 Task: Use GitHub's "Projects" to organize and prioritize work.
Action: Mouse moved to (130, 232)
Screenshot: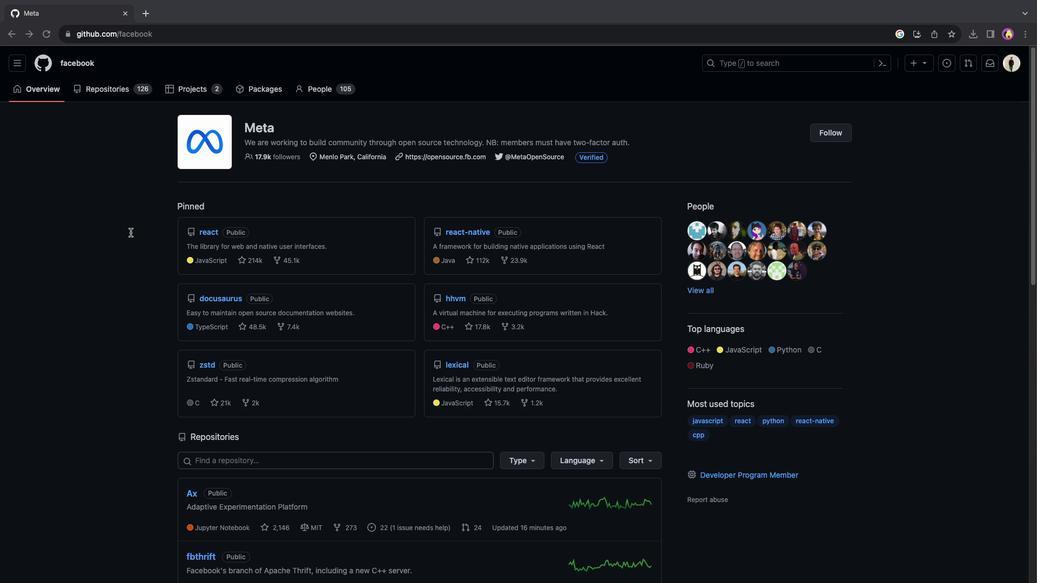
Action: Mouse pressed left at (130, 232)
Screenshot: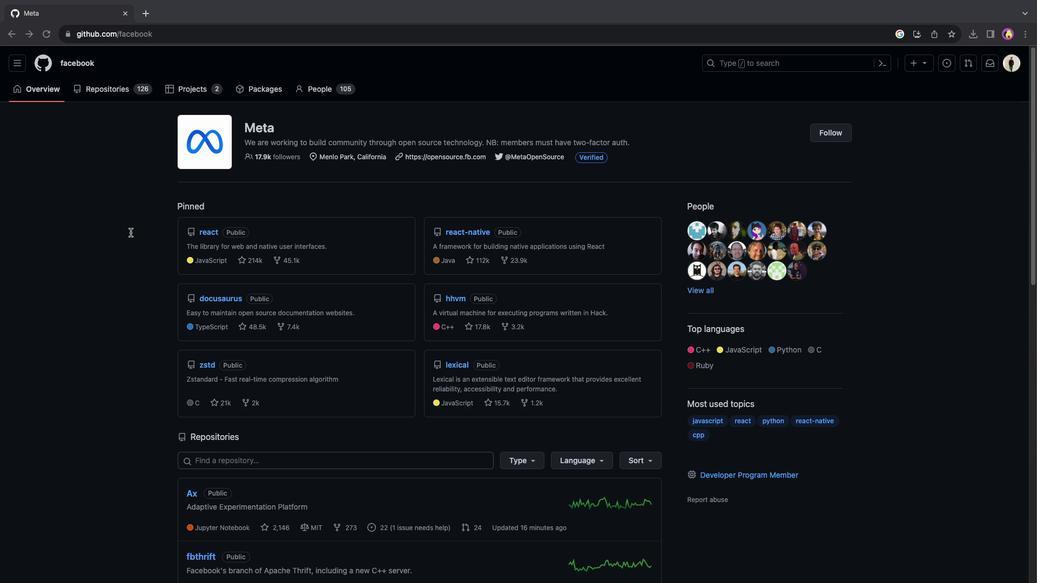 
Action: Mouse moved to (199, 92)
Screenshot: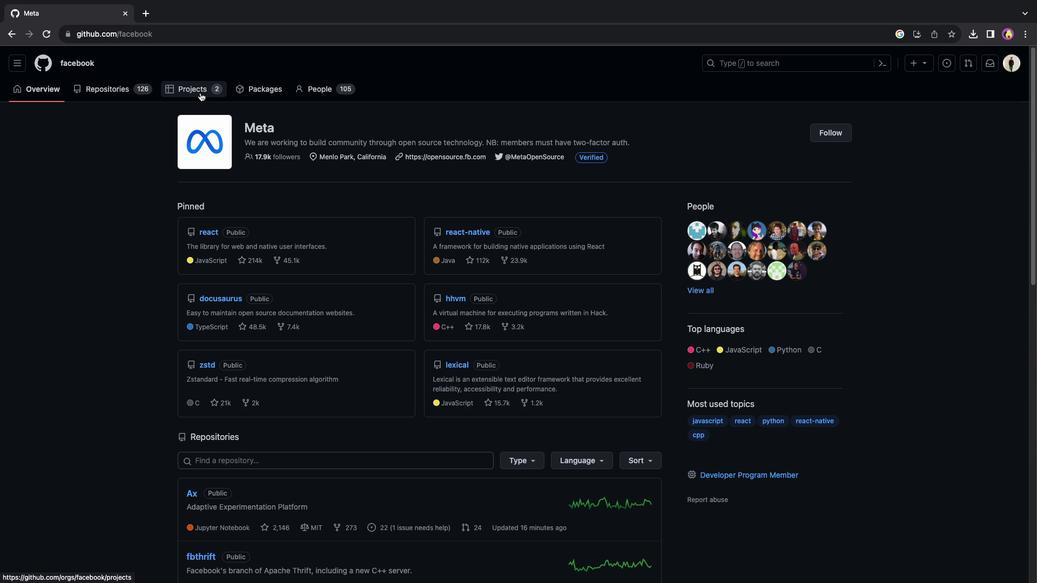 
Action: Mouse pressed left at (199, 92)
Screenshot: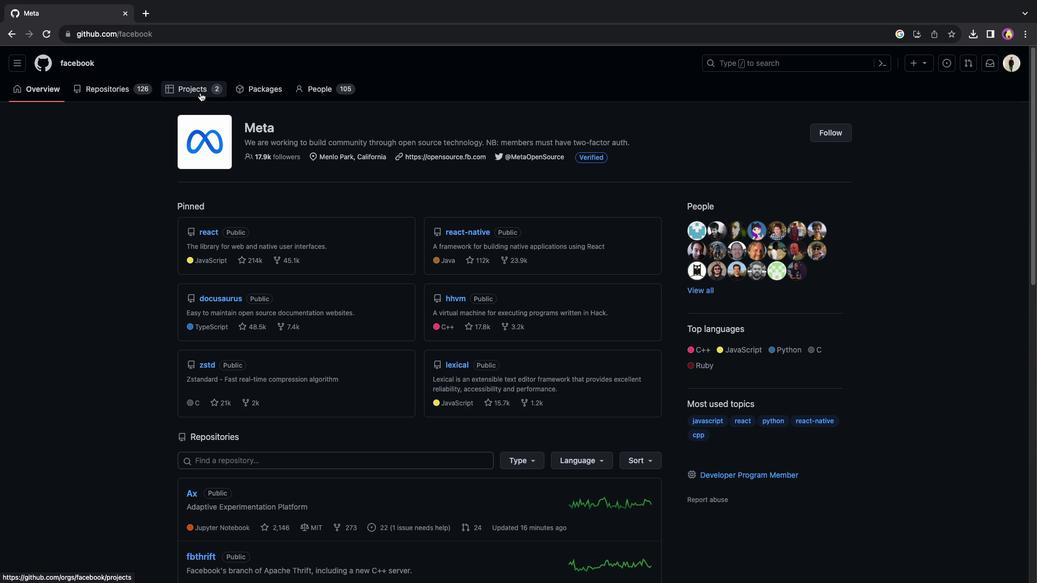 
Action: Mouse moved to (419, 286)
Screenshot: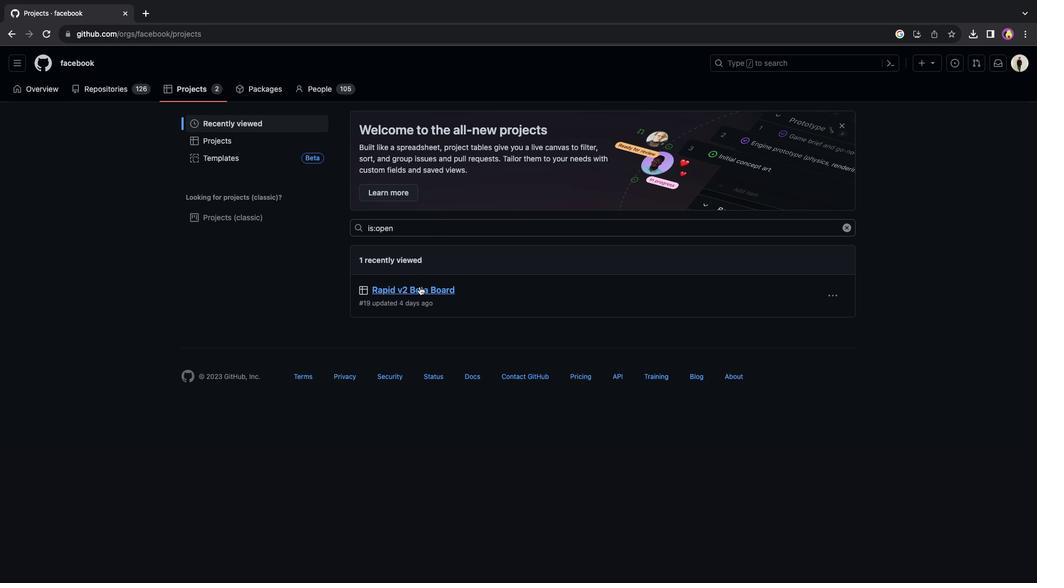 
Action: Mouse pressed left at (419, 286)
Screenshot: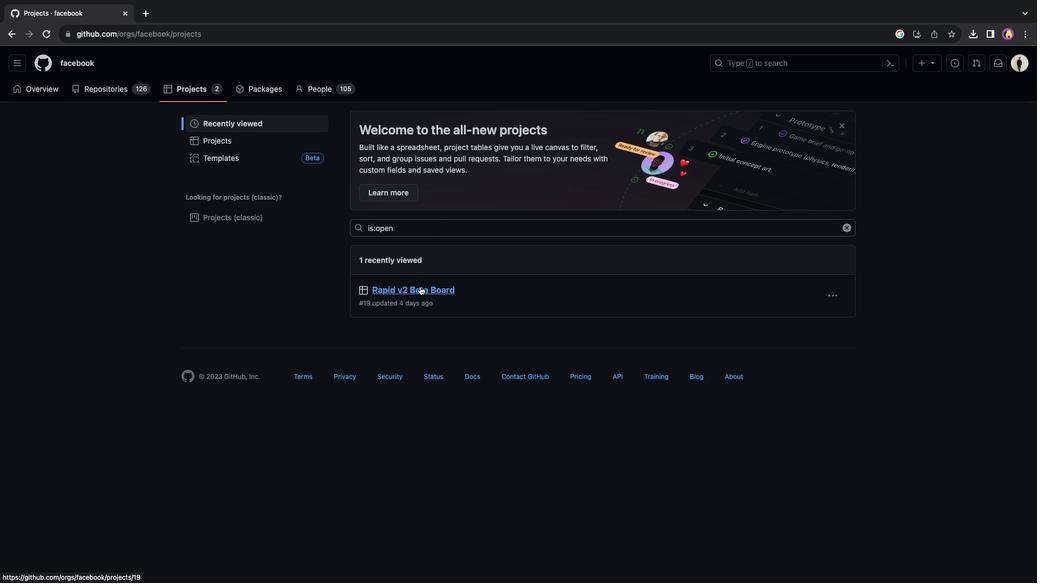 
Action: Mouse moved to (463, 286)
Screenshot: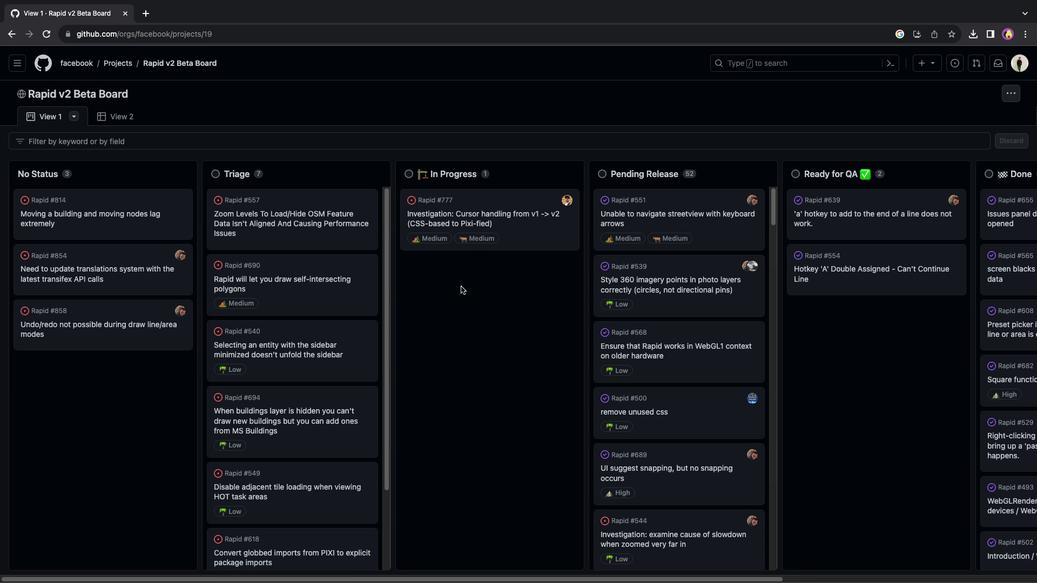 
Action: Mouse scrolled (463, 286) with delta (0, 0)
Screenshot: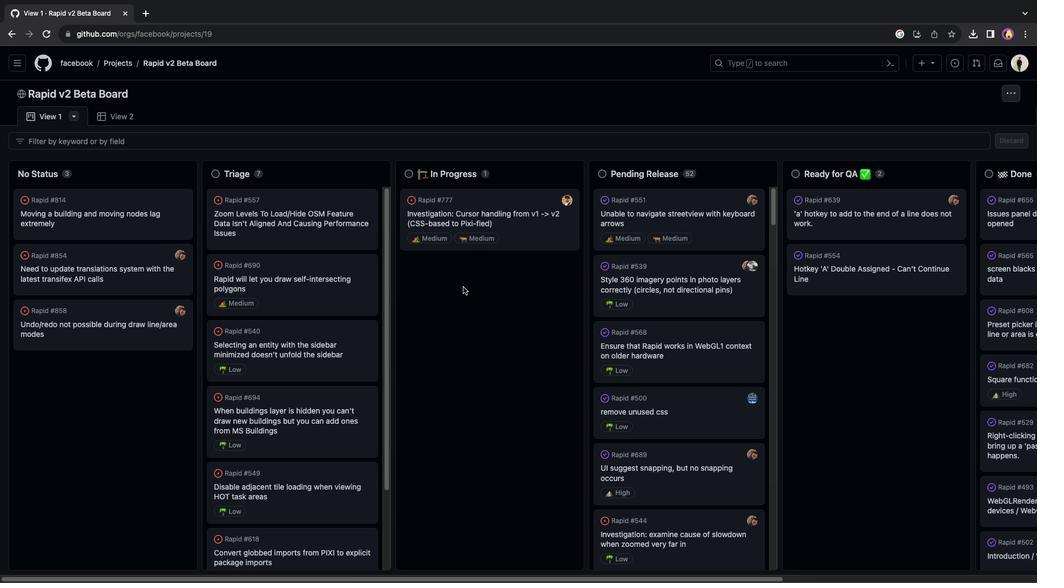 
Action: Mouse scrolled (463, 286) with delta (0, 0)
Screenshot: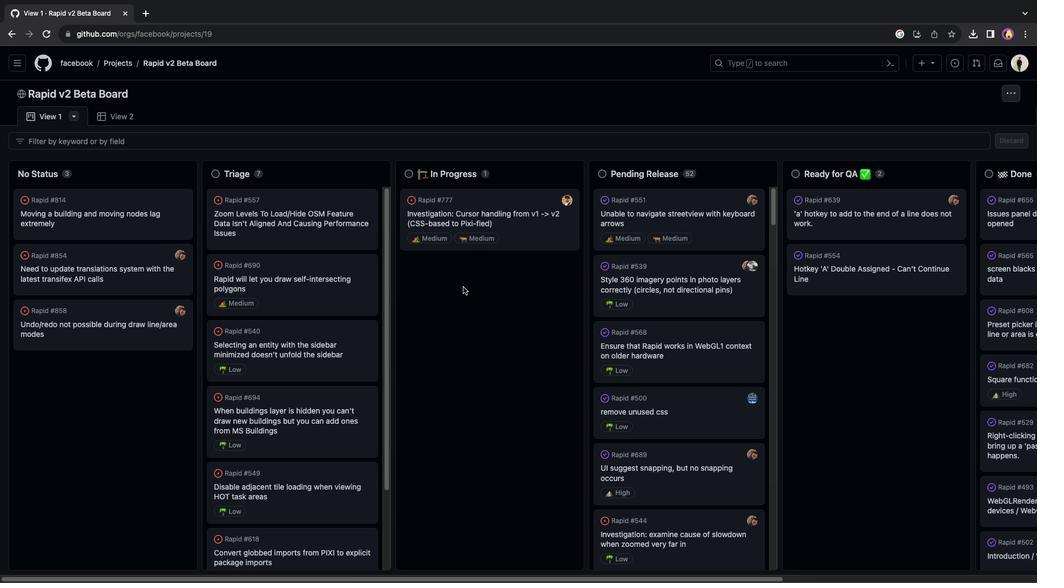 
Action: Mouse scrolled (463, 286) with delta (0, -1)
Screenshot: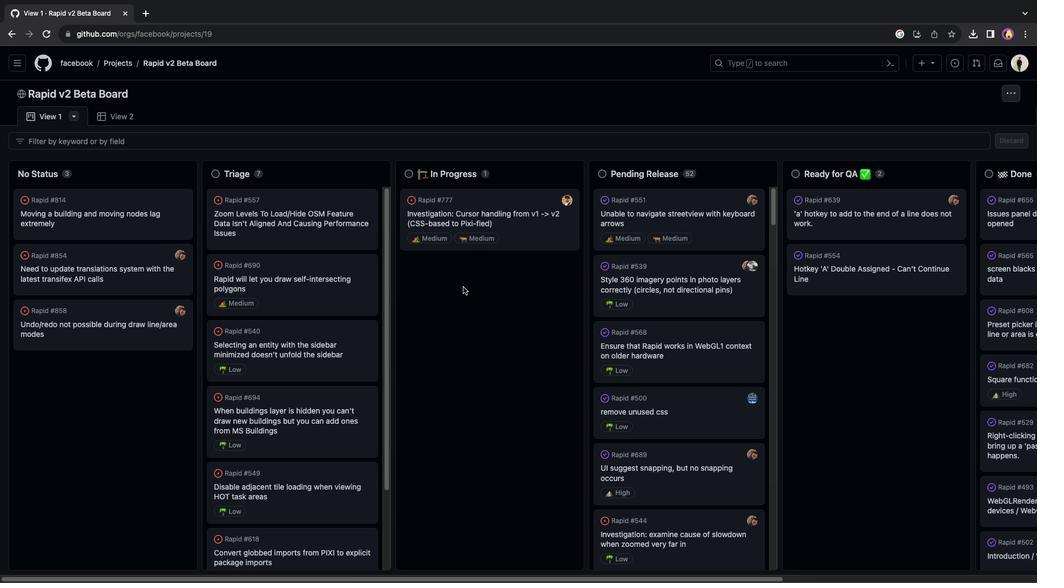 
Action: Mouse moved to (463, 286)
Screenshot: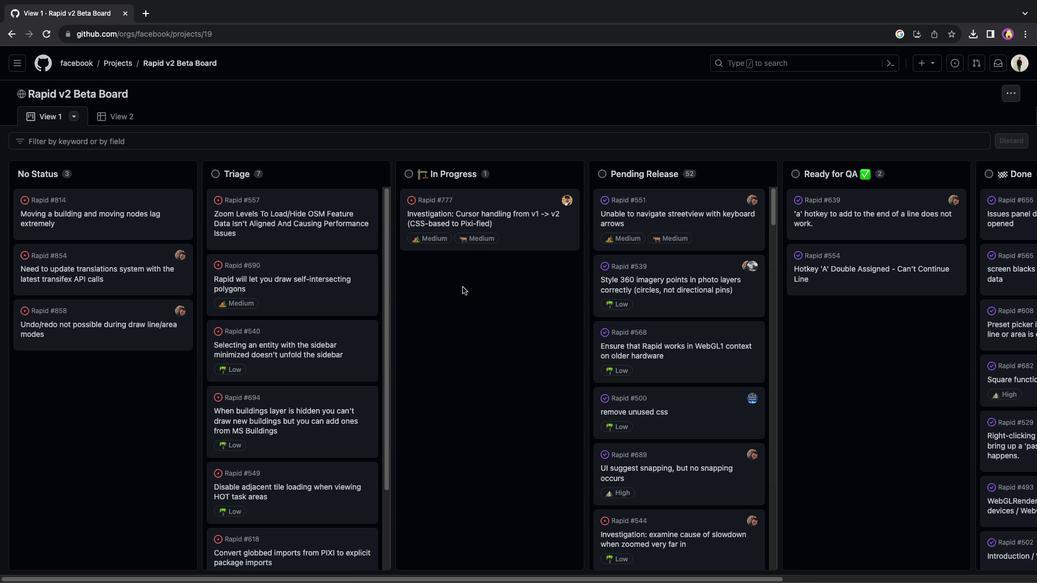 
Action: Mouse scrolled (463, 286) with delta (0, 0)
Screenshot: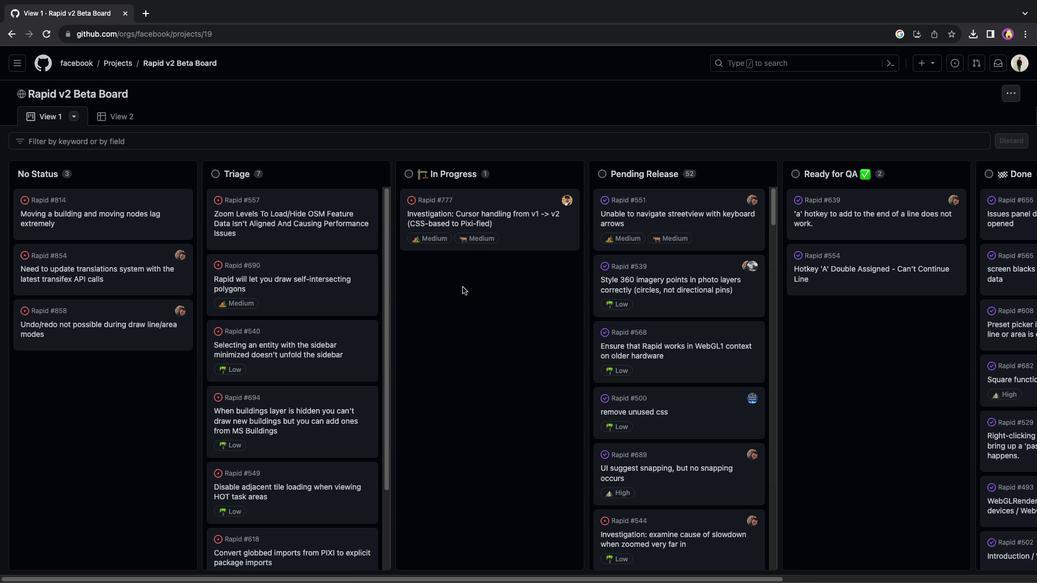 
Action: Mouse scrolled (463, 286) with delta (0, 0)
Screenshot: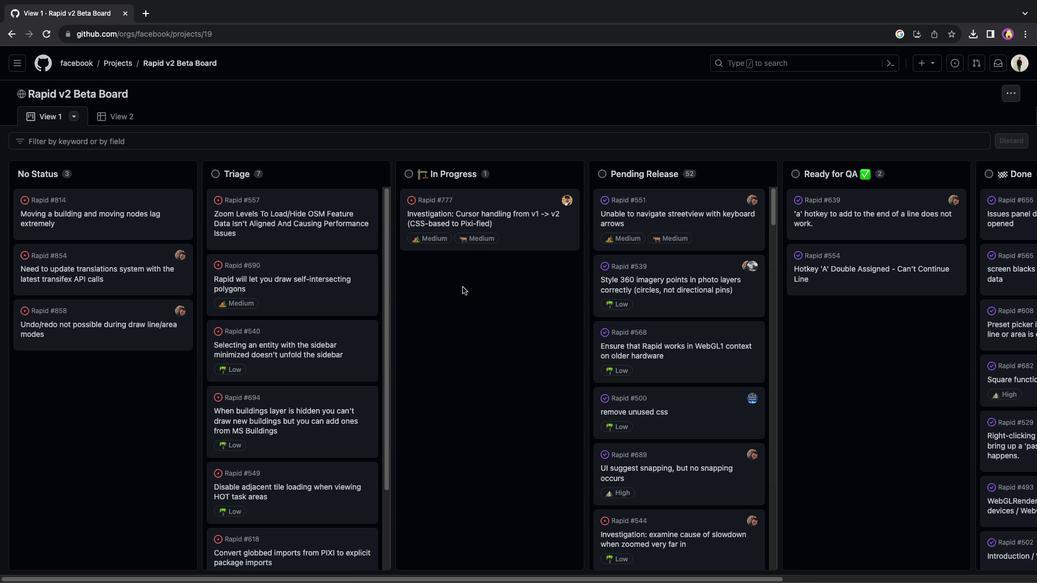 
Action: Mouse scrolled (463, 286) with delta (0, -1)
Screenshot: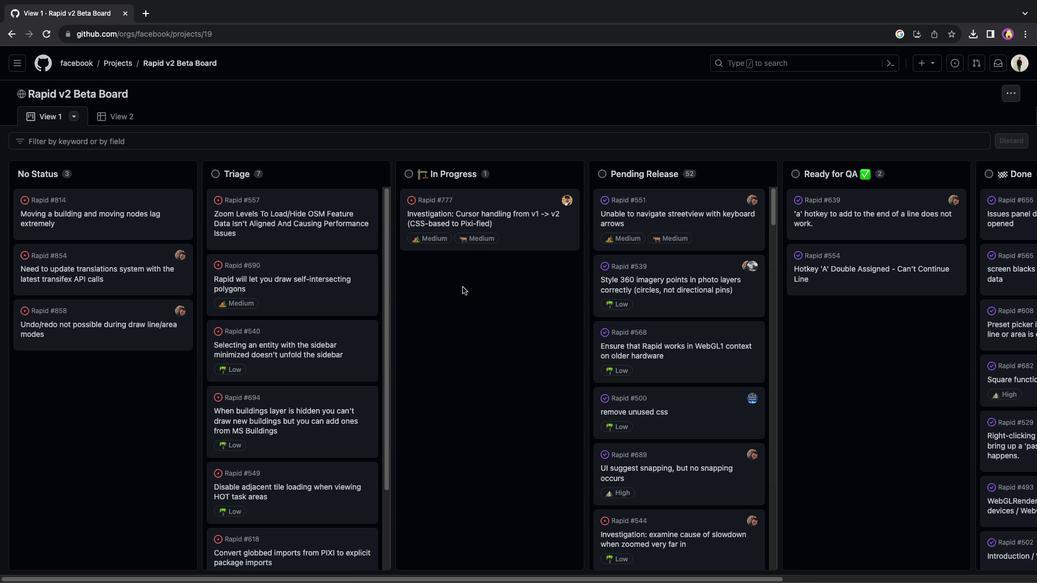 
Action: Mouse moved to (321, 312)
Screenshot: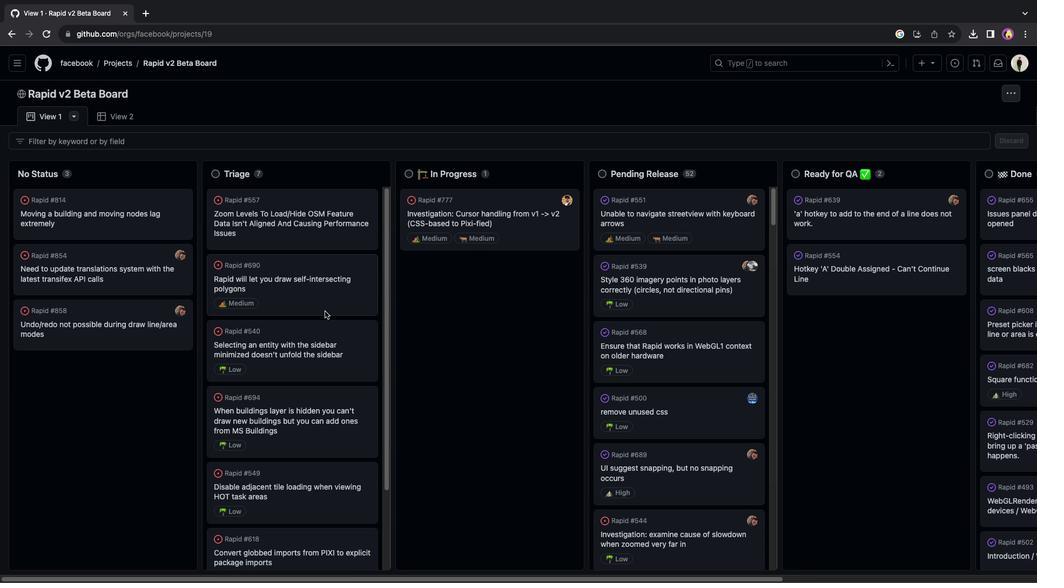 
Action: Mouse scrolled (321, 312) with delta (0, 0)
Screenshot: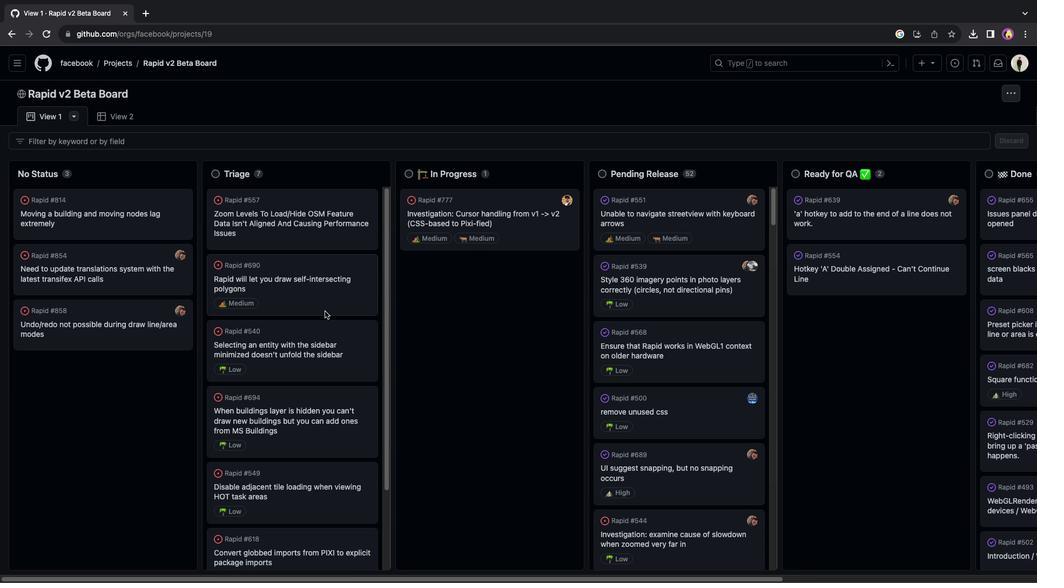 
Action: Mouse moved to (321, 312)
Screenshot: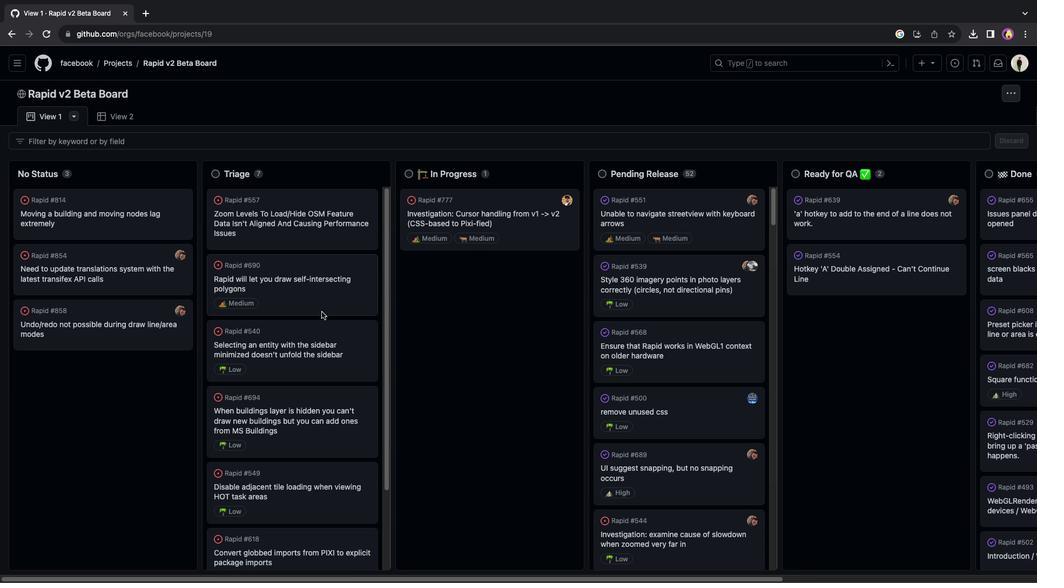 
Action: Mouse scrolled (321, 312) with delta (0, 0)
Screenshot: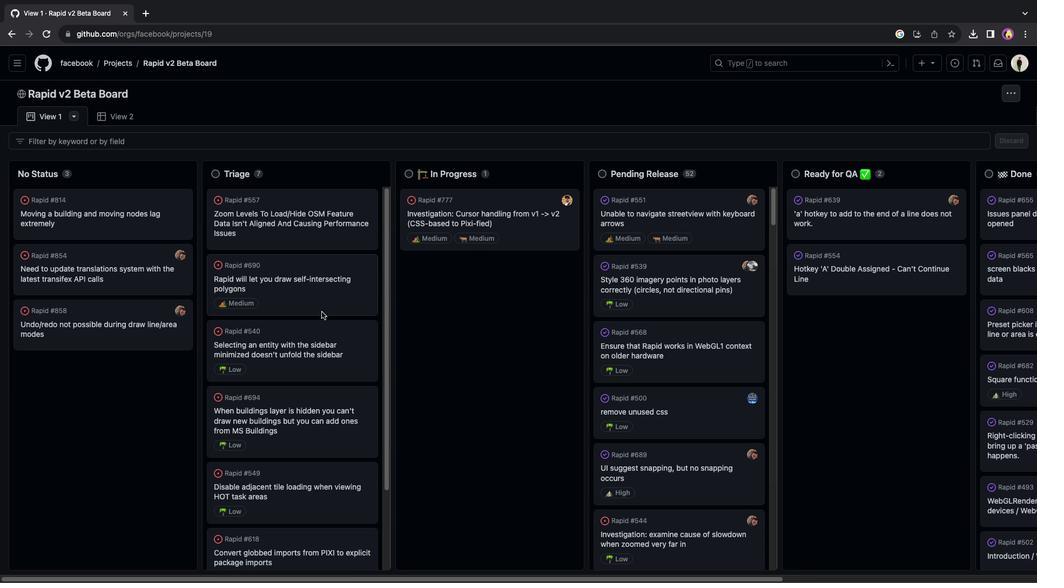 
Action: Mouse scrolled (321, 312) with delta (0, -1)
Screenshot: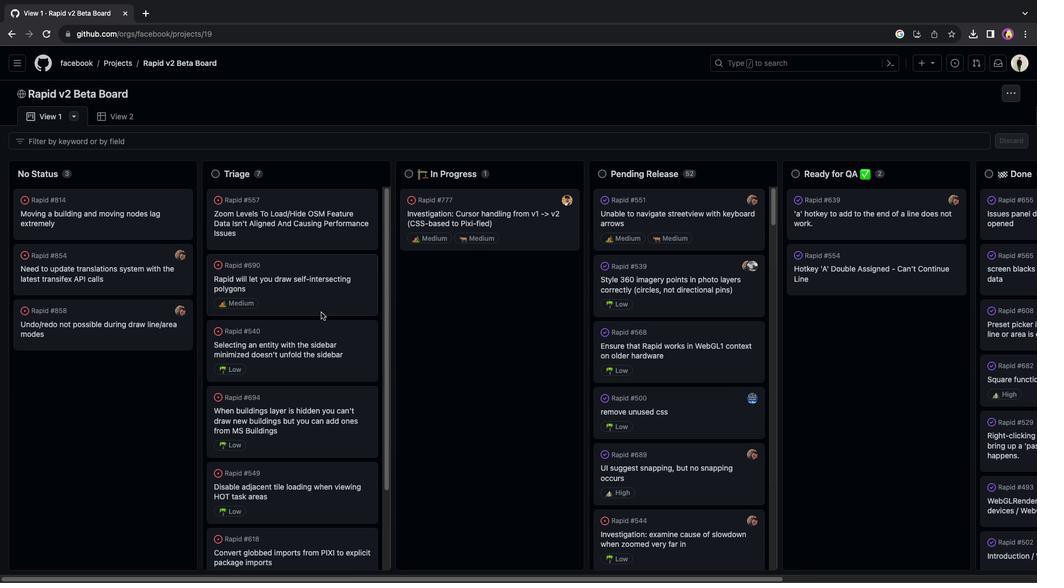 
Action: Mouse moved to (307, 310)
Screenshot: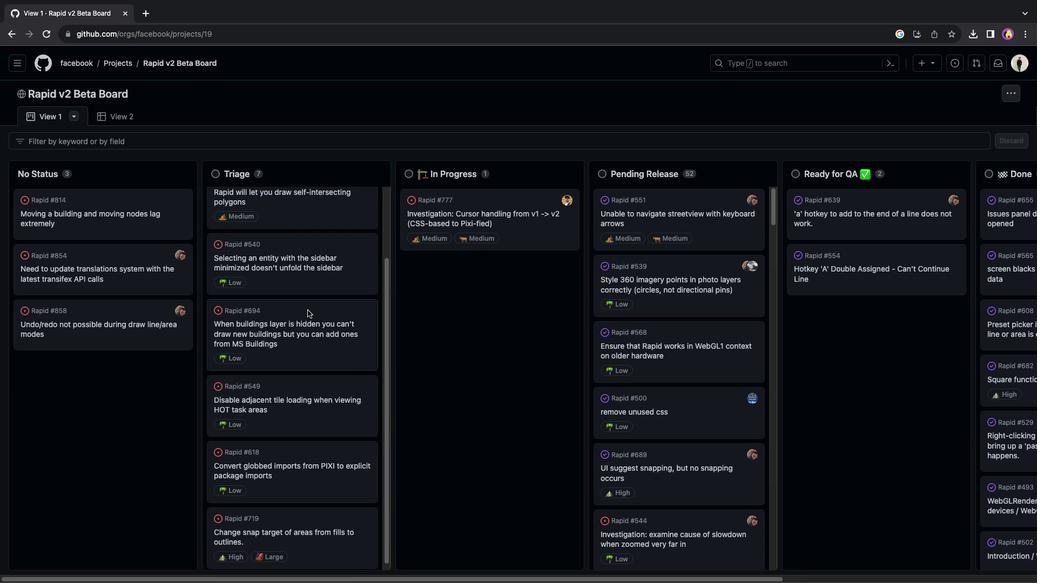 
Action: Mouse scrolled (307, 310) with delta (0, 0)
Screenshot: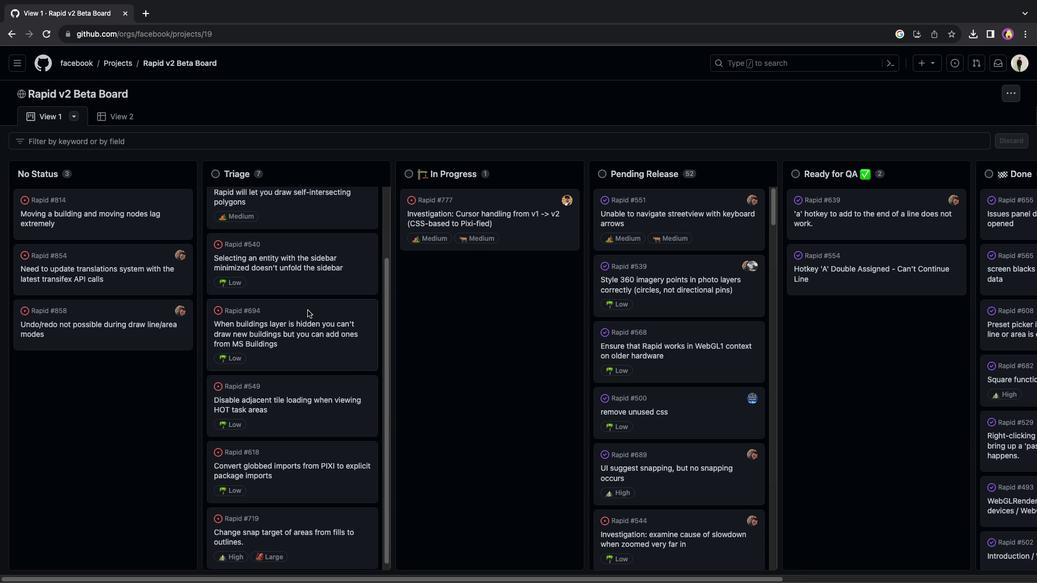 
Action: Mouse scrolled (307, 310) with delta (0, 0)
Screenshot: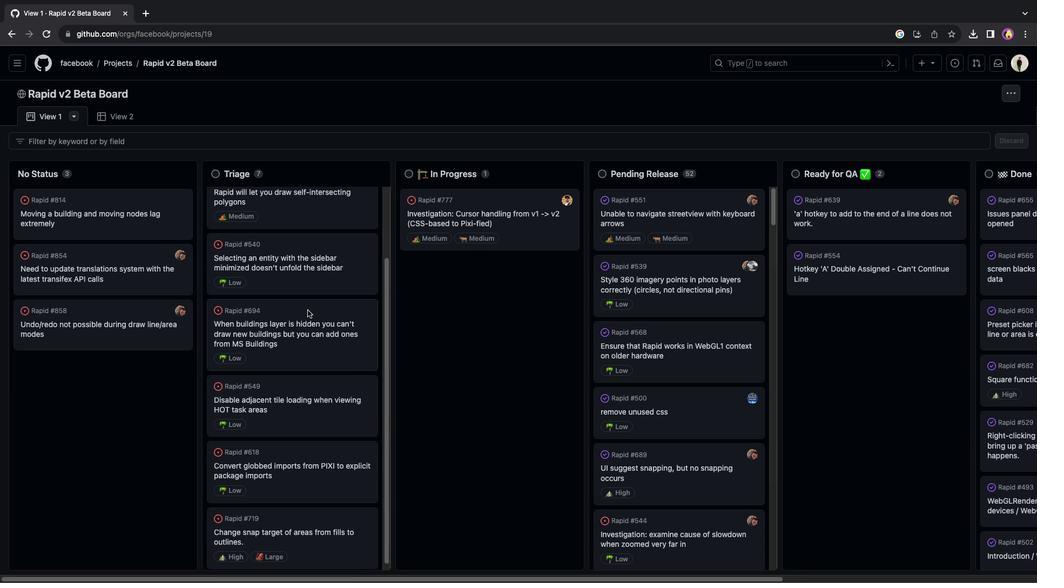 
Action: Mouse scrolled (307, 310) with delta (0, -1)
Screenshot: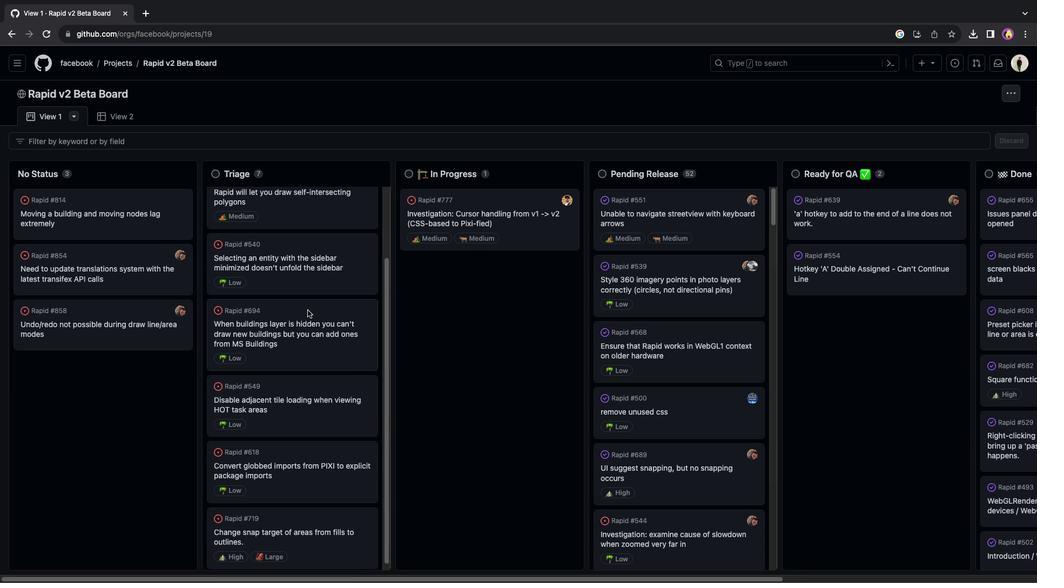 
Action: Mouse scrolled (307, 310) with delta (0, 0)
Screenshot: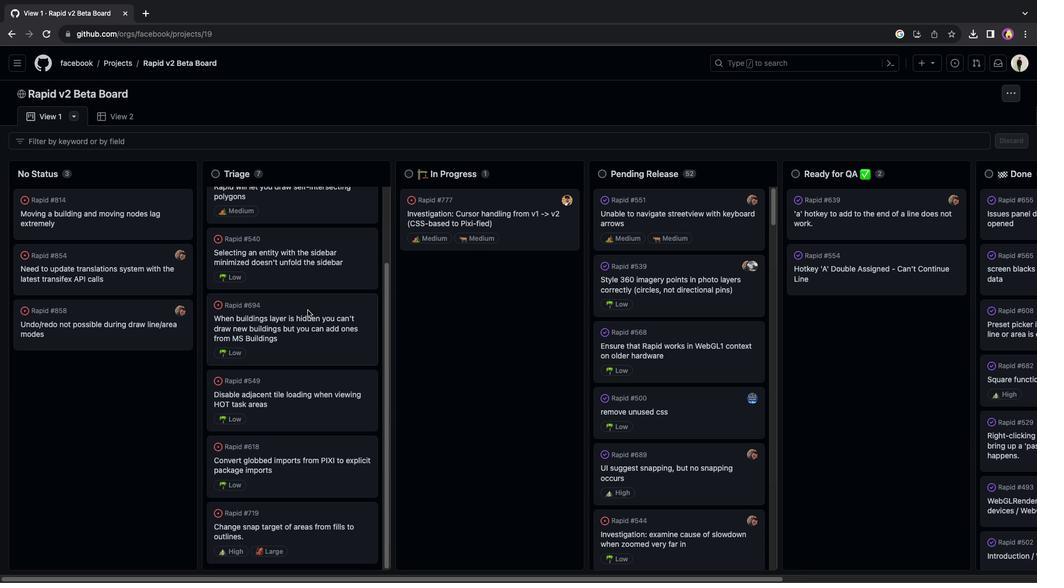 
Action: Mouse moved to (307, 310)
Screenshot: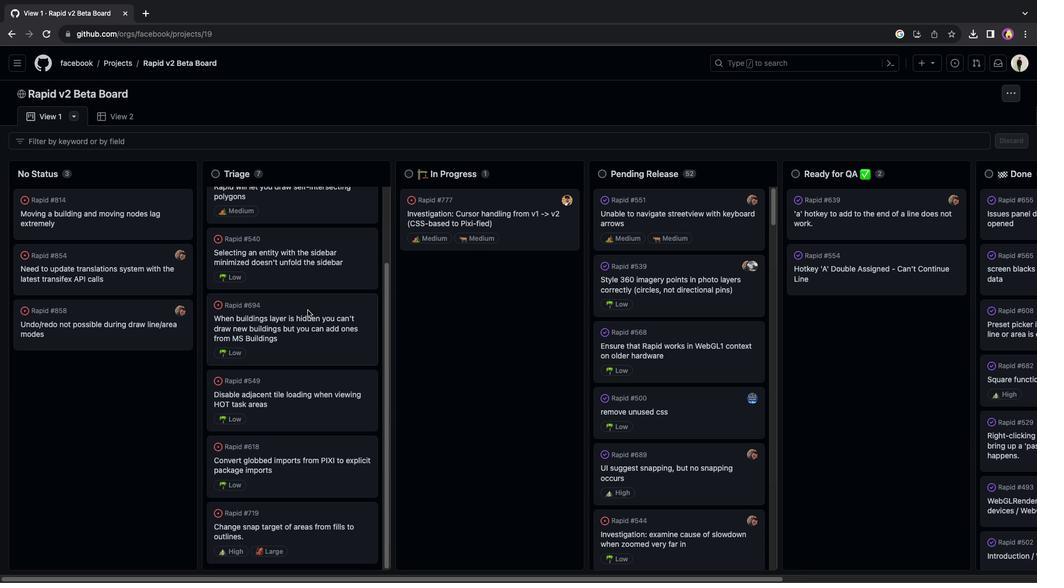 
Action: Mouse scrolled (307, 310) with delta (0, 0)
Screenshot: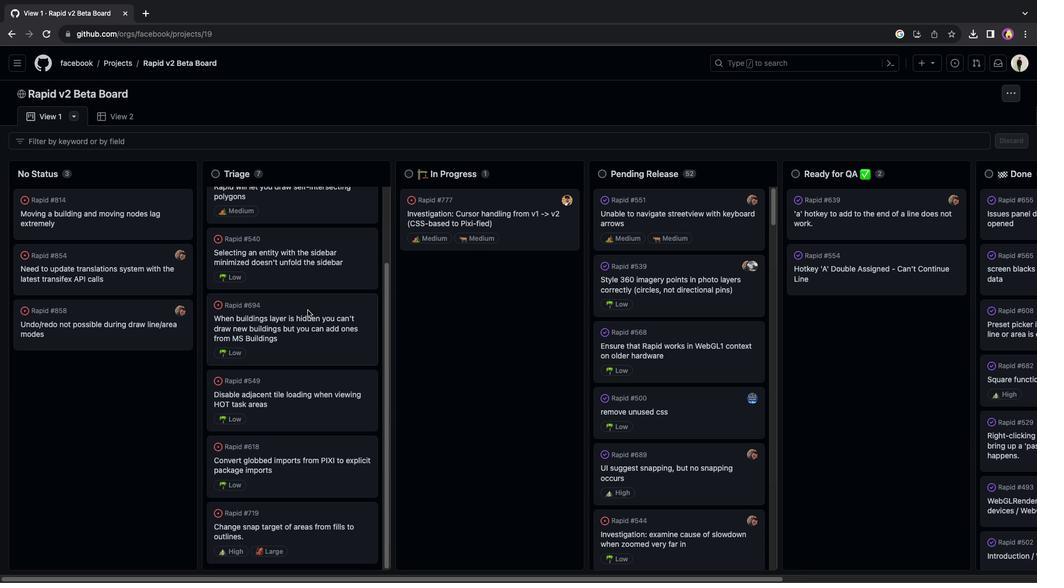 
Action: Mouse scrolled (307, 310) with delta (0, 0)
Screenshot: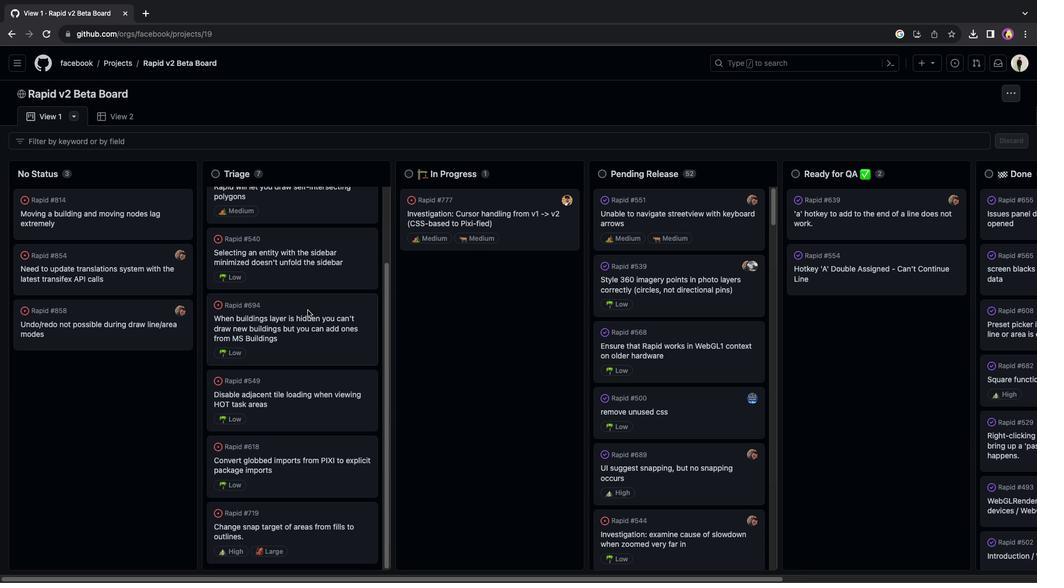 
Action: Mouse scrolled (307, 310) with delta (0, 1)
Screenshot: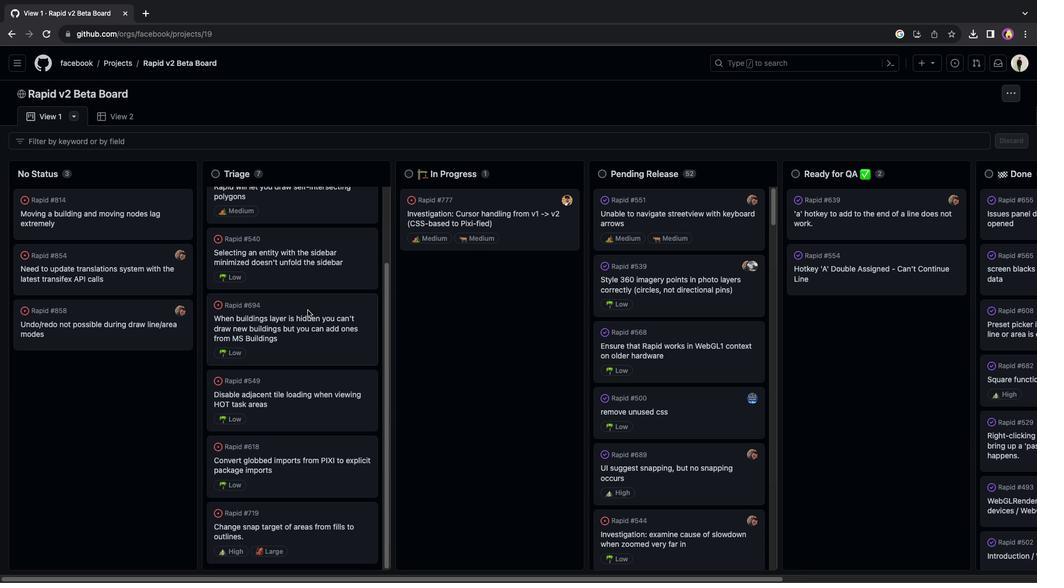 
Action: Mouse scrolled (307, 310) with delta (0, 2)
Screenshot: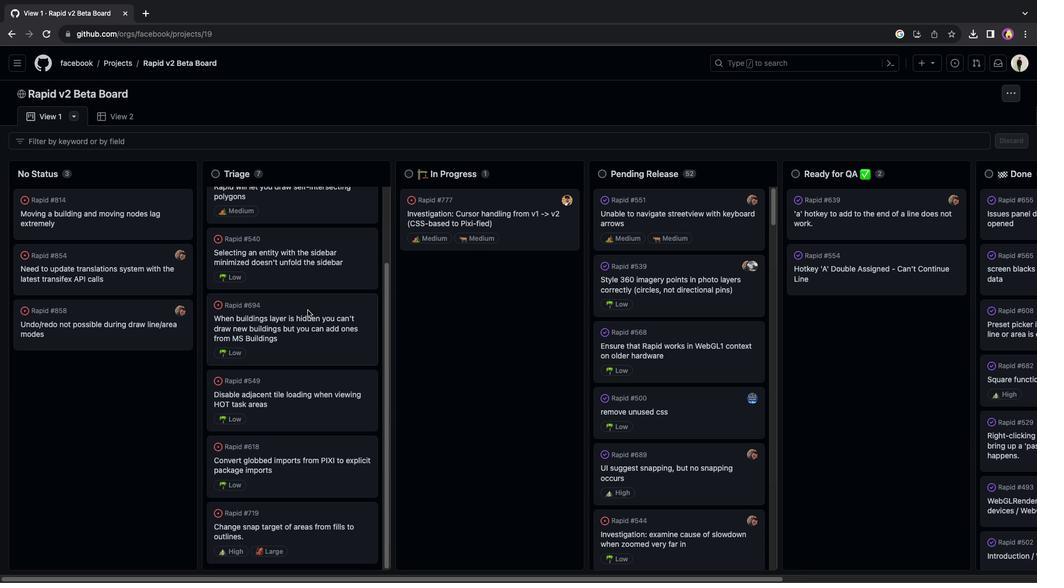
Action: Mouse scrolled (307, 310) with delta (0, 3)
Screenshot: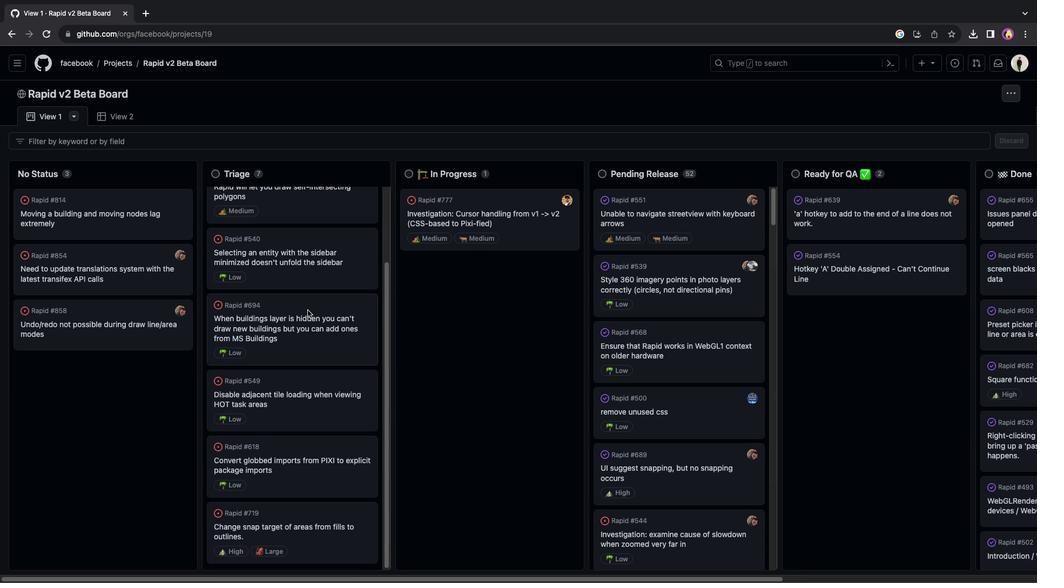 
Action: Mouse scrolled (307, 310) with delta (0, 0)
Screenshot: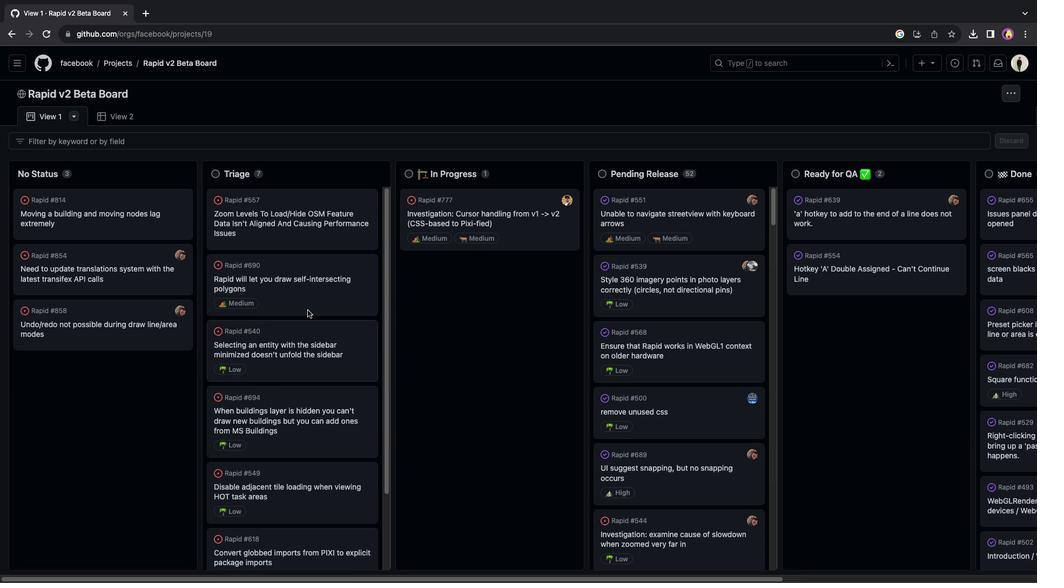 
Action: Mouse scrolled (307, 310) with delta (0, 0)
Screenshot: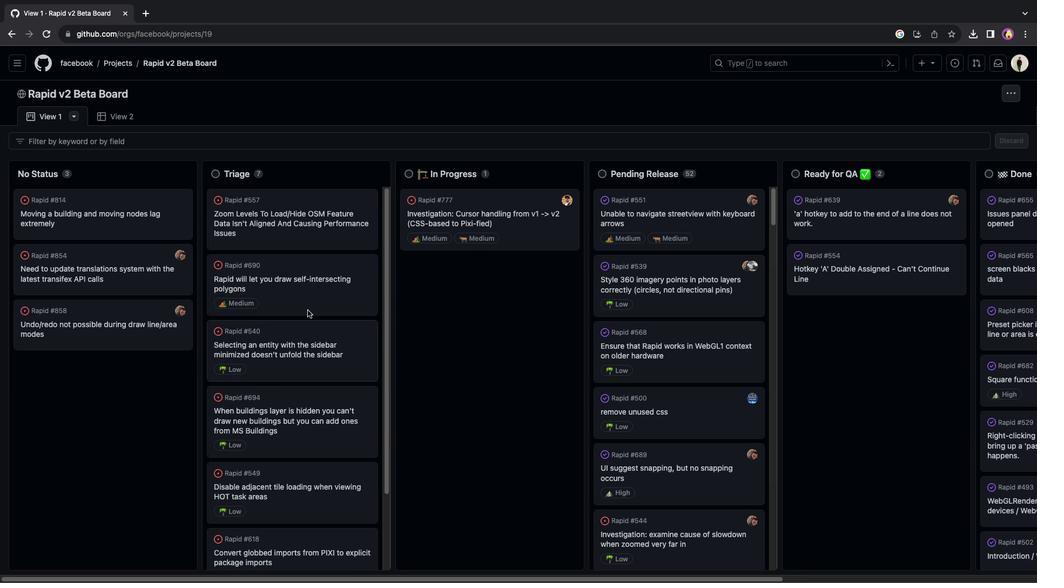 
Action: Mouse scrolled (307, 310) with delta (0, 1)
Screenshot: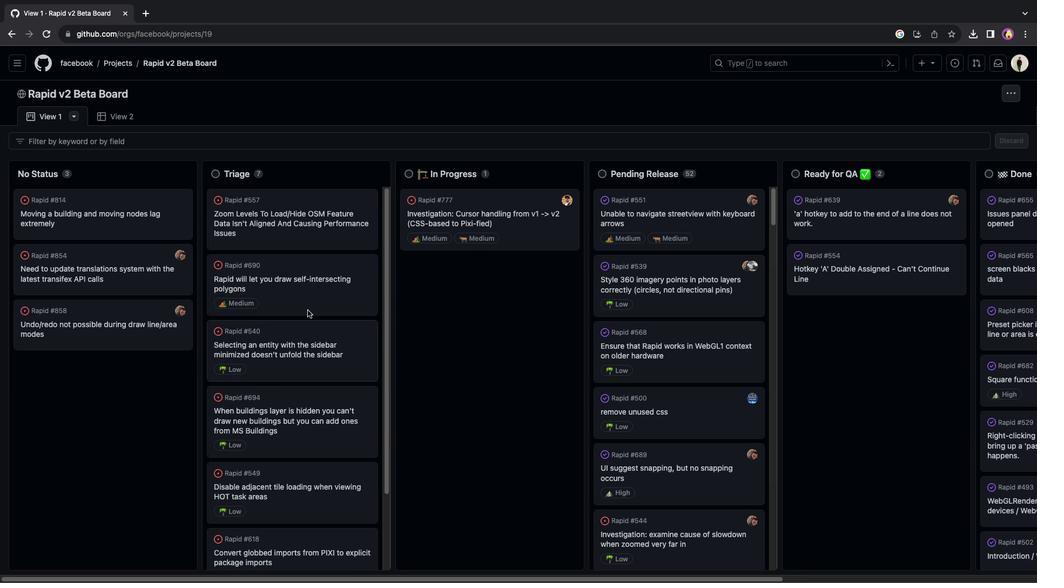 
Action: Mouse scrolled (307, 310) with delta (0, 2)
Screenshot: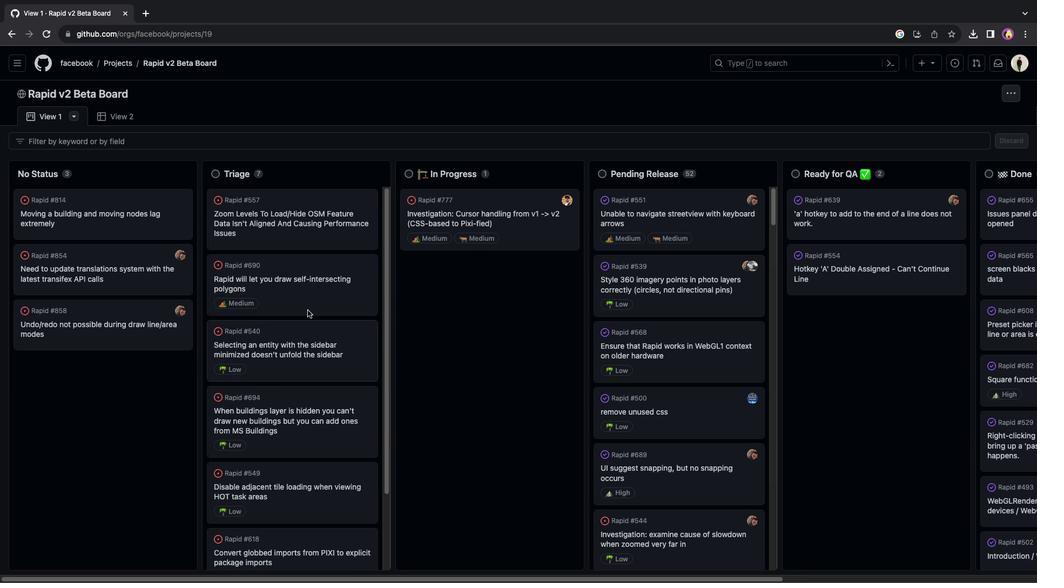
Action: Mouse scrolled (307, 310) with delta (0, 3)
Screenshot: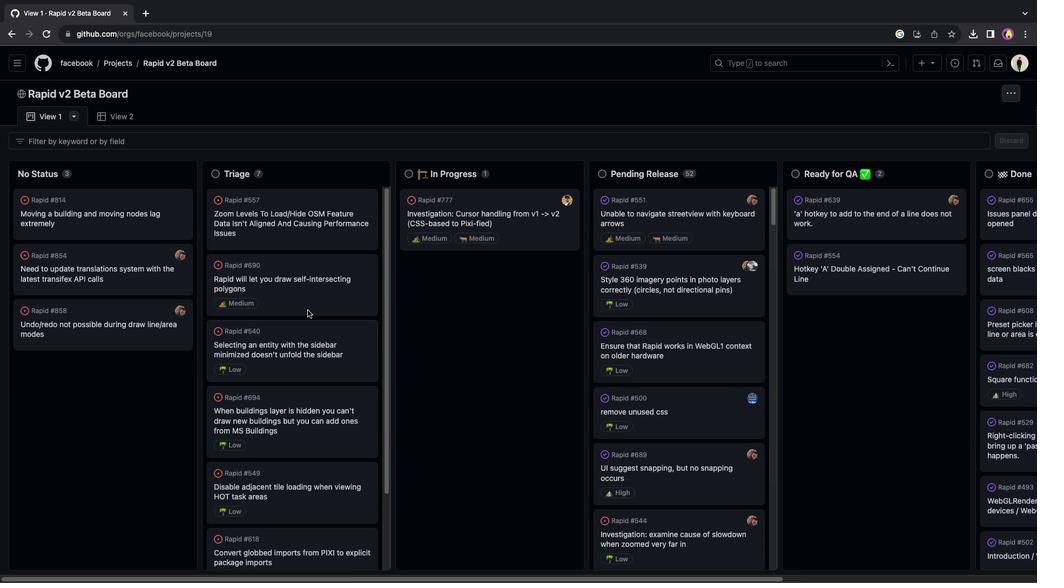 
Action: Mouse moved to (124, 119)
Screenshot: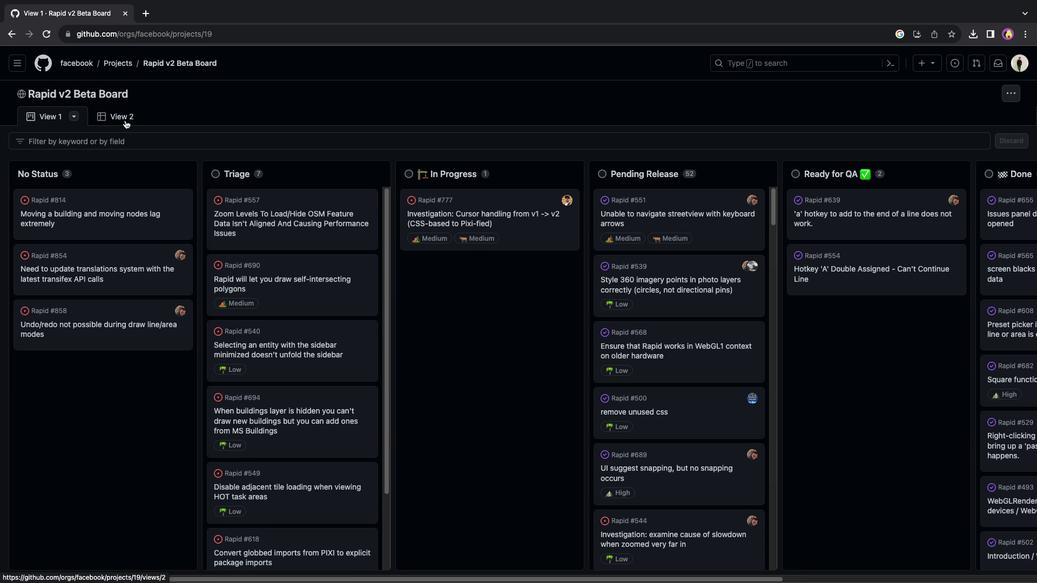 
Action: Mouse pressed left at (124, 119)
Screenshot: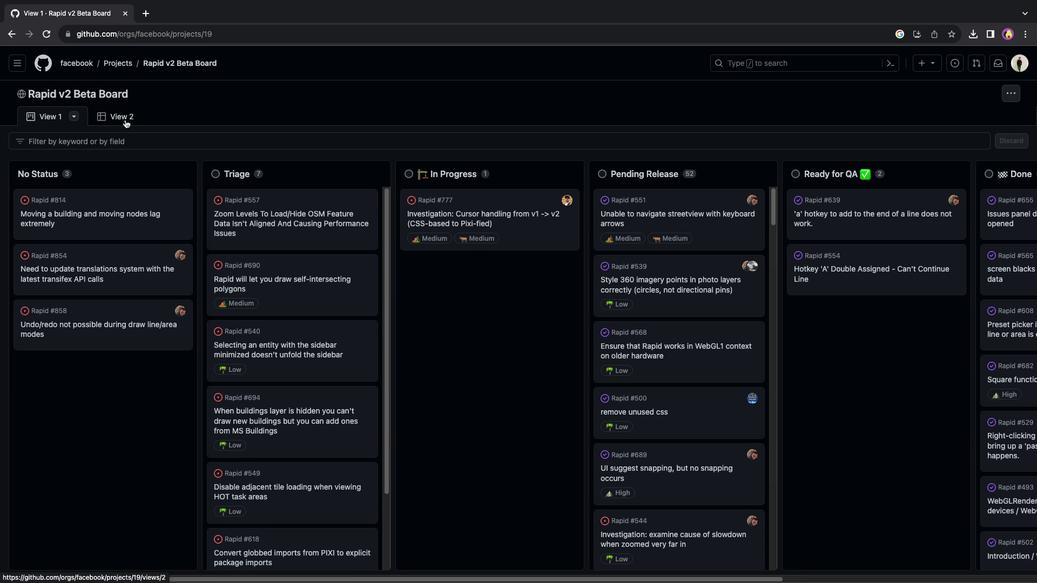 
Action: Mouse moved to (145, 179)
Screenshot: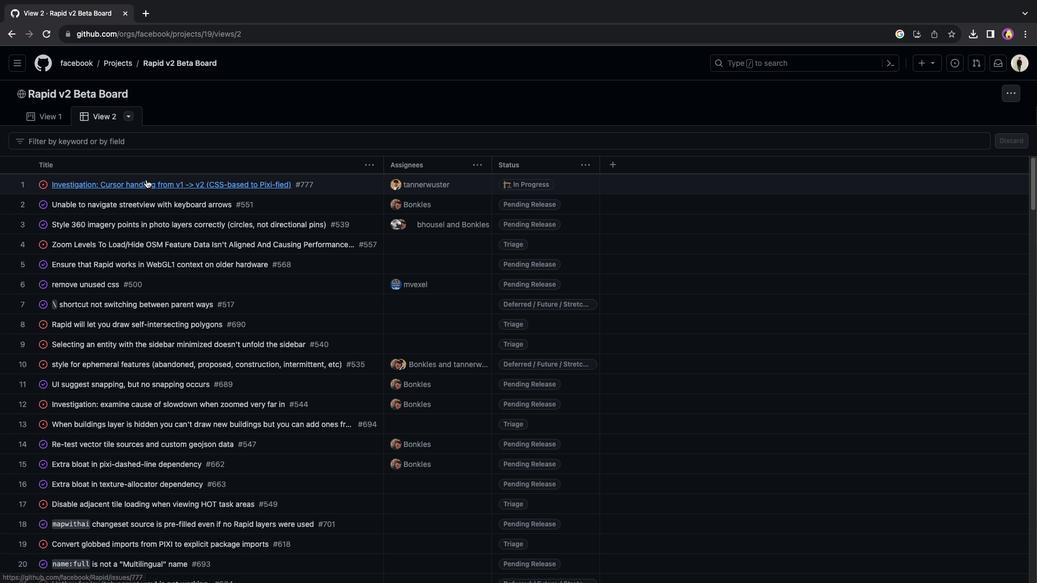 
Action: Mouse pressed left at (145, 179)
Screenshot: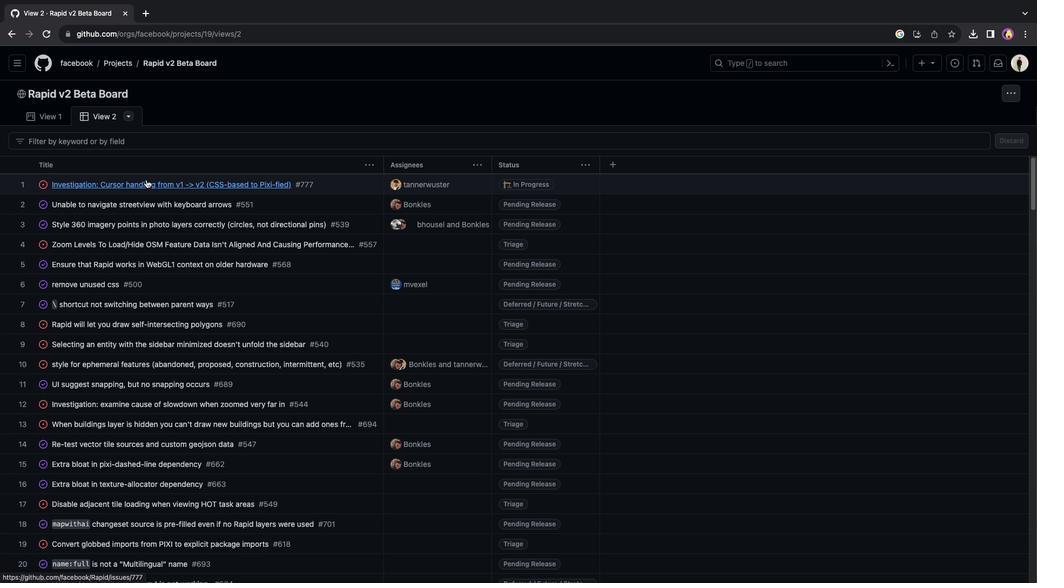 
Action: Mouse moved to (646, 306)
Screenshot: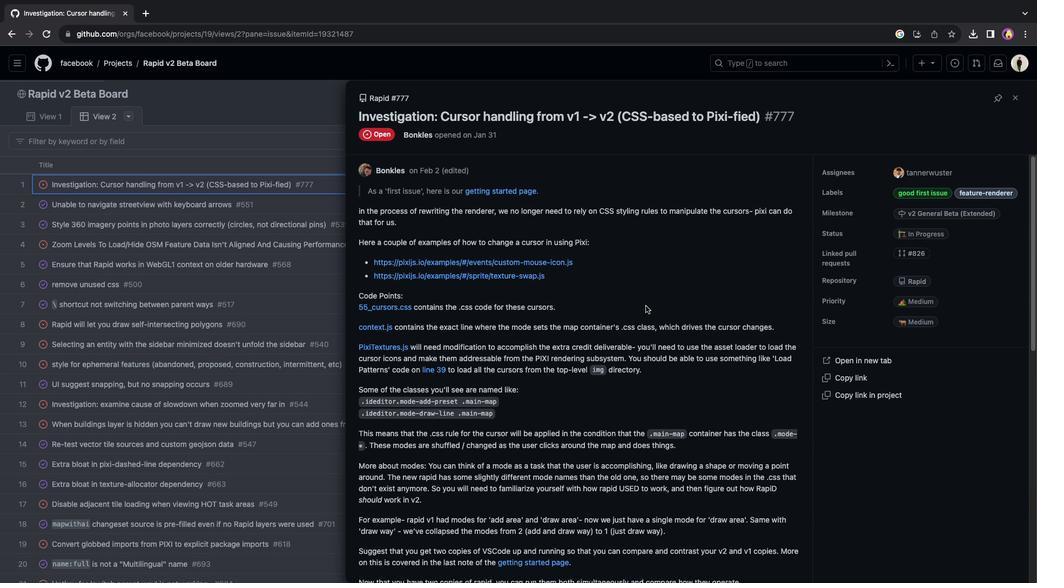 
Action: Mouse scrolled (646, 306) with delta (0, 0)
Screenshot: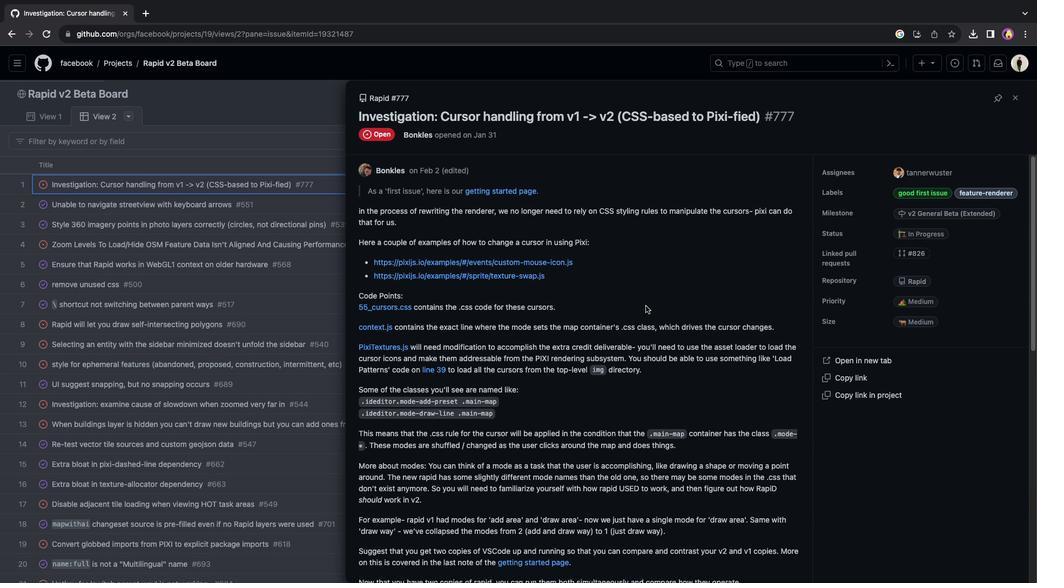 
Action: Mouse scrolled (646, 306) with delta (0, 0)
Screenshot: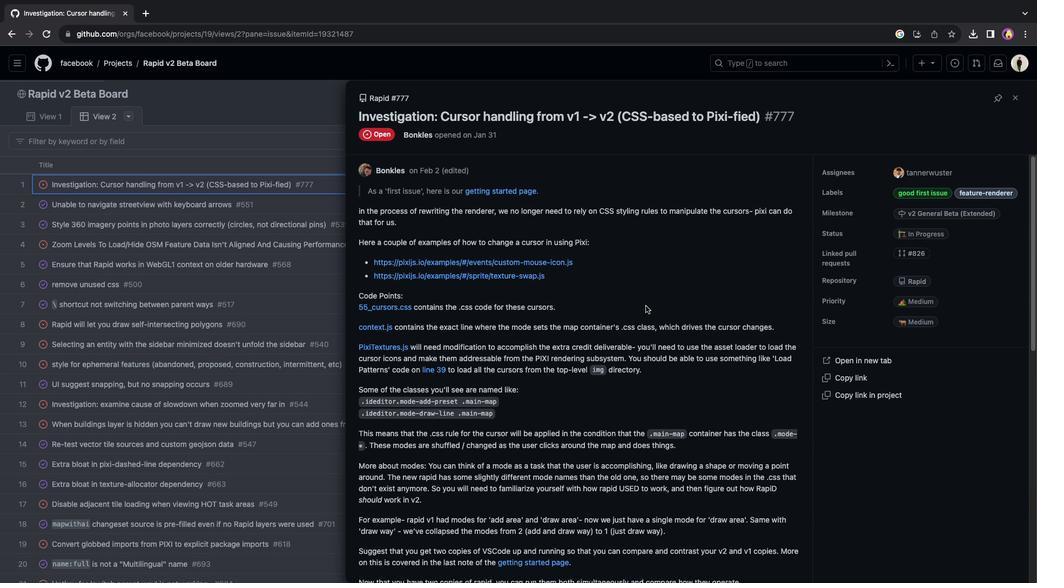 
Action: Mouse scrolled (646, 306) with delta (0, -1)
Screenshot: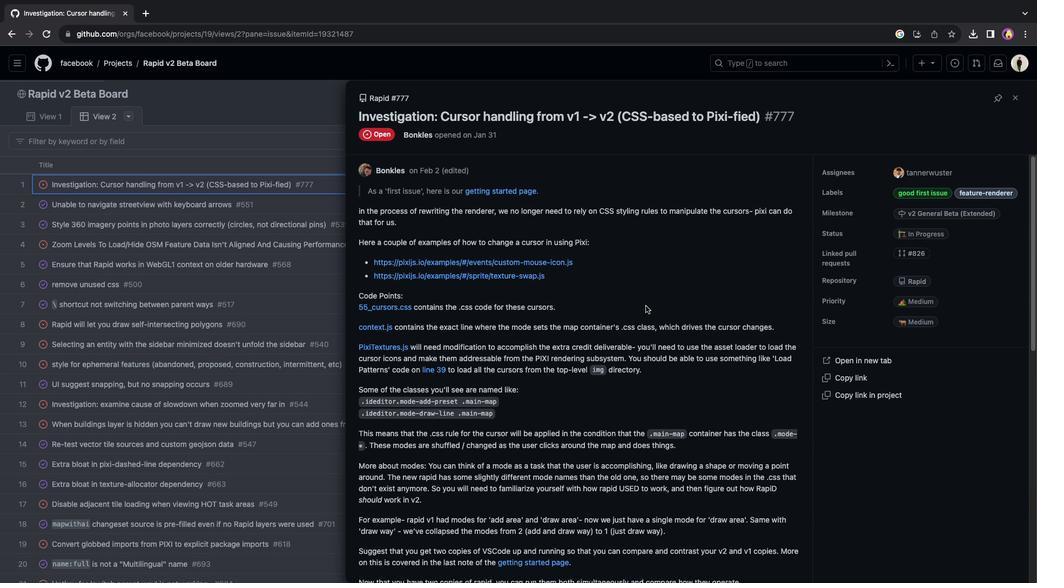 
Action: Mouse scrolled (646, 306) with delta (0, 0)
Screenshot: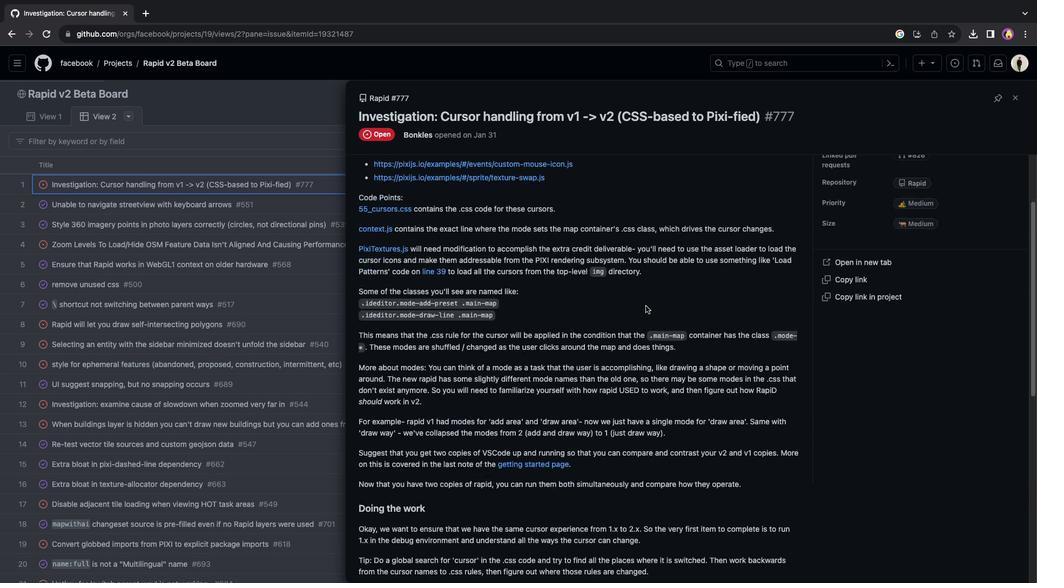 
Action: Mouse scrolled (646, 306) with delta (0, 0)
Screenshot: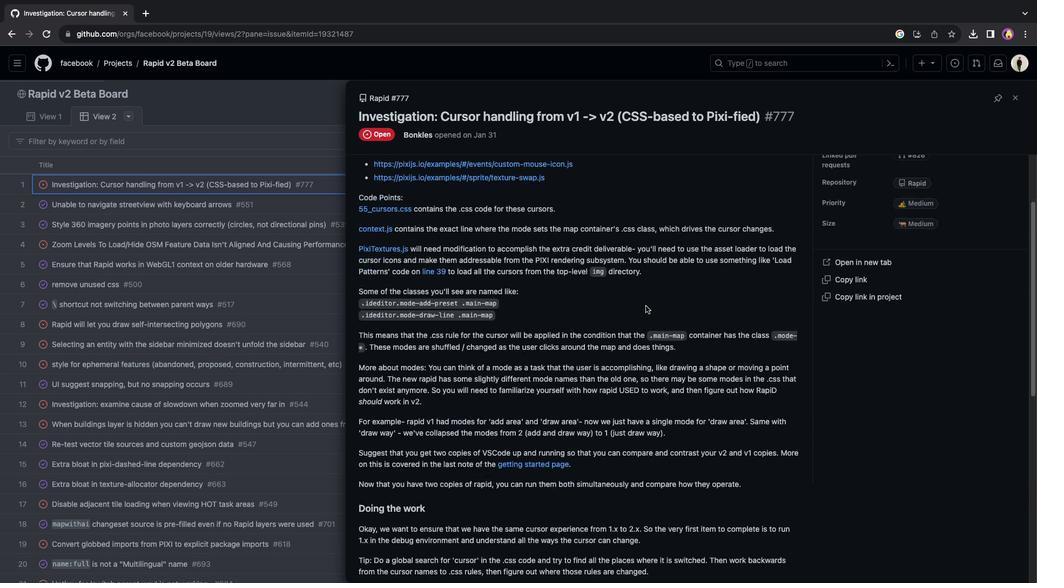
Action: Mouse scrolled (646, 306) with delta (0, -1)
Screenshot: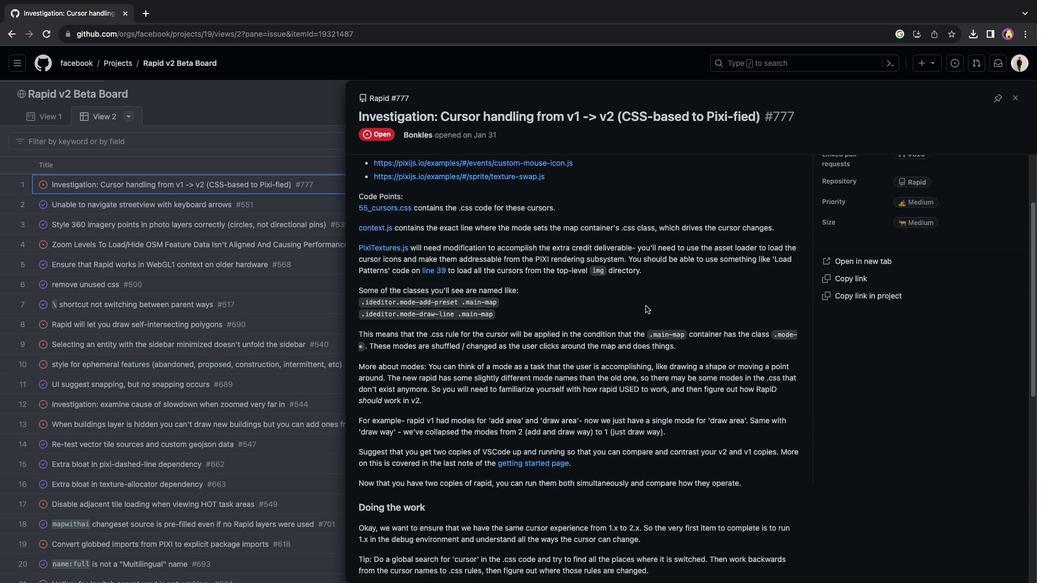 
Action: Mouse scrolled (646, 306) with delta (0, -2)
Screenshot: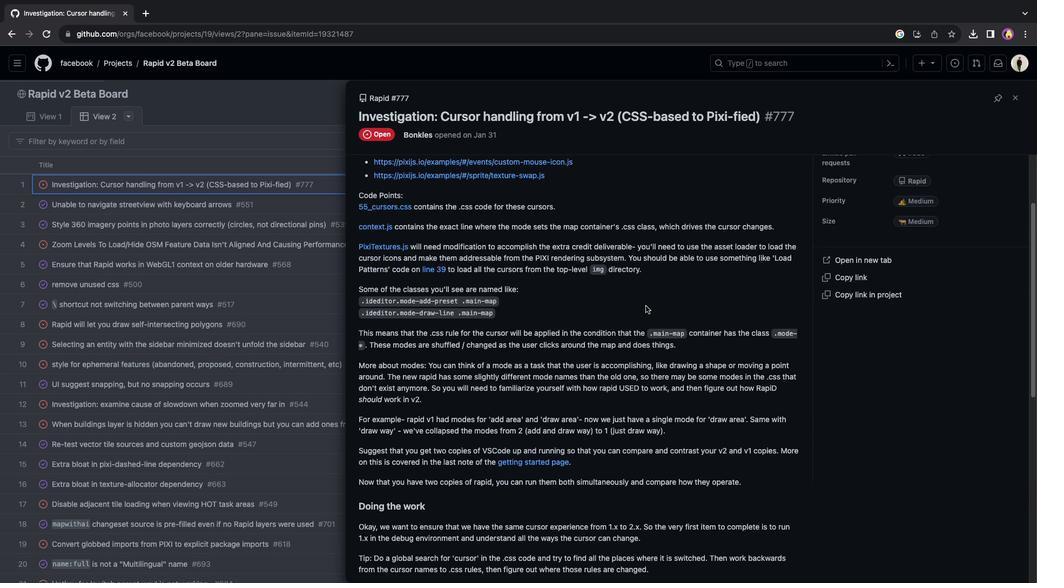 
Action: Mouse moved to (646, 306)
Screenshot: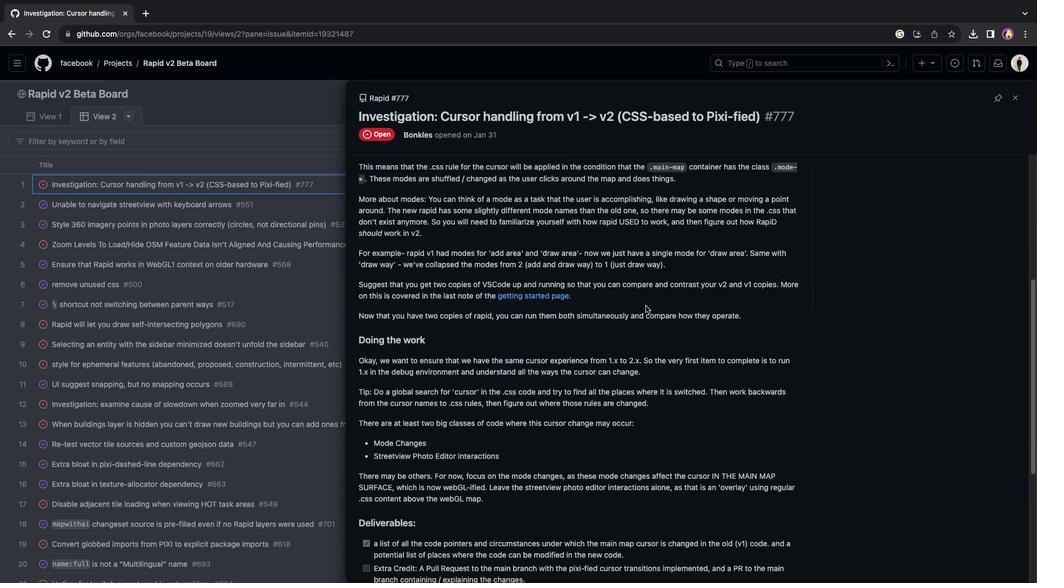 
Action: Mouse scrolled (646, 306) with delta (0, 0)
Screenshot: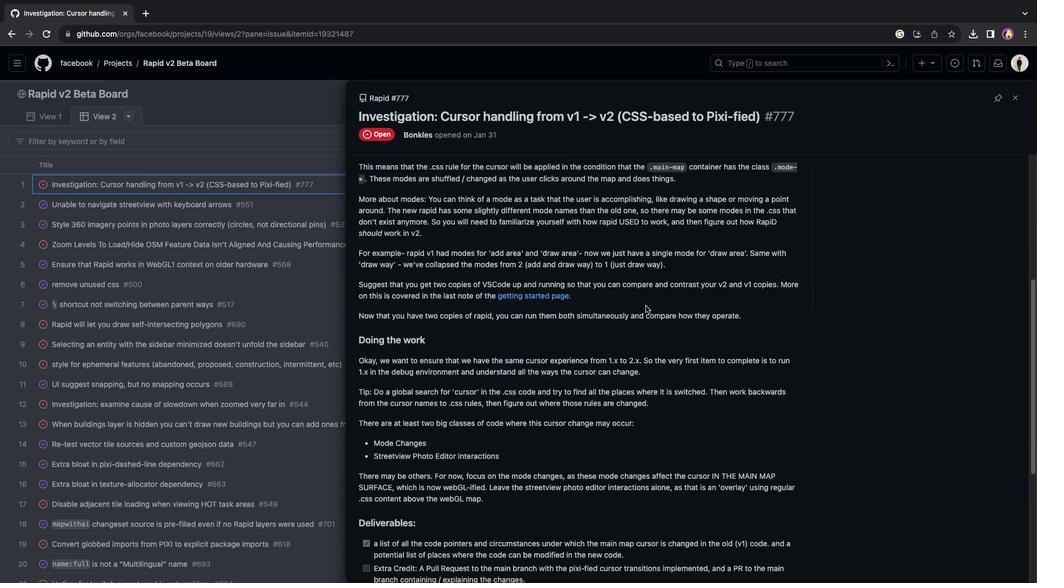 
Action: Mouse scrolled (646, 306) with delta (0, 0)
Screenshot: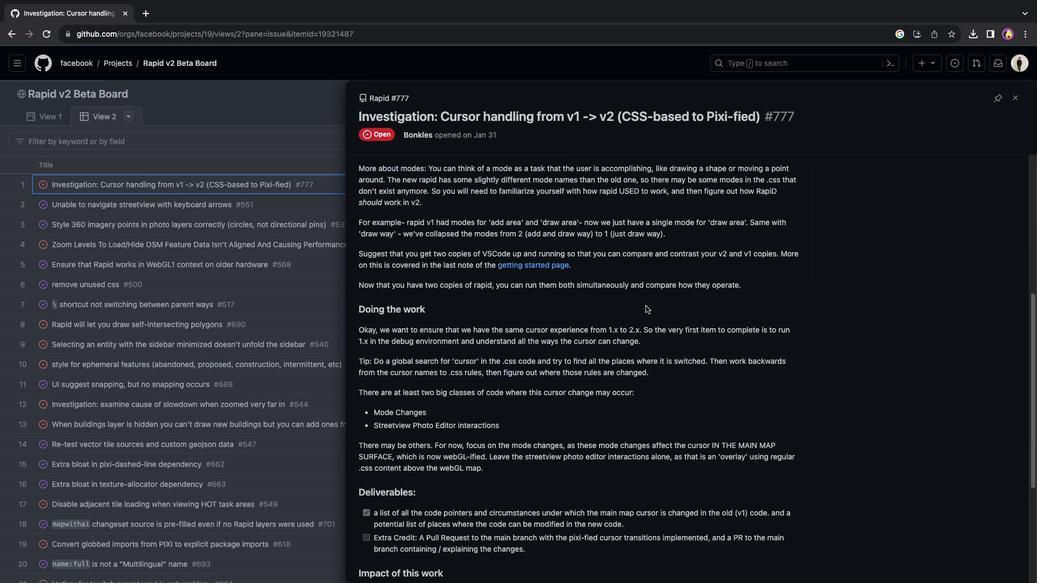 
Action: Mouse scrolled (646, 306) with delta (0, -1)
Screenshot: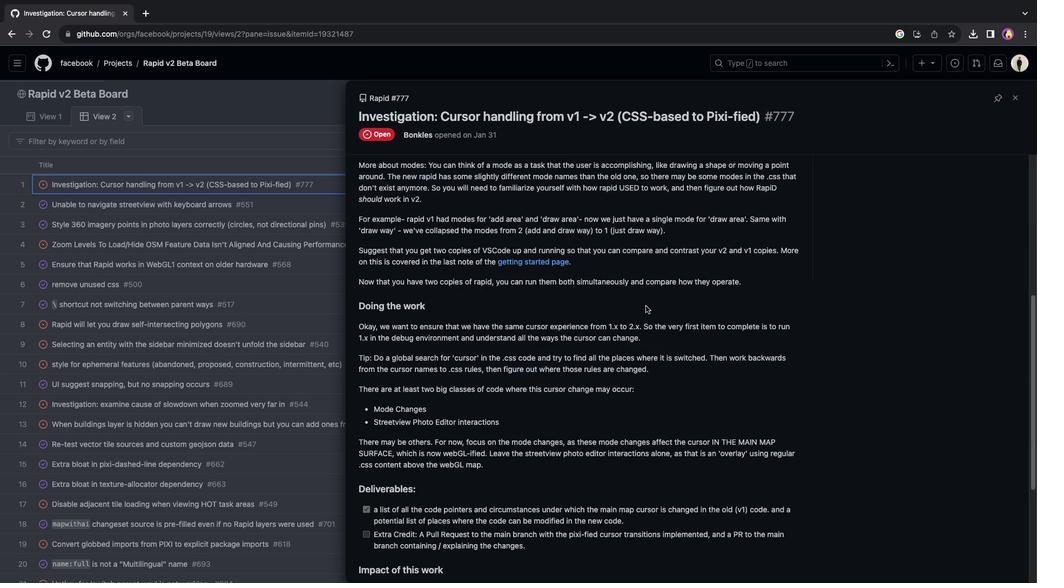 
Action: Mouse scrolled (646, 306) with delta (0, -2)
Screenshot: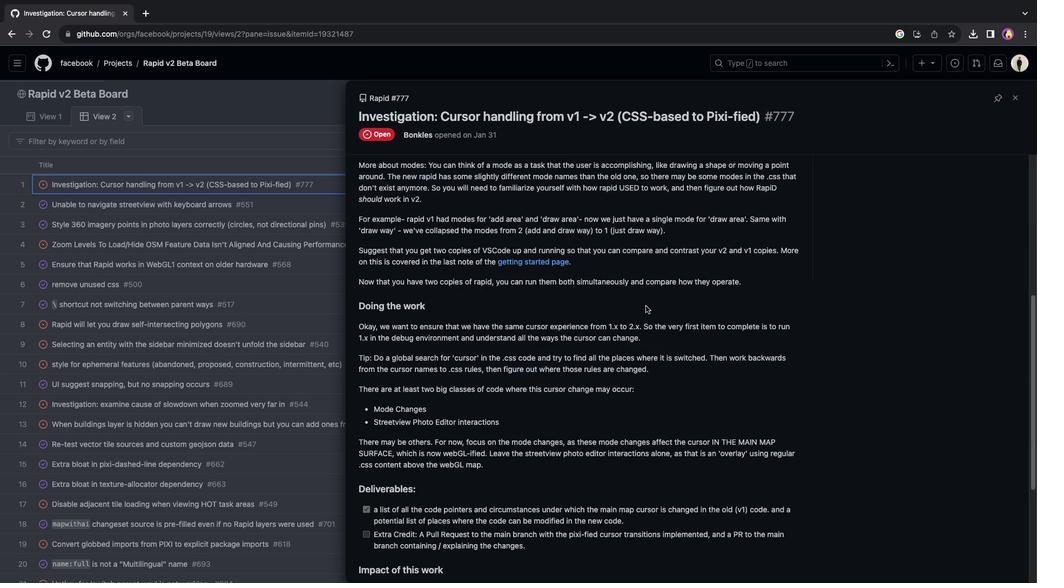 
Action: Mouse scrolled (646, 306) with delta (0, 0)
Screenshot: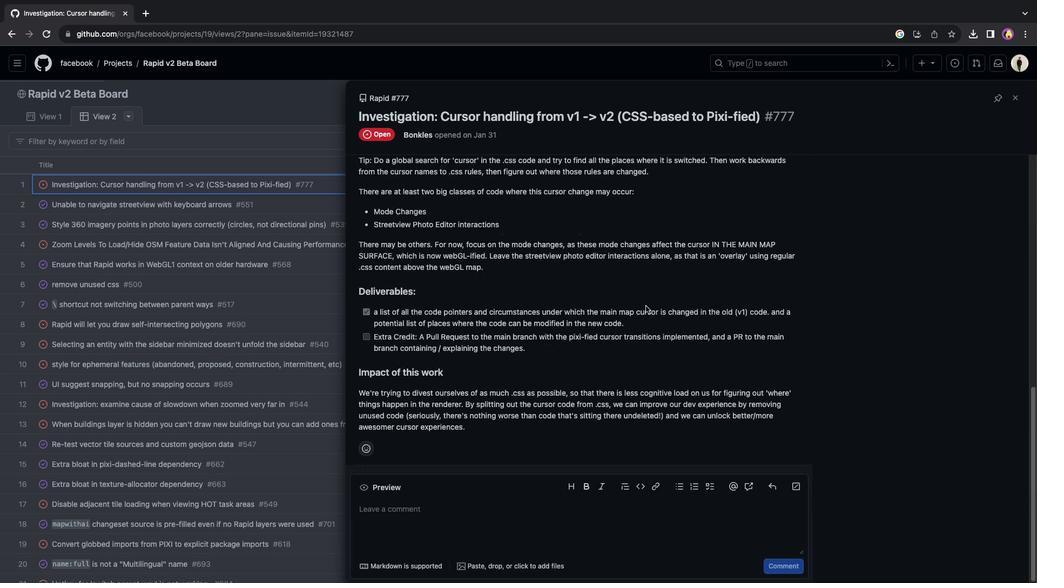 
Action: Mouse moved to (645, 306)
Screenshot: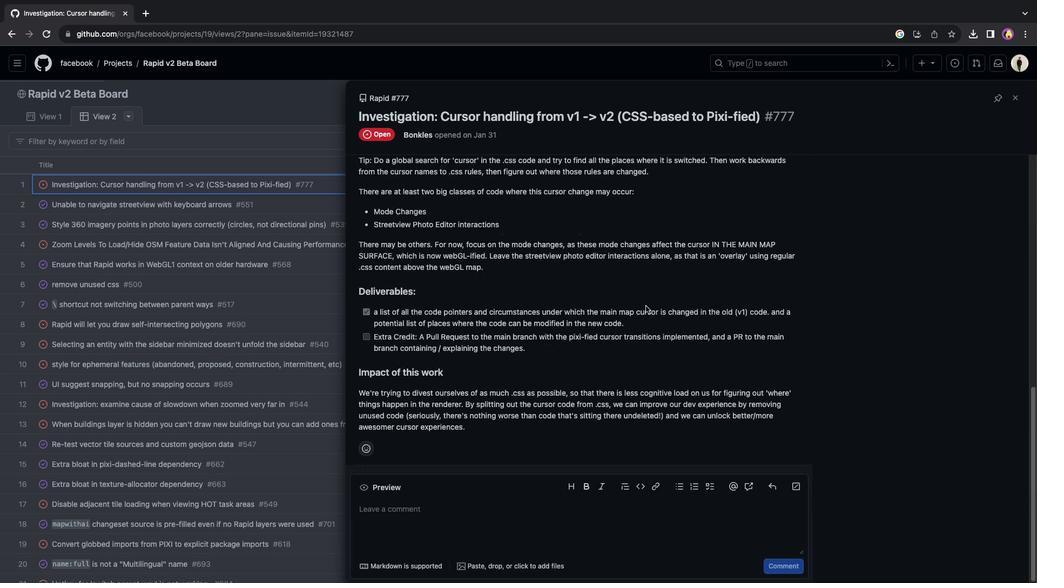
Action: Mouse scrolled (645, 306) with delta (0, 0)
Screenshot: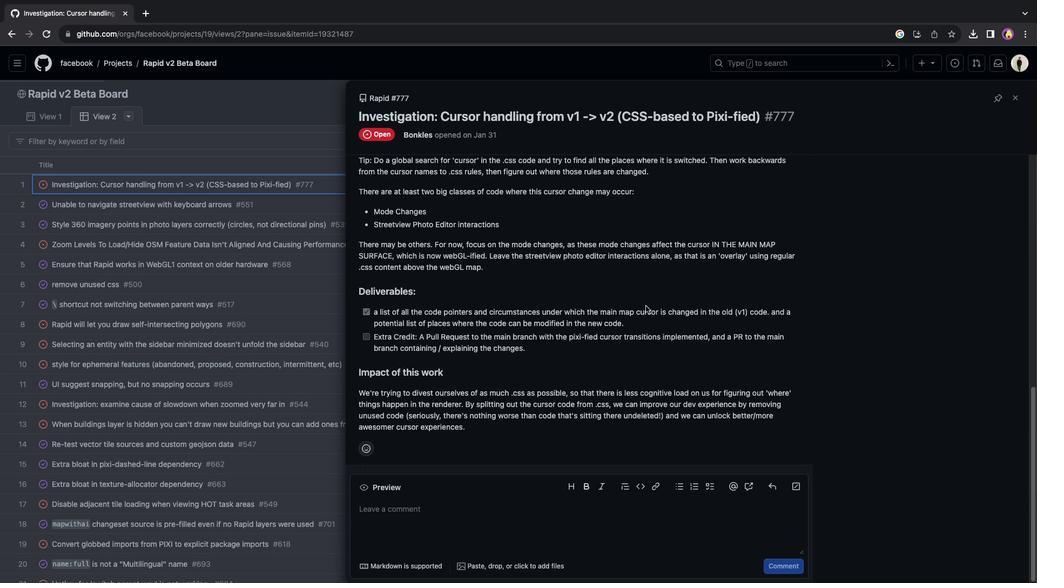 
Action: Mouse scrolled (645, 306) with delta (0, -2)
Screenshot: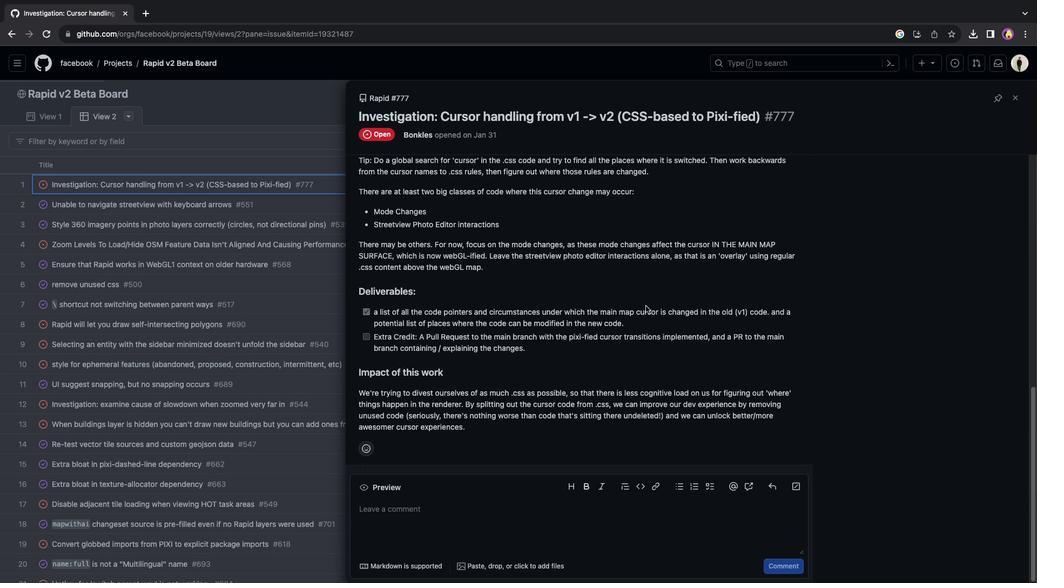 
Action: Mouse scrolled (645, 306) with delta (0, -2)
Screenshot: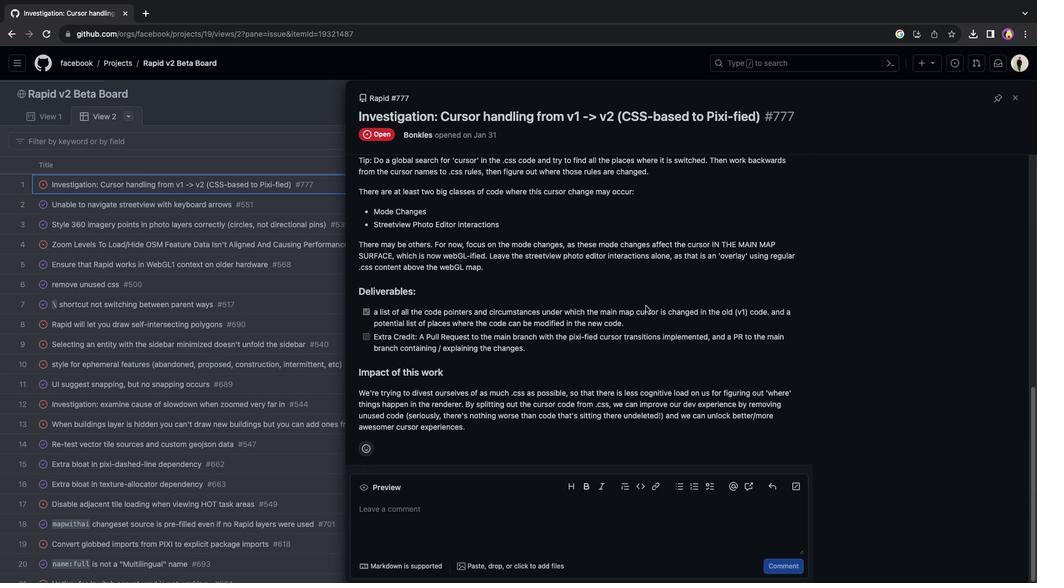 
Action: Mouse moved to (645, 305)
Screenshot: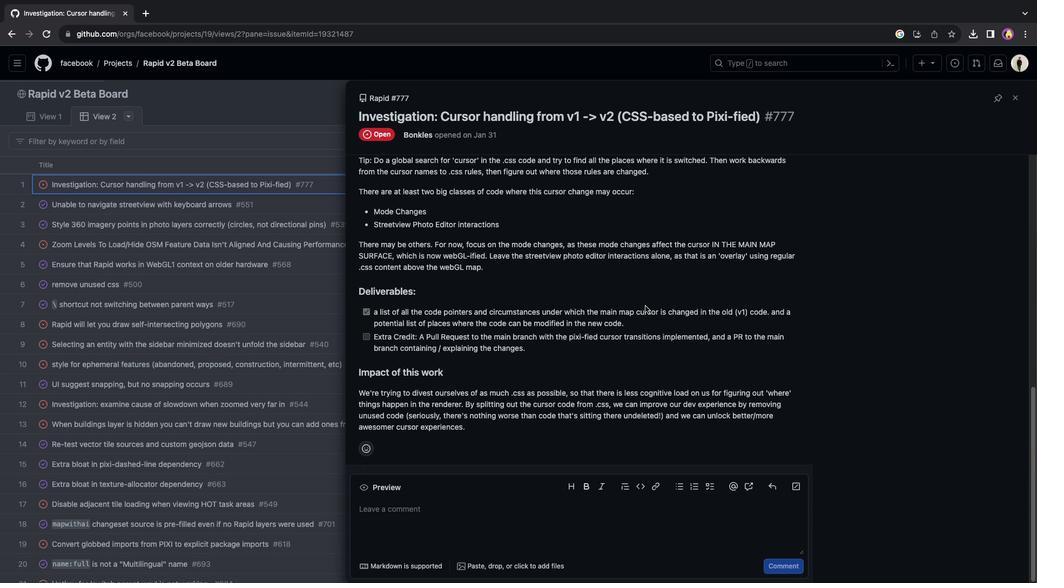 
Action: Mouse scrolled (645, 305) with delta (0, 0)
Screenshot: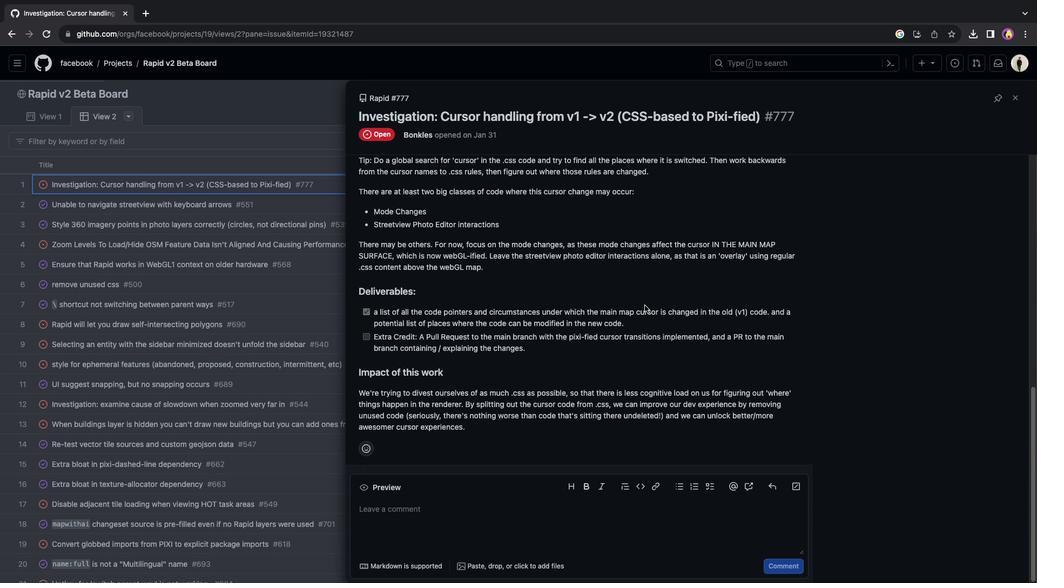 
Action: Mouse scrolled (645, 305) with delta (0, 0)
Screenshot: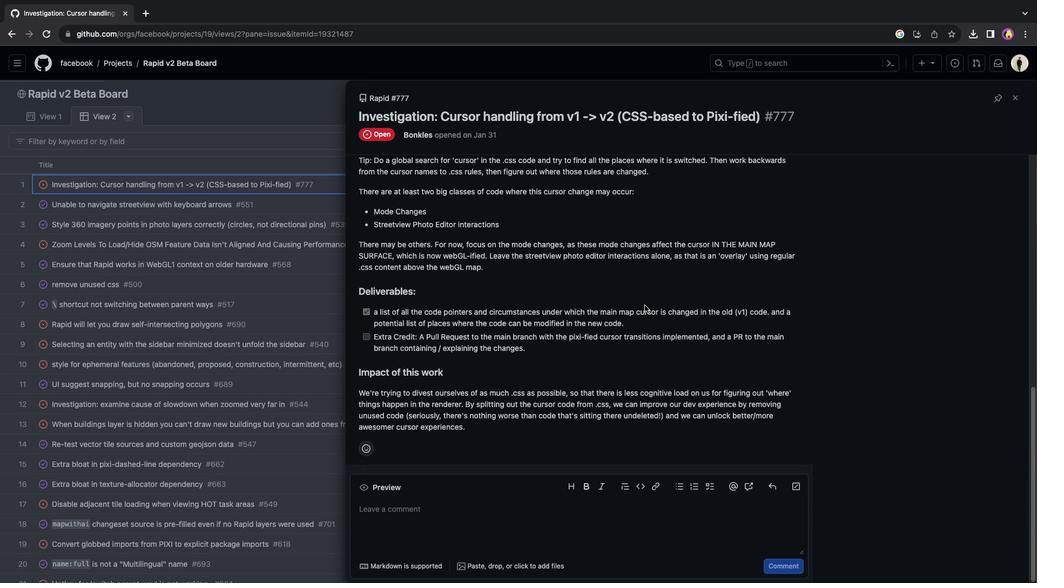 
Action: Mouse scrolled (645, 305) with delta (0, -1)
Screenshot: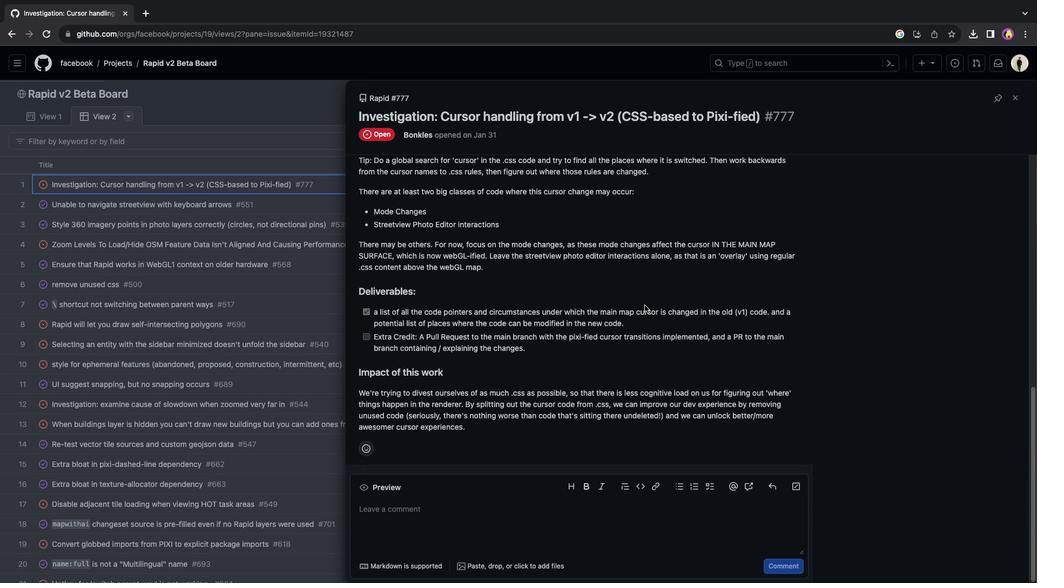 
Action: Mouse scrolled (645, 305) with delta (0, -2)
Screenshot: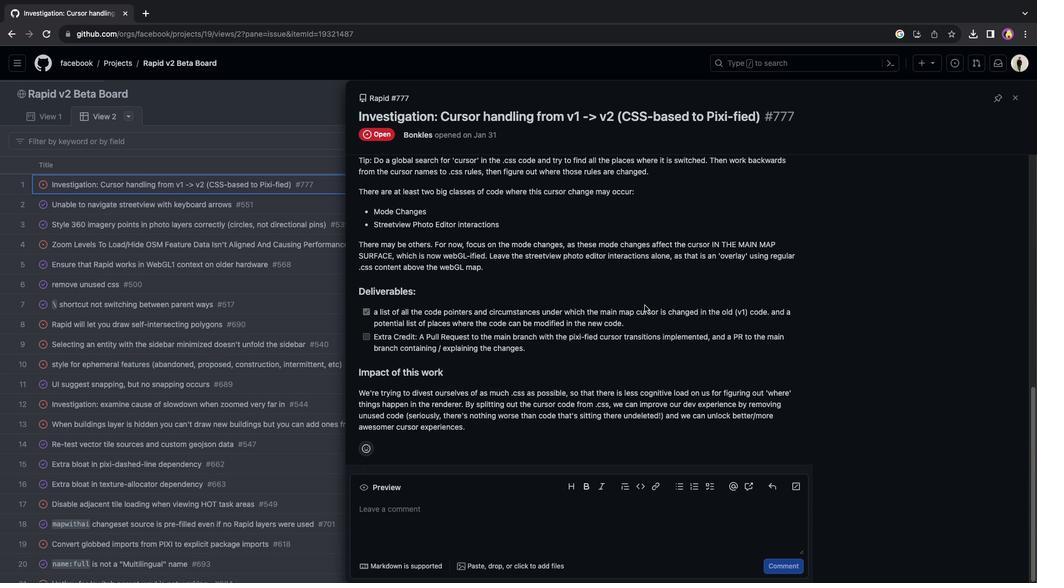 
Action: Mouse scrolled (645, 305) with delta (0, -3)
Screenshot: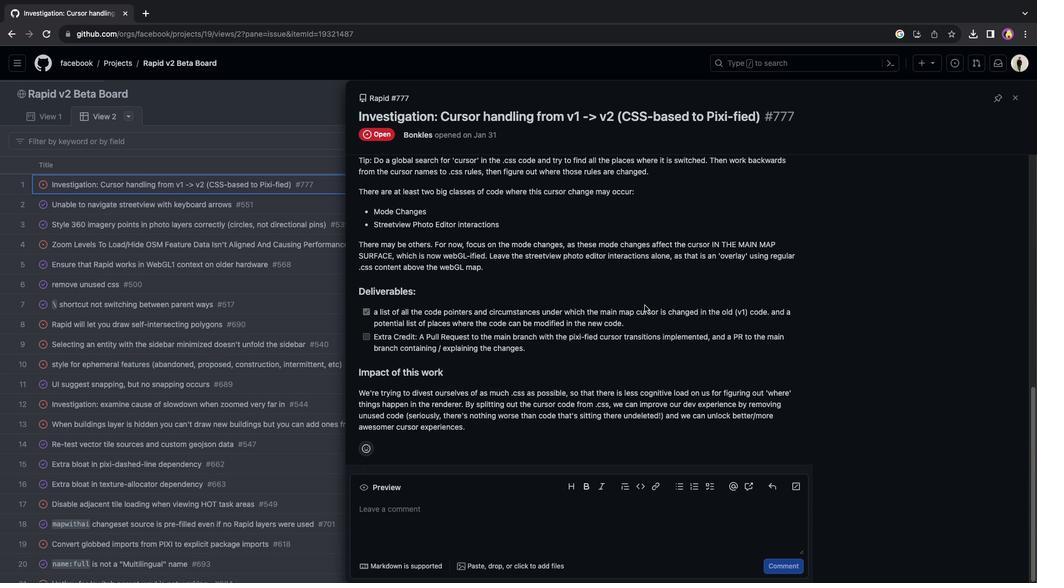 
Action: Mouse moved to (596, 300)
Screenshot: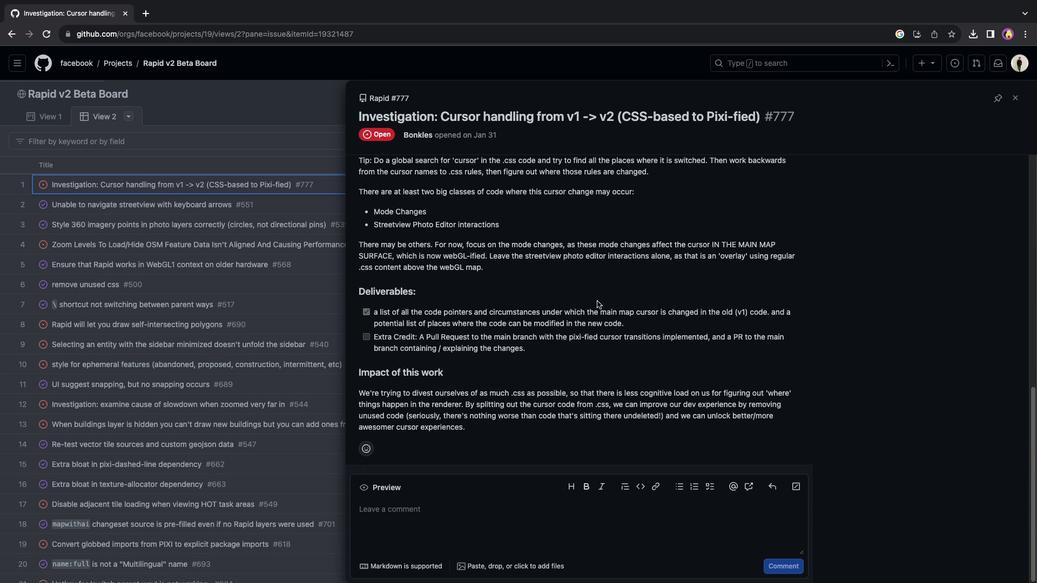 
Action: Mouse scrolled (596, 300) with delta (0, 0)
Screenshot: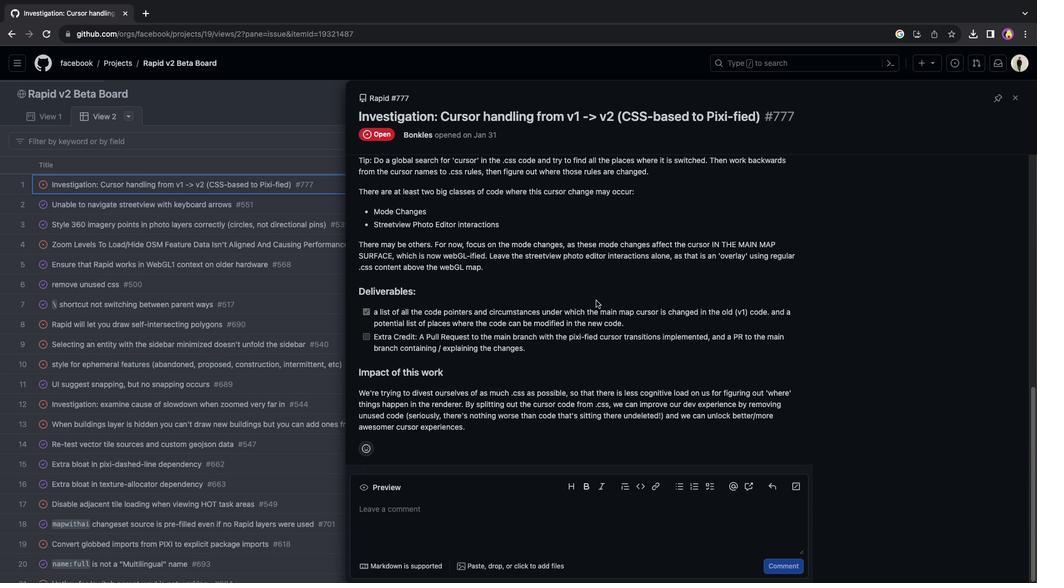 
Action: Mouse scrolled (596, 300) with delta (0, 0)
Screenshot: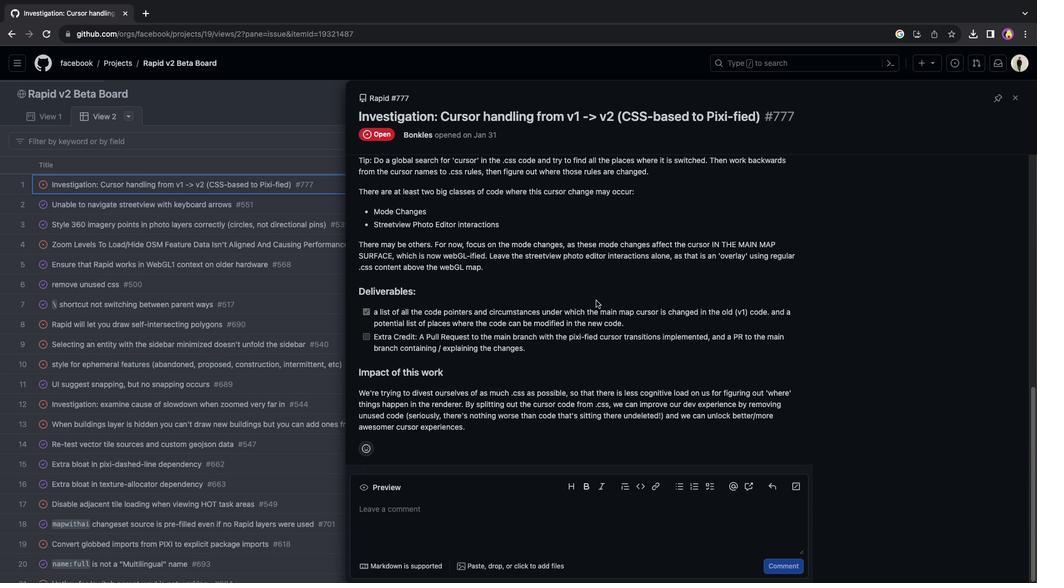 
Action: Mouse scrolled (596, 300) with delta (0, 2)
Screenshot: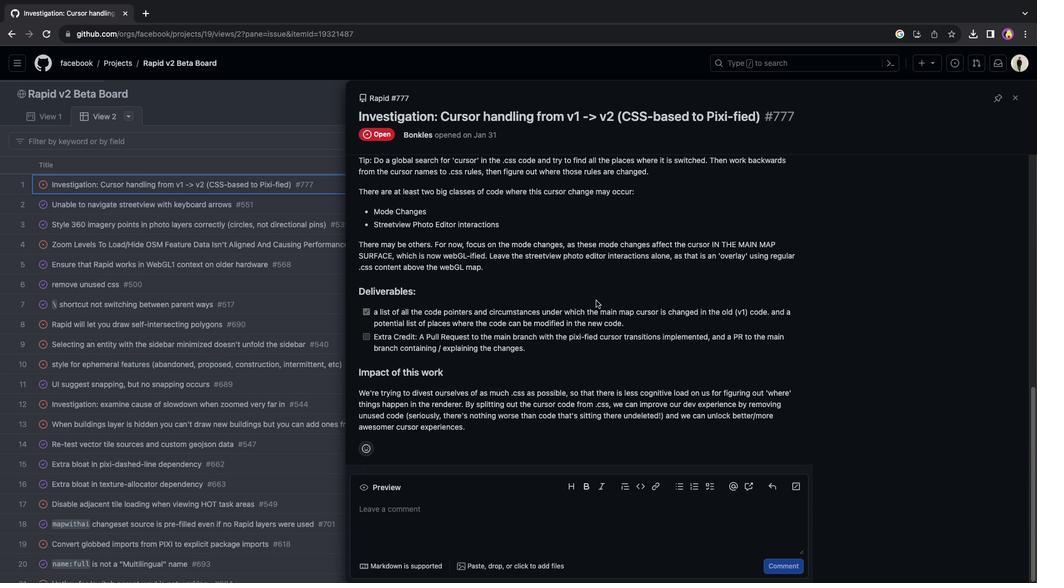 
Action: Mouse scrolled (596, 300) with delta (0, 2)
Screenshot: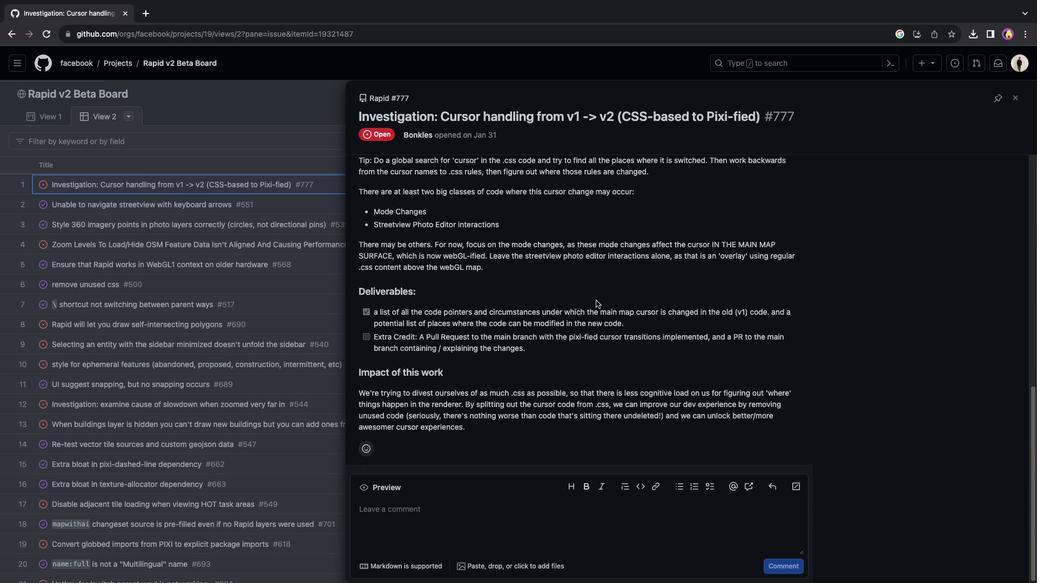 
Action: Mouse scrolled (596, 300) with delta (0, 3)
Screenshot: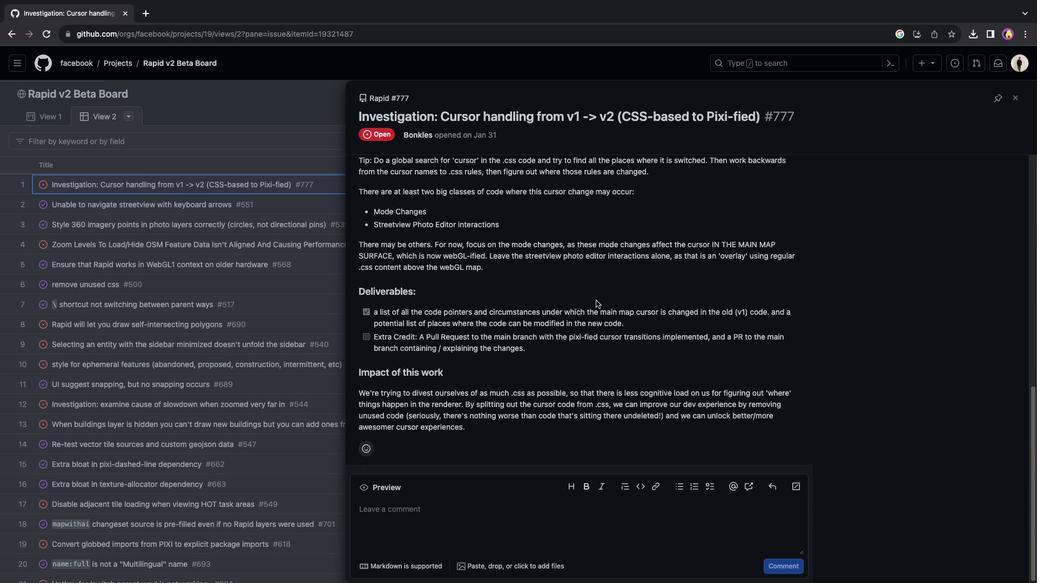 
Action: Mouse scrolled (596, 300) with delta (0, 3)
Screenshot: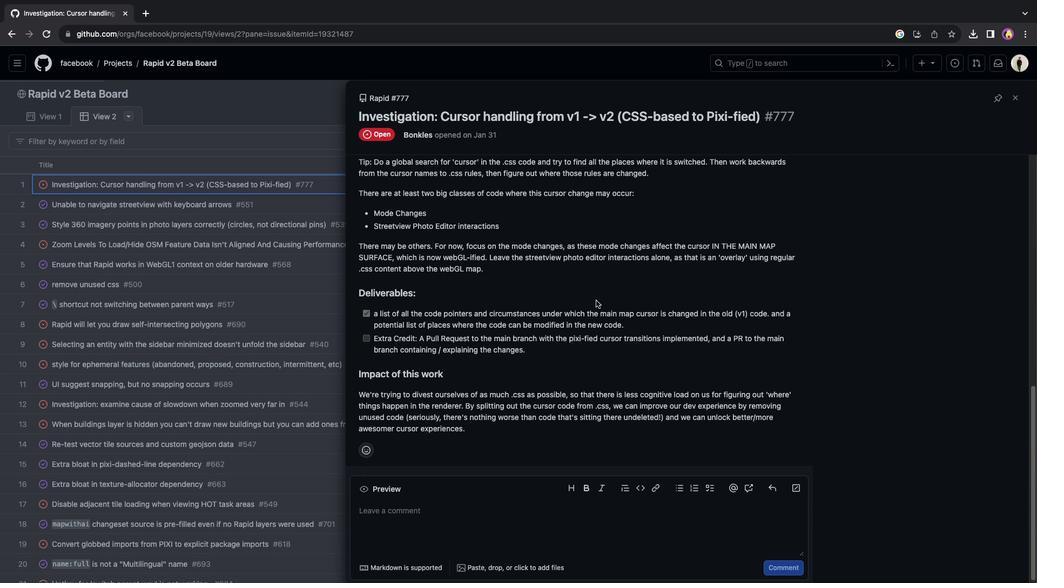 
Action: Mouse moved to (594, 299)
Screenshot: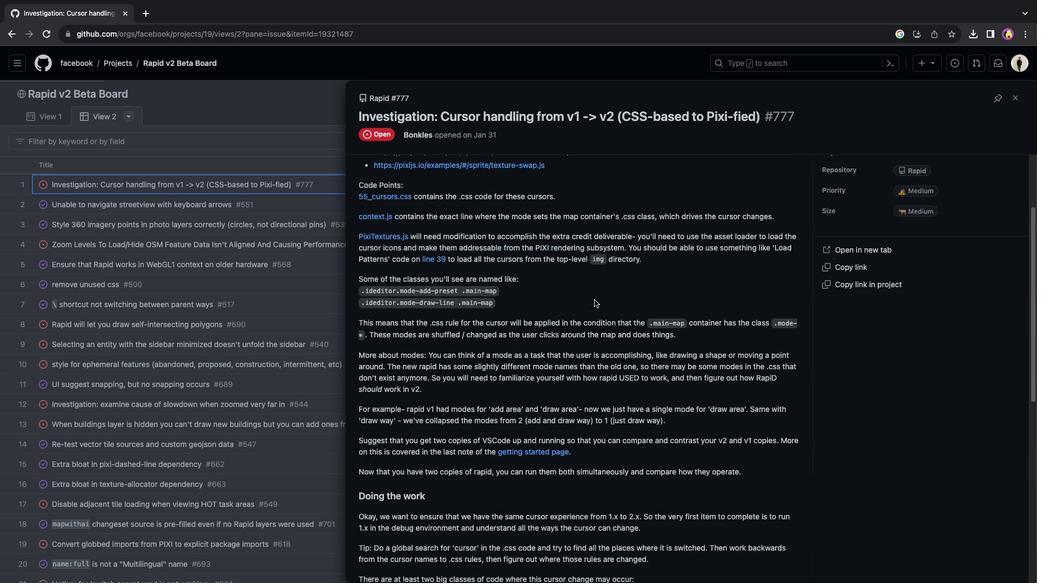 
Action: Mouse scrolled (594, 299) with delta (0, 0)
Screenshot: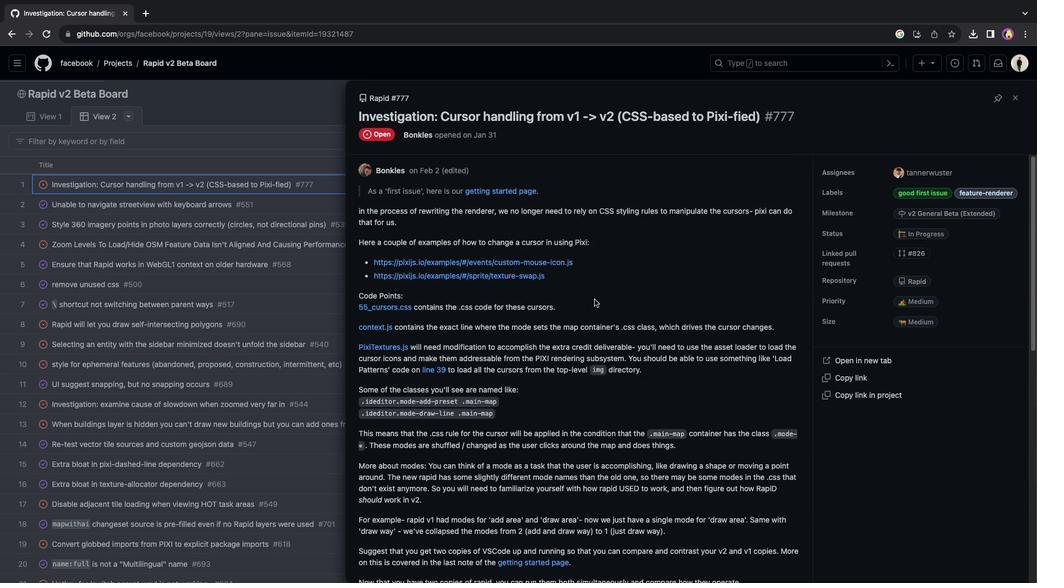 
Action: Mouse scrolled (594, 299) with delta (0, 0)
Screenshot: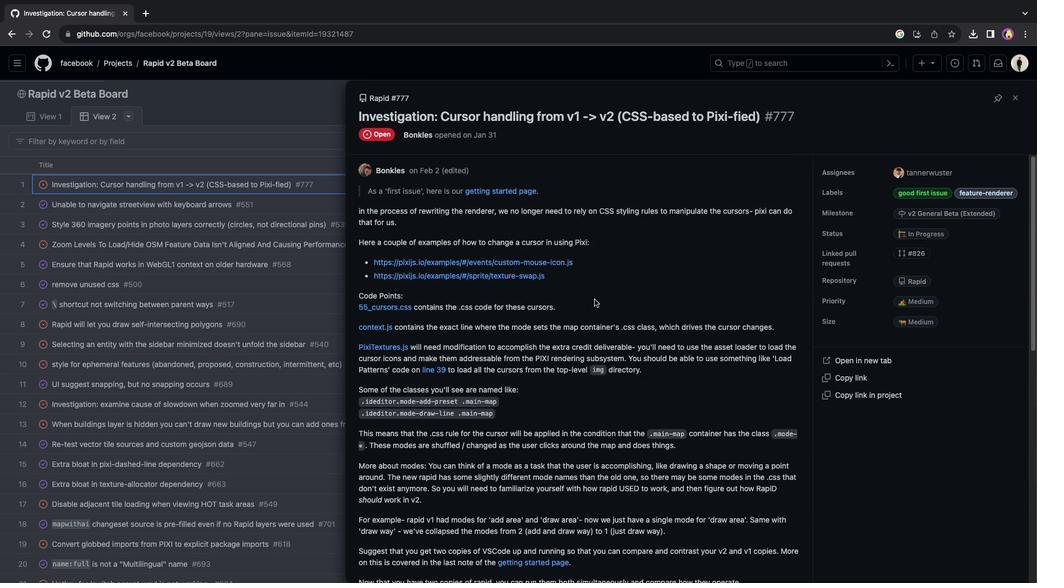 
Action: Mouse scrolled (594, 299) with delta (0, 2)
Screenshot: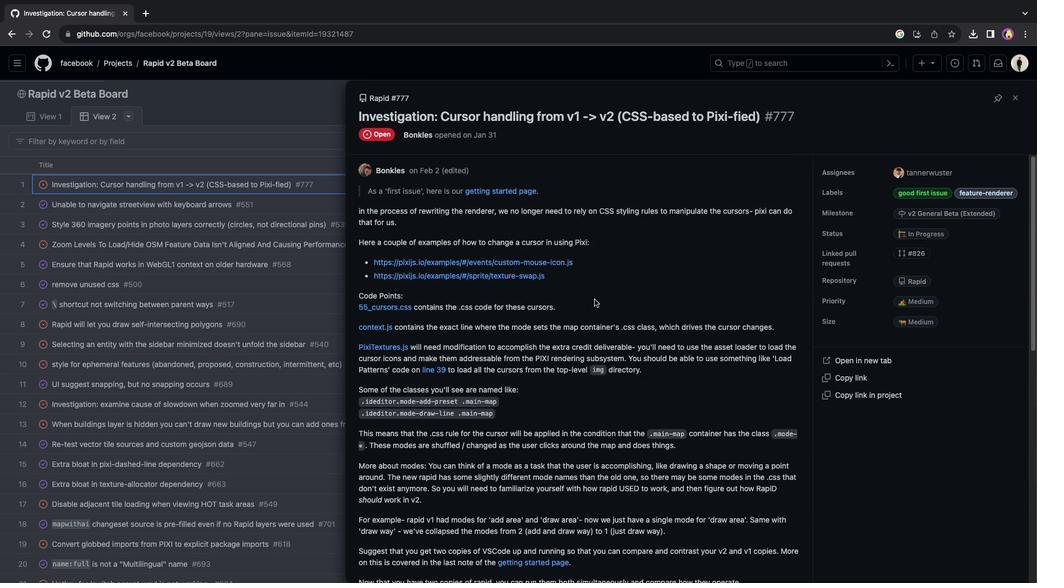 
Action: Mouse scrolled (594, 299) with delta (0, 2)
Screenshot: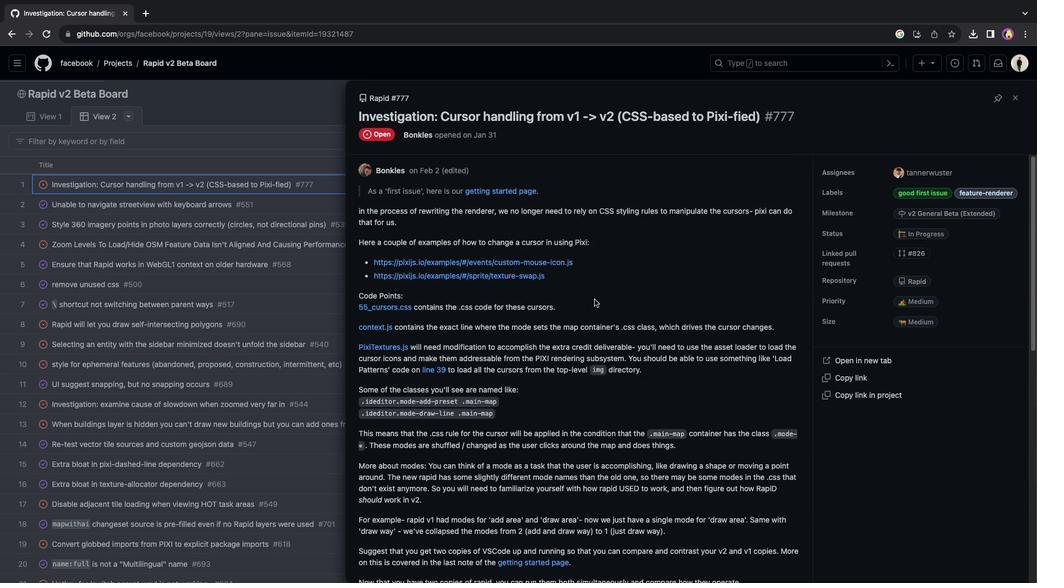 
Action: Mouse scrolled (594, 299) with delta (0, 3)
Screenshot: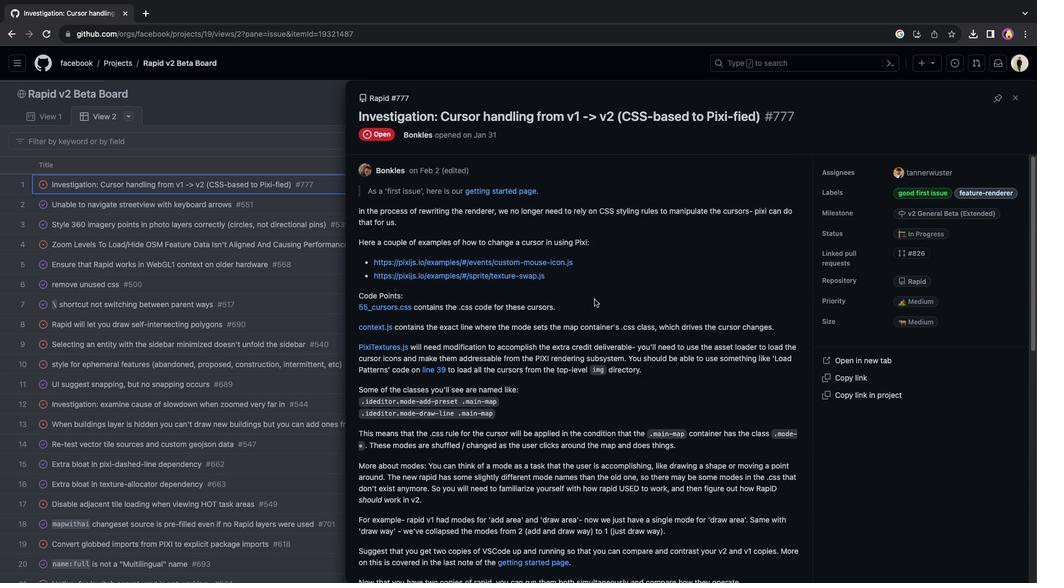
Action: Mouse scrolled (594, 299) with delta (0, 3)
Screenshot: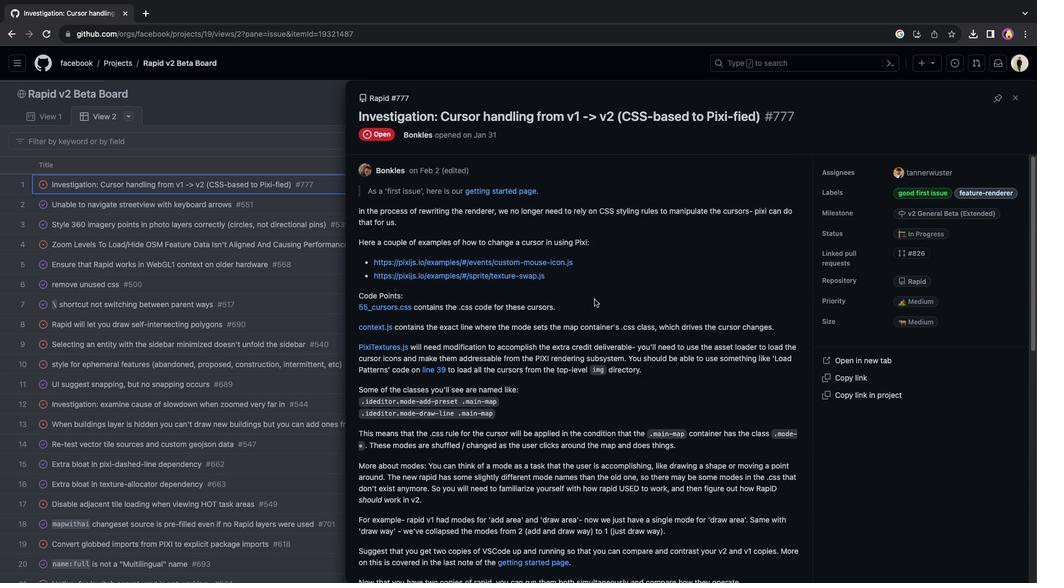 
Action: Mouse scrolled (594, 299) with delta (0, 4)
Screenshot: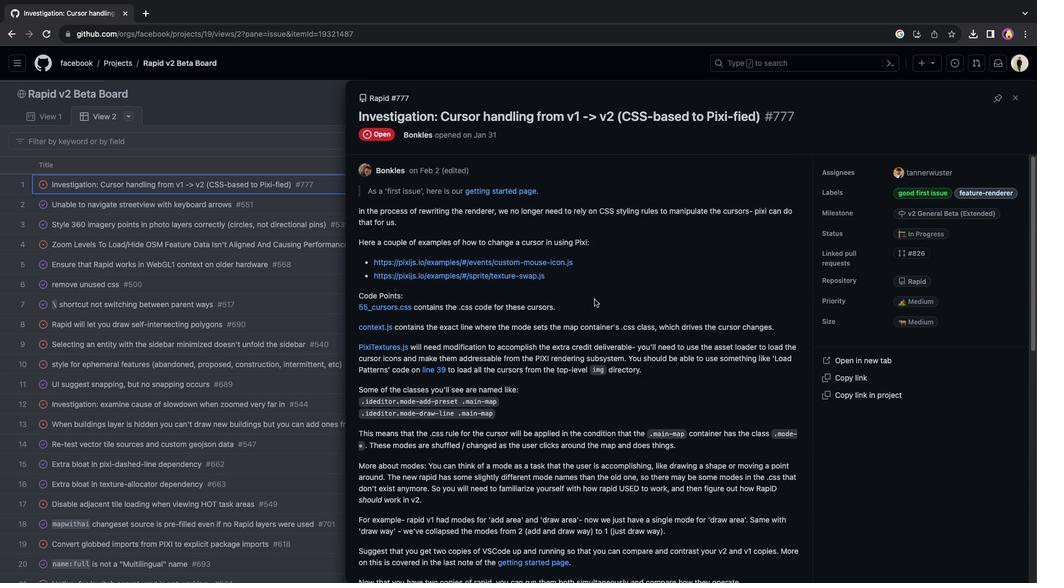 
Action: Mouse scrolled (594, 299) with delta (0, 0)
Screenshot: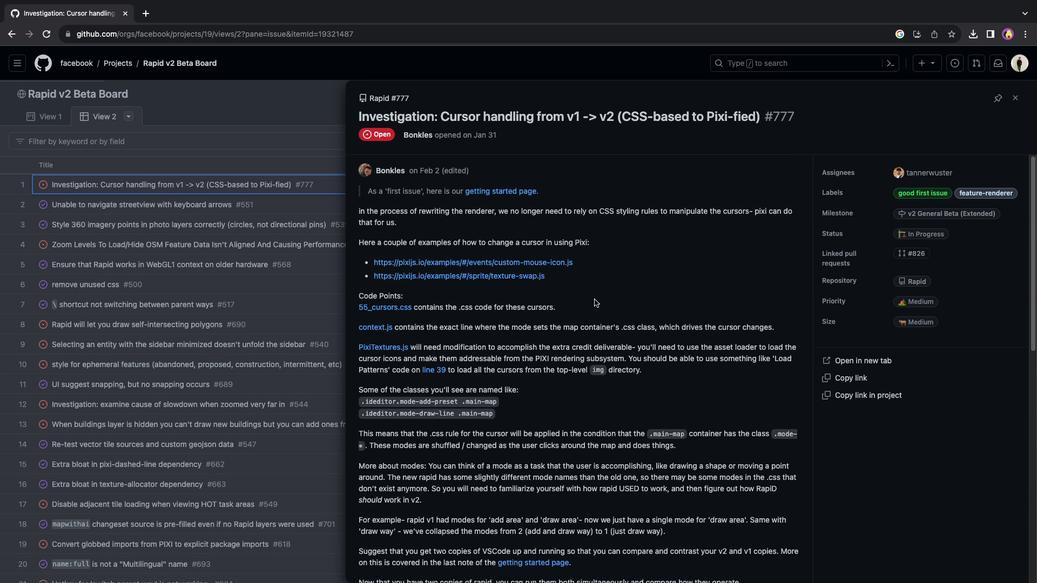 
Action: Mouse scrolled (594, 299) with delta (0, 0)
Screenshot: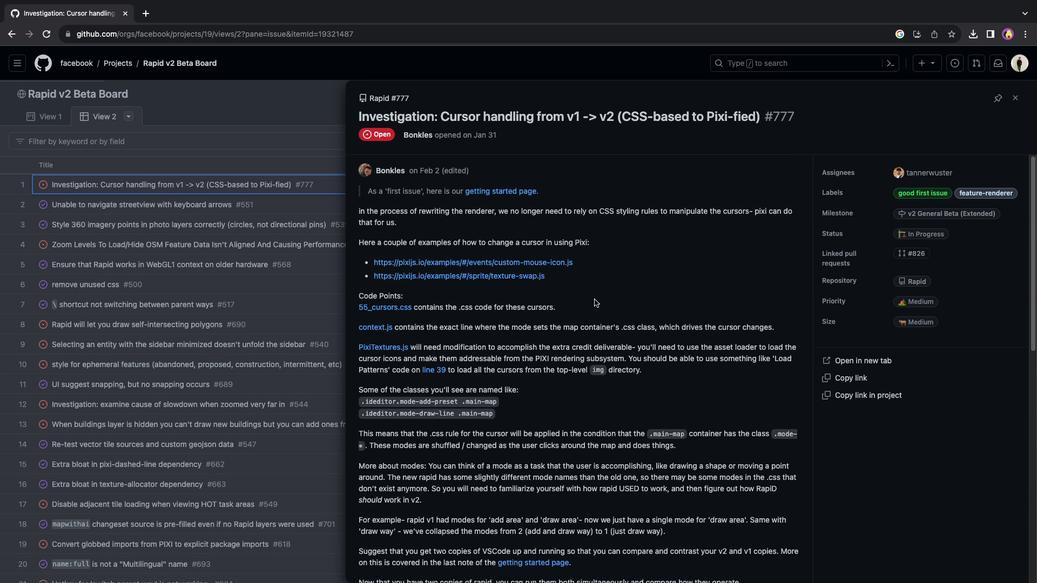
Action: Mouse scrolled (594, 299) with delta (0, 2)
Screenshot: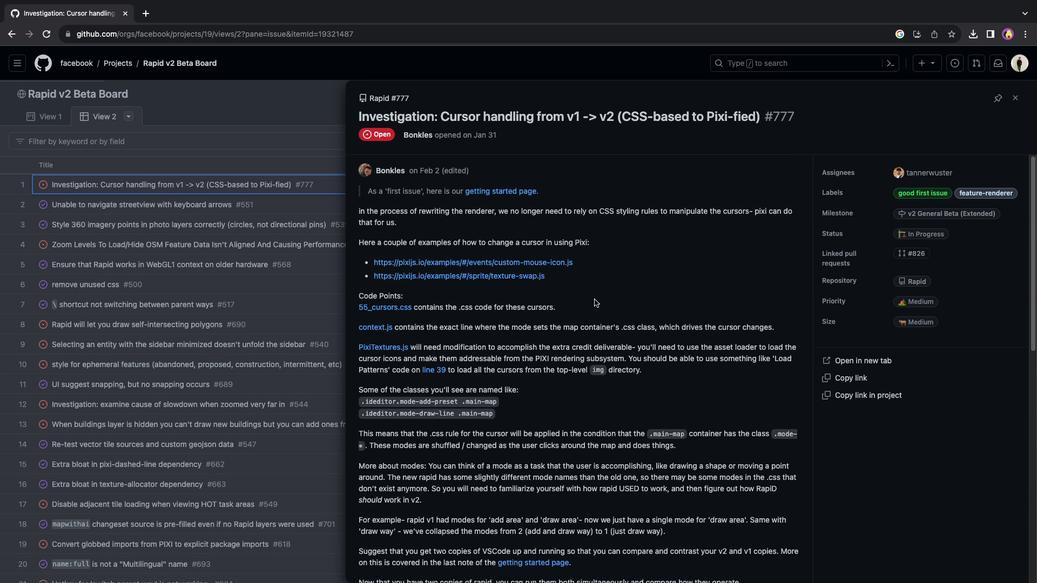 
Action: Mouse scrolled (594, 299) with delta (0, 3)
Screenshot: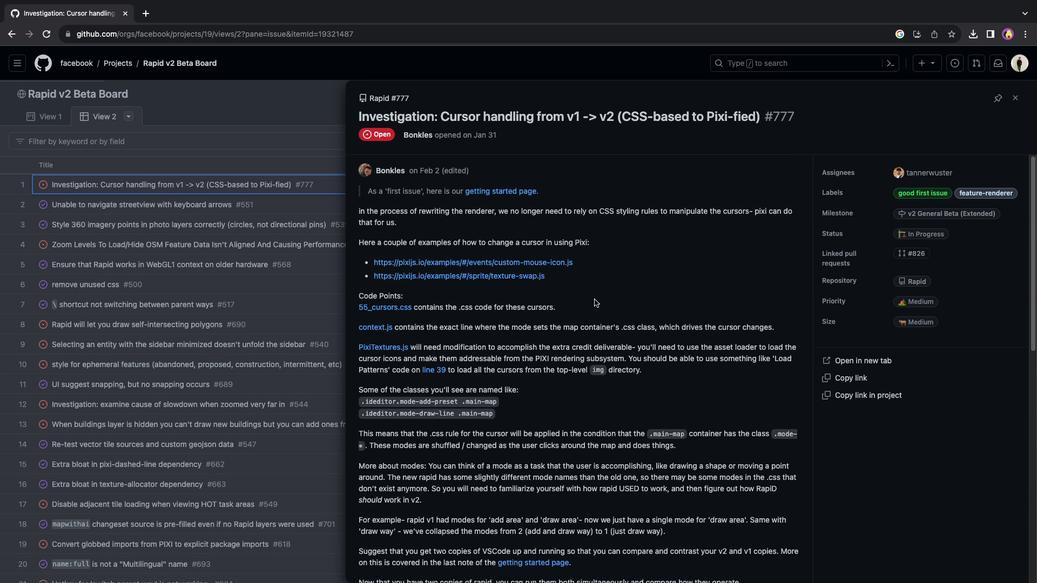 
Action: Mouse scrolled (594, 299) with delta (0, 3)
Screenshot: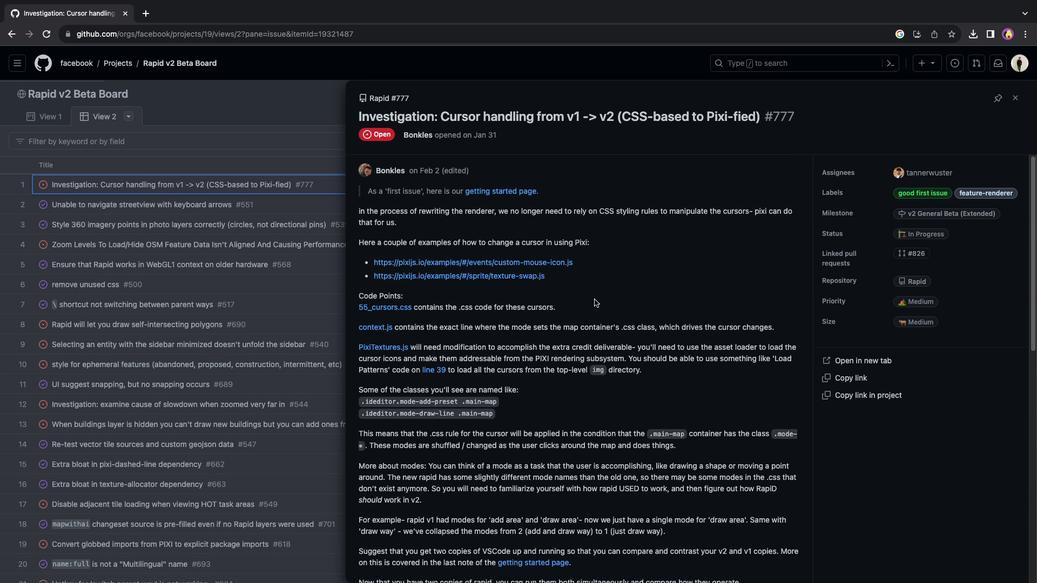 
Action: Mouse moved to (372, 135)
Screenshot: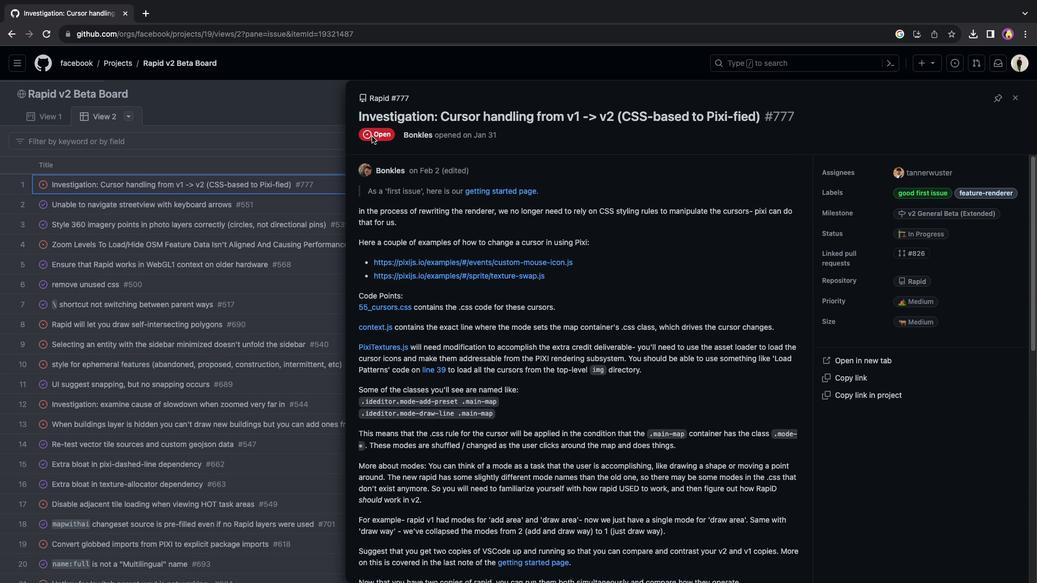 
Action: Mouse pressed left at (372, 135)
Screenshot: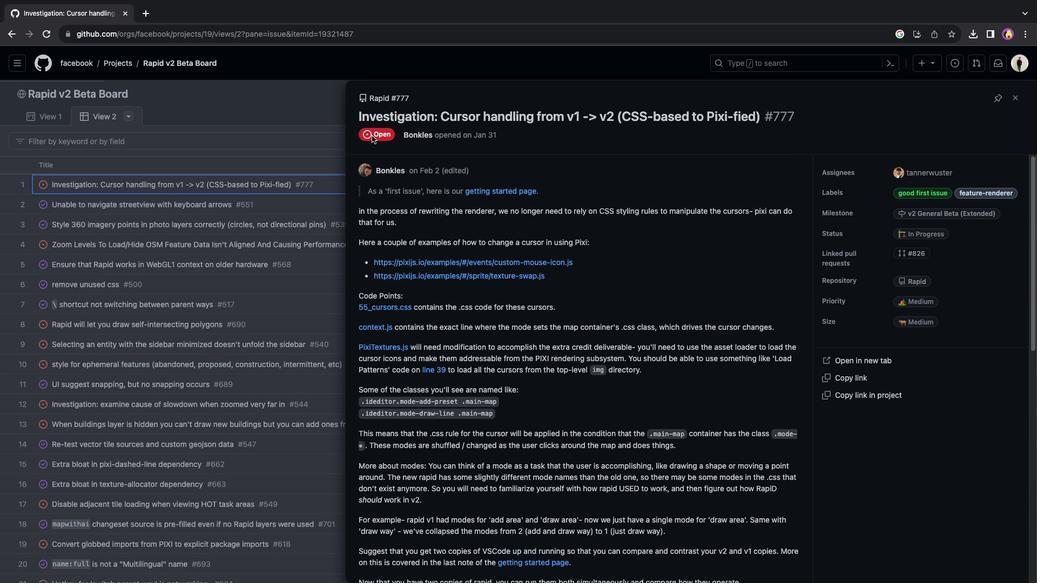 
Action: Mouse moved to (283, 229)
Screenshot: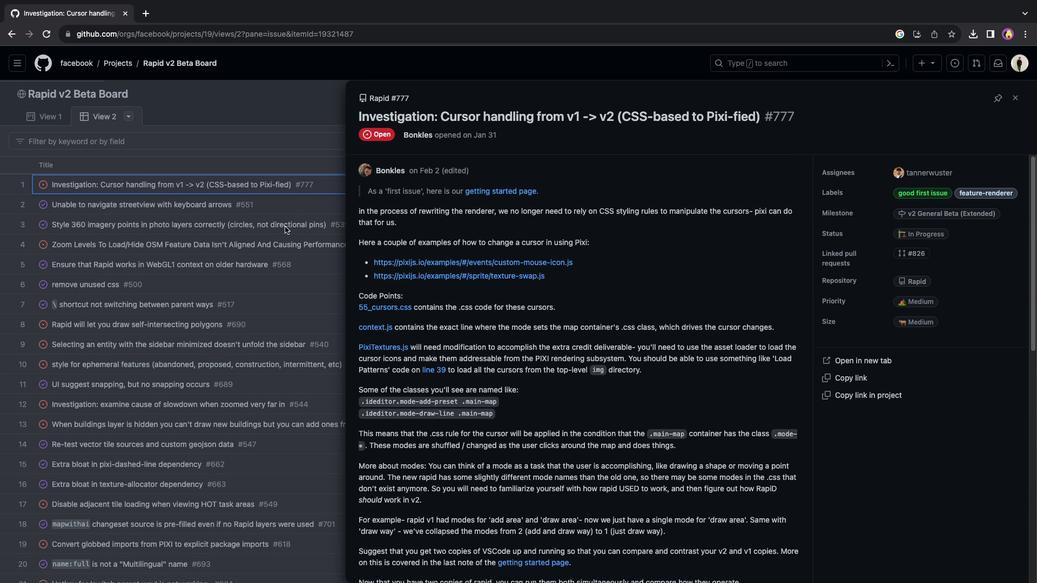 
Action: Mouse pressed left at (283, 229)
Screenshot: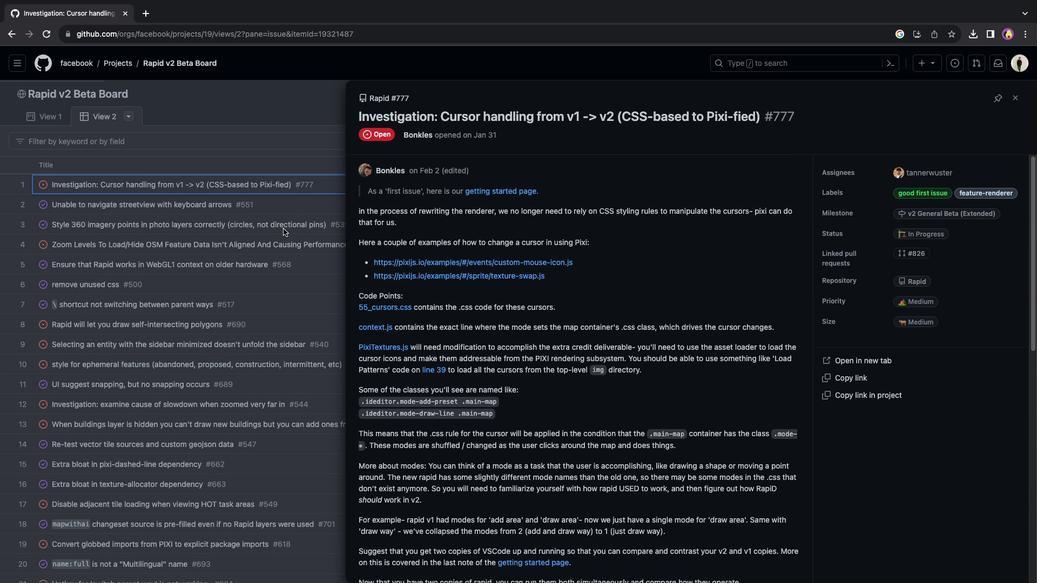 
Action: Mouse moved to (206, 202)
Screenshot: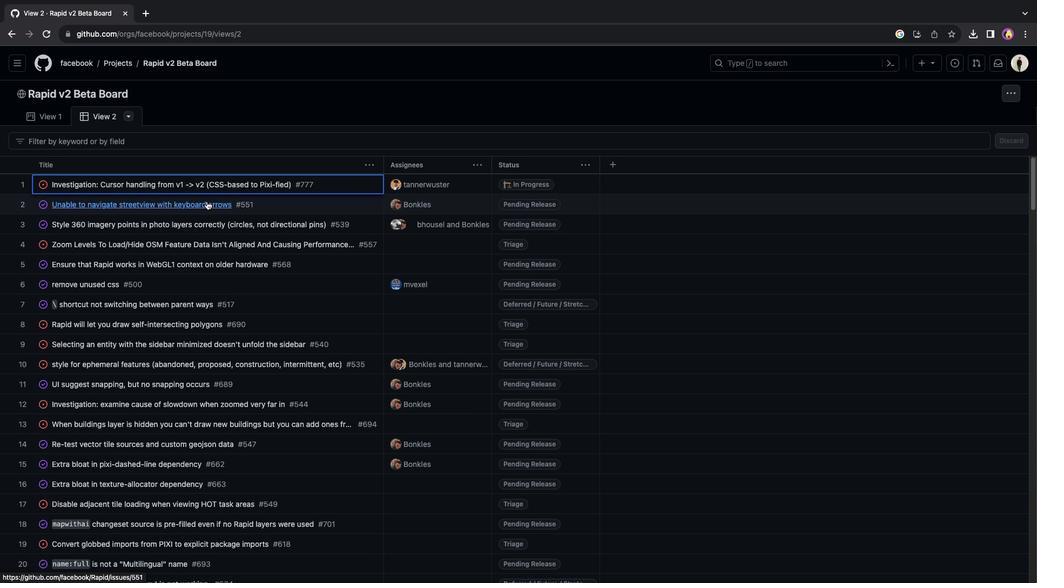 
Action: Mouse pressed left at (206, 202)
Screenshot: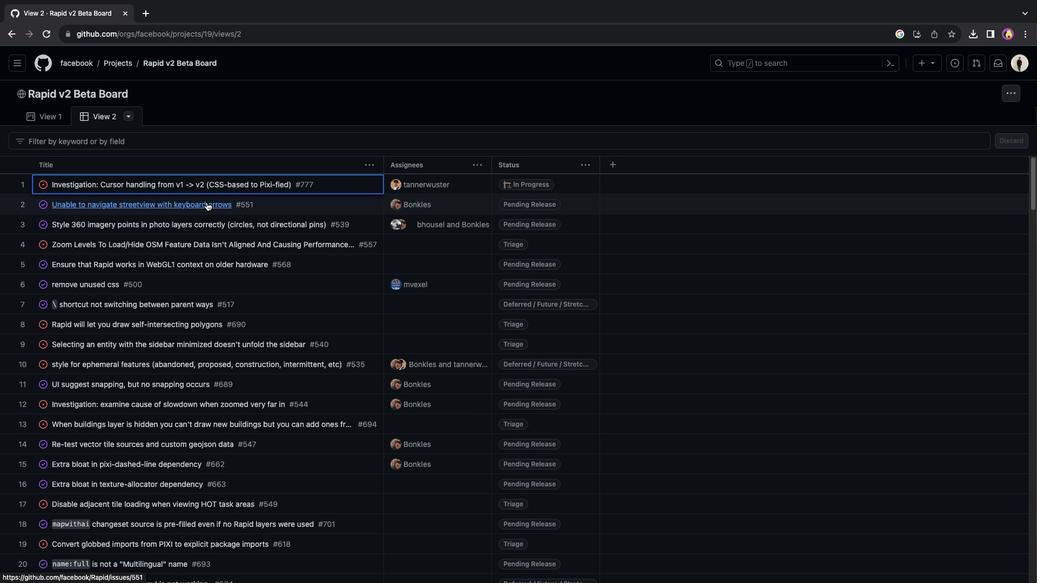 
Action: Mouse moved to (721, 286)
Screenshot: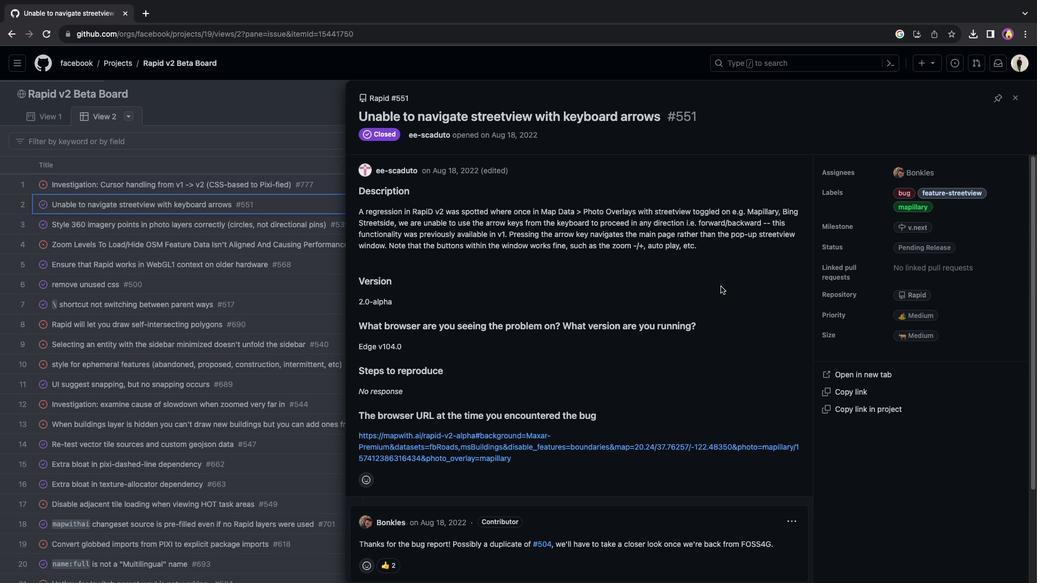 
Action: Mouse scrolled (721, 286) with delta (0, 0)
Screenshot: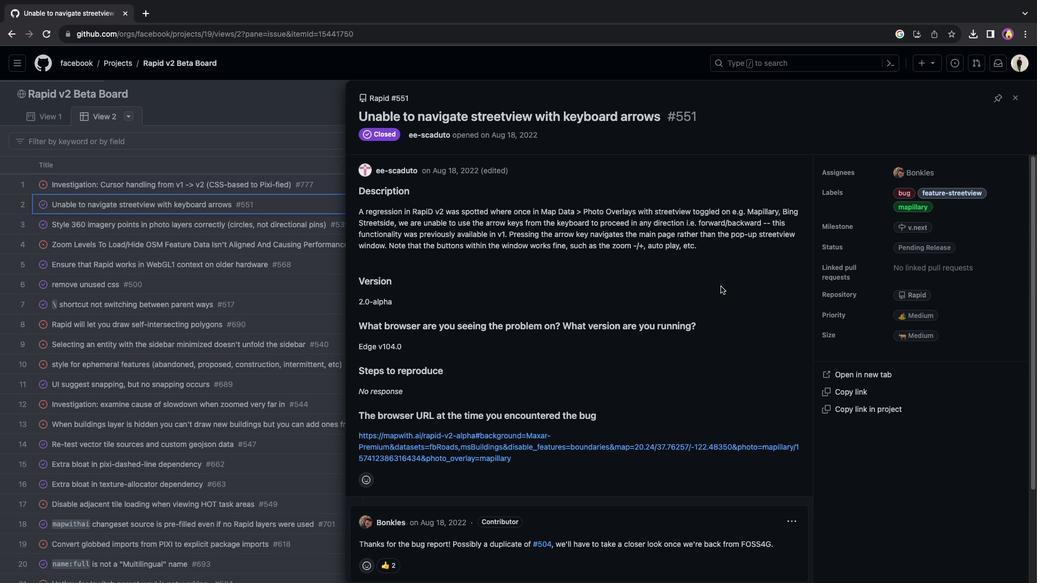 
Action: Mouse scrolled (721, 286) with delta (0, 0)
Screenshot: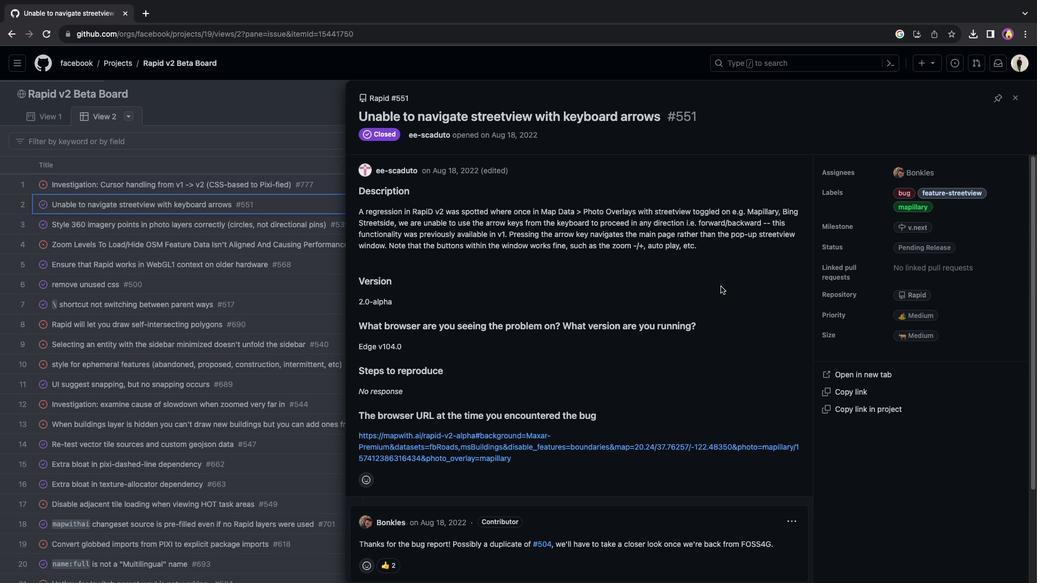 
Action: Mouse scrolled (721, 286) with delta (0, -1)
Screenshot: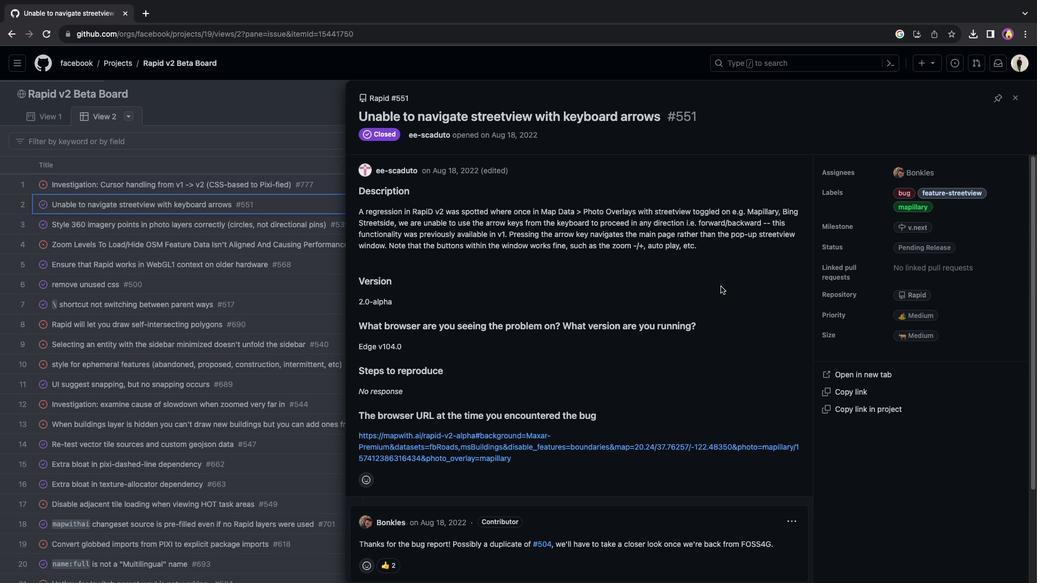 
Action: Mouse scrolled (721, 286) with delta (0, -2)
Screenshot: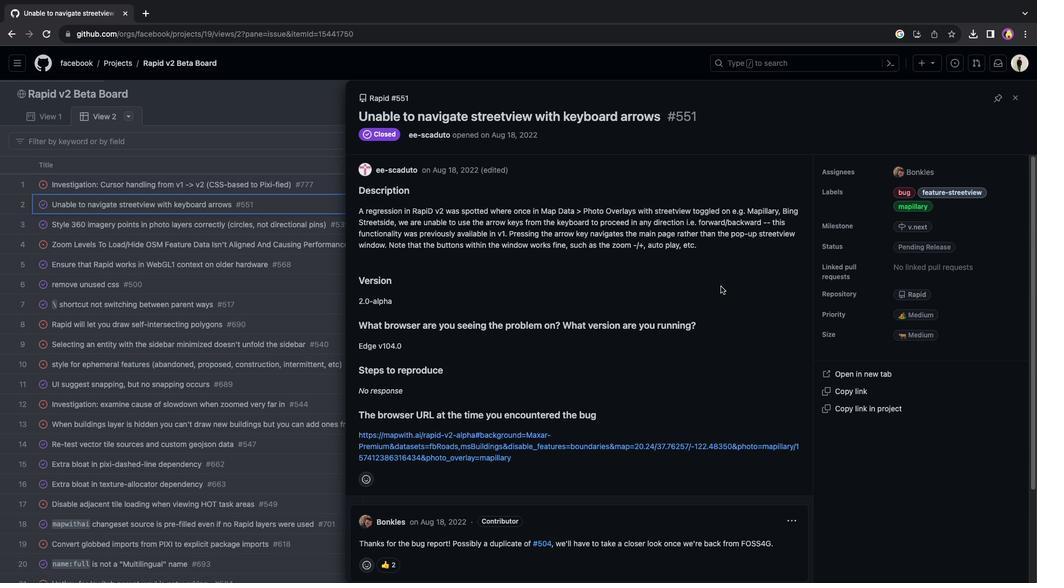 
Action: Mouse scrolled (721, 286) with delta (0, 0)
Screenshot: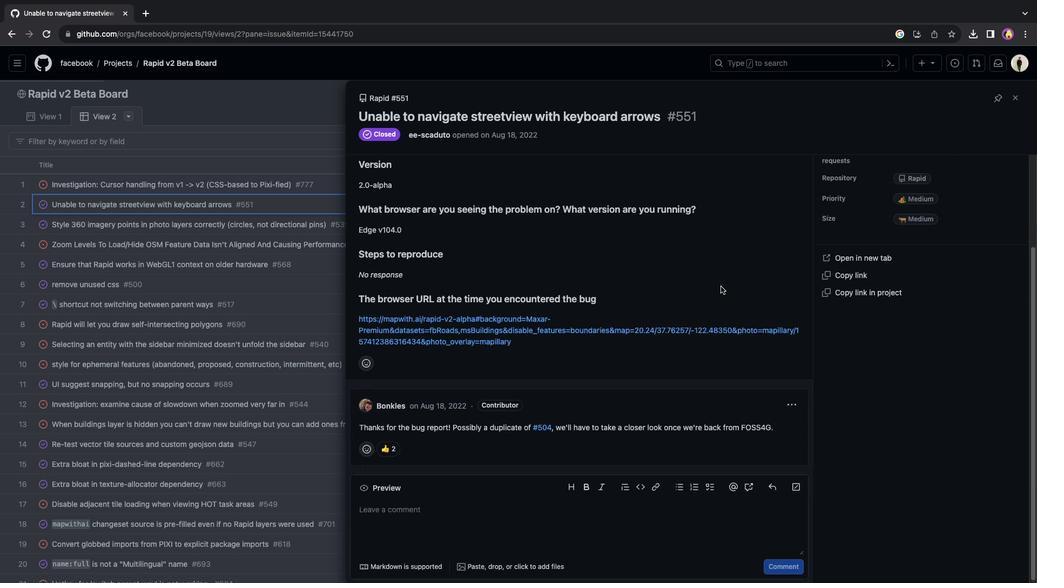 
Action: Mouse scrolled (721, 286) with delta (0, 0)
Screenshot: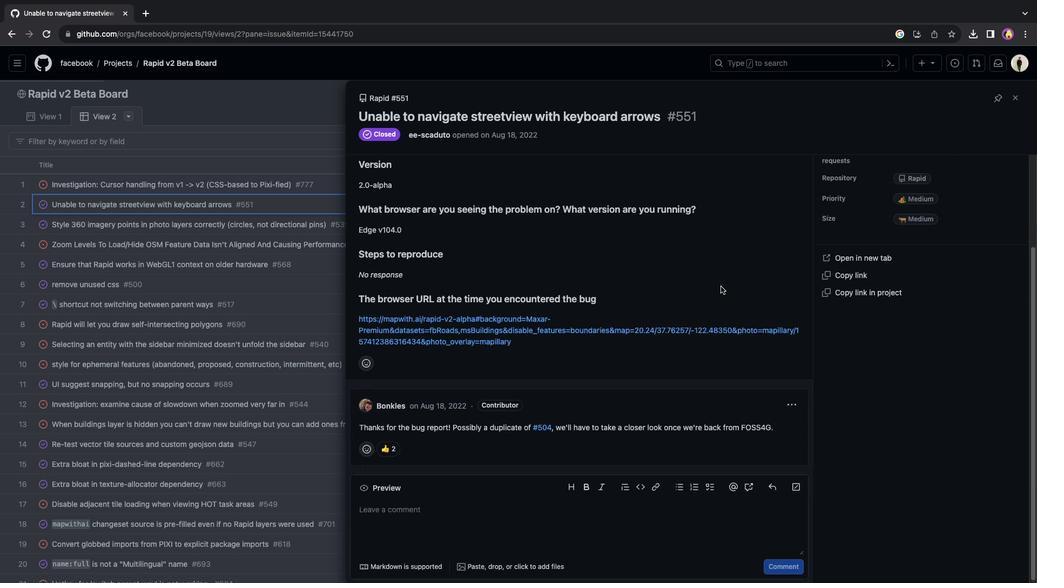 
Action: Mouse scrolled (721, 286) with delta (0, -1)
Screenshot: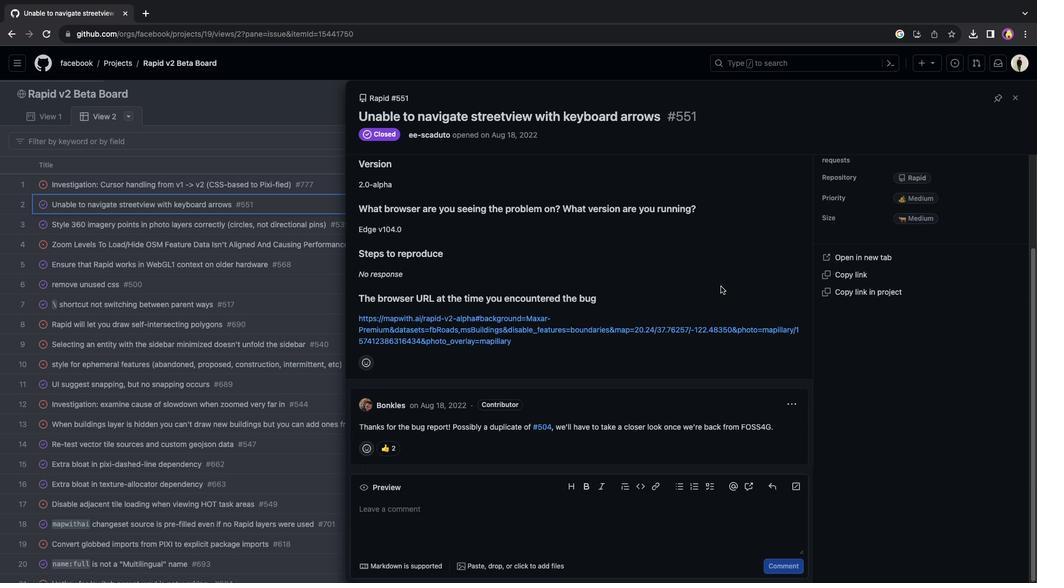 
Action: Mouse scrolled (721, 286) with delta (0, 0)
Screenshot: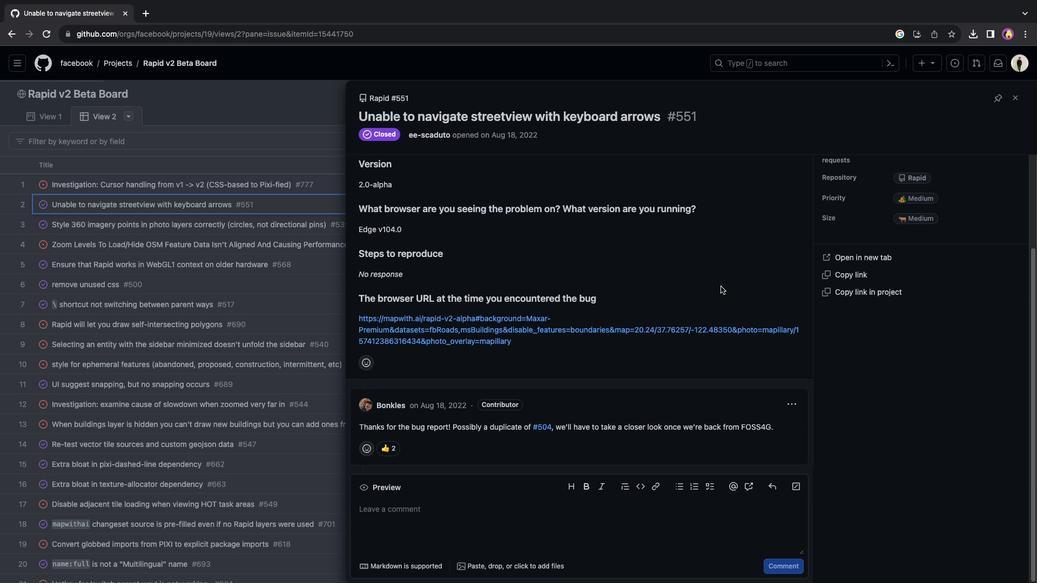 
Action: Mouse scrolled (721, 286) with delta (0, 0)
Screenshot: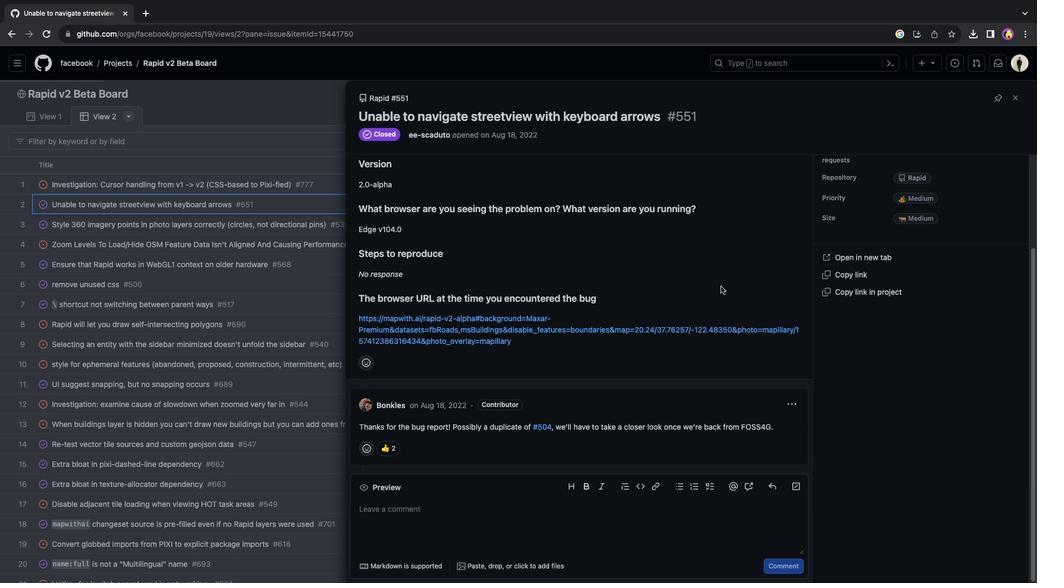 
Action: Mouse scrolled (721, 286) with delta (0, -1)
Screenshot: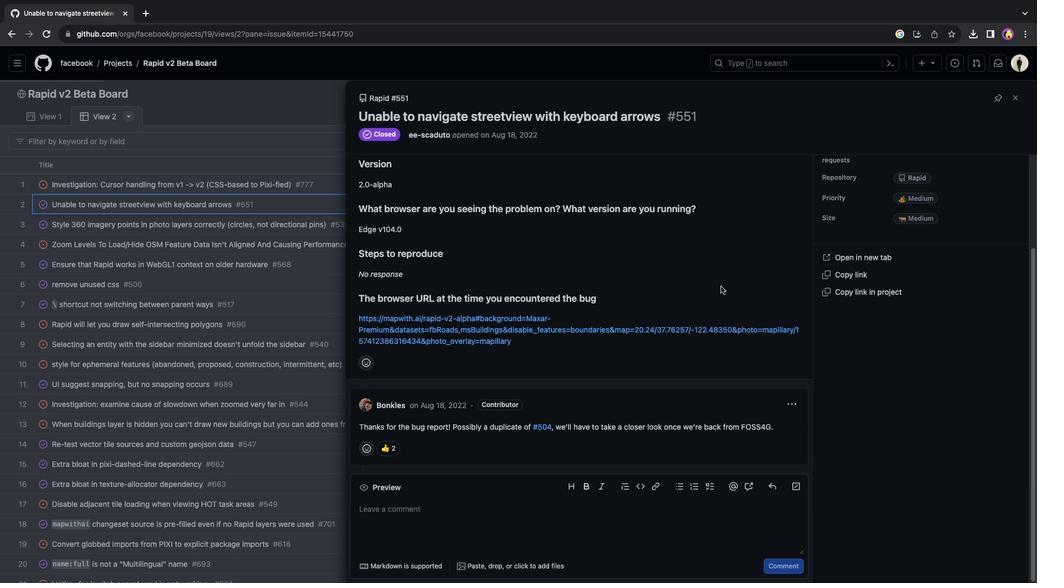 
Action: Mouse scrolled (721, 286) with delta (0, -2)
Screenshot: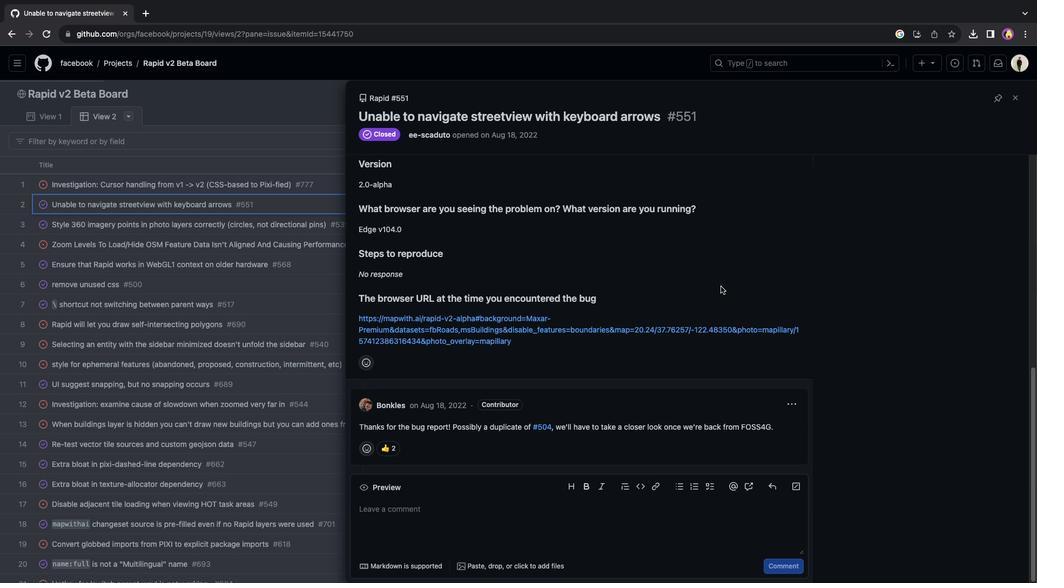 
Action: Mouse scrolled (721, 286) with delta (0, -3)
Screenshot: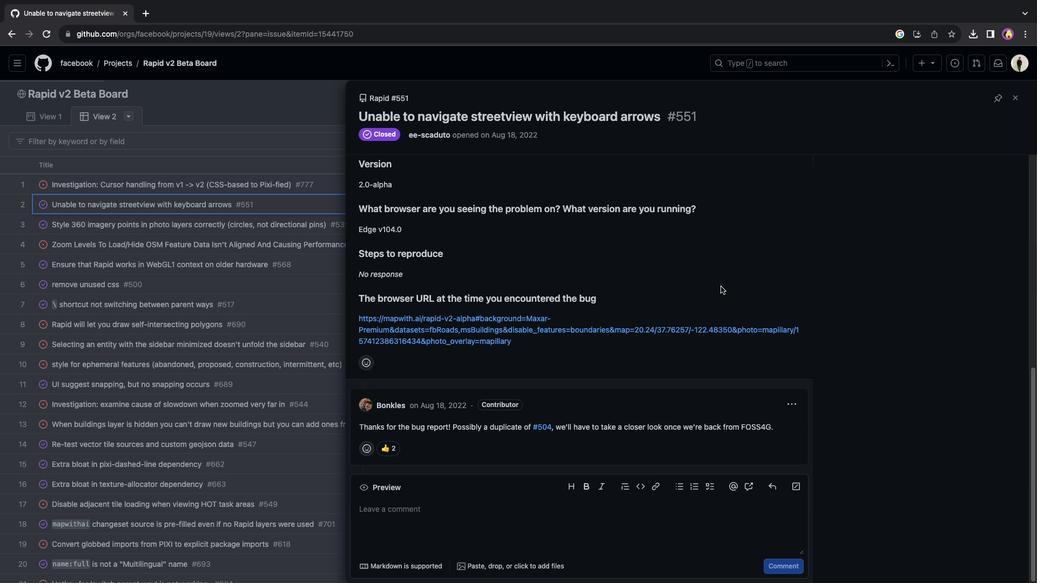 
Action: Mouse scrolled (721, 286) with delta (0, 0)
Screenshot: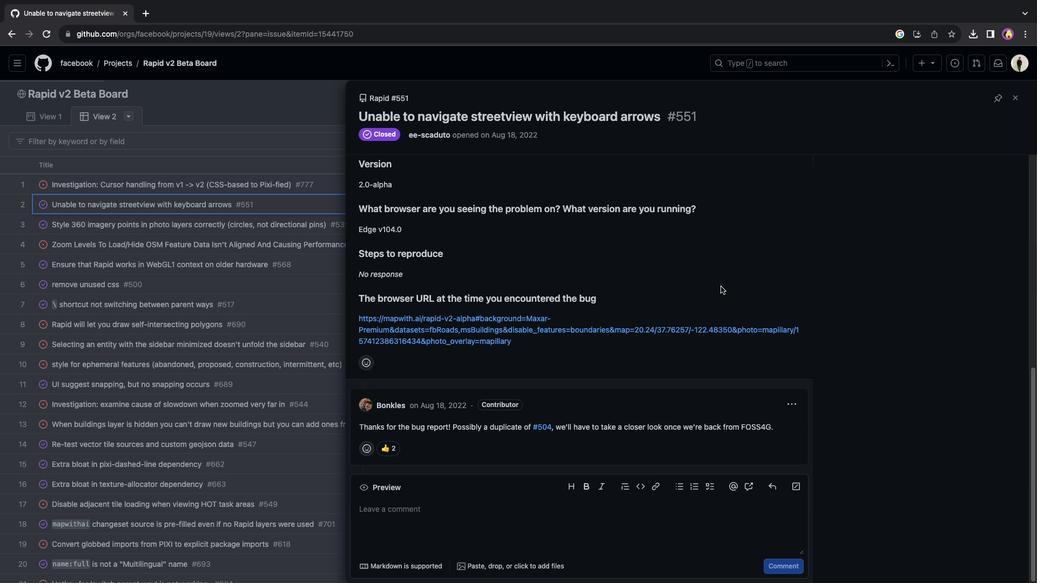 
Action: Mouse scrolled (721, 286) with delta (0, 0)
Screenshot: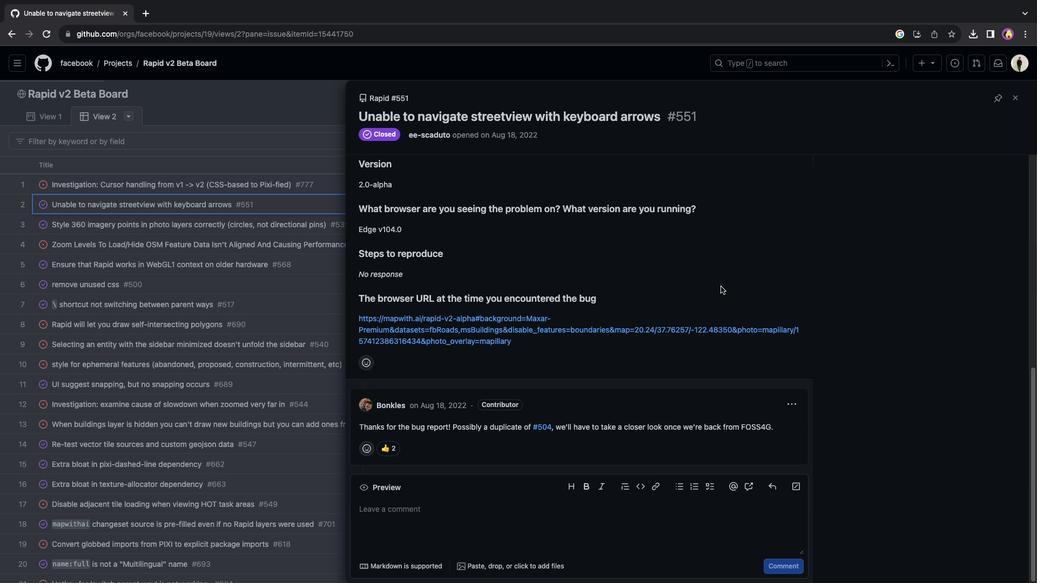 
Action: Mouse scrolled (721, 286) with delta (0, 2)
Screenshot: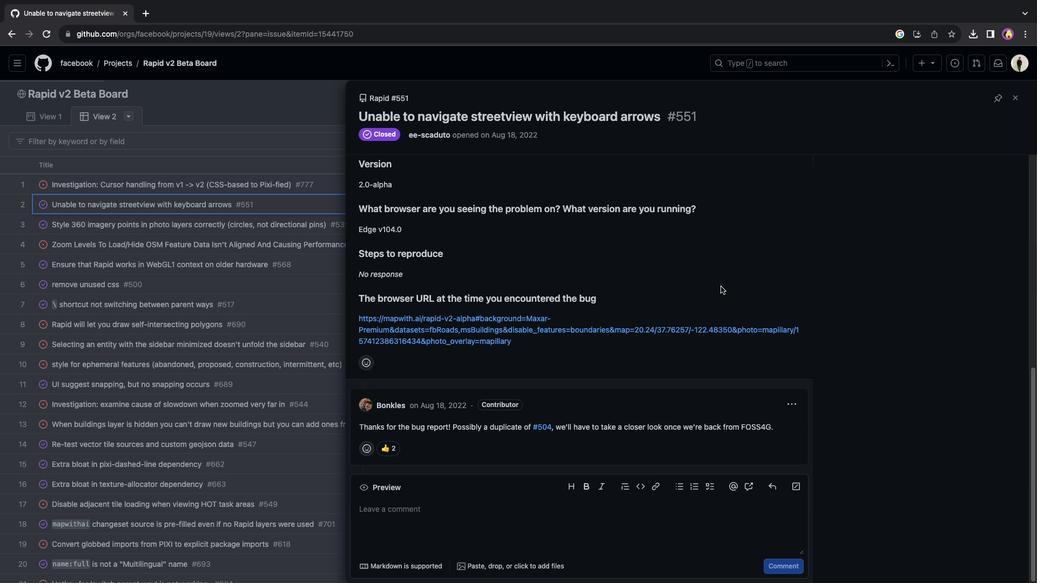 
Action: Mouse scrolled (721, 286) with delta (0, 2)
Screenshot: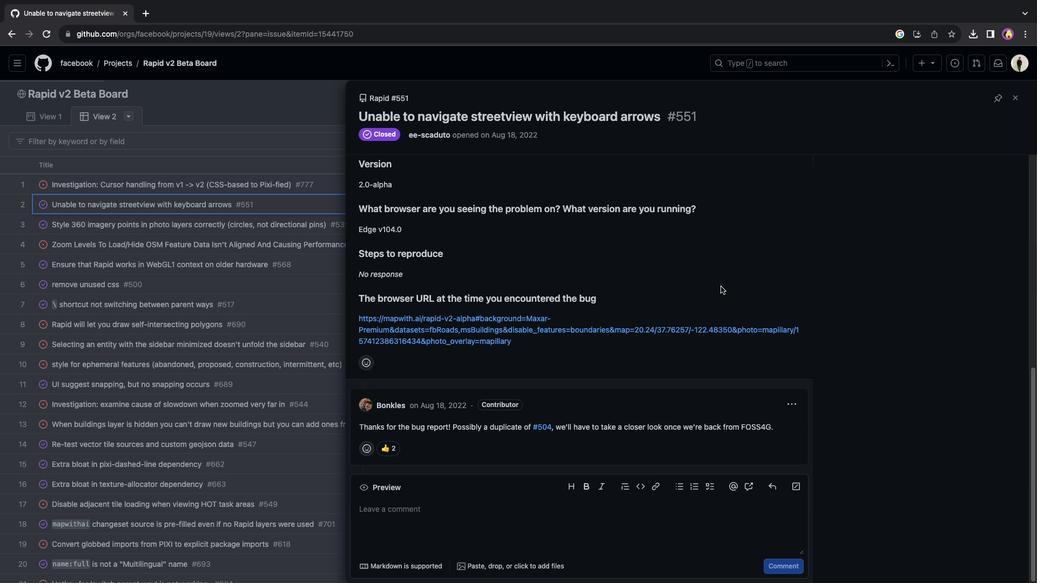 
Action: Mouse scrolled (721, 286) with delta (0, 3)
Screenshot: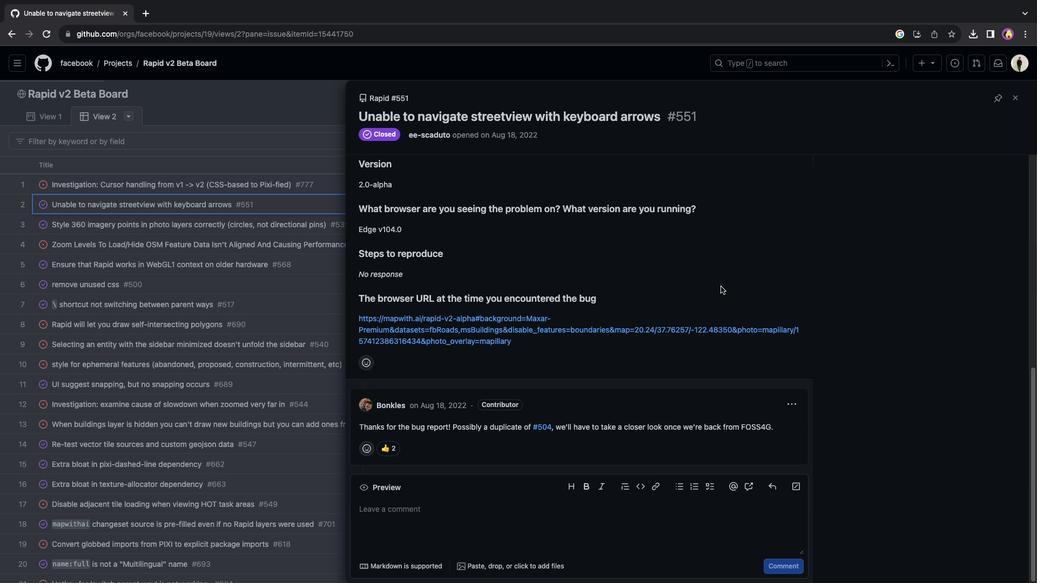 
Action: Mouse scrolled (721, 286) with delta (0, 3)
Screenshot: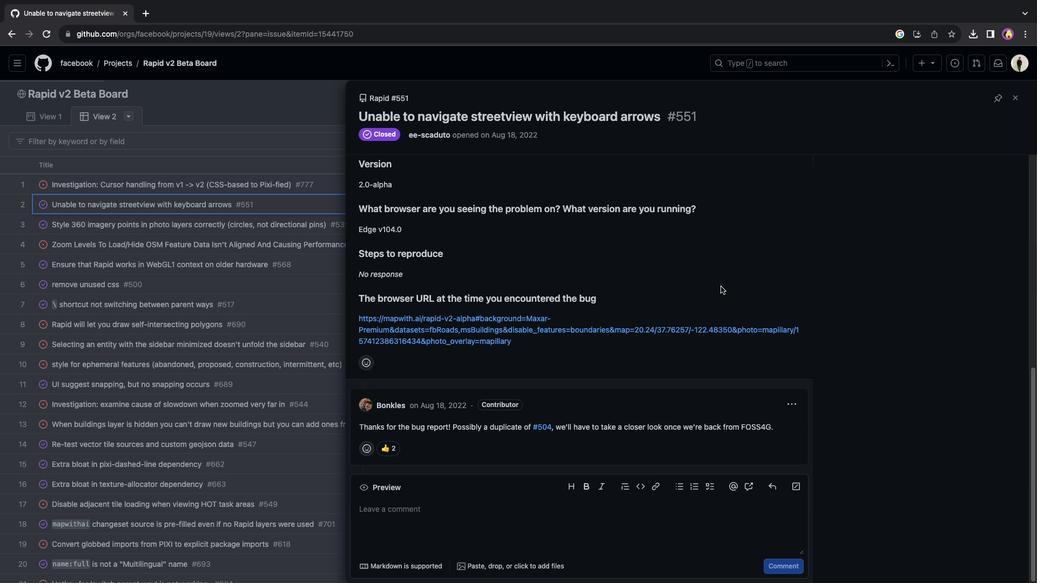 
Action: Mouse scrolled (721, 286) with delta (0, 0)
Screenshot: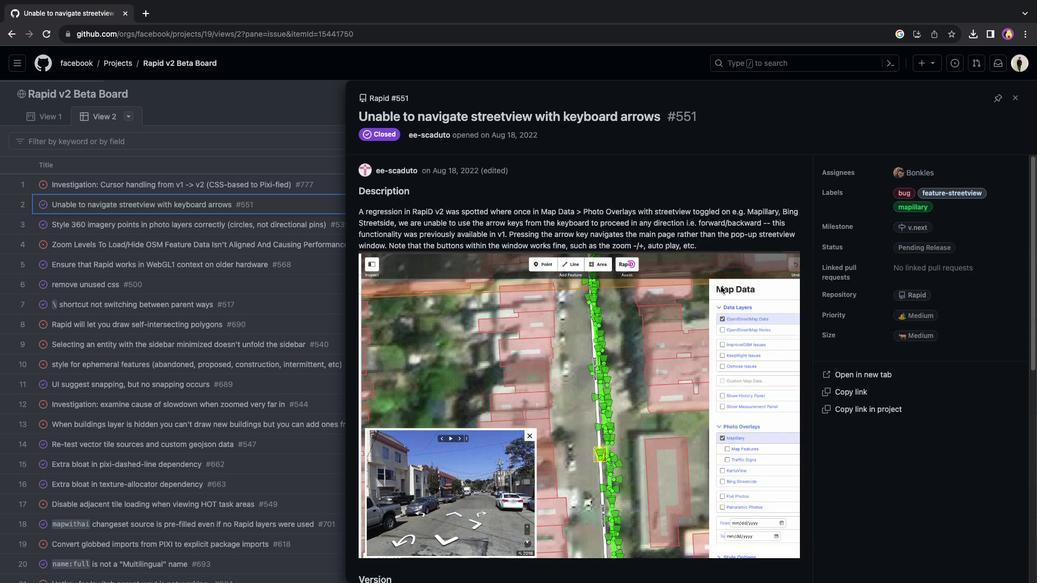 
Action: Mouse scrolled (721, 286) with delta (0, 0)
Screenshot: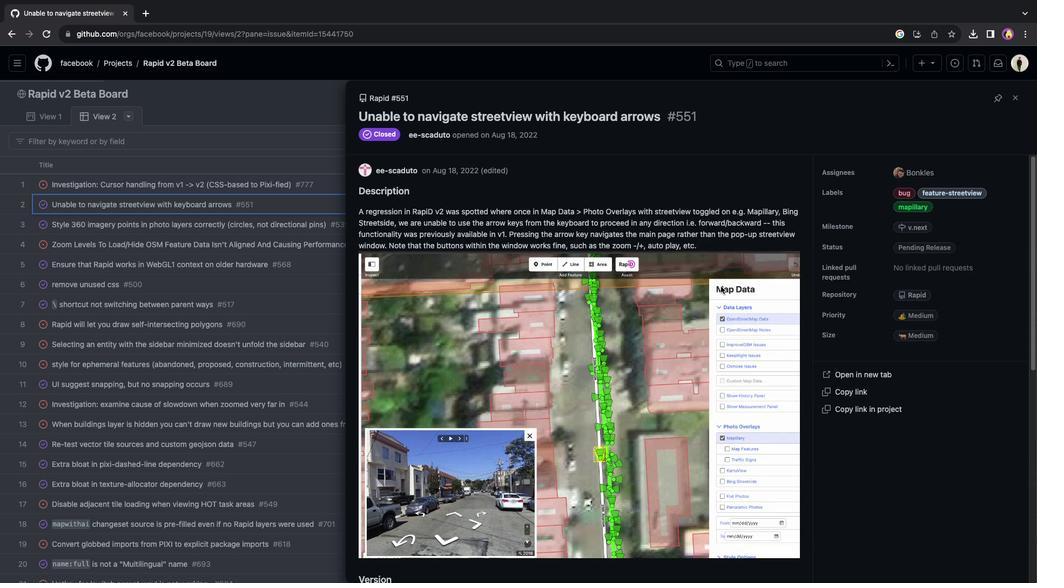 
Action: Mouse scrolled (721, 286) with delta (0, 2)
Screenshot: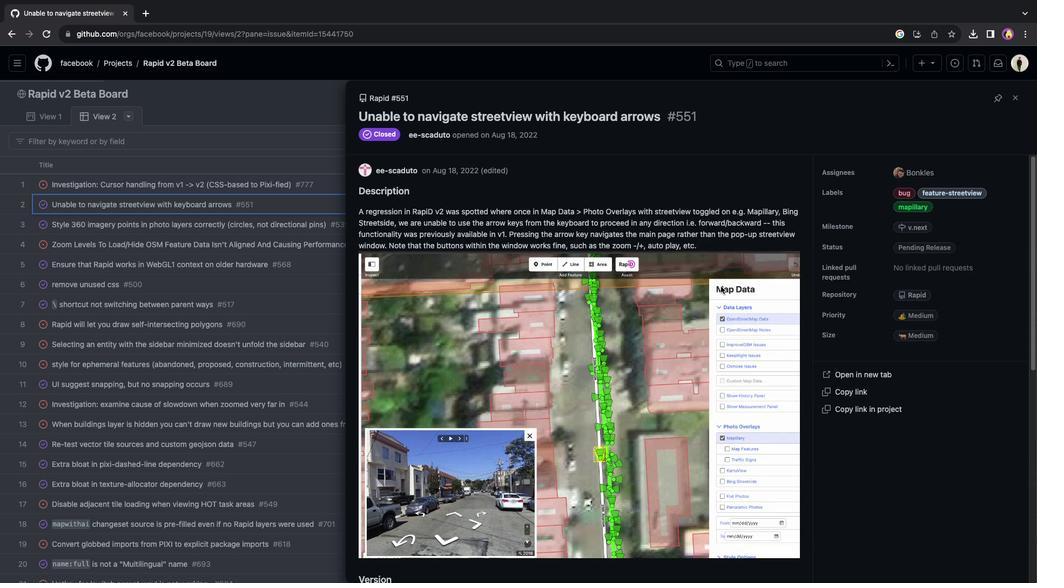 
Action: Mouse scrolled (721, 286) with delta (0, 2)
Screenshot: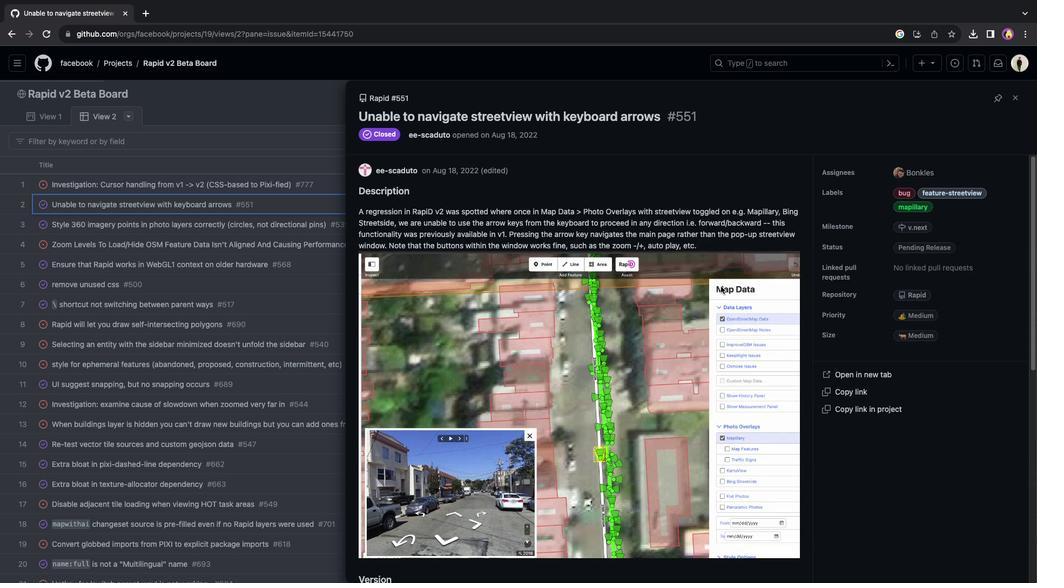 
Action: Mouse scrolled (721, 286) with delta (0, 3)
Screenshot: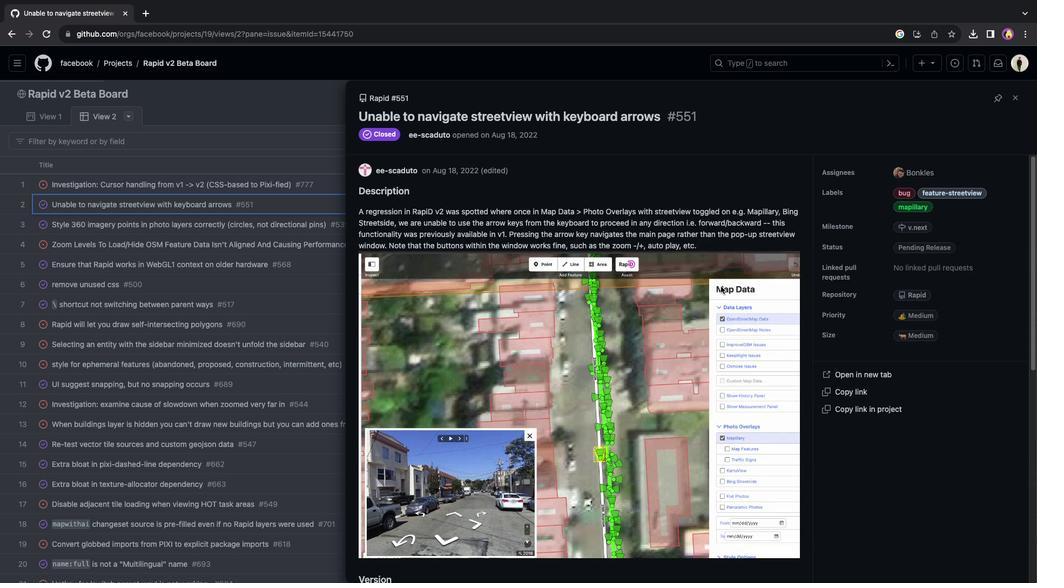 
Action: Mouse scrolled (721, 286) with delta (0, 3)
Screenshot: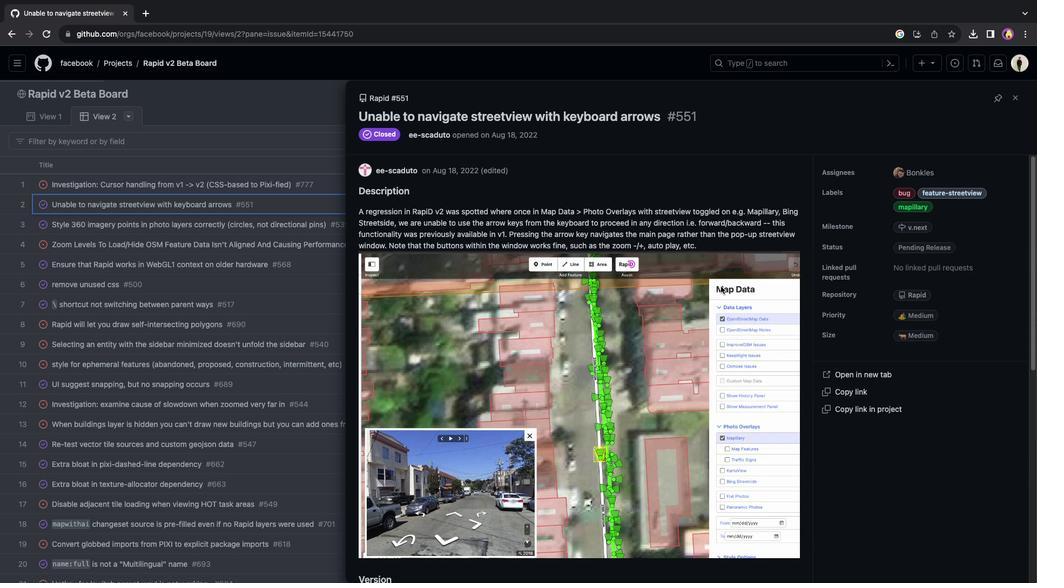 
Action: Mouse scrolled (721, 286) with delta (0, 4)
Screenshot: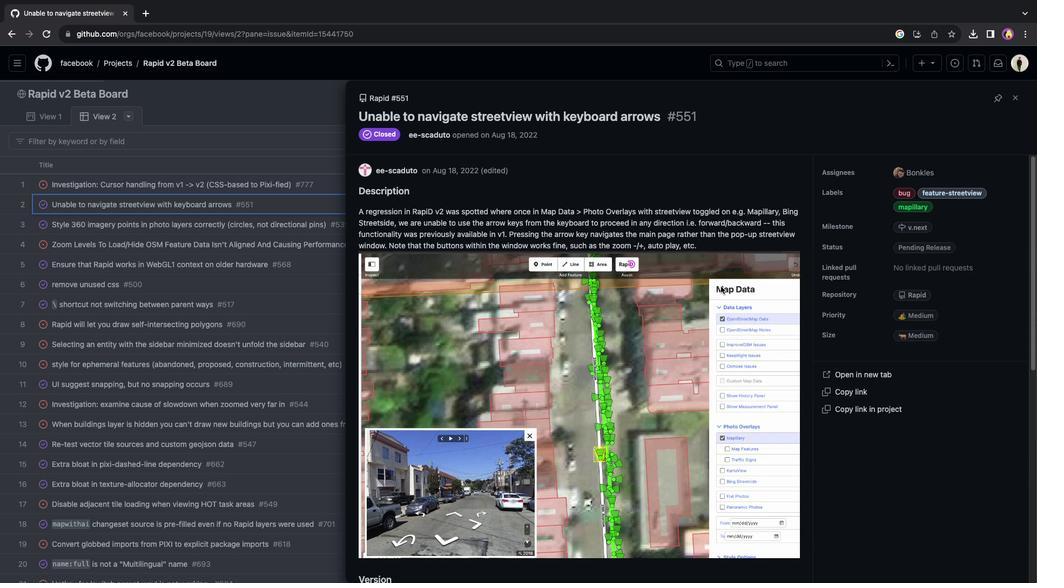 
Action: Mouse moved to (327, 319)
Screenshot: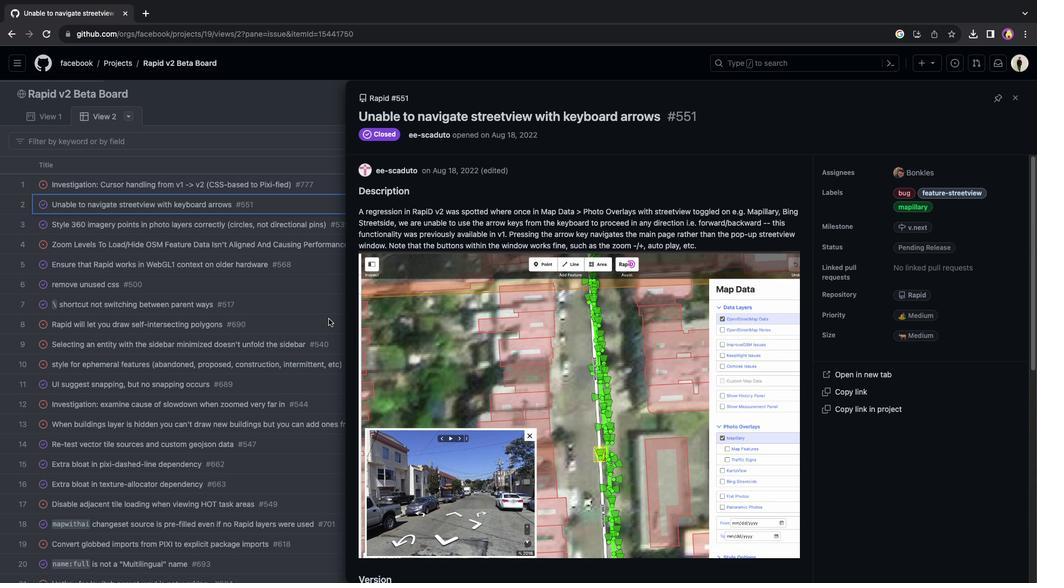 
Action: Mouse pressed left at (327, 319)
Screenshot: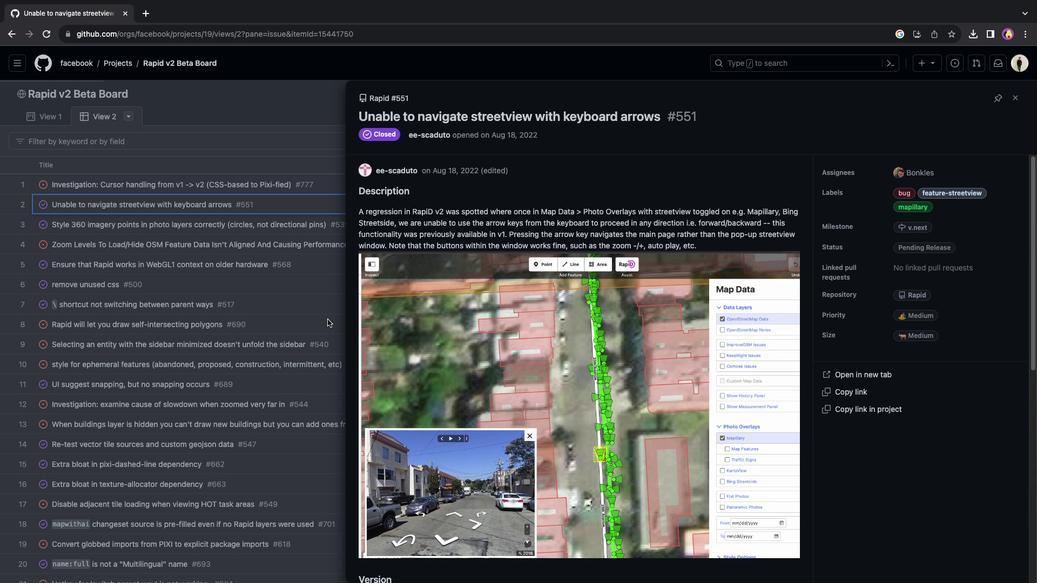 
Action: Mouse moved to (259, 222)
Screenshot: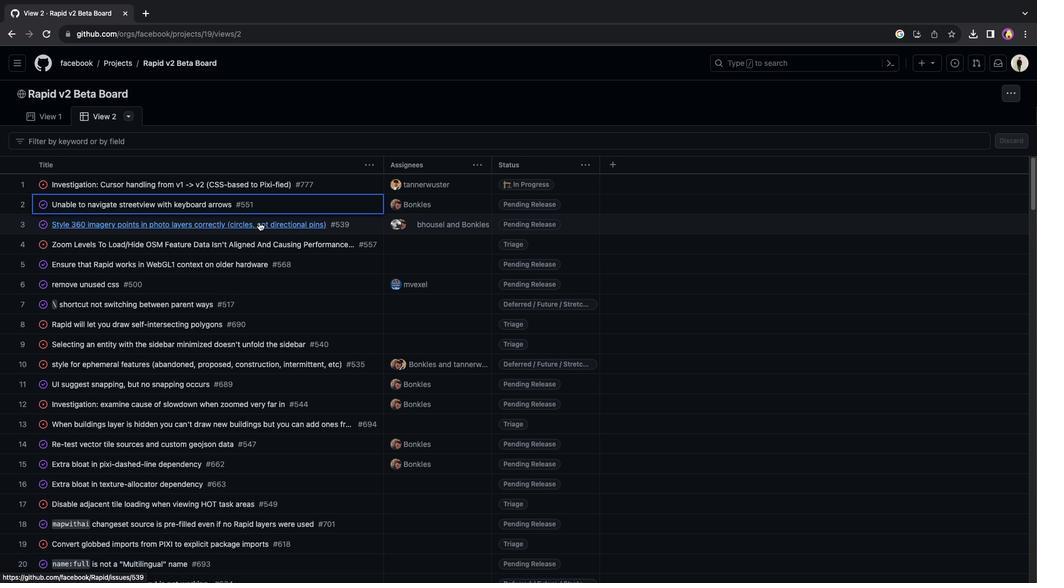 
Action: Mouse pressed left at (259, 222)
Screenshot: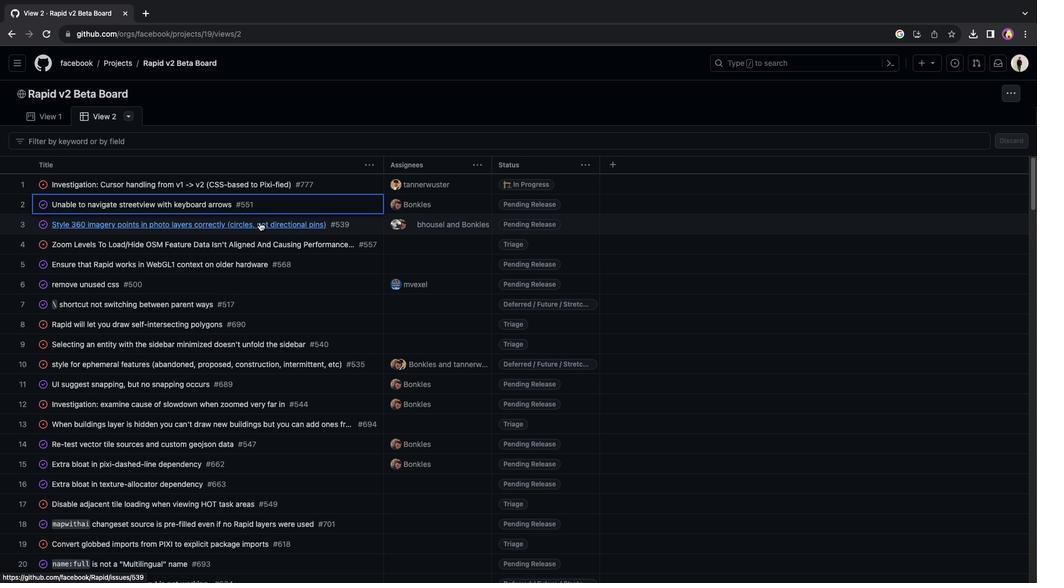 
Action: Mouse moved to (570, 302)
Screenshot: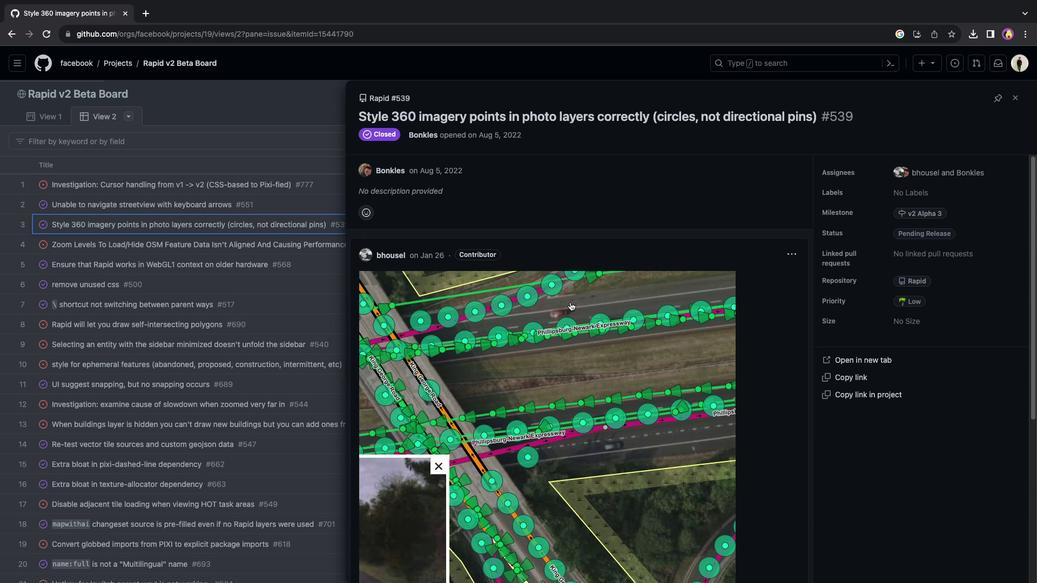 
Action: Mouse scrolled (570, 302) with delta (0, 0)
Screenshot: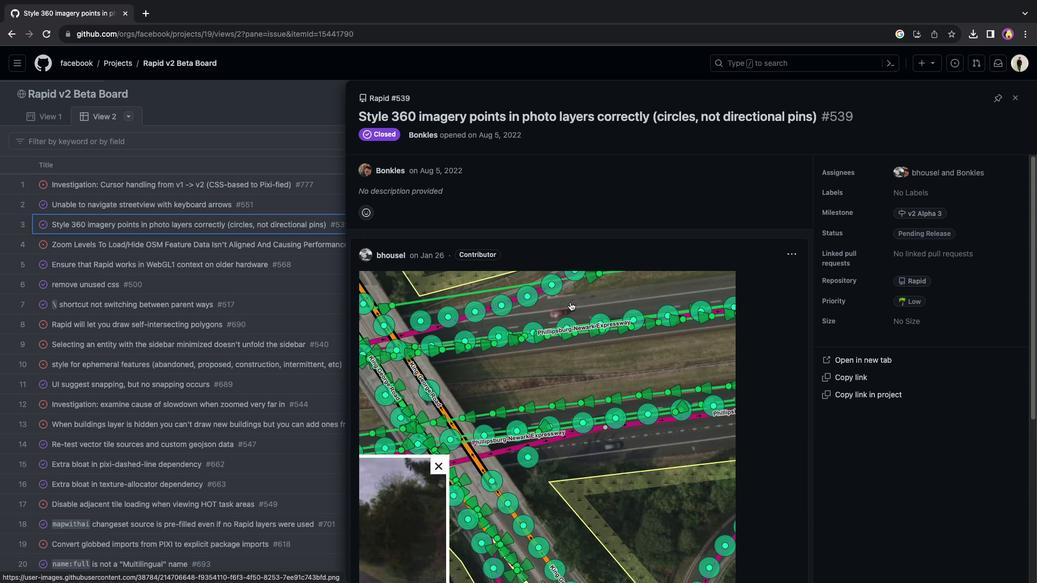 
Action: Mouse scrolled (570, 302) with delta (0, 0)
Screenshot: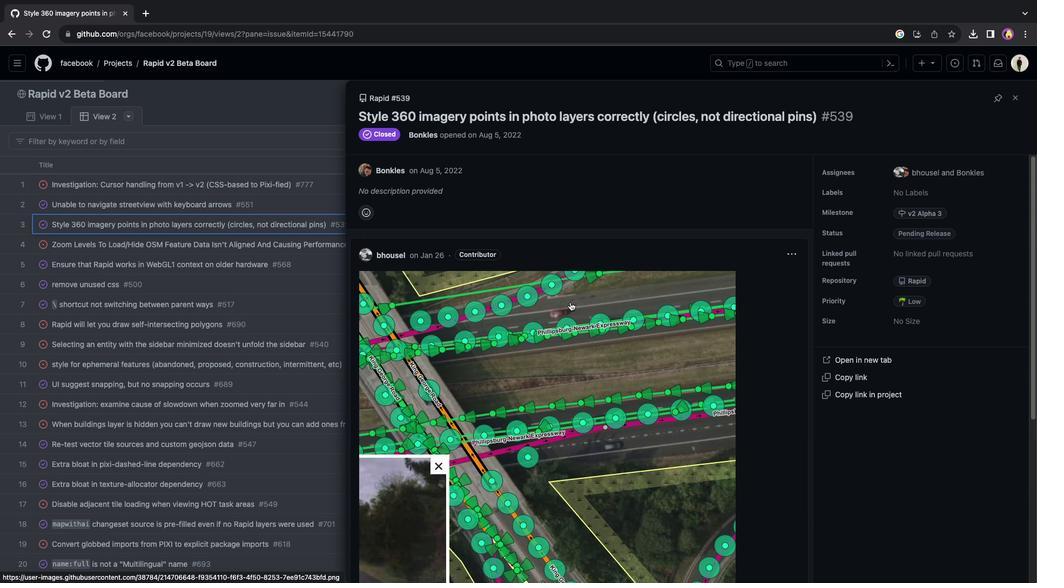 
Action: Mouse scrolled (570, 302) with delta (0, -1)
Screenshot: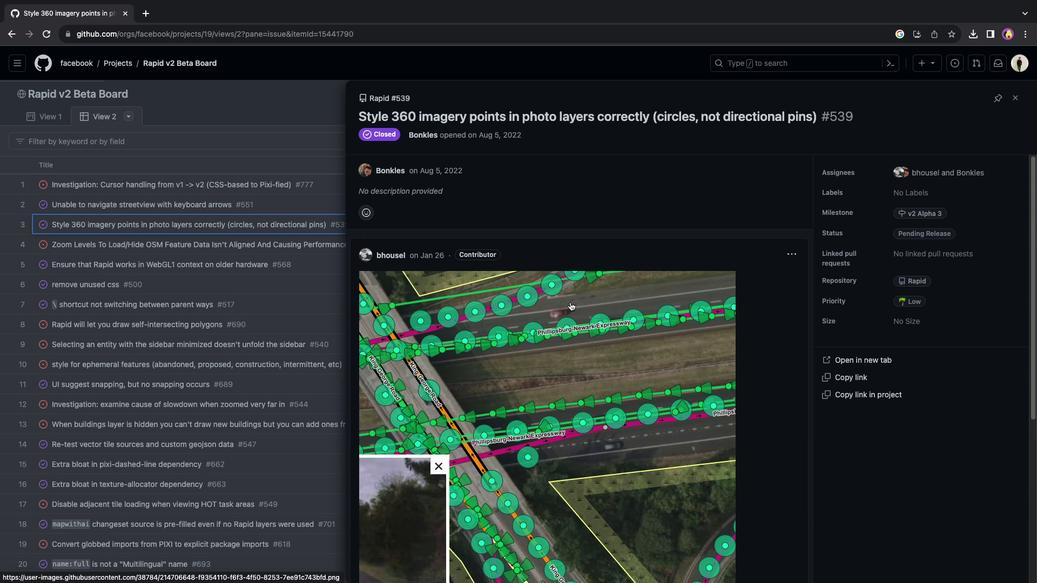 
Action: Mouse scrolled (570, 302) with delta (0, -2)
Screenshot: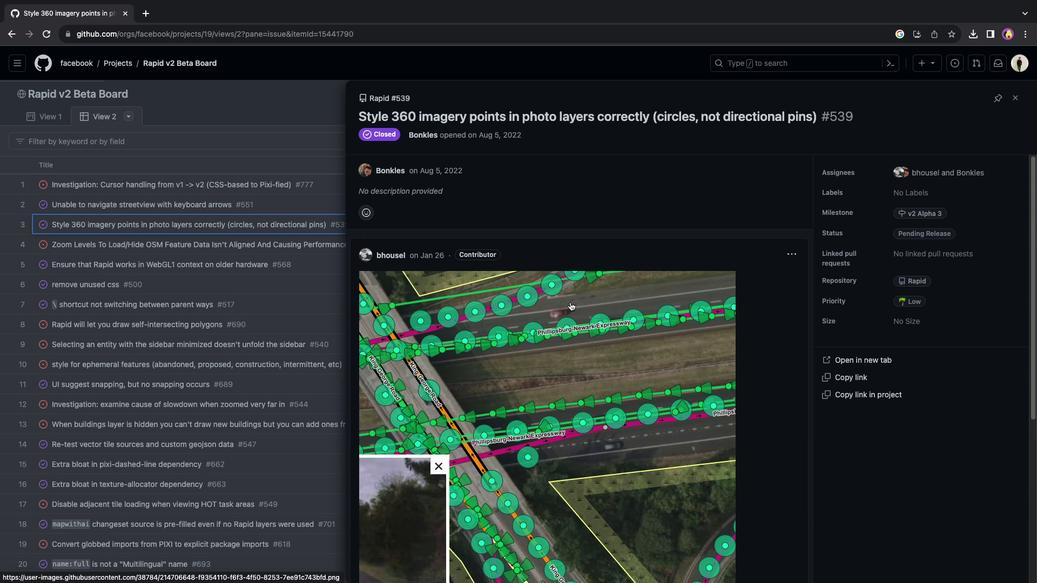 
Action: Mouse scrolled (570, 302) with delta (0, 0)
Screenshot: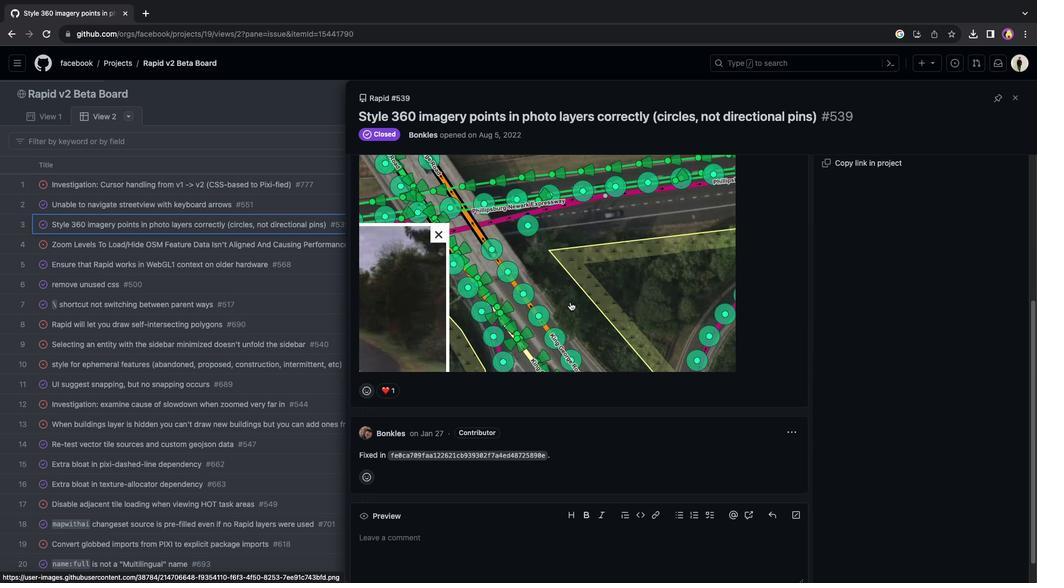 
Action: Mouse scrolled (570, 302) with delta (0, 0)
Screenshot: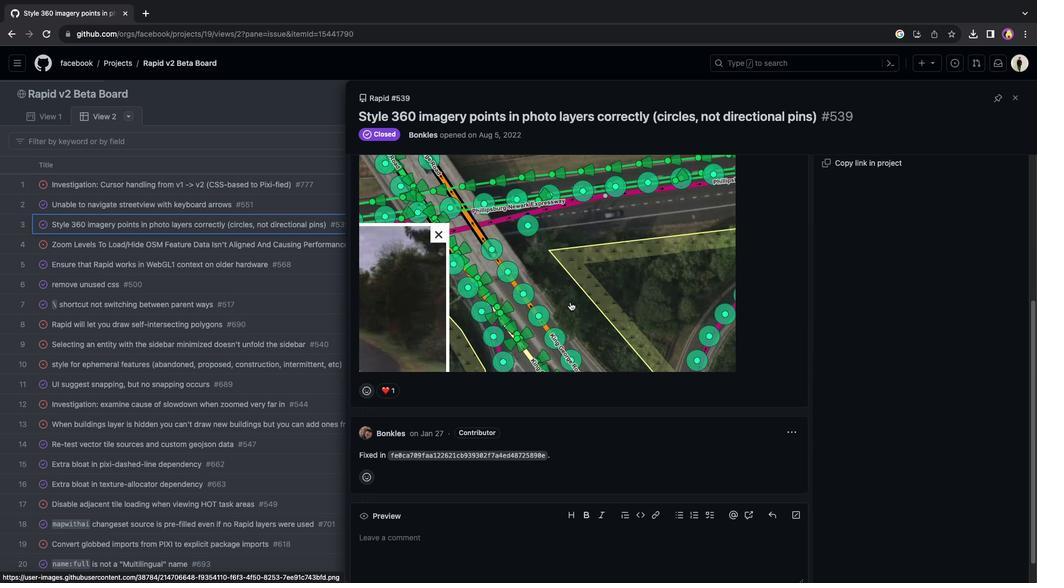 
Action: Mouse scrolled (570, 302) with delta (0, -1)
Screenshot: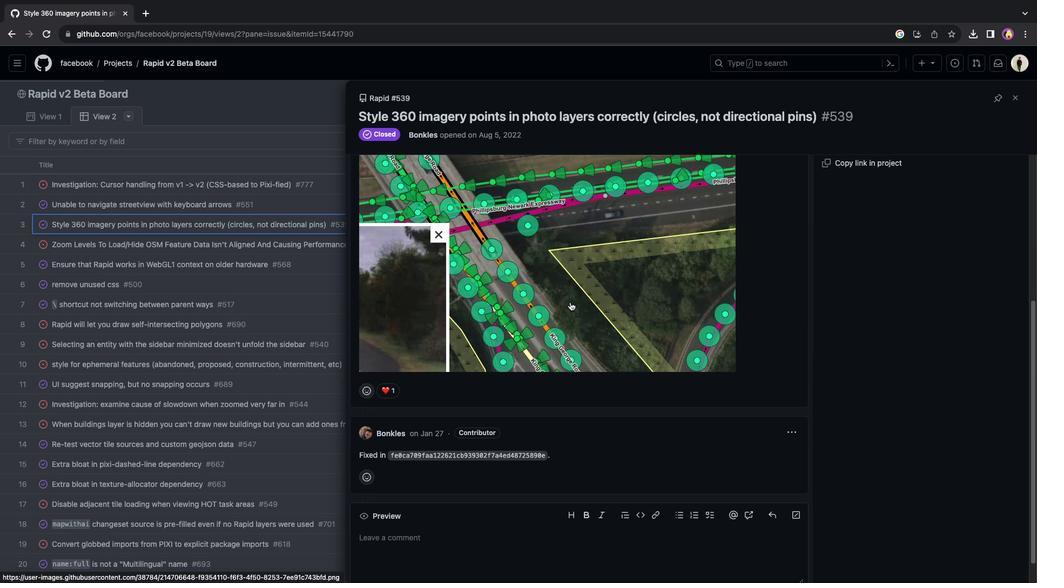 
Action: Mouse scrolled (570, 302) with delta (0, -2)
Screenshot: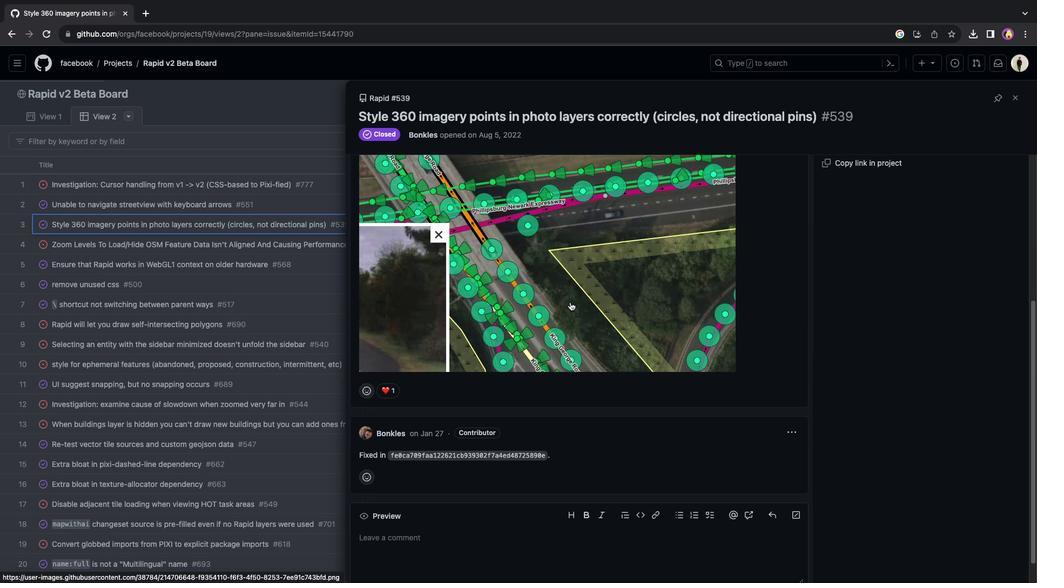 
Action: Mouse scrolled (570, 302) with delta (0, 0)
Screenshot: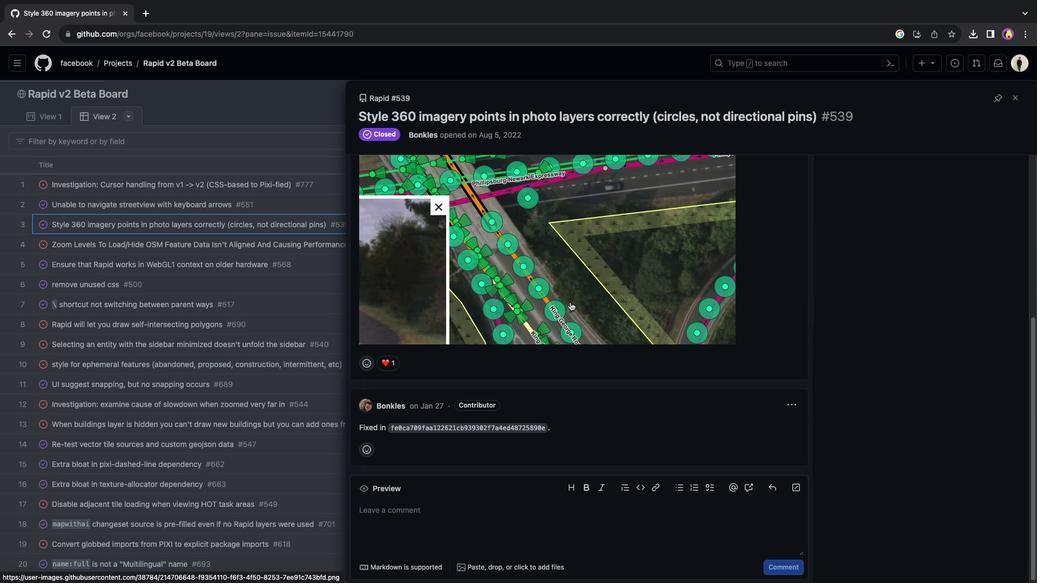 
Action: Mouse scrolled (570, 302) with delta (0, 0)
Screenshot: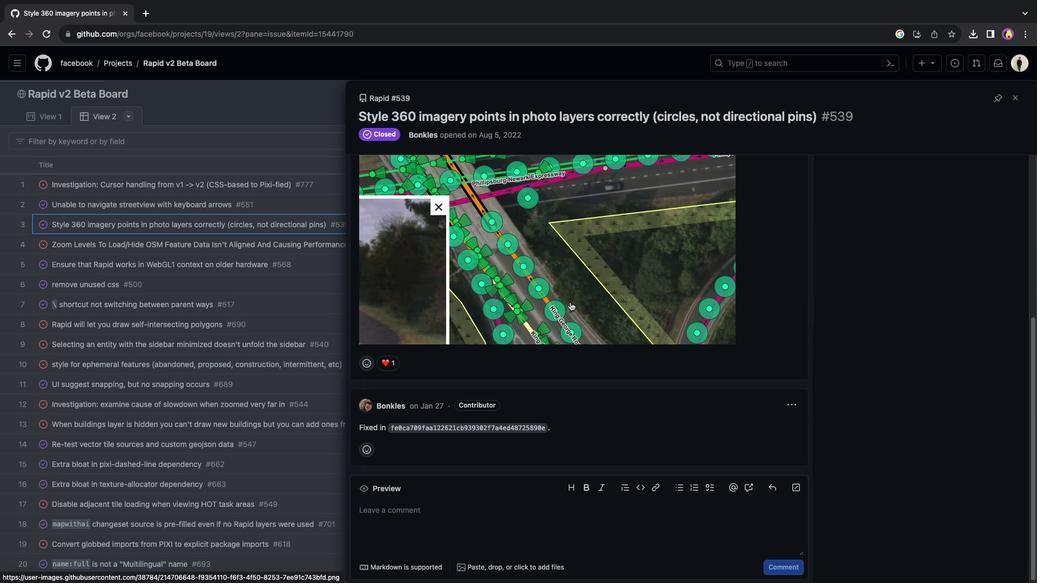 
Action: Mouse scrolled (570, 302) with delta (0, -2)
Screenshot: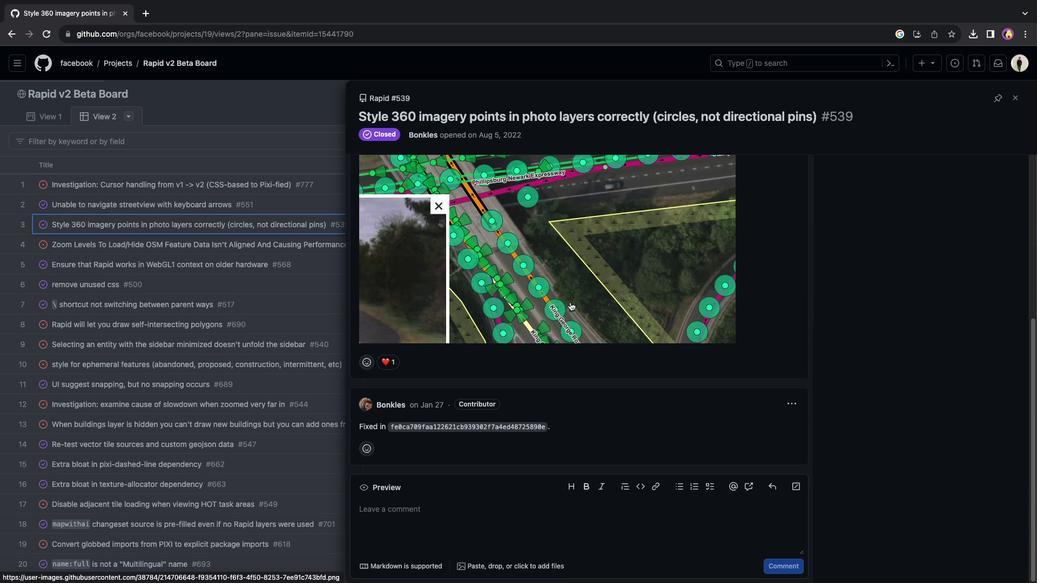 
Action: Mouse scrolled (570, 302) with delta (0, -2)
Screenshot: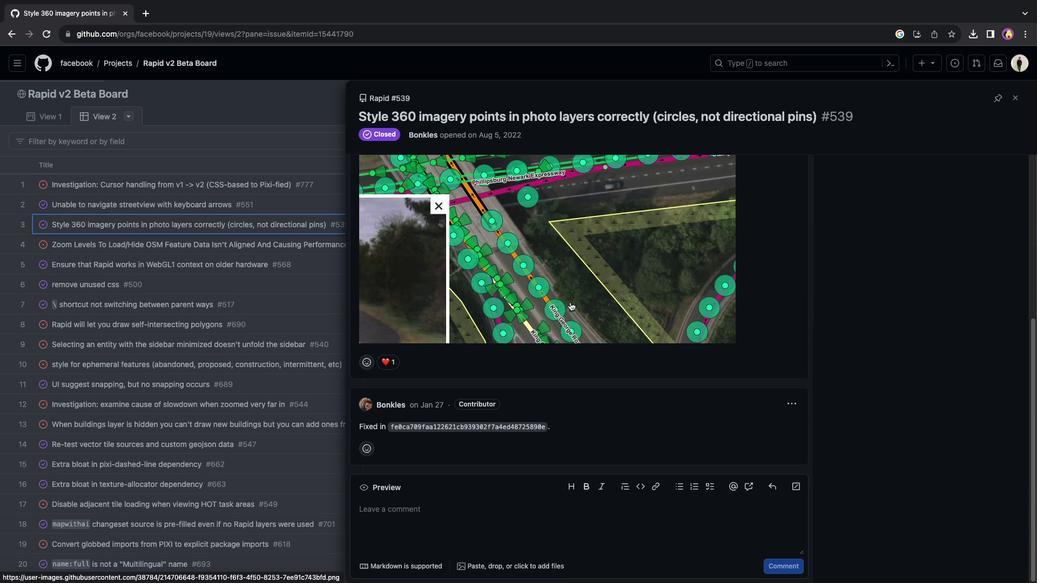 
Action: Mouse moved to (254, 304)
Screenshot: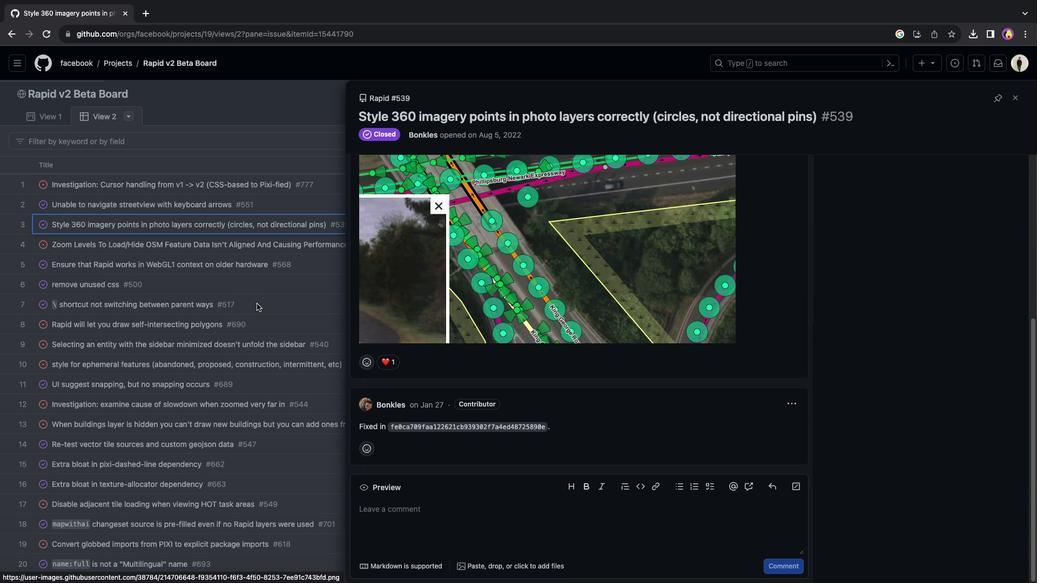 
Action: Mouse pressed left at (254, 304)
Screenshot: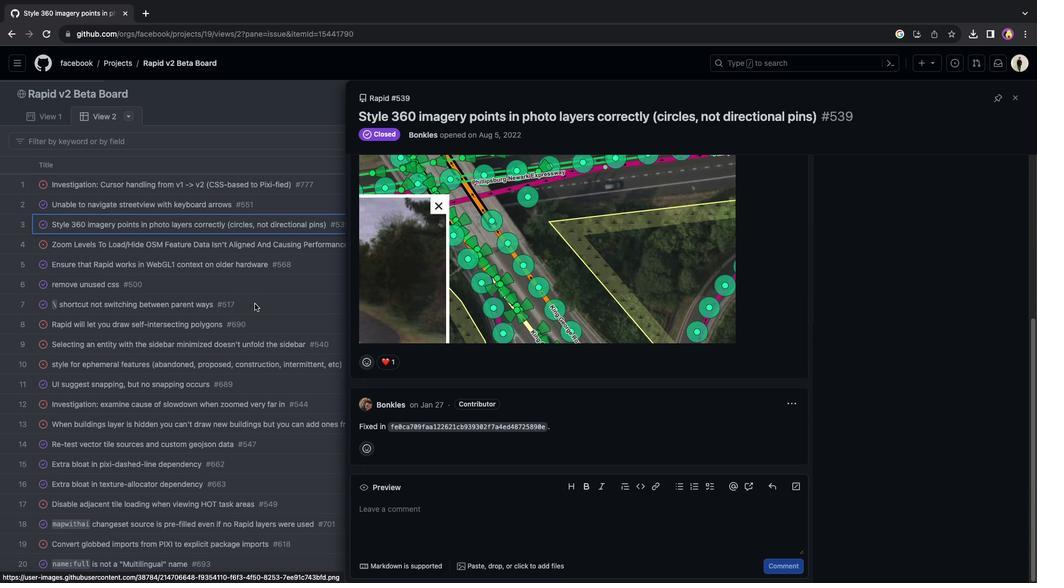 
Action: Mouse moved to (39, 112)
Screenshot: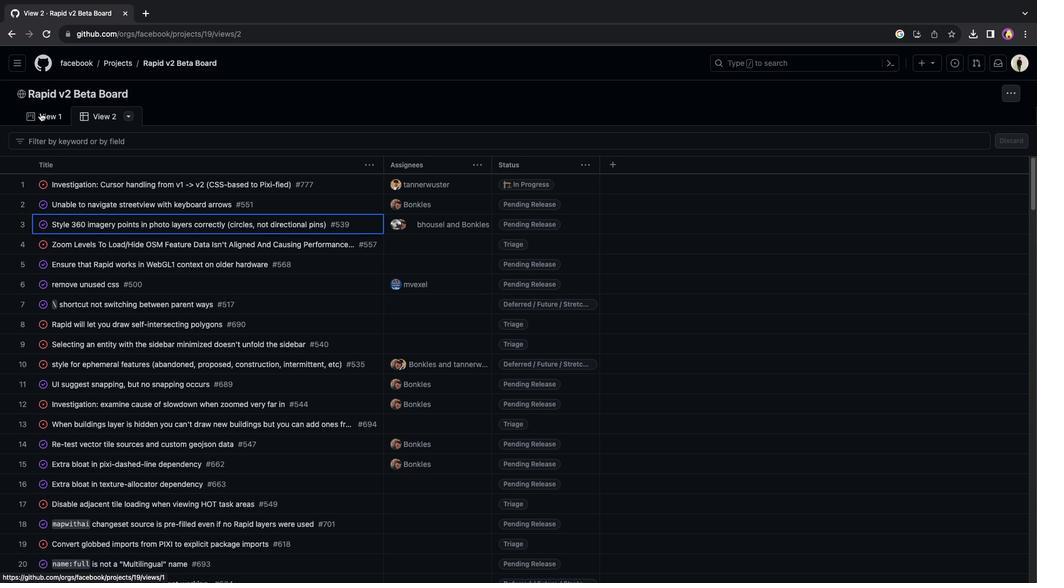 
Action: Mouse pressed left at (39, 112)
Screenshot: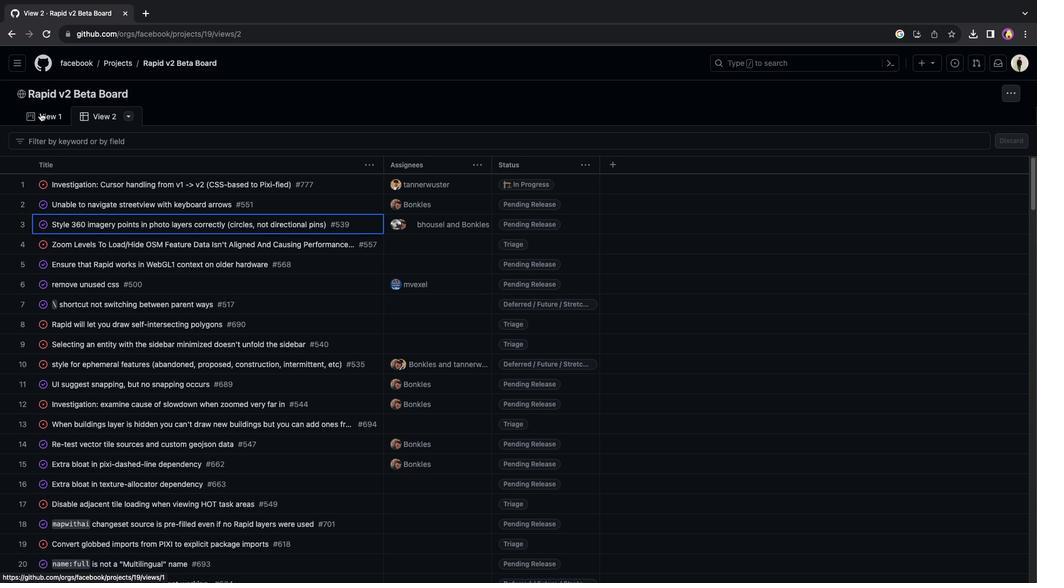 
Action: Mouse moved to (109, 210)
Screenshot: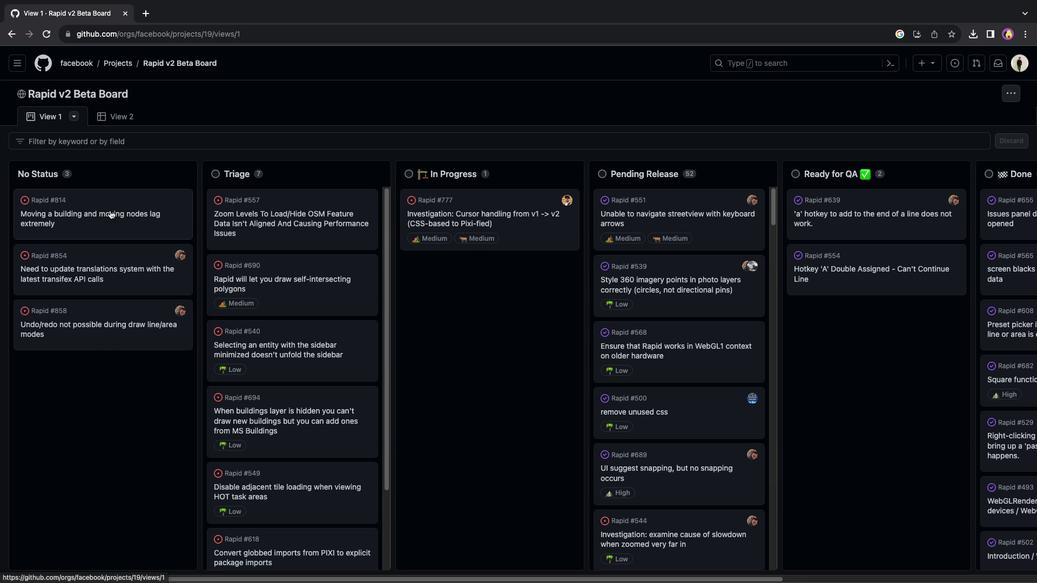 
Action: Mouse pressed left at (109, 210)
Screenshot: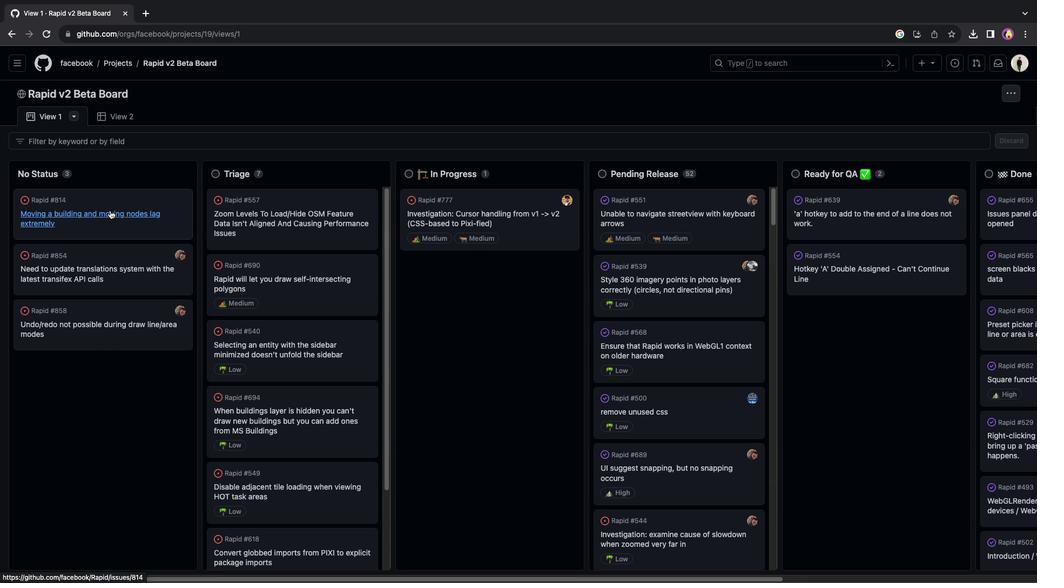 
Action: Mouse moved to (539, 251)
Screenshot: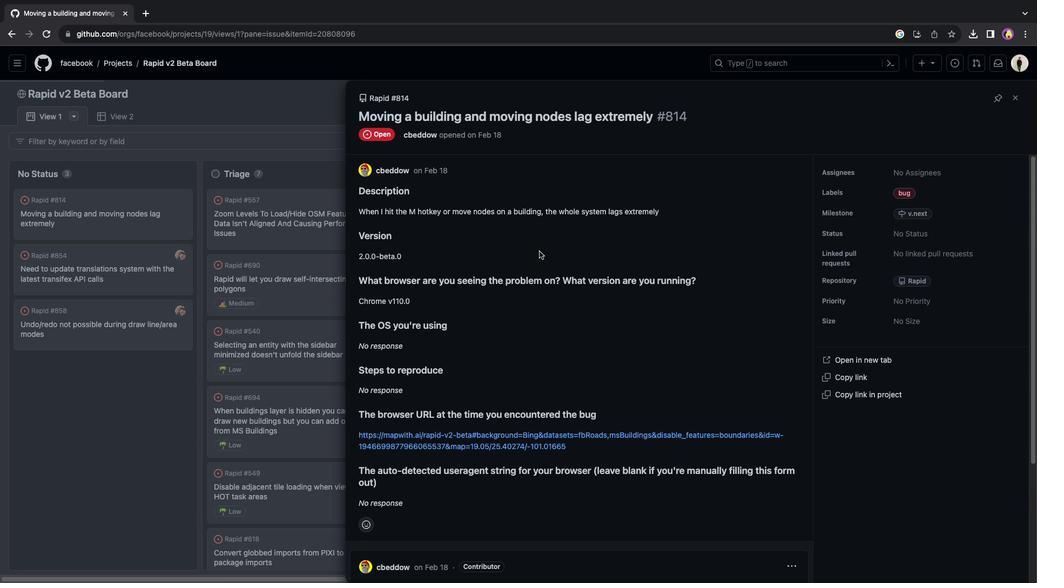 
Action: Mouse scrolled (539, 251) with delta (0, 0)
Screenshot: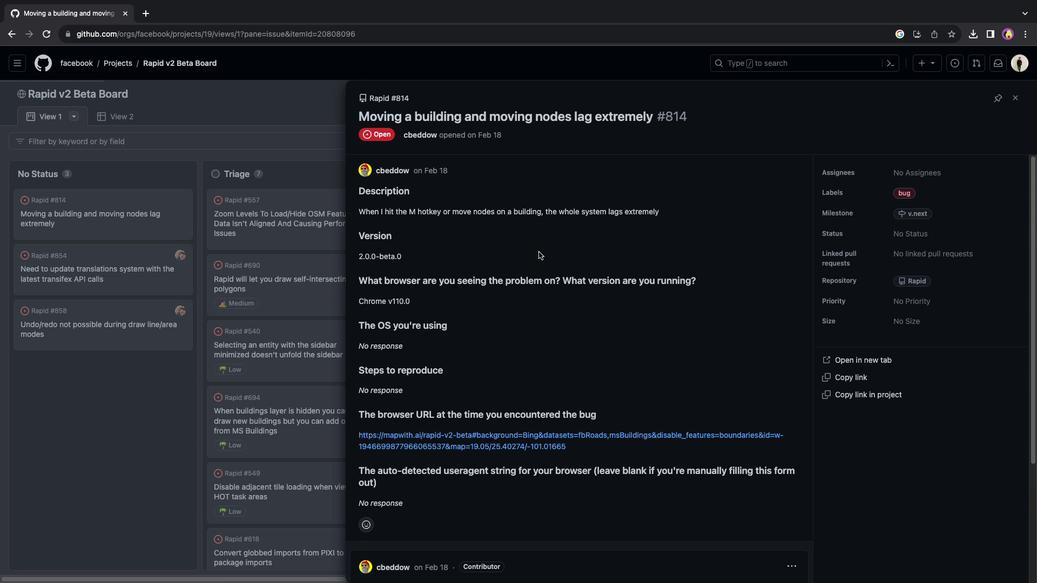 
Action: Mouse scrolled (539, 251) with delta (0, 0)
Screenshot: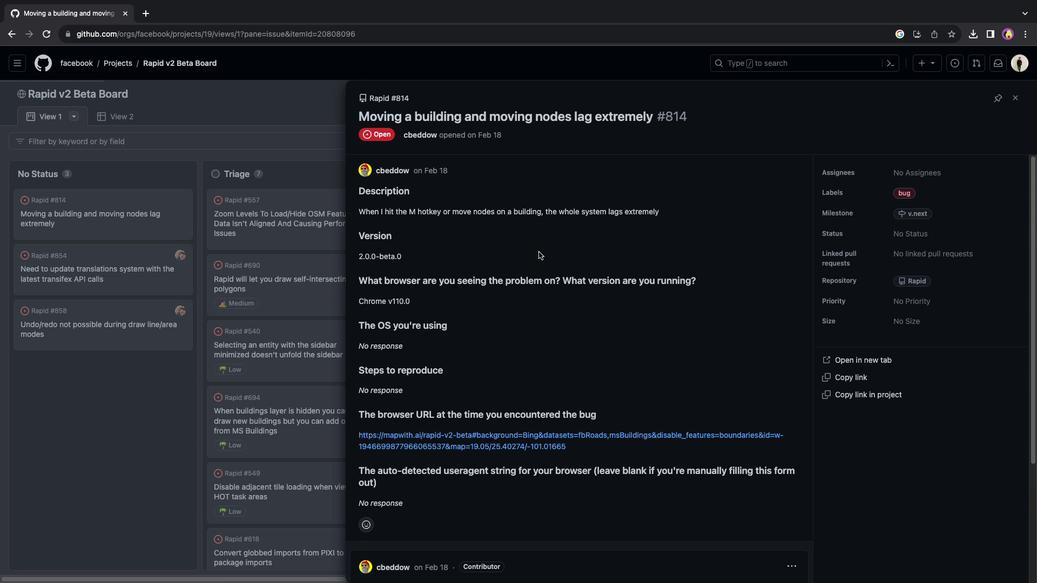 
Action: Mouse scrolled (539, 251) with delta (0, -1)
Screenshot: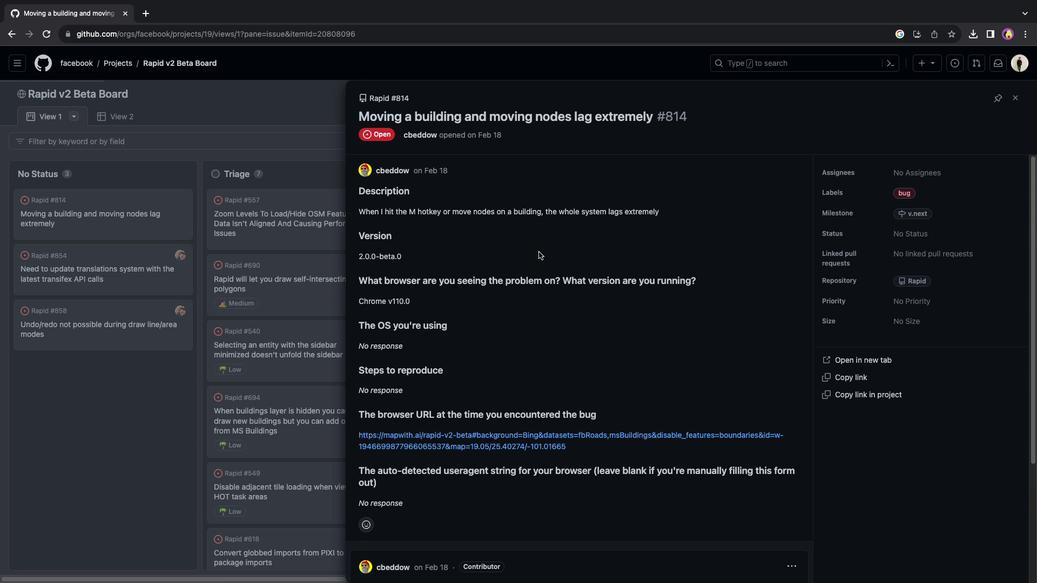 
Action: Mouse scrolled (539, 251) with delta (0, -2)
Screenshot: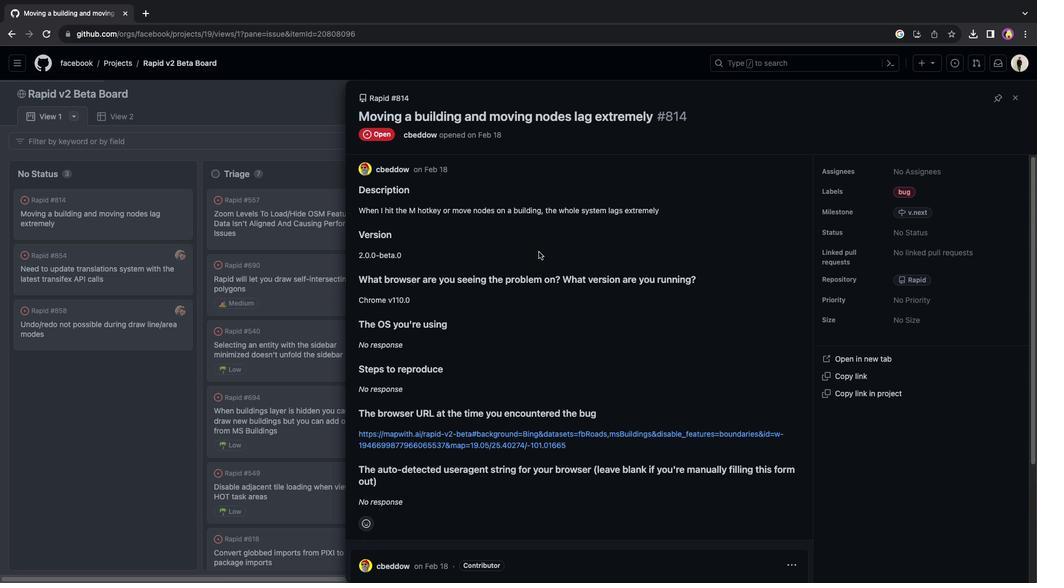 
Action: Mouse scrolled (539, 251) with delta (0, 0)
Screenshot: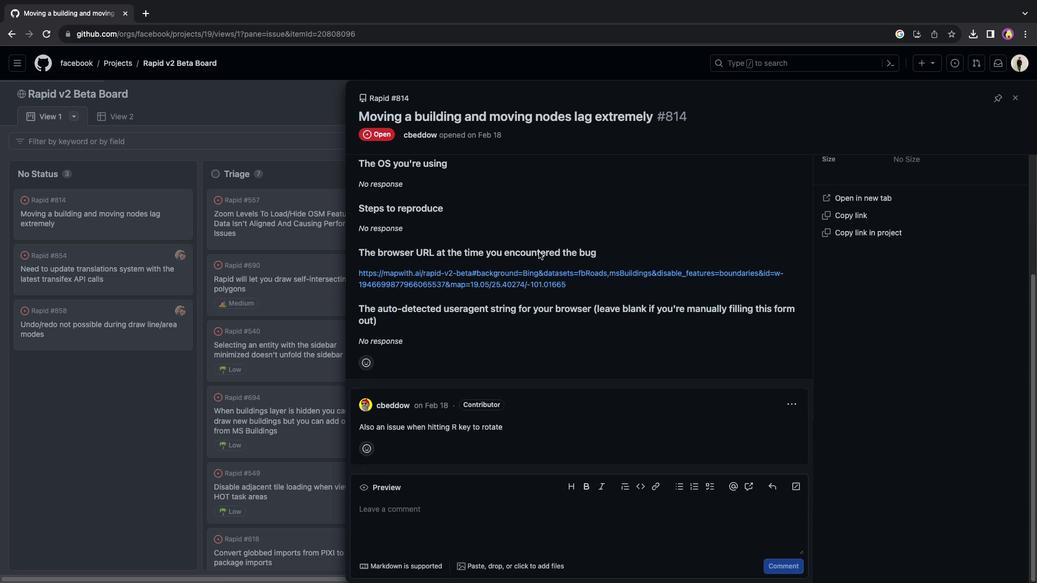 
Action: Mouse scrolled (539, 251) with delta (0, 0)
Screenshot: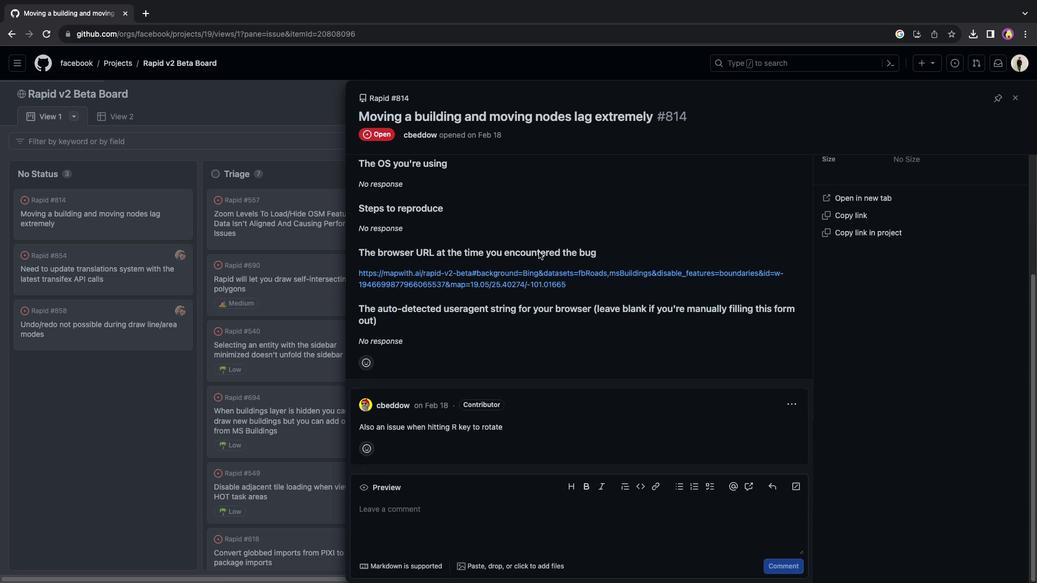 
Action: Mouse scrolled (539, 251) with delta (0, -2)
Screenshot: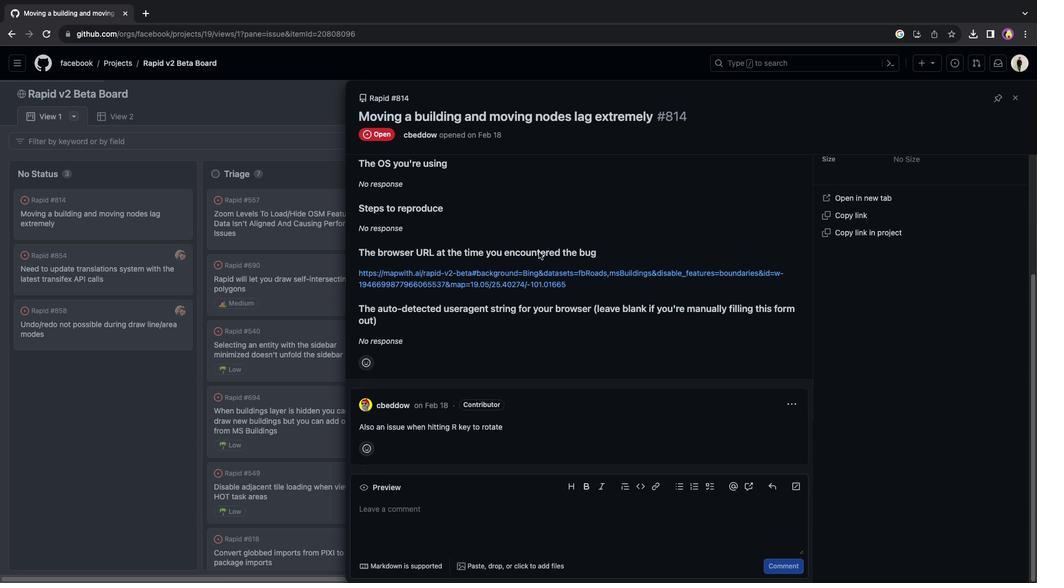 
Action: Mouse scrolled (539, 251) with delta (0, -2)
Screenshot: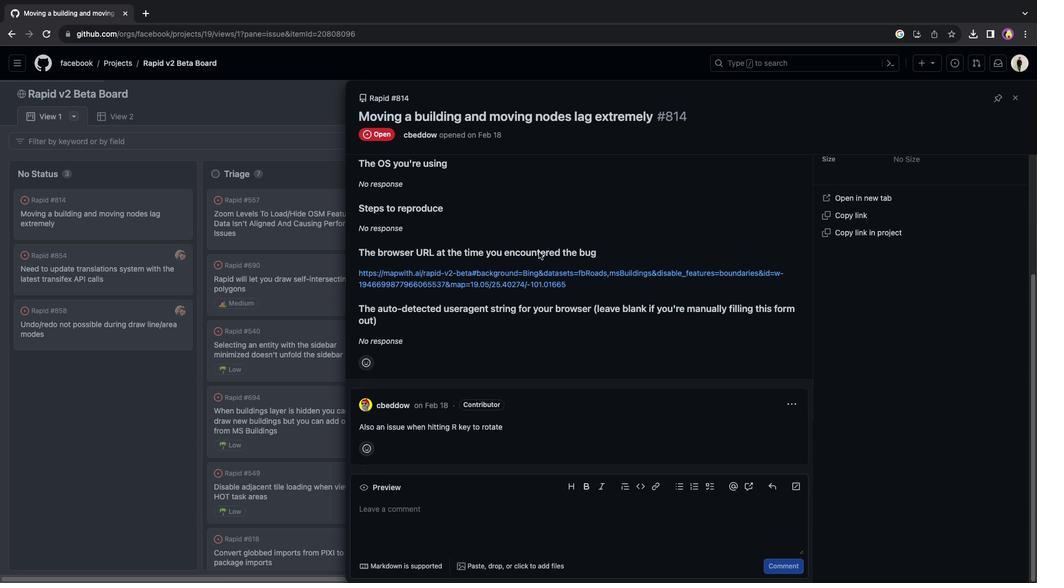 
Action: Mouse scrolled (539, 251) with delta (0, 0)
Screenshot: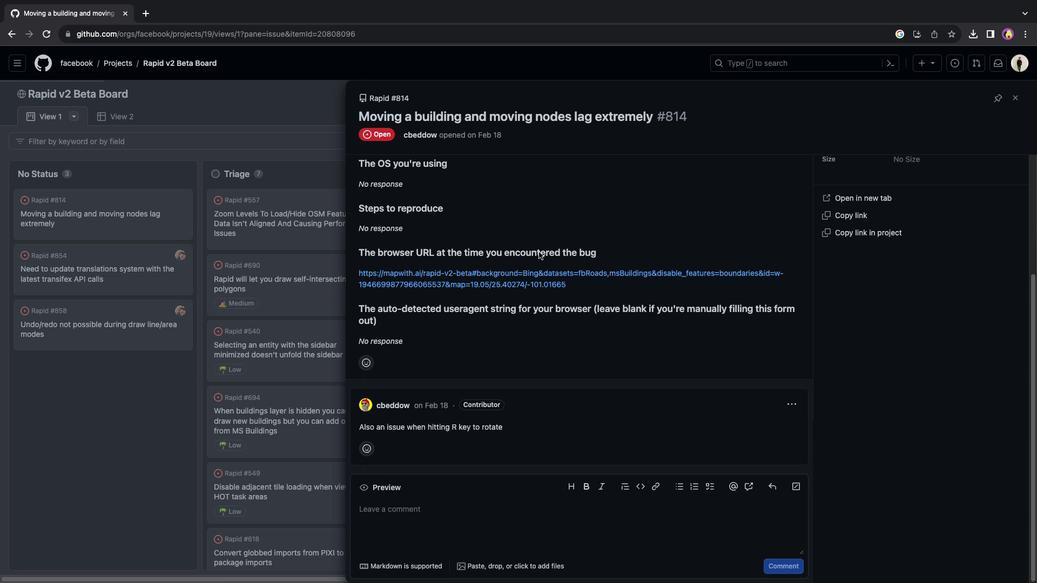 
Action: Mouse scrolled (539, 251) with delta (0, 0)
Screenshot: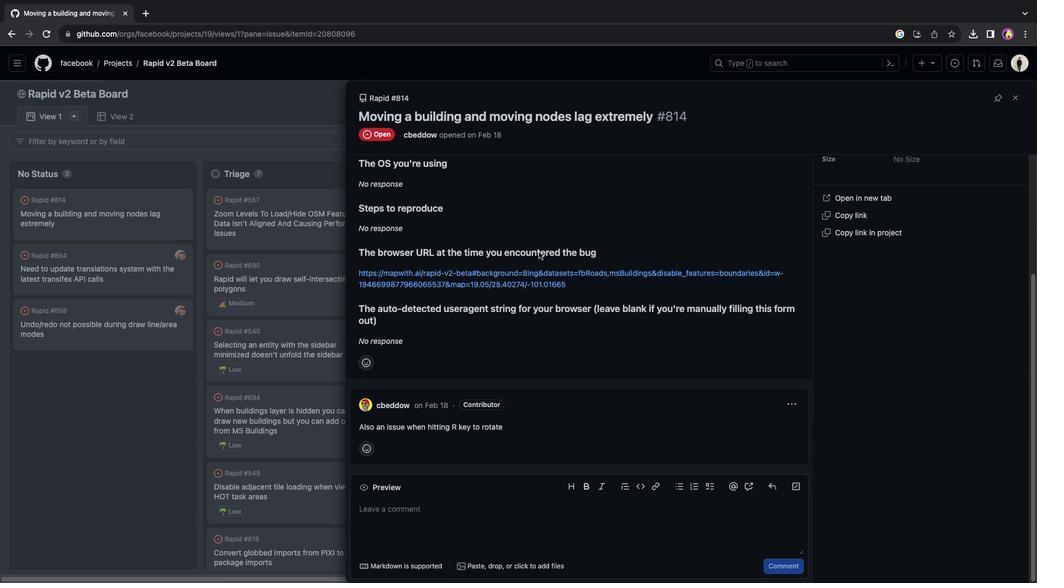 
Action: Mouse scrolled (539, 251) with delta (0, -1)
Screenshot: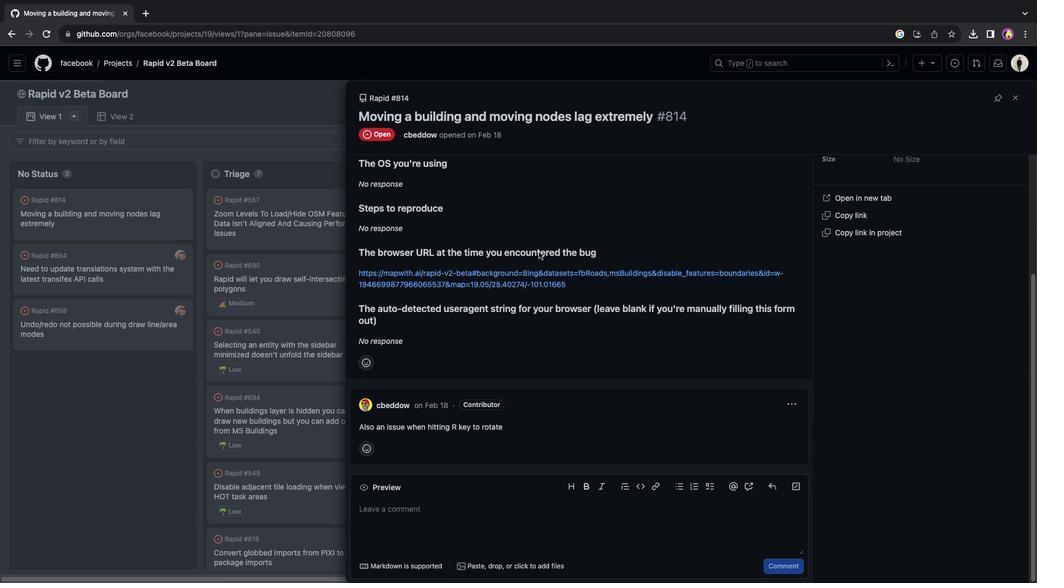 
Action: Mouse moved to (197, 262)
Screenshot: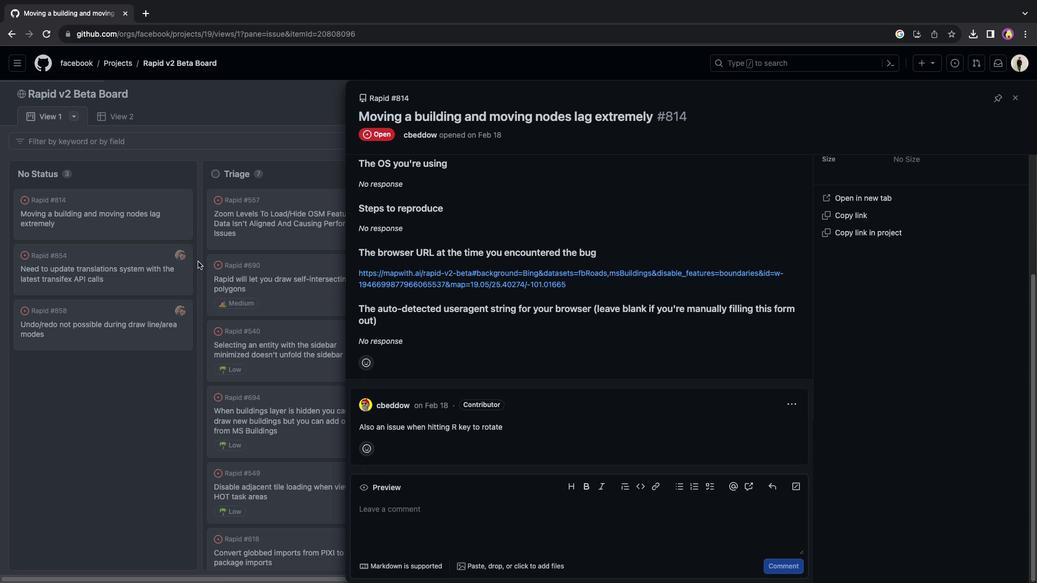
Action: Mouse pressed left at (197, 262)
Screenshot: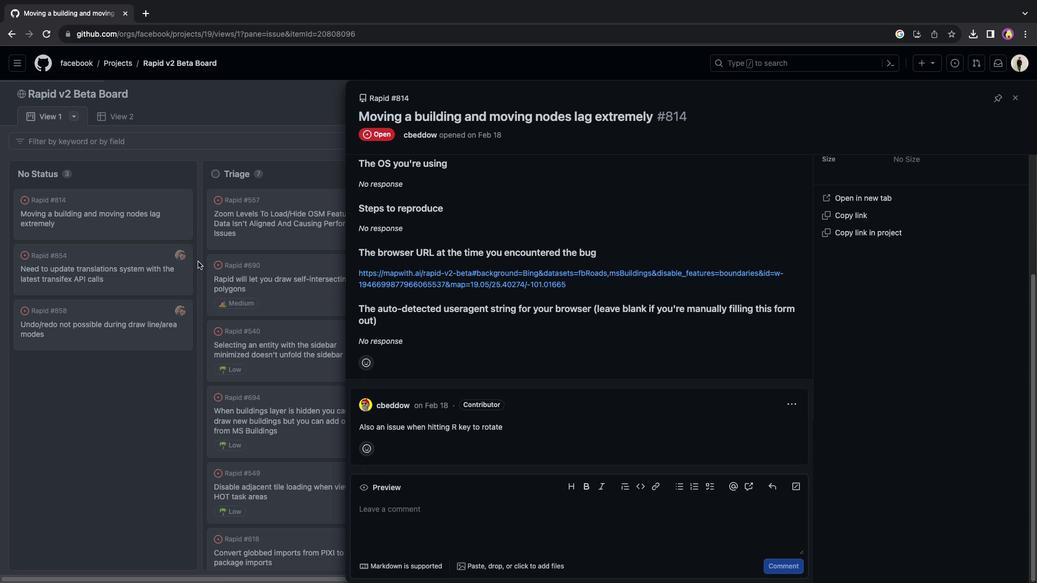 
Action: Mouse moved to (755, 577)
Screenshot: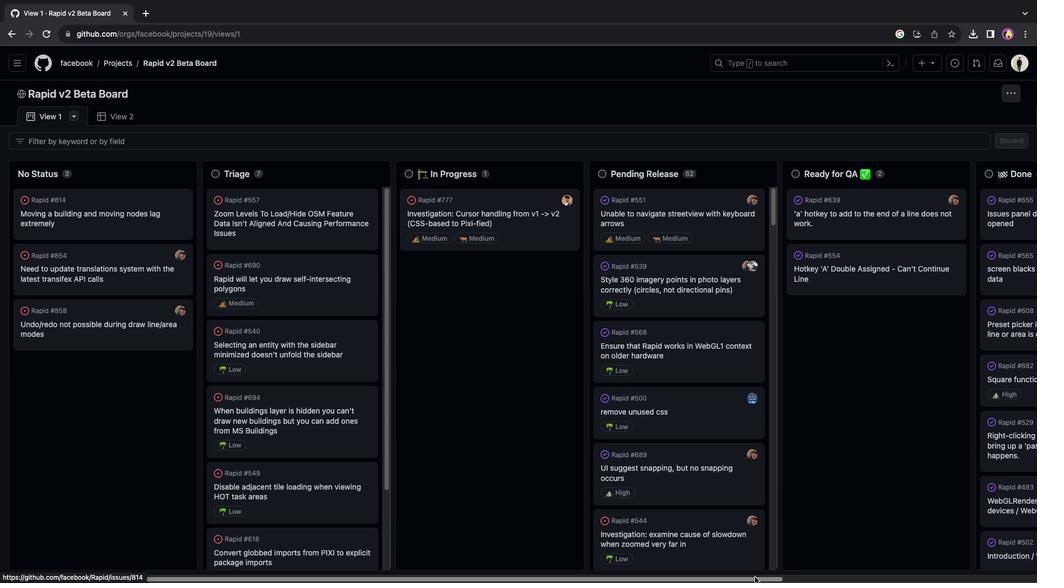 
Action: Mouse pressed left at (755, 577)
Screenshot: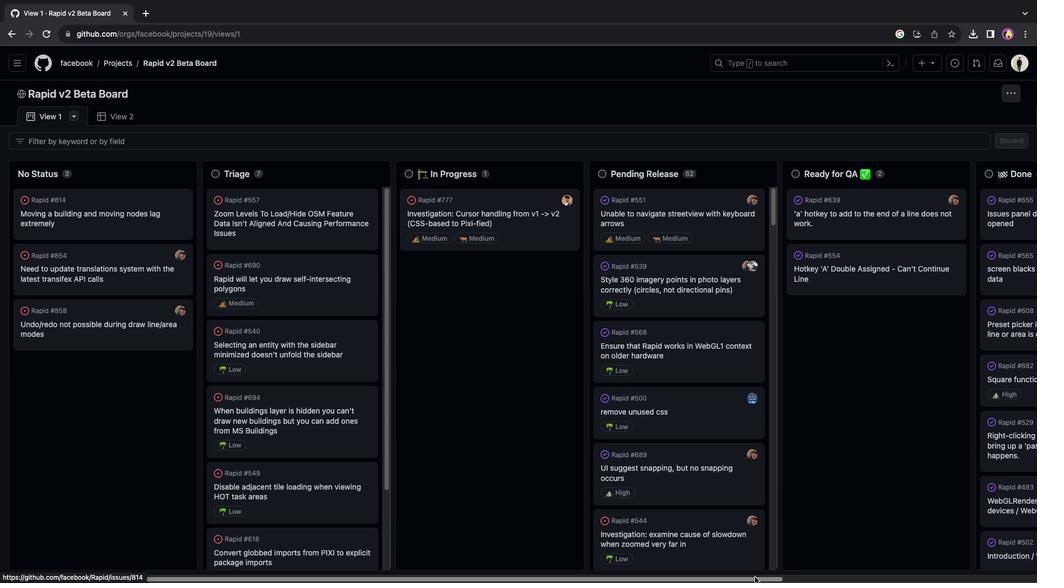 
Action: Mouse moved to (743, 214)
Screenshot: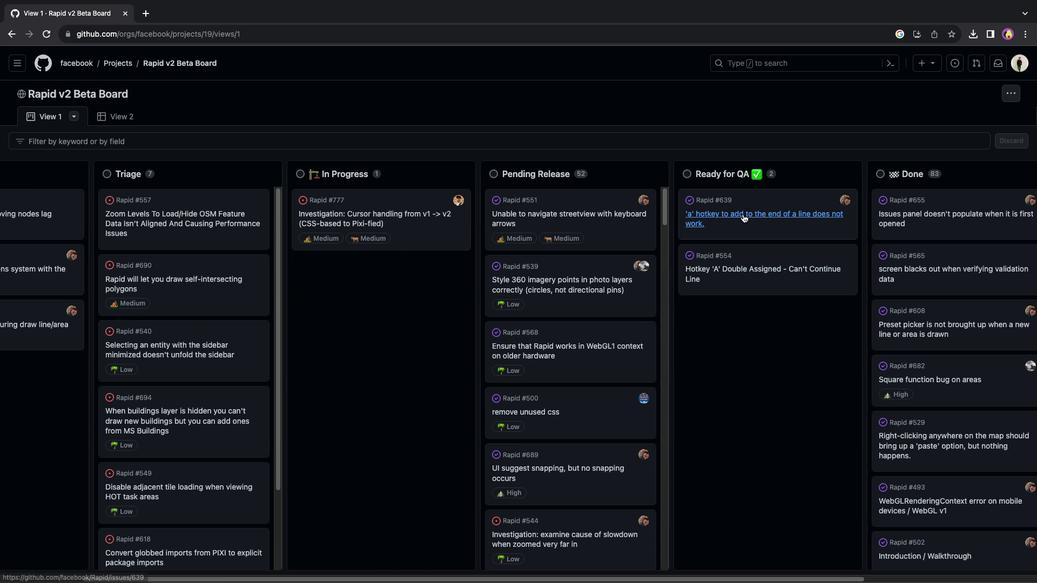
Action: Mouse pressed left at (743, 214)
Screenshot: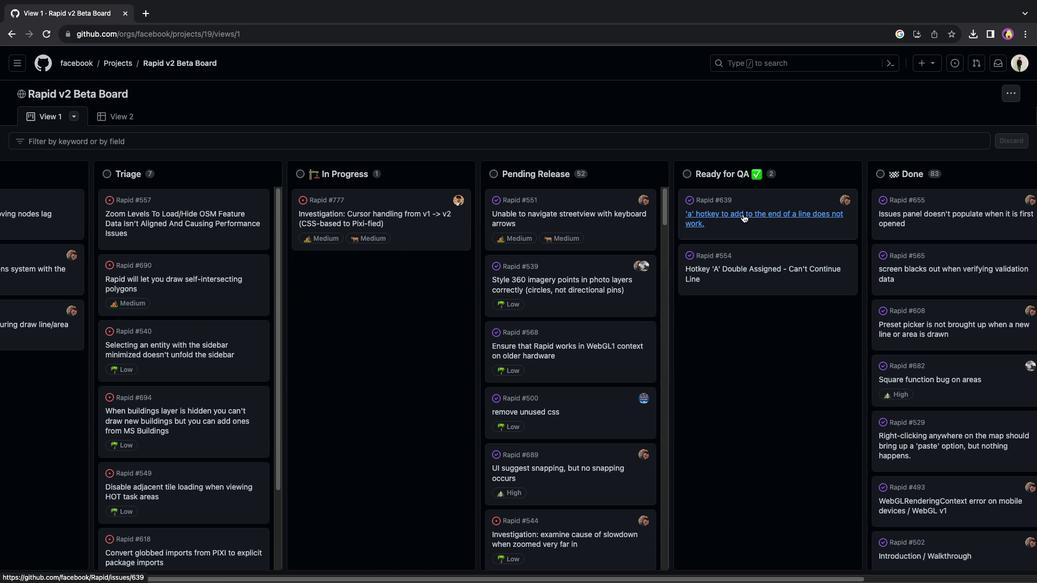 
Action: Mouse moved to (523, 246)
Screenshot: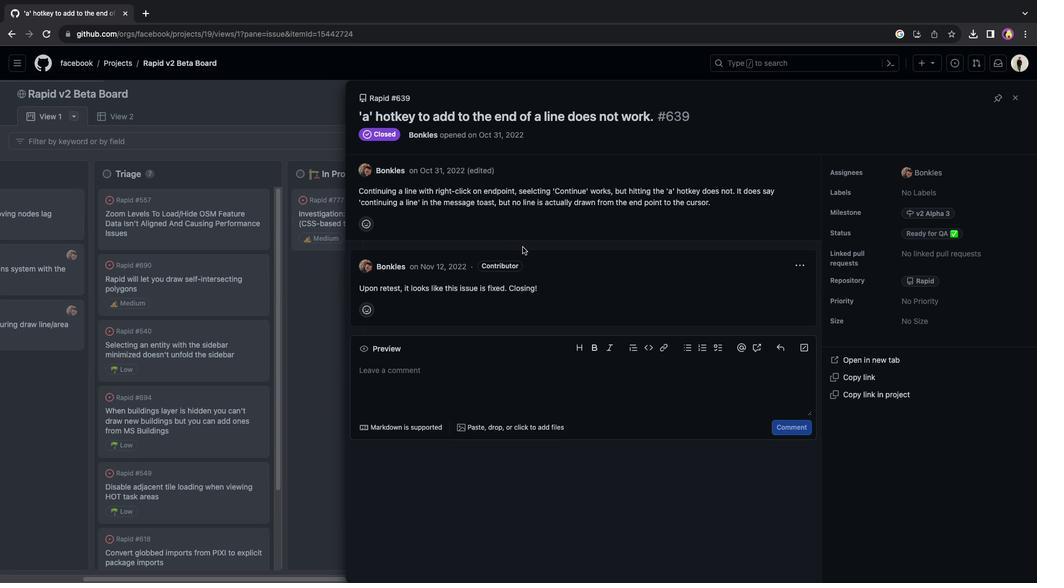 
Action: Mouse scrolled (523, 246) with delta (0, 0)
Screenshot: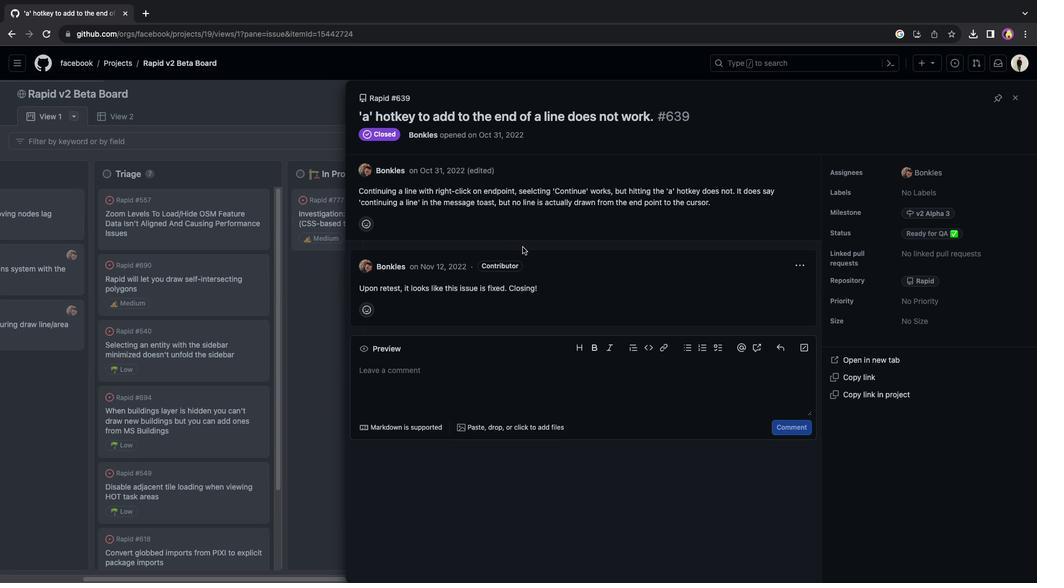 
Action: Mouse moved to (523, 246)
Screenshot: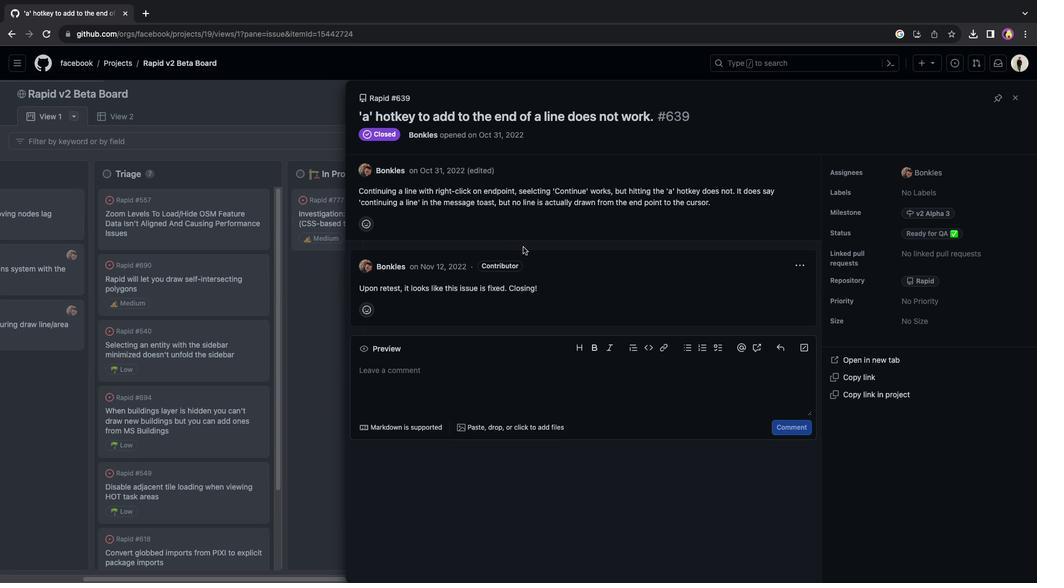 
Action: Mouse scrolled (523, 246) with delta (0, 0)
Screenshot: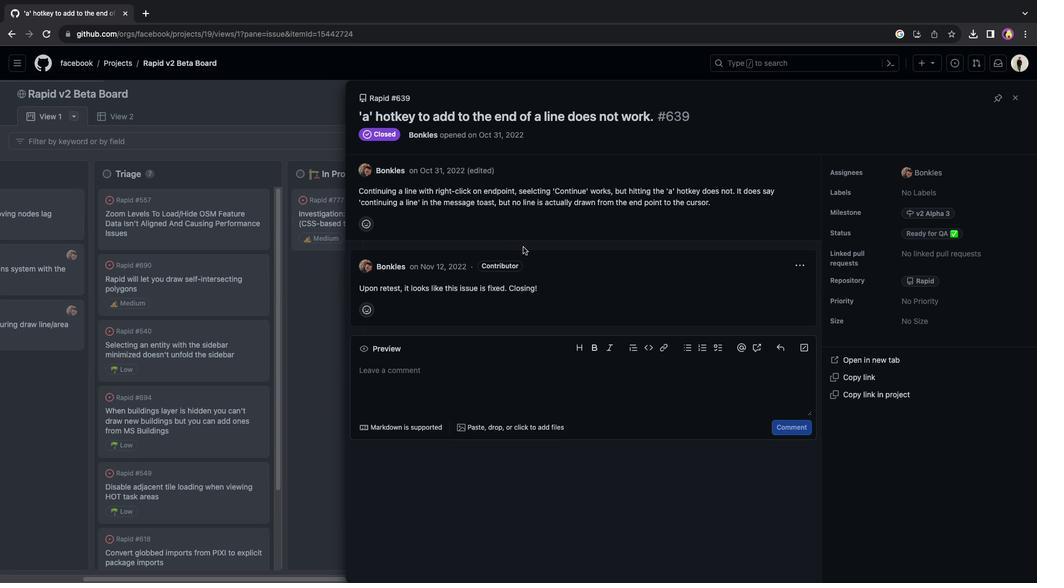 
Action: Mouse scrolled (523, 246) with delta (0, -1)
Screenshot: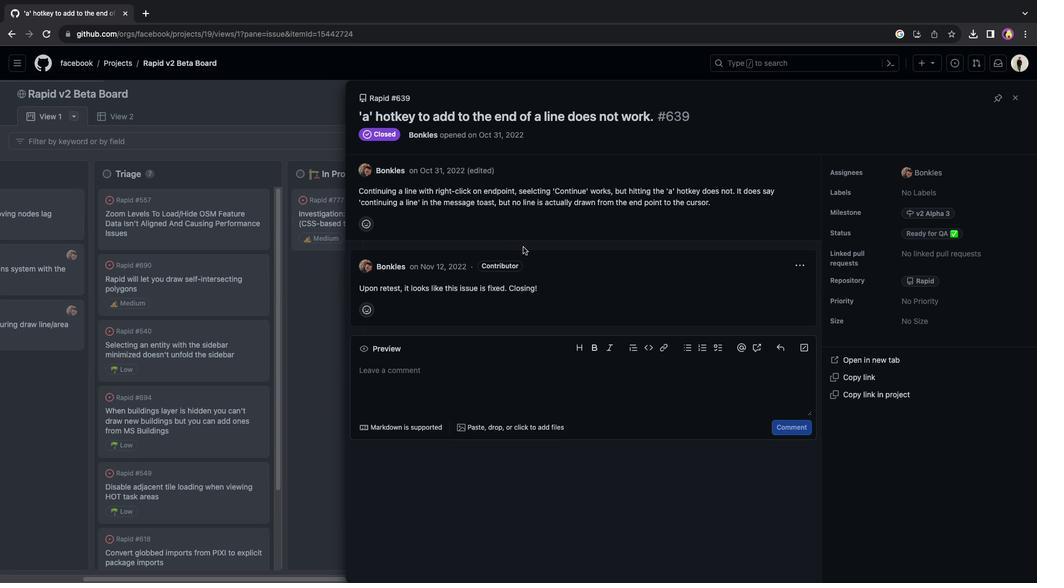 
Action: Mouse scrolled (523, 246) with delta (0, -2)
Screenshot: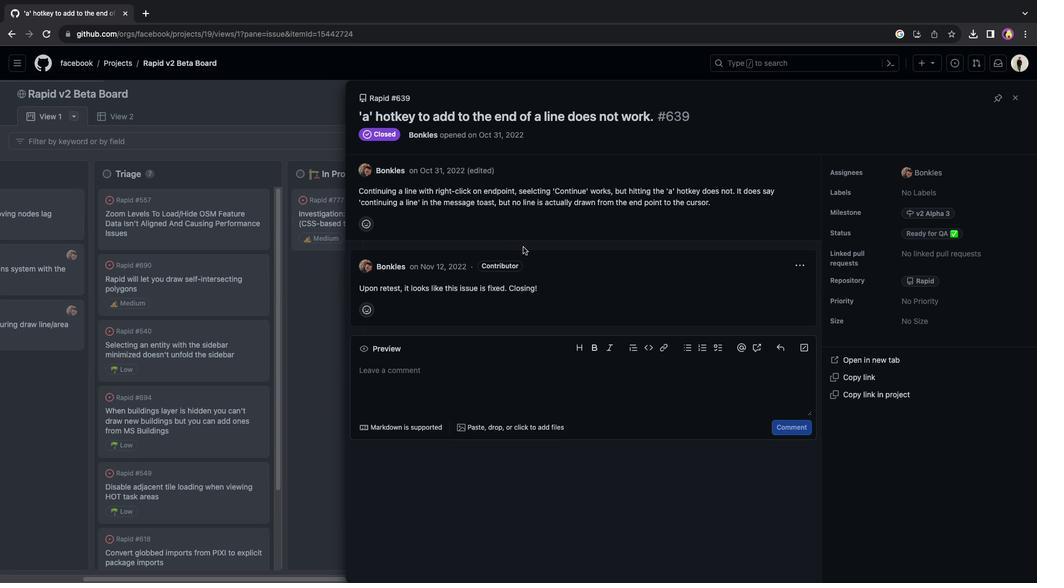 
Action: Mouse moved to (326, 317)
Screenshot: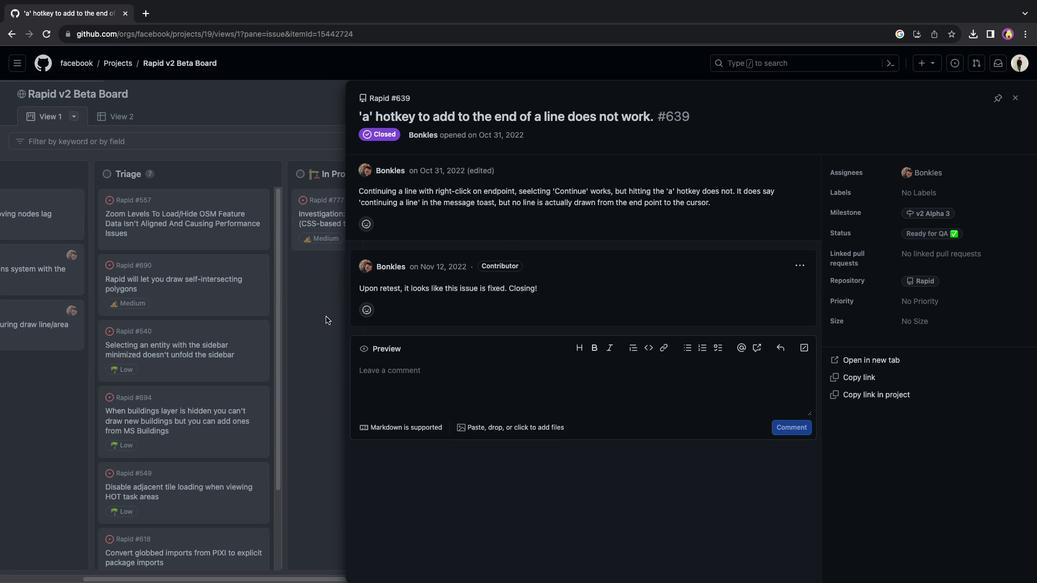 
Action: Mouse pressed left at (326, 317)
Screenshot: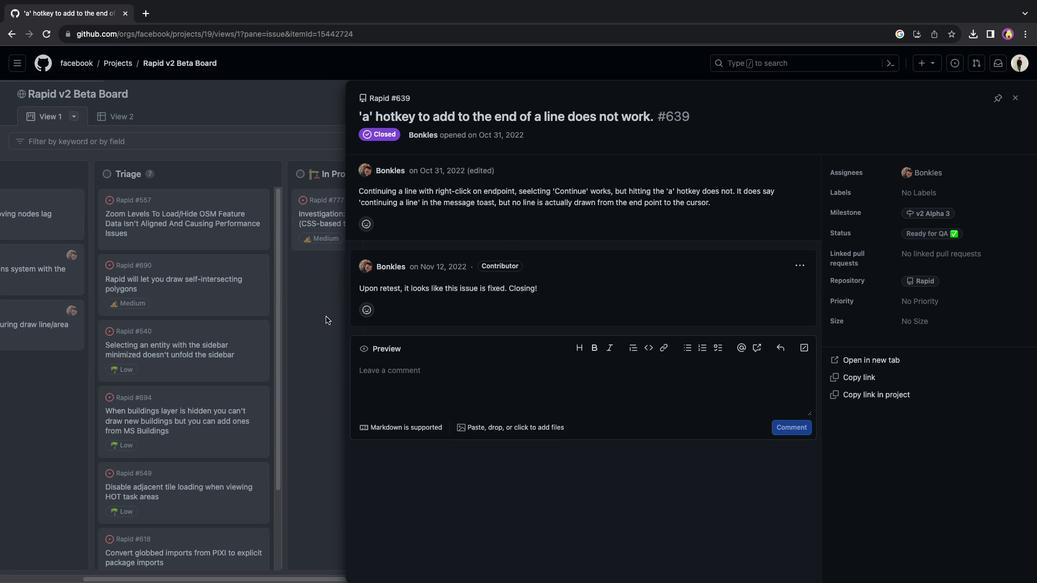 
Action: Mouse moved to (539, 278)
Screenshot: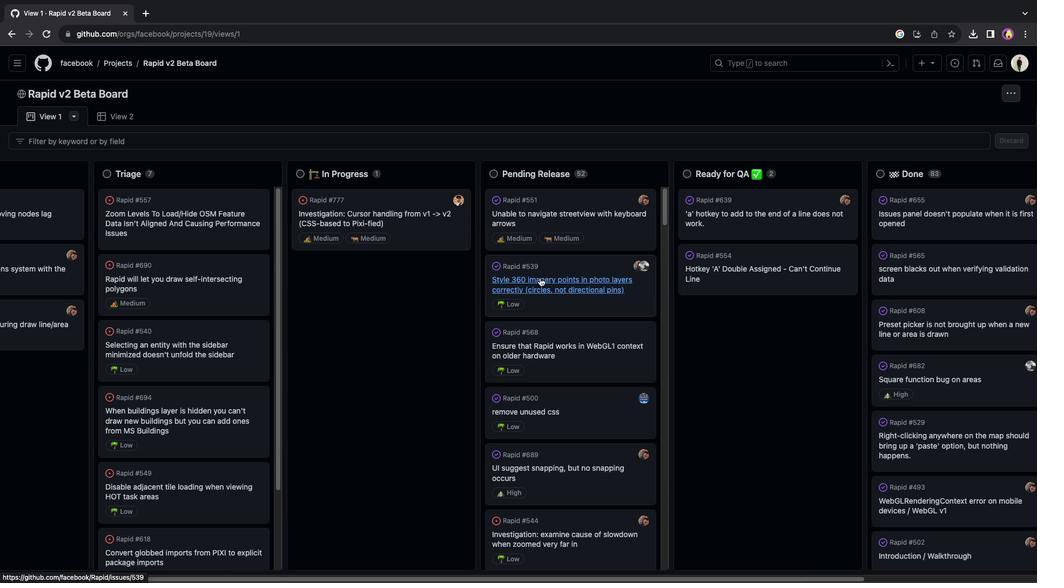 
Action: Mouse pressed left at (539, 278)
Screenshot: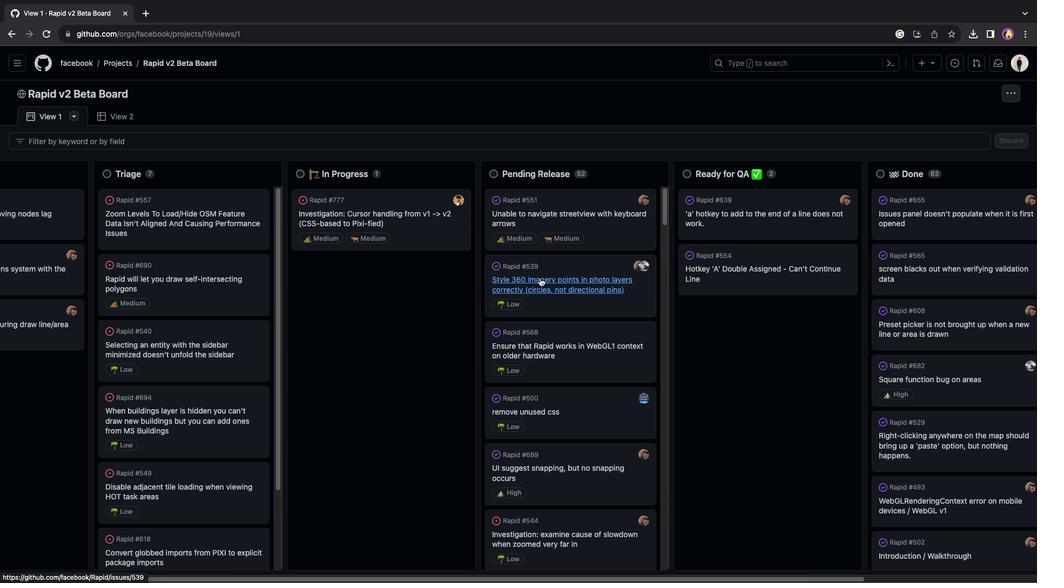 
Action: Mouse moved to (541, 278)
Screenshot: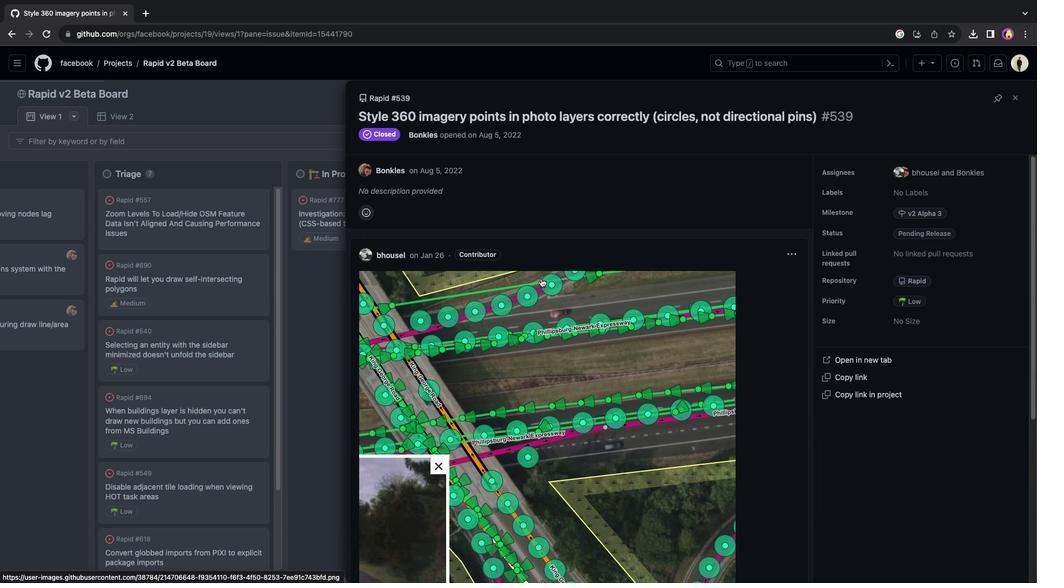 
Action: Mouse scrolled (541, 278) with delta (0, 0)
Screenshot: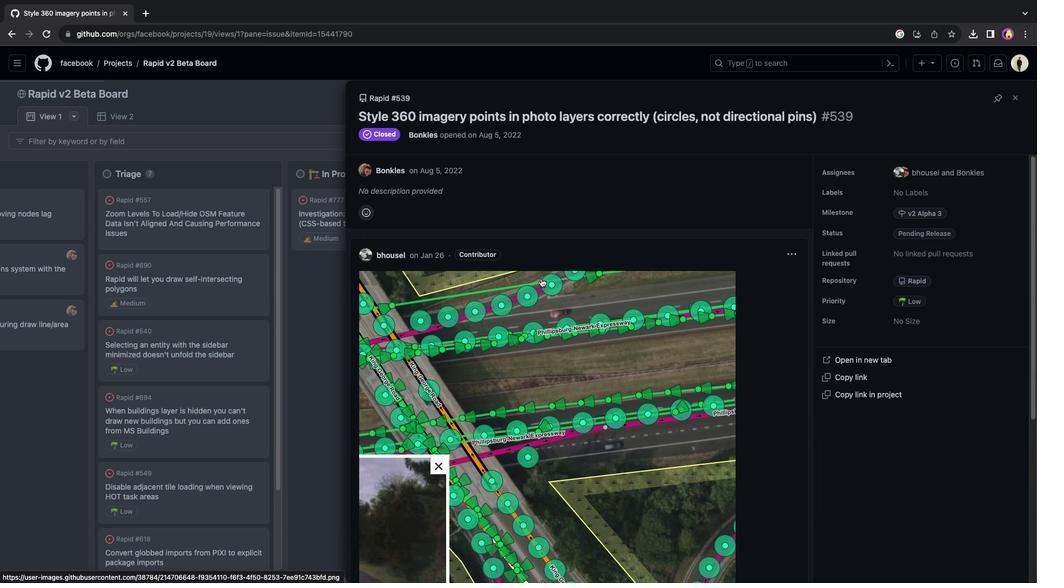 
Action: Mouse scrolled (541, 278) with delta (0, 0)
Screenshot: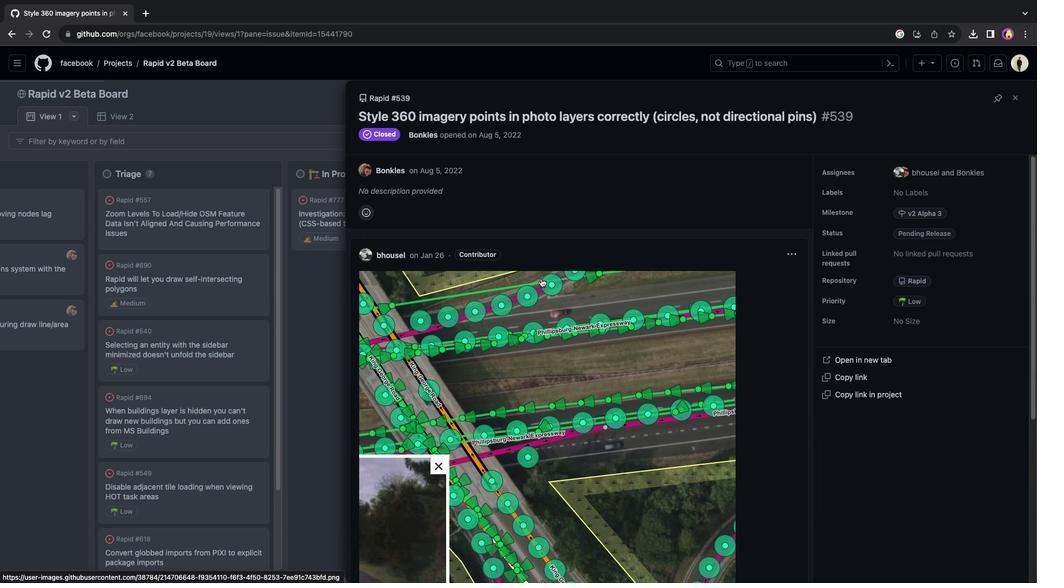 
Action: Mouse scrolled (541, 278) with delta (0, -1)
Screenshot: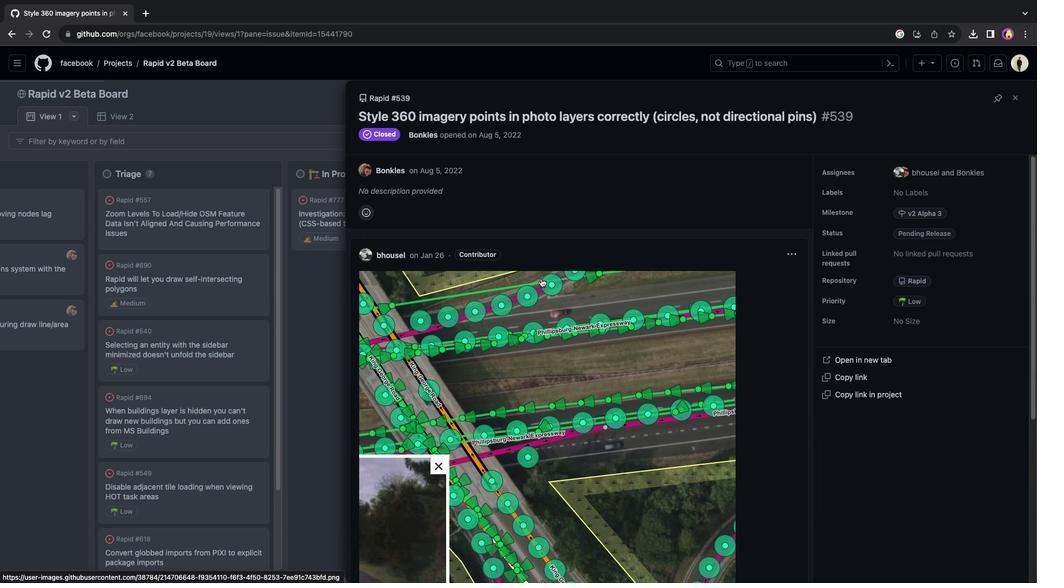 
Action: Mouse scrolled (541, 278) with delta (0, -2)
Screenshot: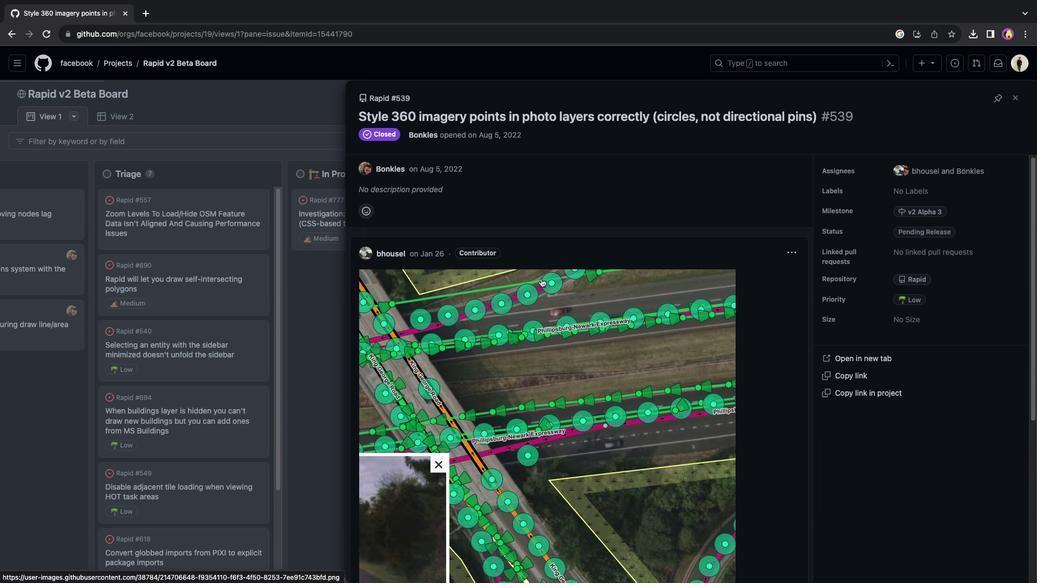 
Action: Mouse scrolled (541, 278) with delta (0, -3)
Screenshot: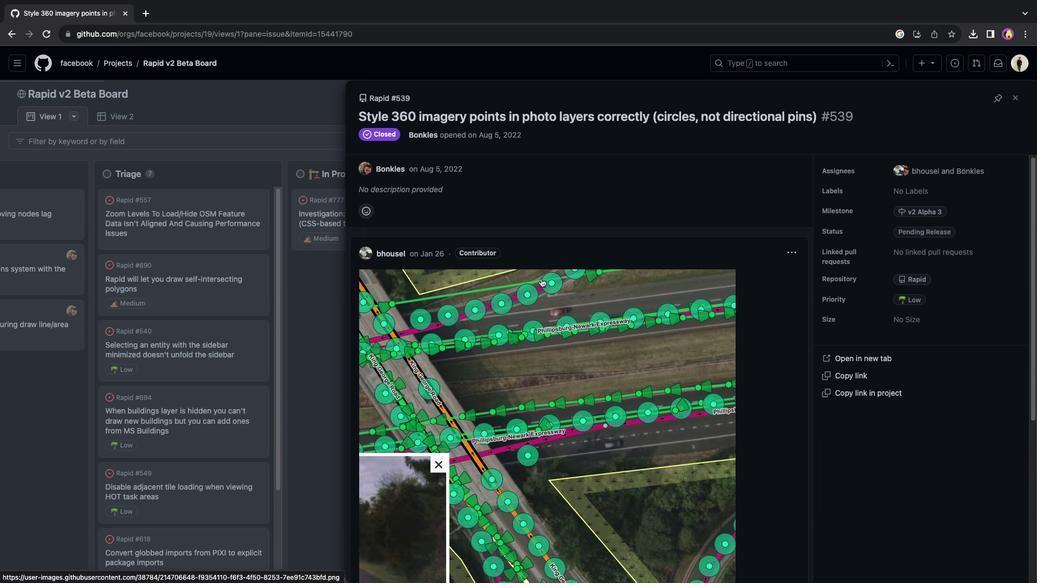 
Action: Mouse scrolled (541, 278) with delta (0, 0)
Screenshot: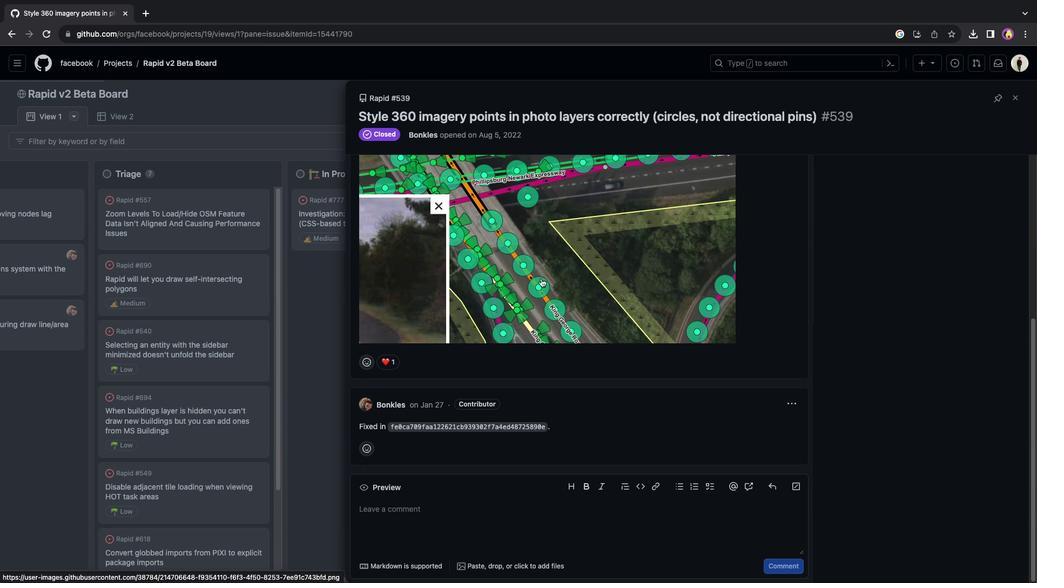 
Action: Mouse scrolled (541, 278) with delta (0, 0)
Screenshot: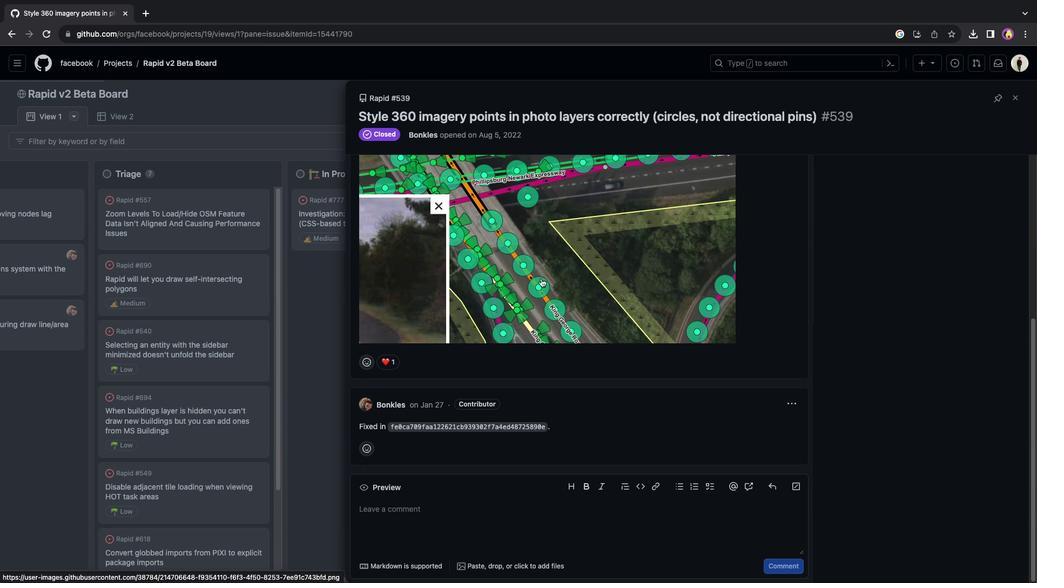 
Action: Mouse scrolled (541, 278) with delta (0, -1)
Screenshot: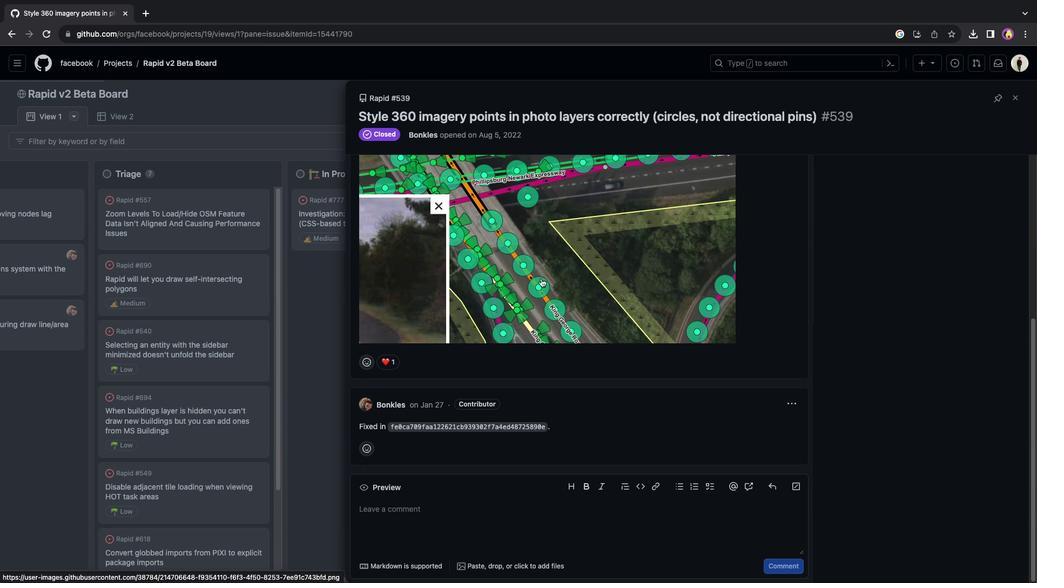 
Action: Mouse scrolled (541, 278) with delta (0, -2)
Screenshot: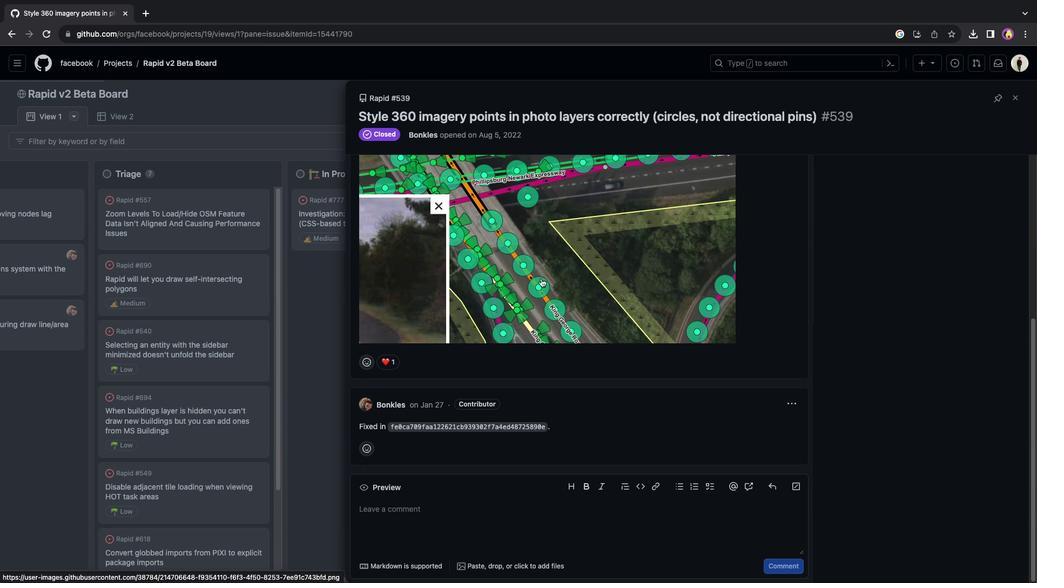 
Action: Mouse moved to (540, 283)
Screenshot: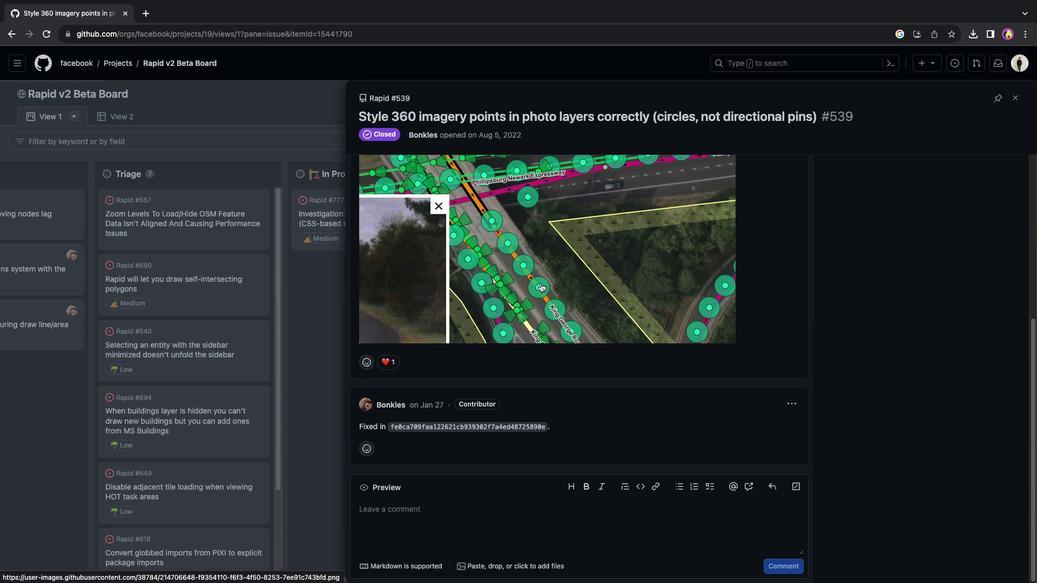 
Action: Mouse scrolled (540, 283) with delta (0, 0)
Screenshot: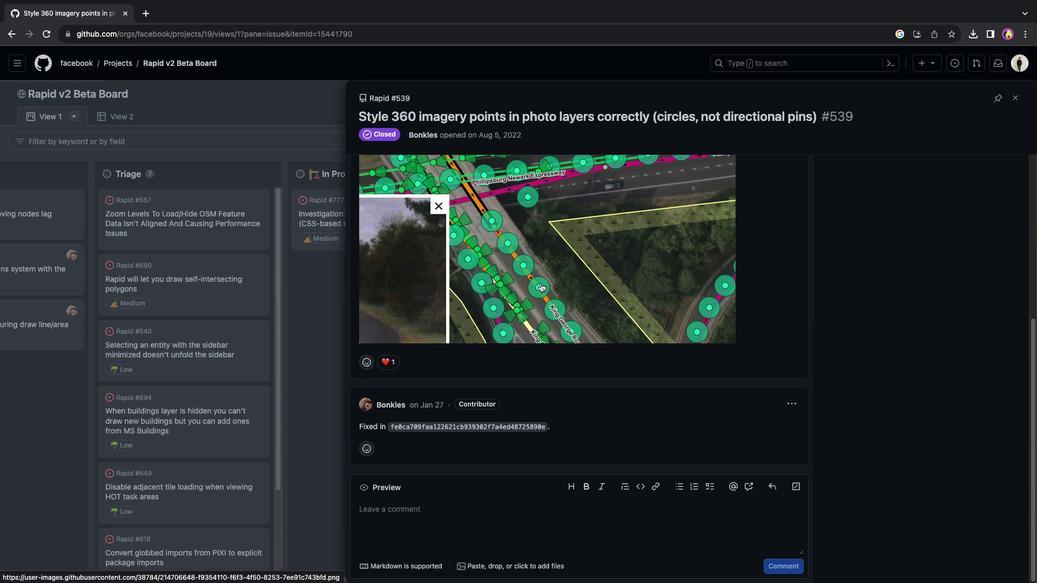 
Action: Mouse scrolled (540, 283) with delta (0, 0)
Screenshot: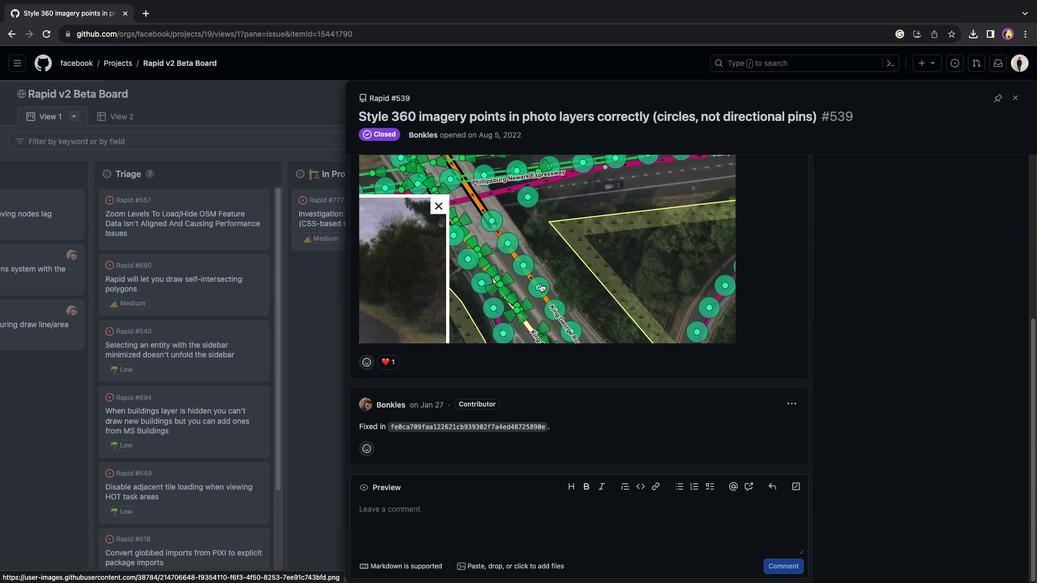 
Action: Mouse scrolled (540, 283) with delta (0, -1)
Screenshot: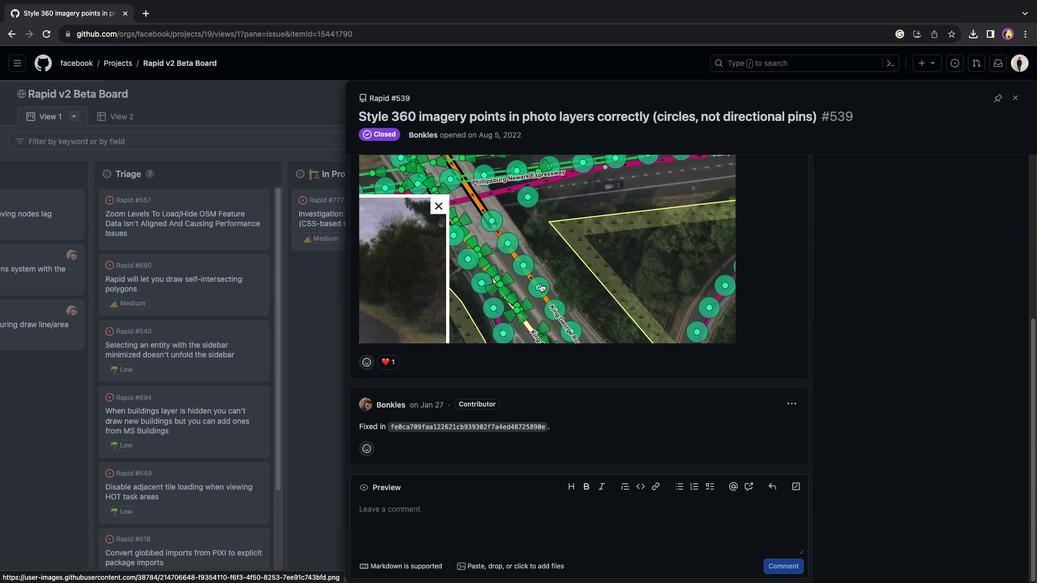 
Action: Mouse scrolled (540, 283) with delta (0, -2)
Screenshot: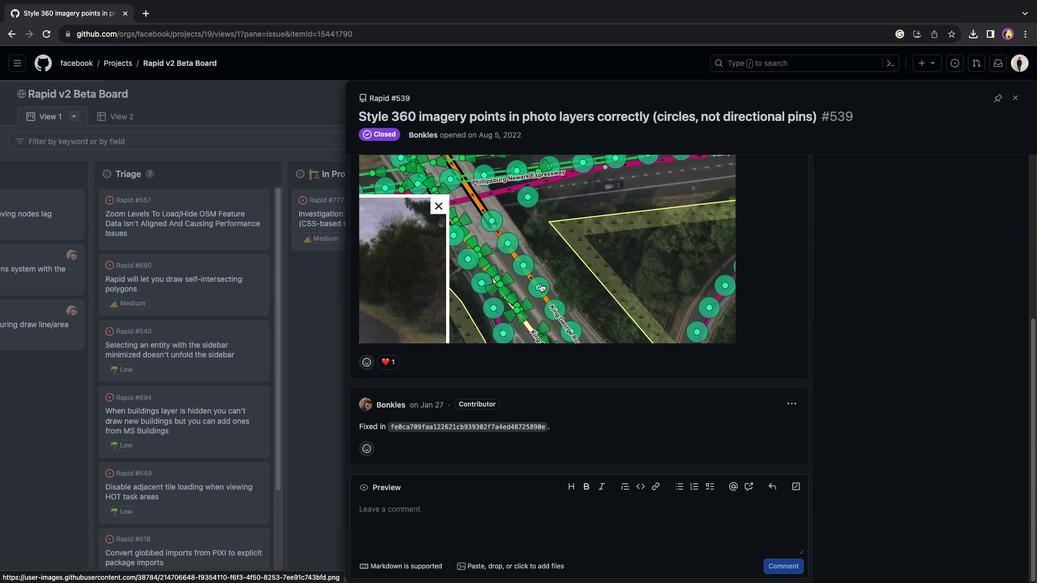 
Action: Mouse scrolled (540, 283) with delta (0, -3)
Screenshot: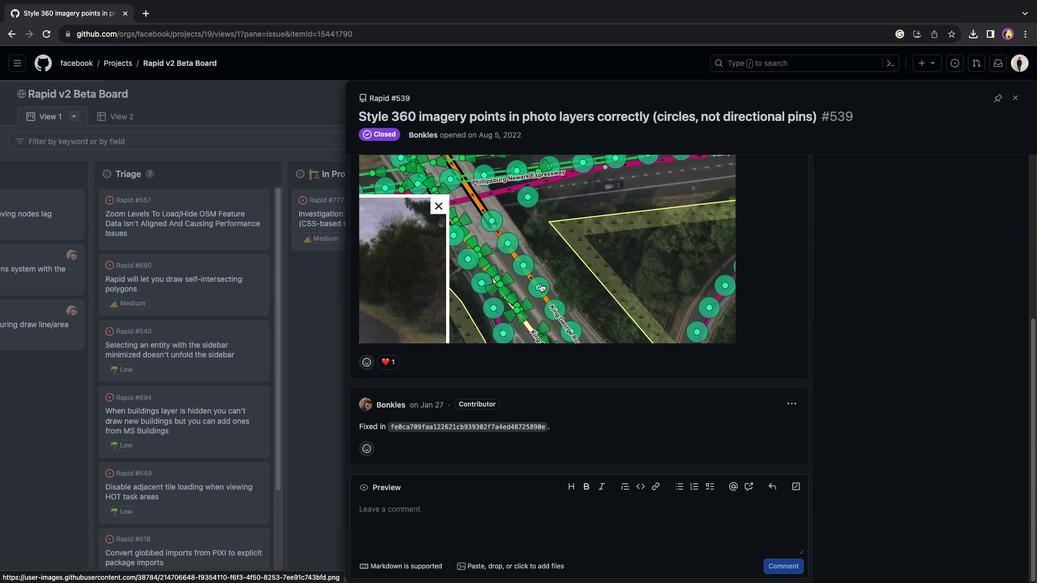 
Action: Mouse moved to (536, 283)
Screenshot: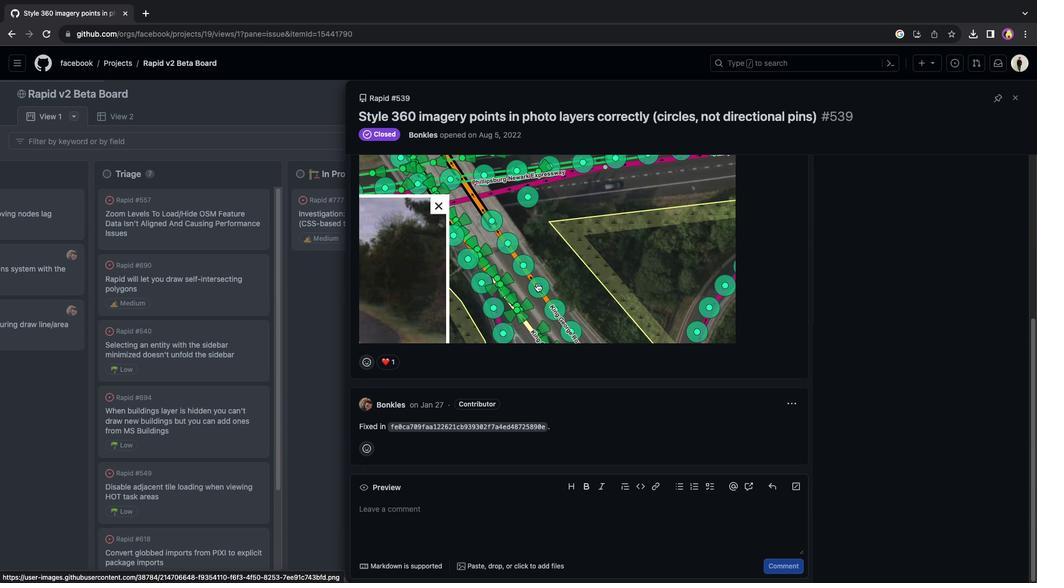 
Action: Mouse scrolled (536, 283) with delta (0, 0)
Screenshot: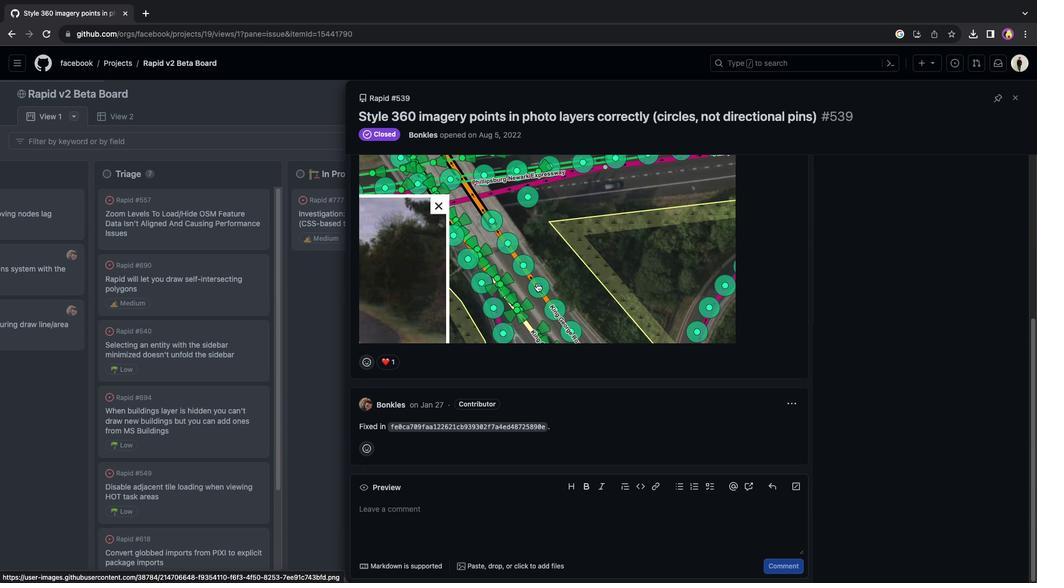 
Action: Mouse scrolled (536, 283) with delta (0, 0)
Screenshot: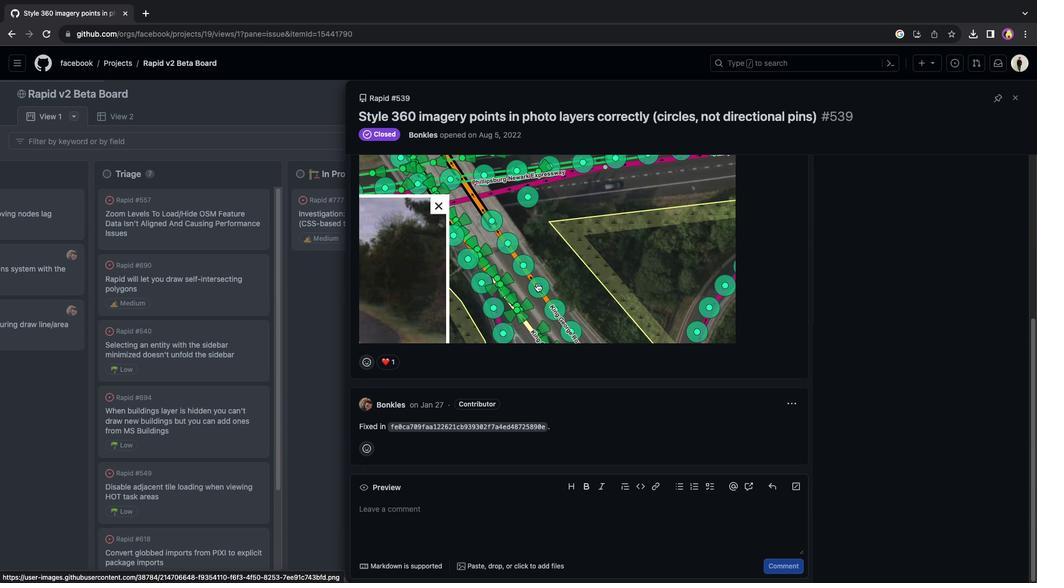 
Action: Mouse scrolled (536, 283) with delta (0, 2)
Screenshot: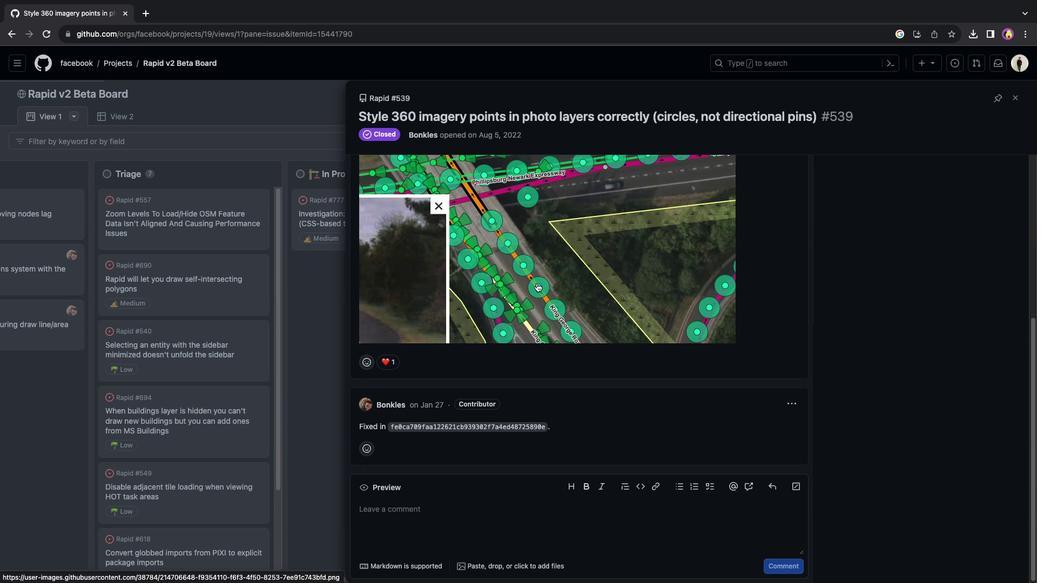 
Action: Mouse scrolled (536, 283) with delta (0, 2)
Screenshot: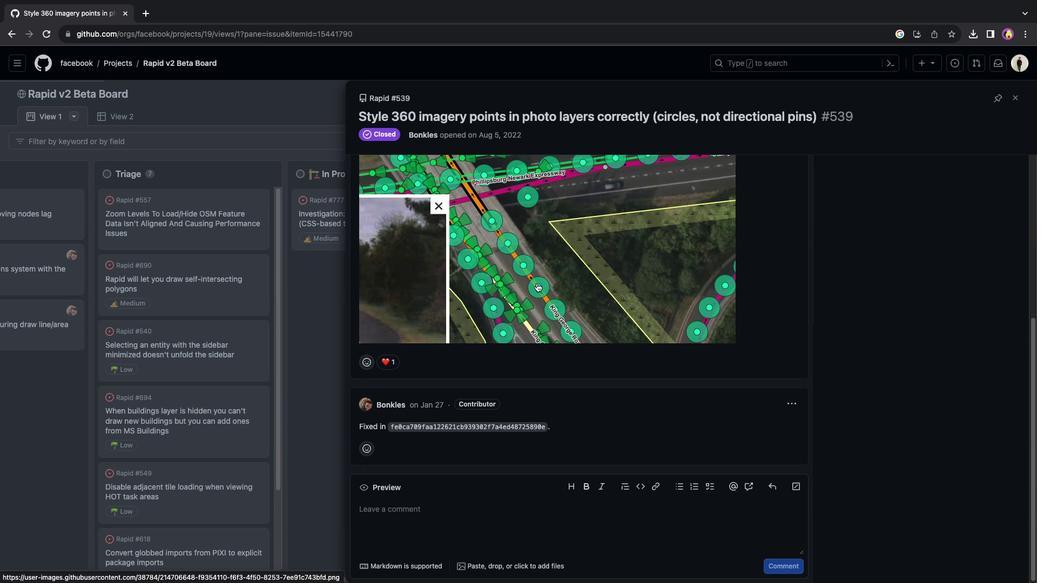 
Action: Mouse scrolled (536, 283) with delta (0, 3)
Screenshot: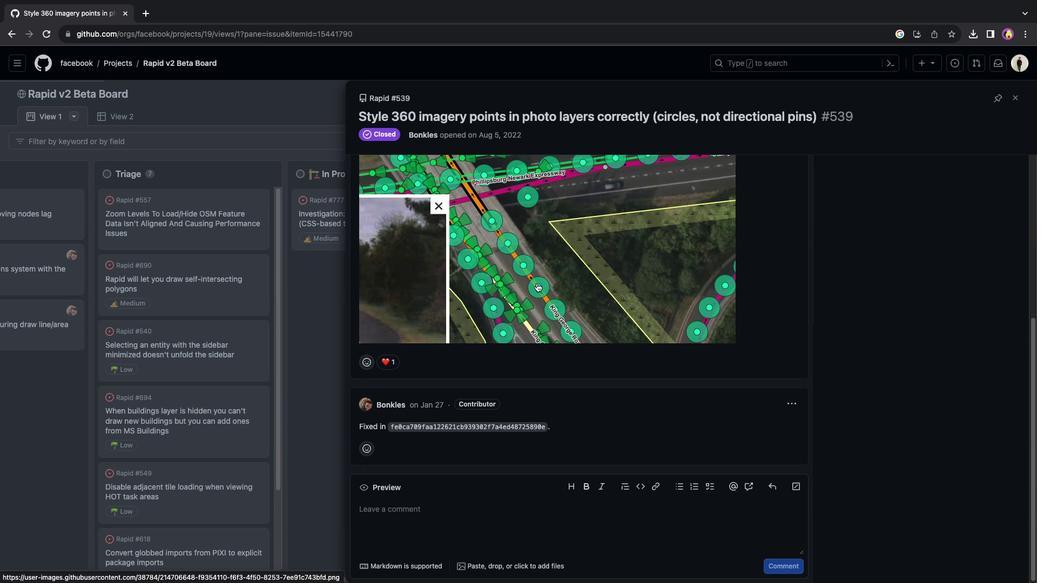 
Action: Mouse scrolled (536, 283) with delta (0, 4)
Screenshot: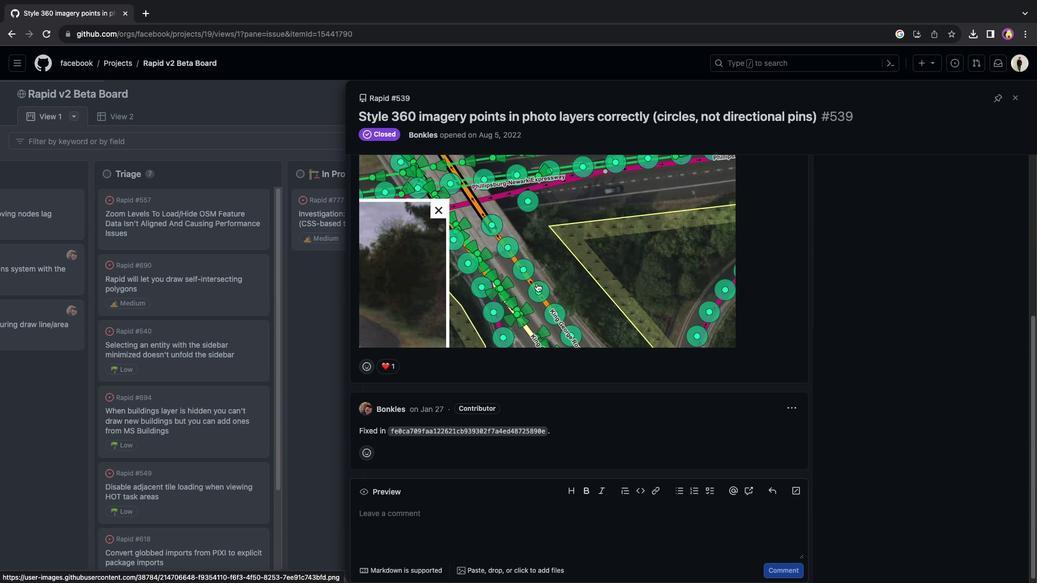 
Action: Mouse scrolled (536, 283) with delta (0, 0)
Screenshot: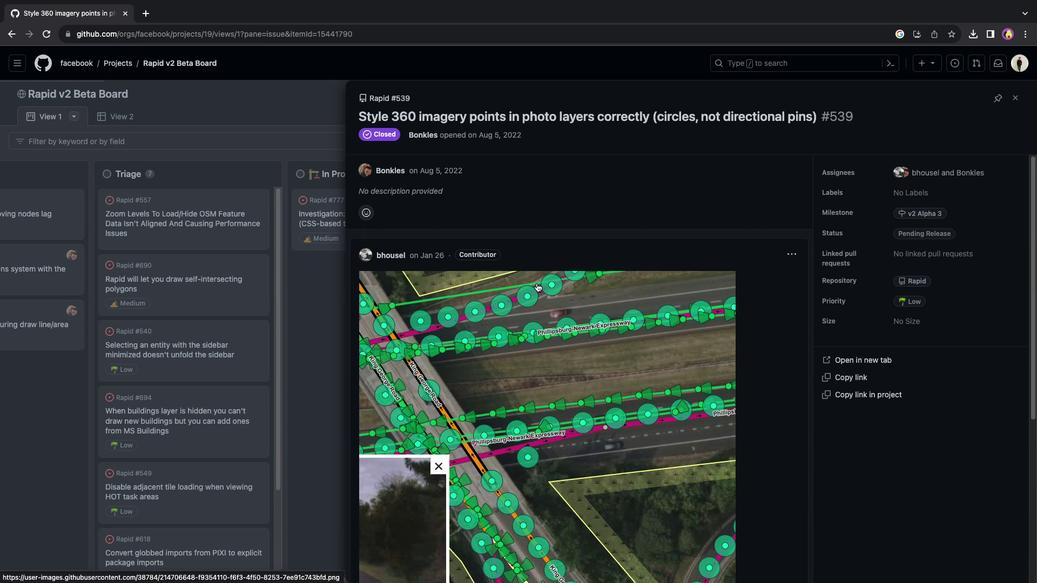 
Action: Mouse scrolled (536, 283) with delta (0, 0)
Screenshot: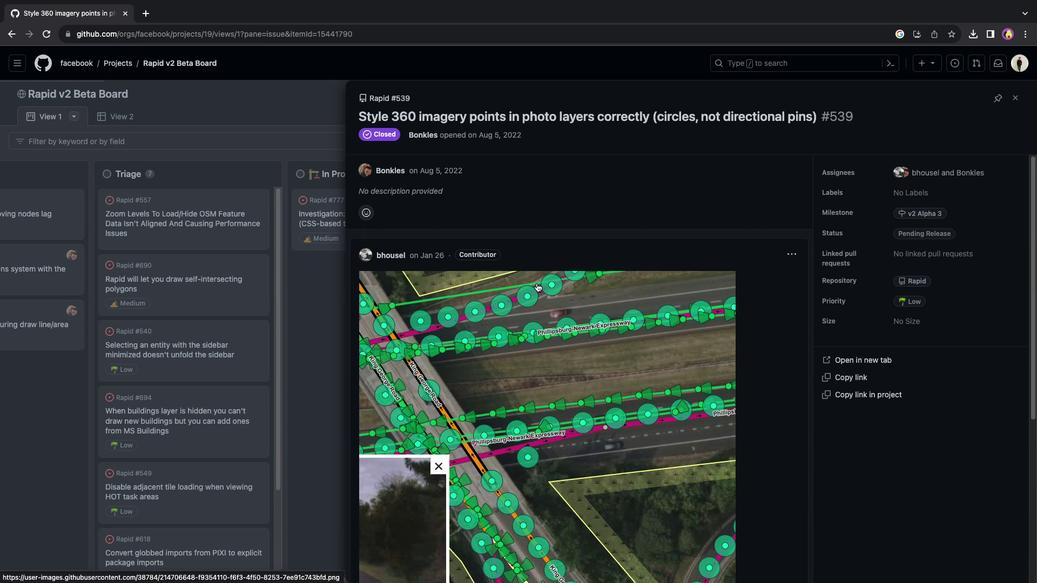 
Action: Mouse scrolled (536, 283) with delta (0, 2)
Screenshot: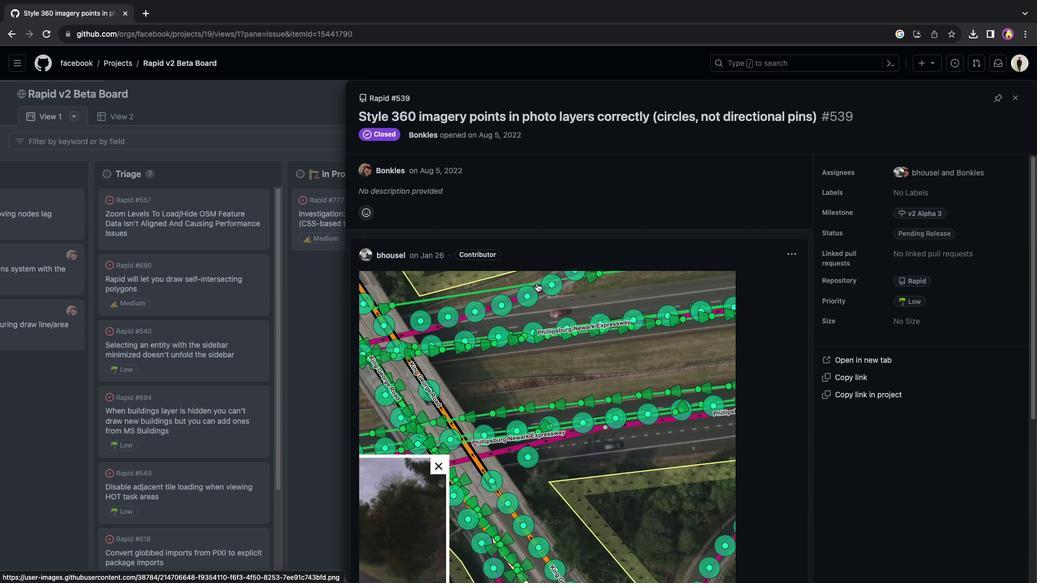
Action: Mouse scrolled (536, 283) with delta (0, 3)
Screenshot: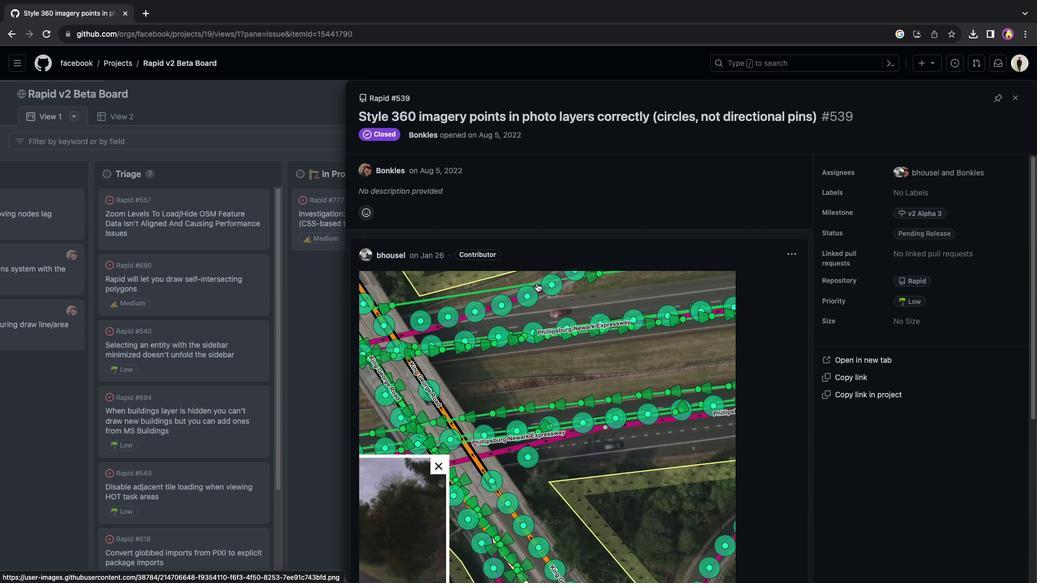 
Action: Mouse scrolled (536, 283) with delta (0, 3)
Screenshot: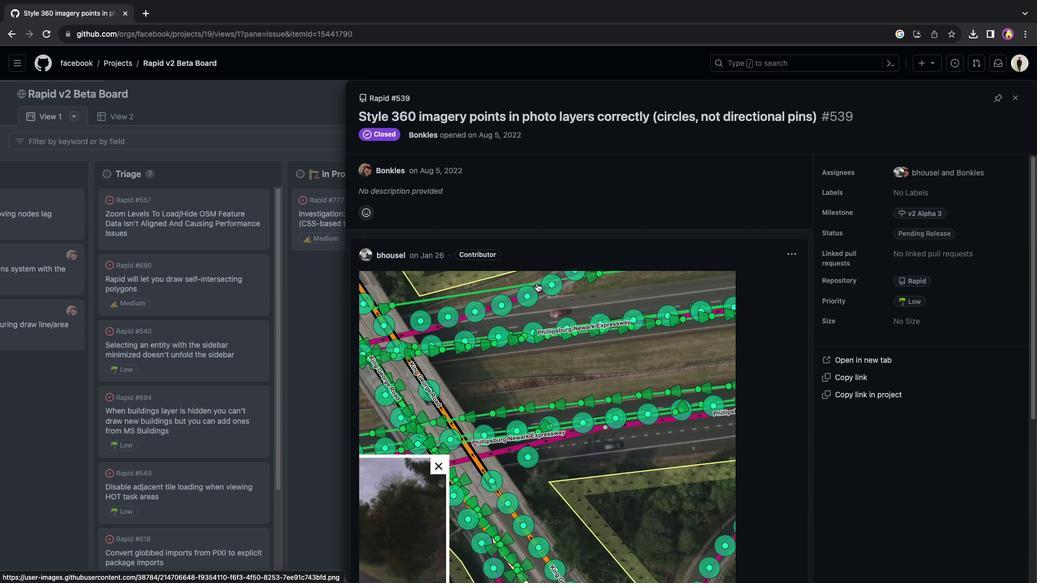 
Action: Mouse scrolled (536, 283) with delta (0, 4)
Screenshot: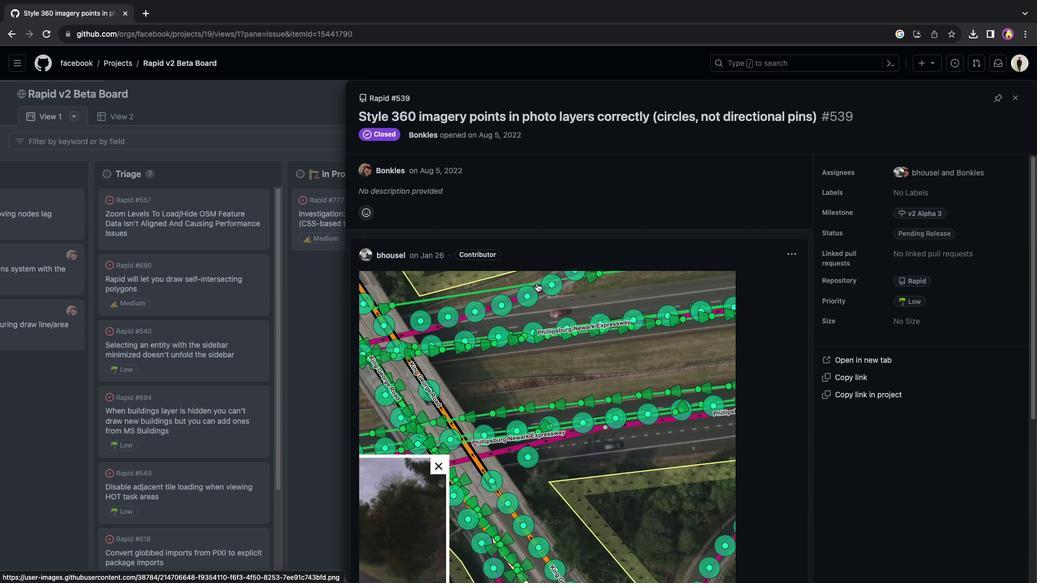 
Action: Mouse moved to (330, 310)
Screenshot: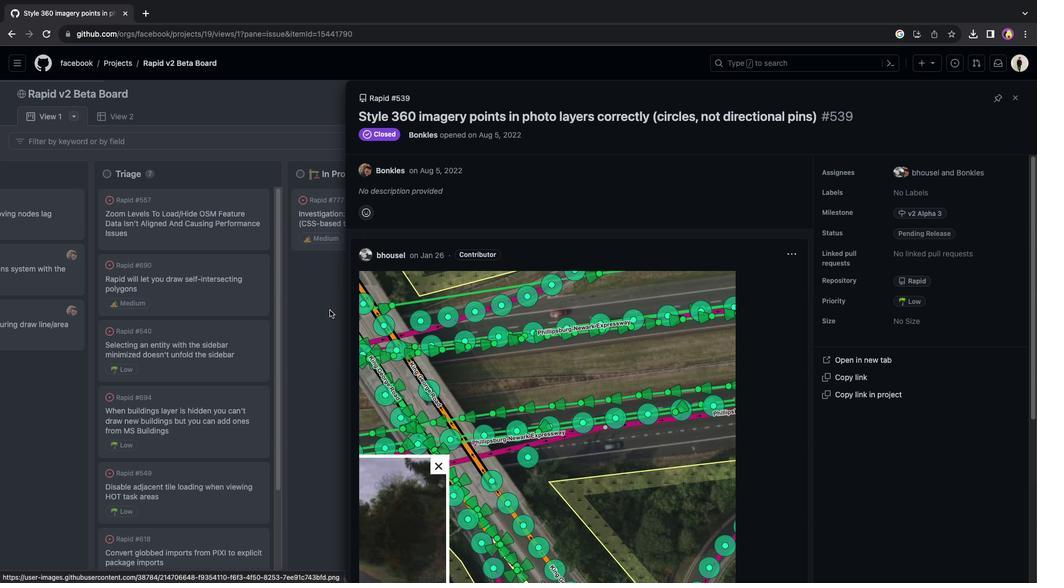 
Action: Mouse pressed left at (330, 310)
Screenshot: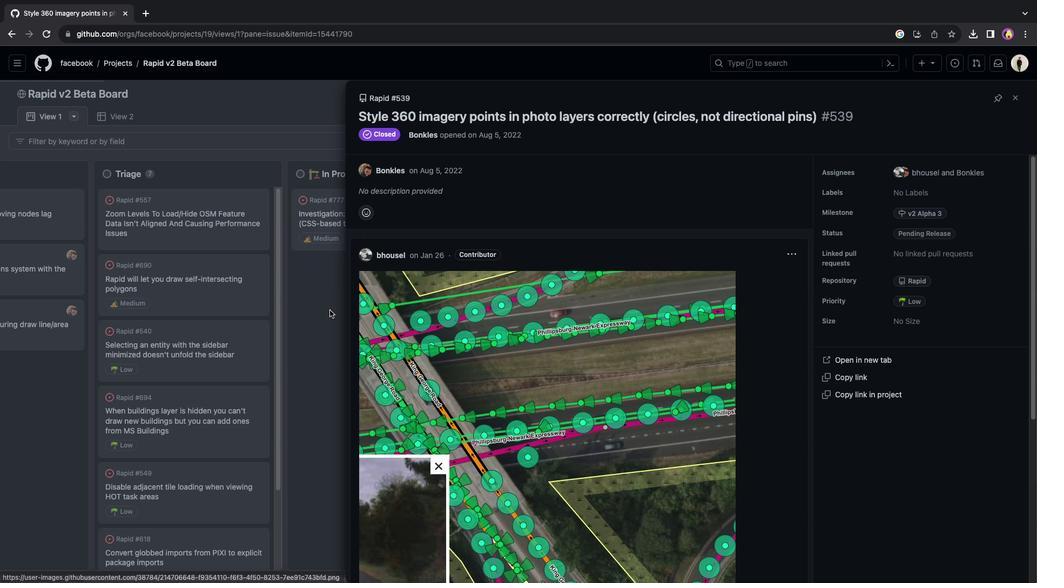 
Action: Mouse moved to (103, 65)
Screenshot: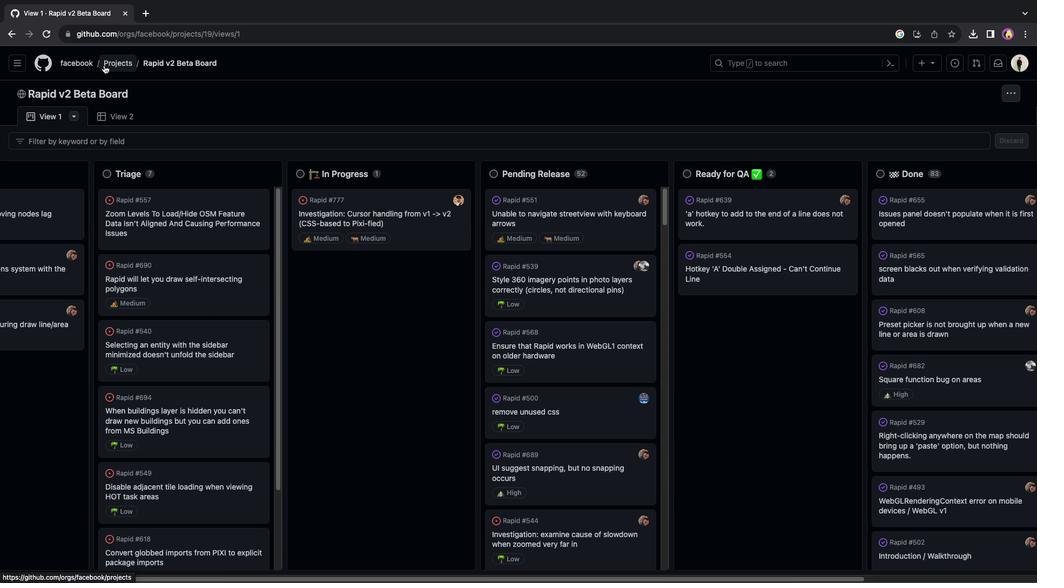 
Action: Mouse pressed left at (103, 65)
Screenshot: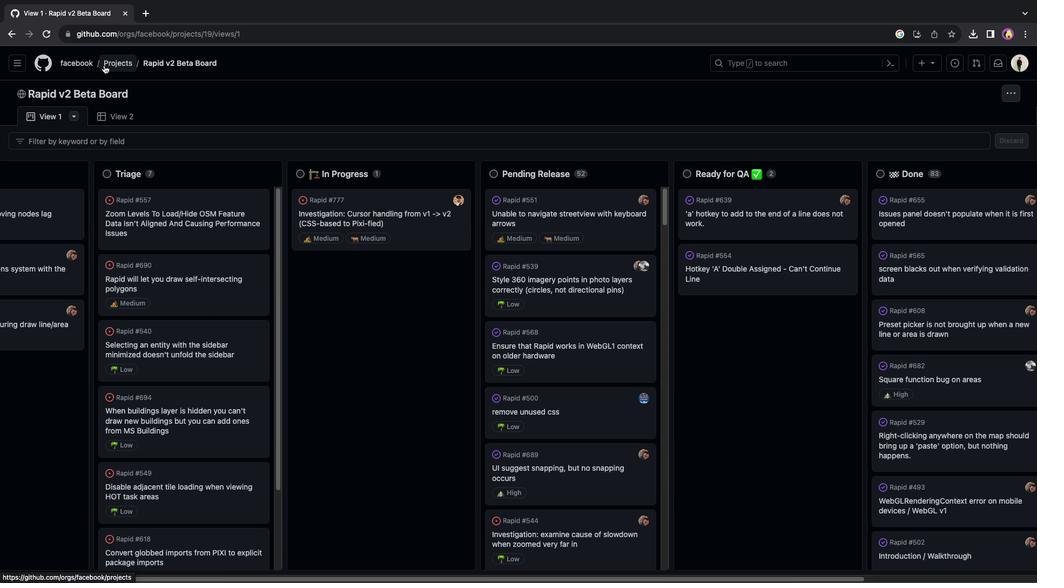 
Action: Mouse moved to (1021, 65)
Screenshot: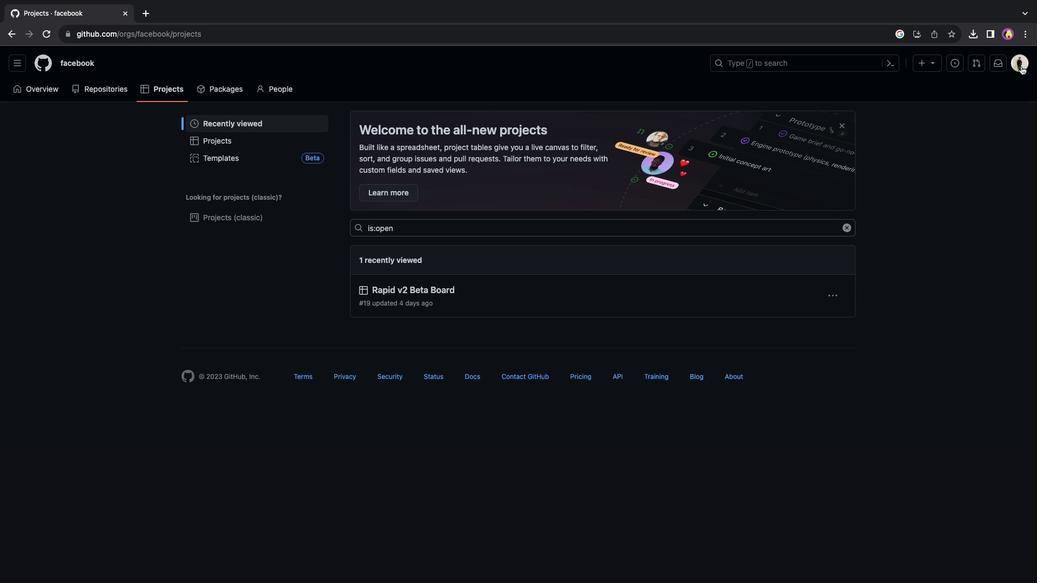 
Action: Mouse pressed left at (1021, 65)
Screenshot: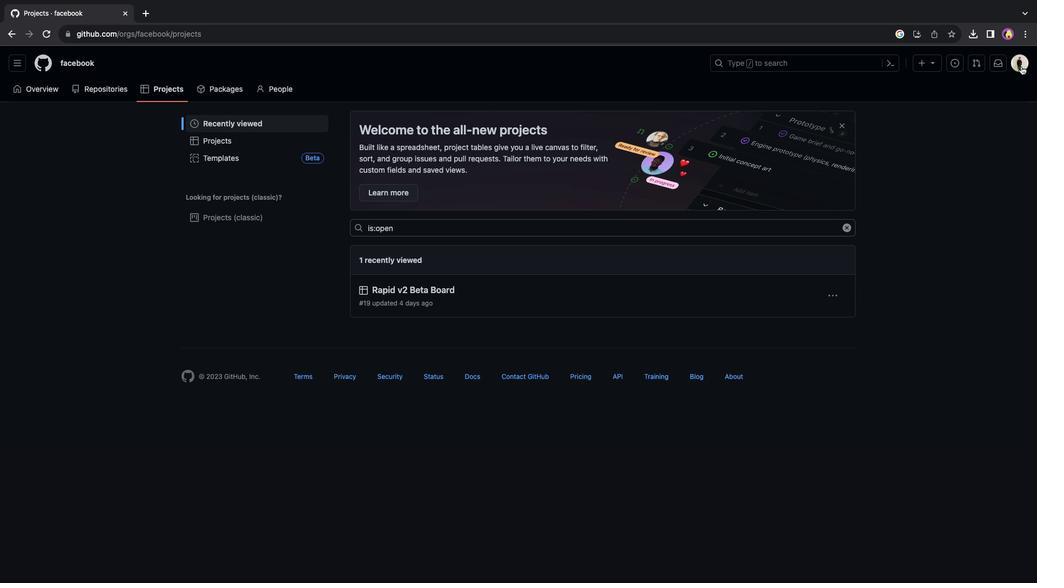 
Action: Mouse moved to (883, 67)
Screenshot: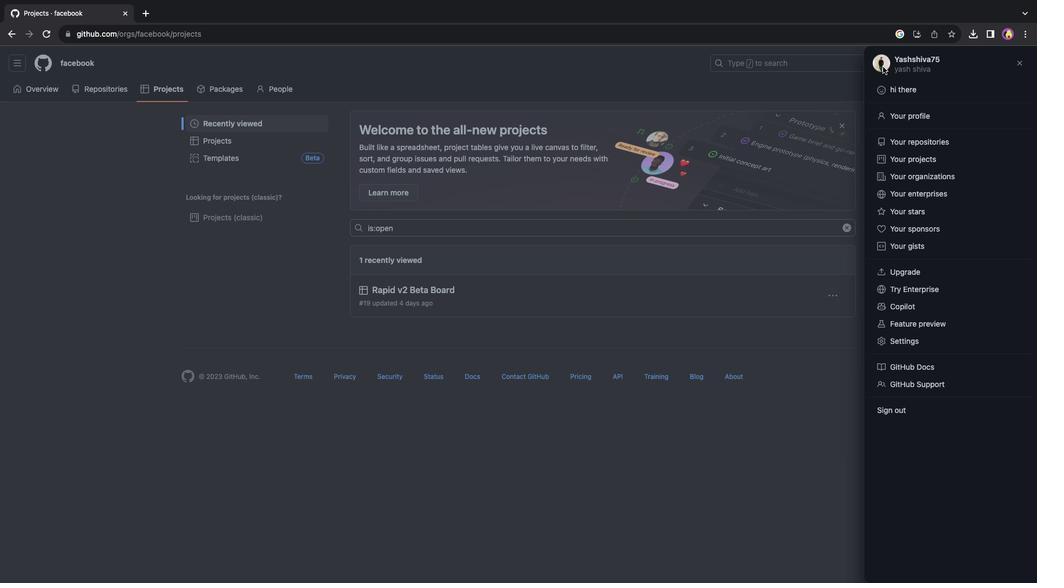
Action: Mouse pressed left at (883, 67)
Screenshot: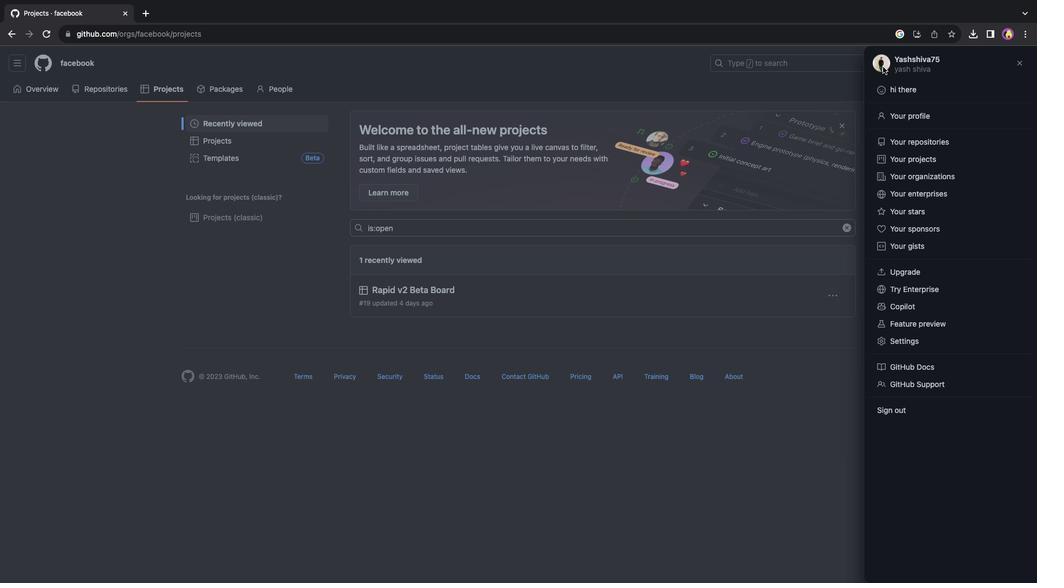 
Action: Mouse moved to (907, 120)
Screenshot: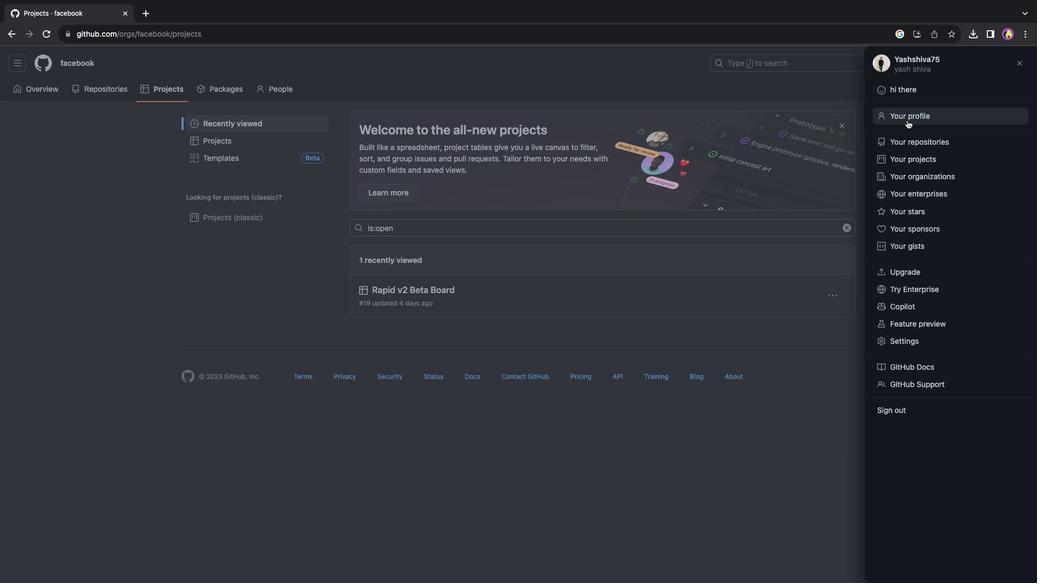 
Action: Mouse pressed left at (907, 120)
Screenshot: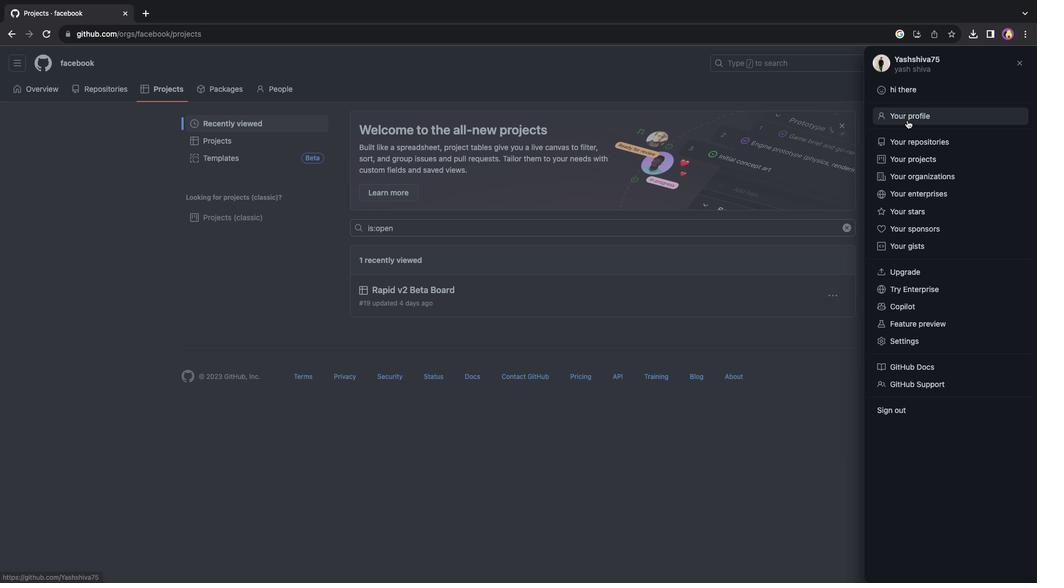 
Action: Mouse moved to (195, 88)
Screenshot: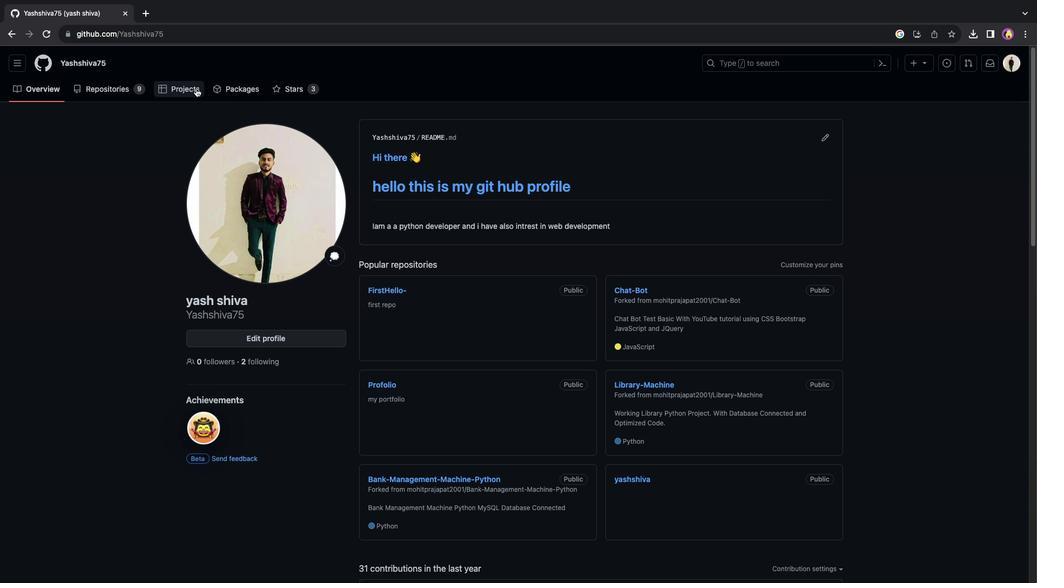 
Action: Mouse pressed left at (195, 88)
Screenshot: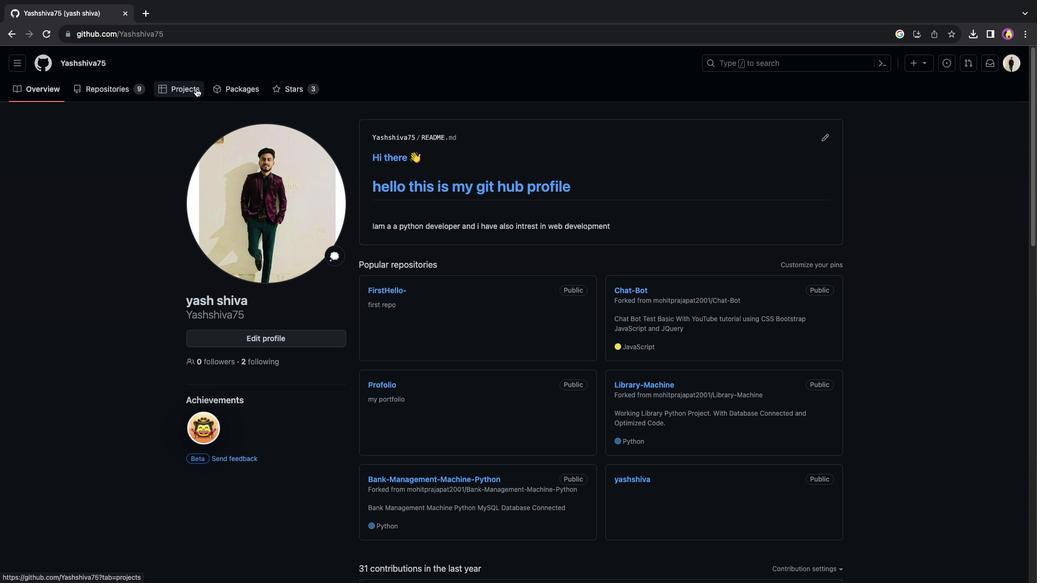 
Action: Mouse moved to (823, 240)
Screenshot: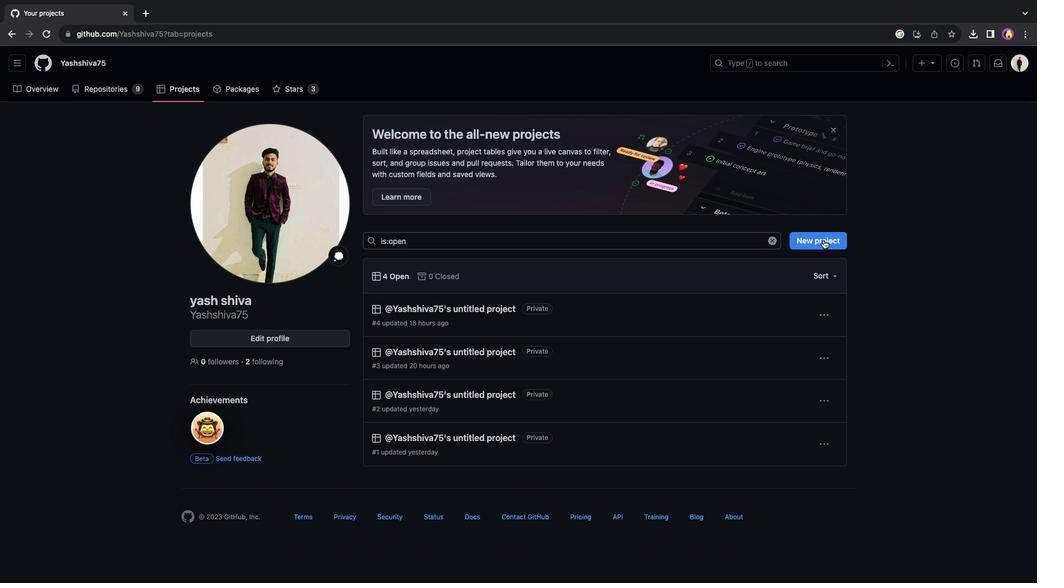 
Action: Mouse pressed left at (823, 240)
Screenshot: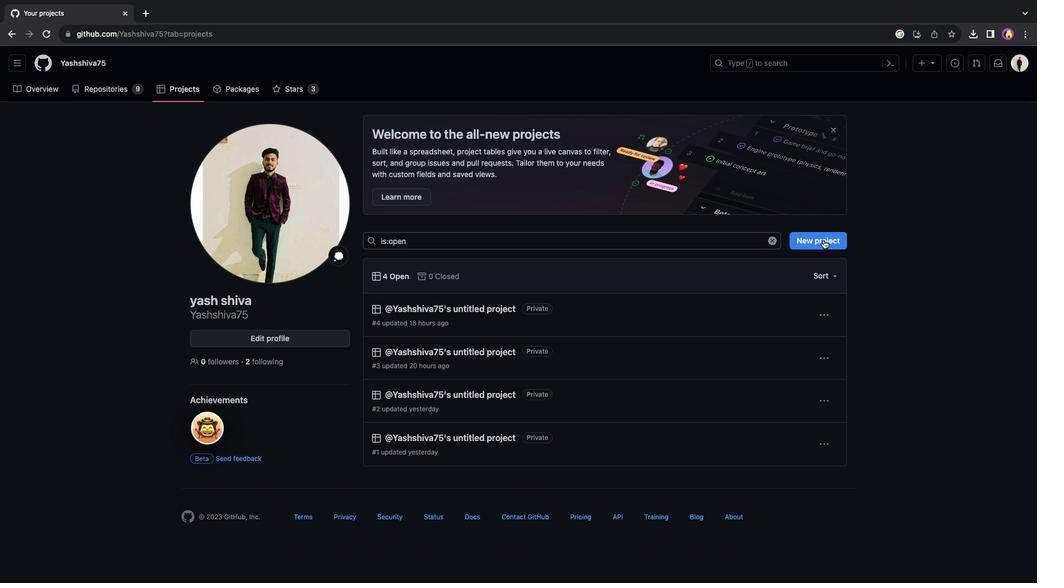 
Action: Mouse moved to (738, 470)
Screenshot: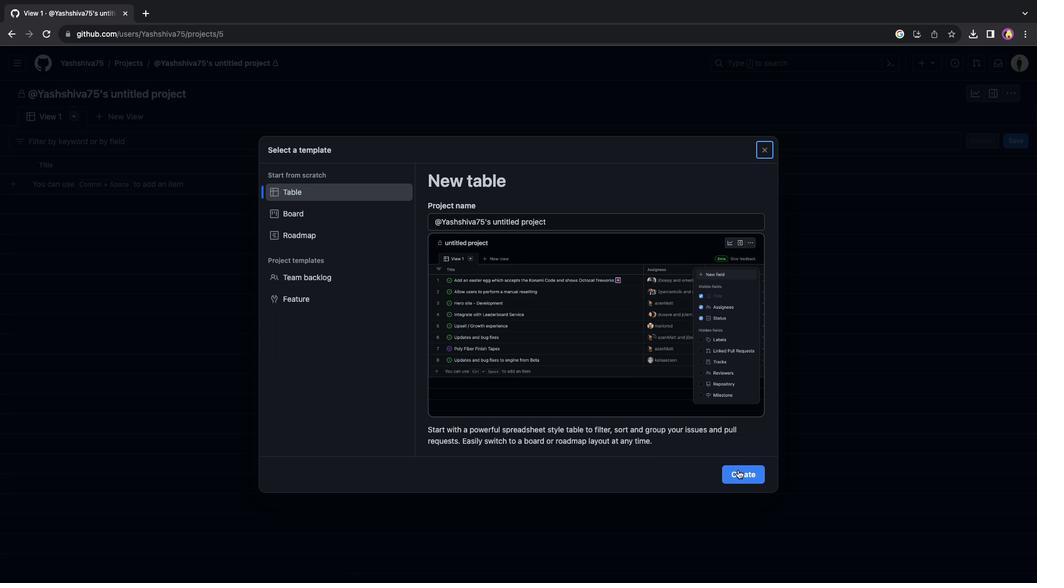 
Action: Mouse pressed left at (738, 470)
Screenshot: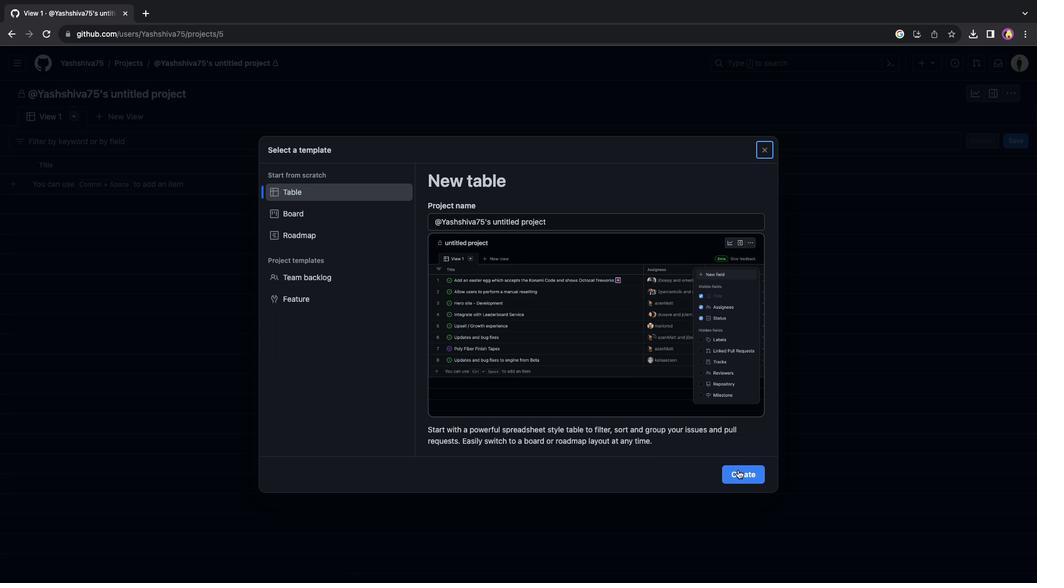 
Action: Mouse moved to (117, 206)
Screenshot: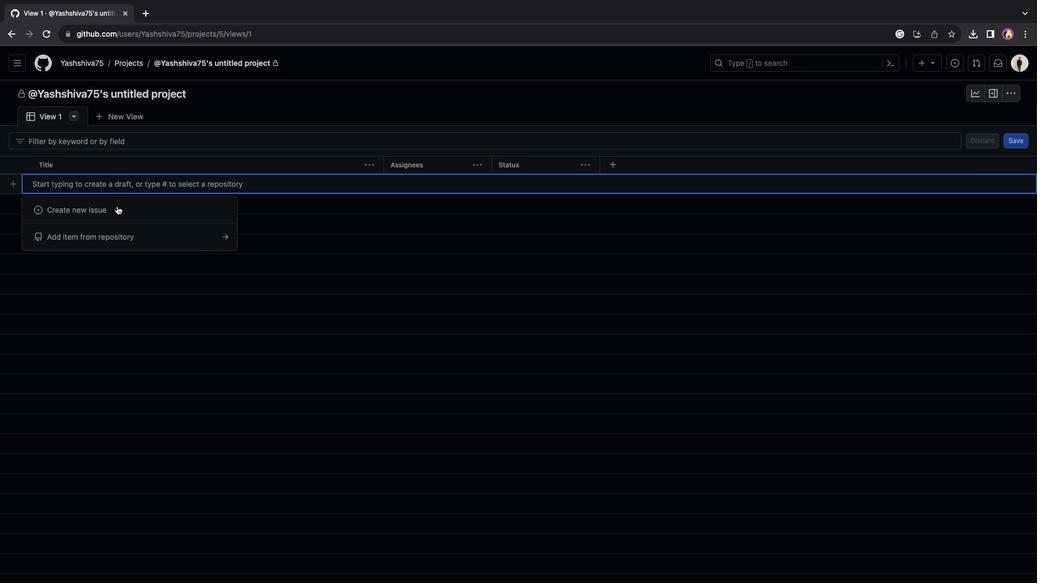 
Action: Mouse pressed left at (117, 206)
Screenshot: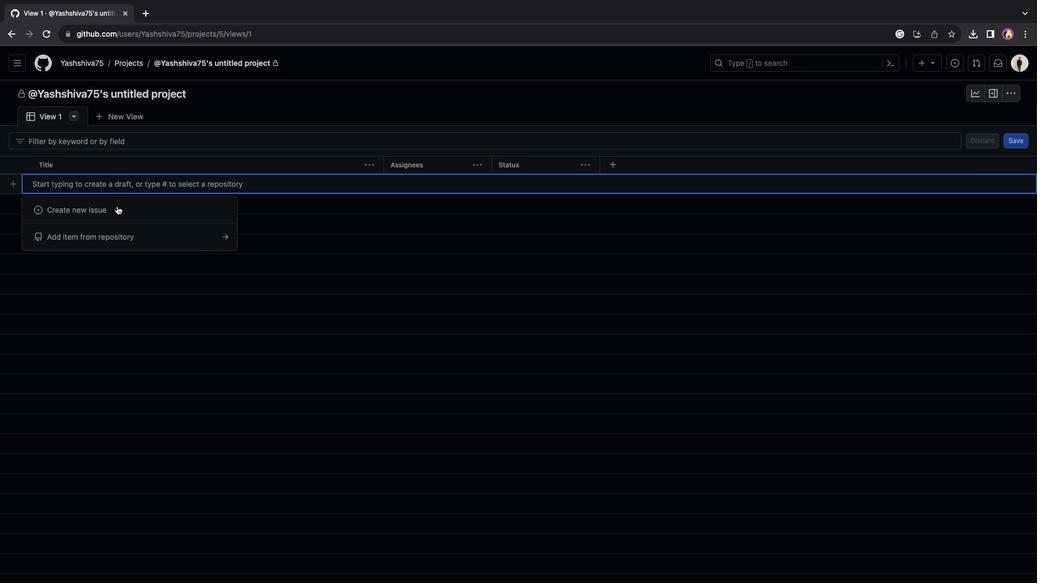 
Action: Mouse moved to (376, 215)
Screenshot: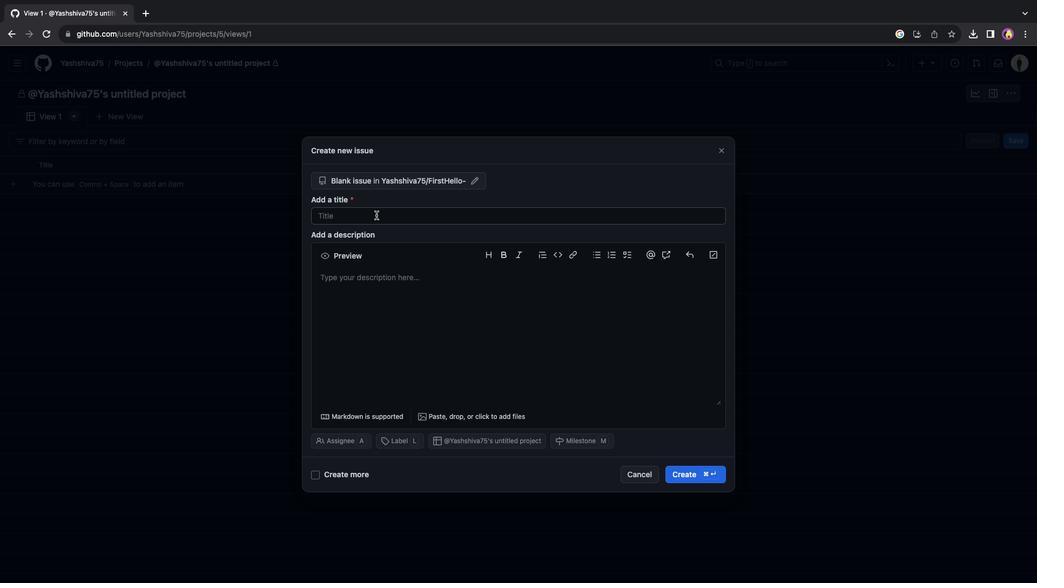 
Action: Mouse pressed left at (376, 215)
Screenshot: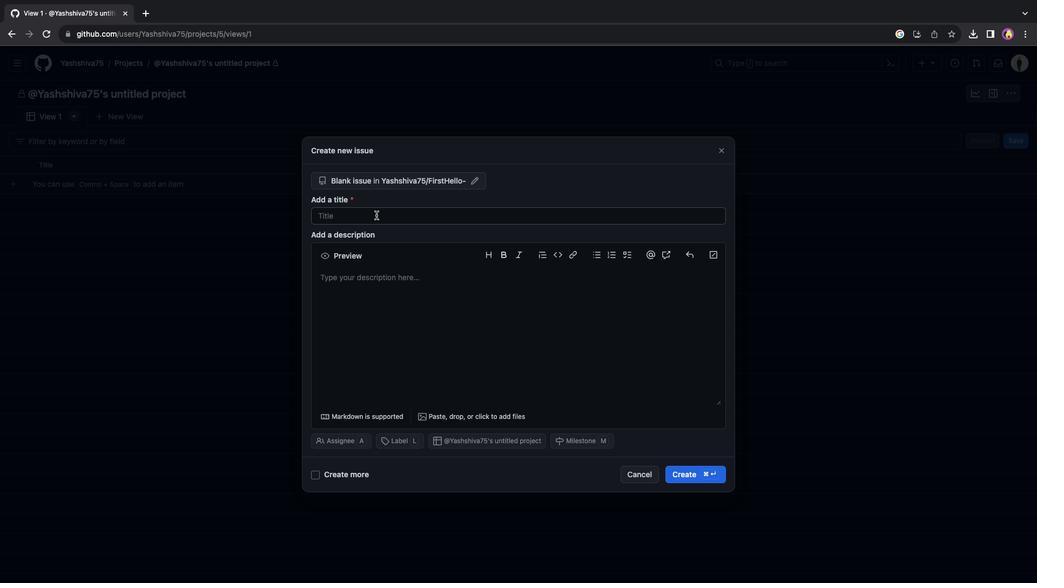 
Action: Key pressed 'M''A''J''O''R'Key.space'B''U''G'Key.space'D''E''T''E''C''T''E''D'
Screenshot: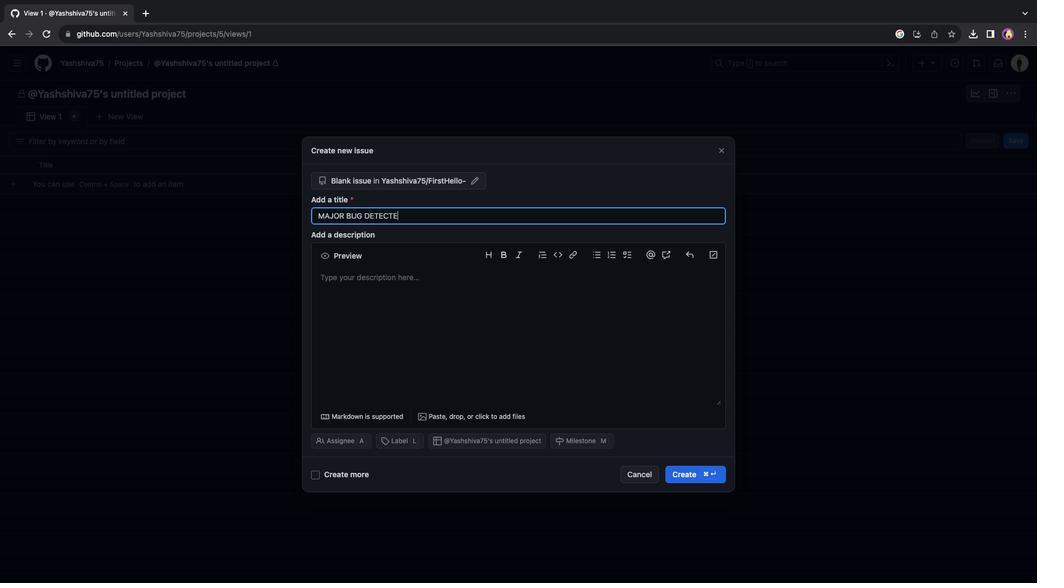 
Action: Mouse moved to (680, 475)
Screenshot: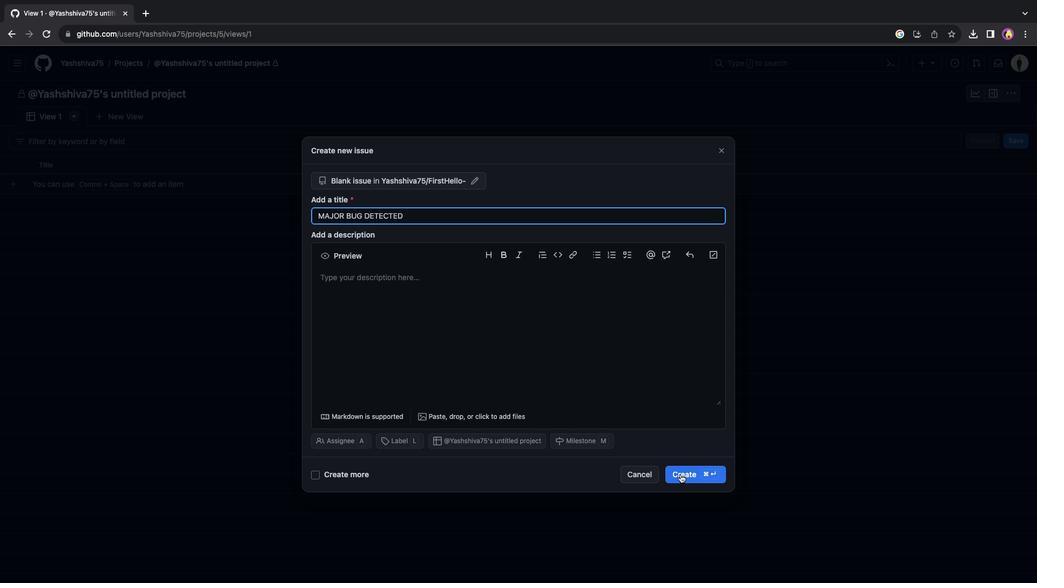 
Action: Mouse pressed left at (680, 475)
Screenshot: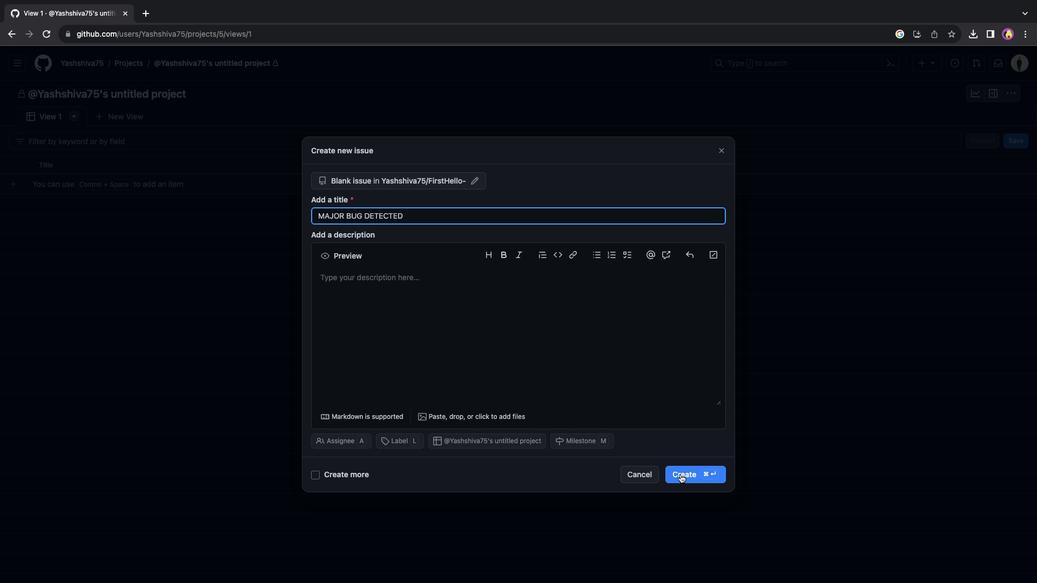 
Action: Mouse moved to (54, 205)
Screenshot: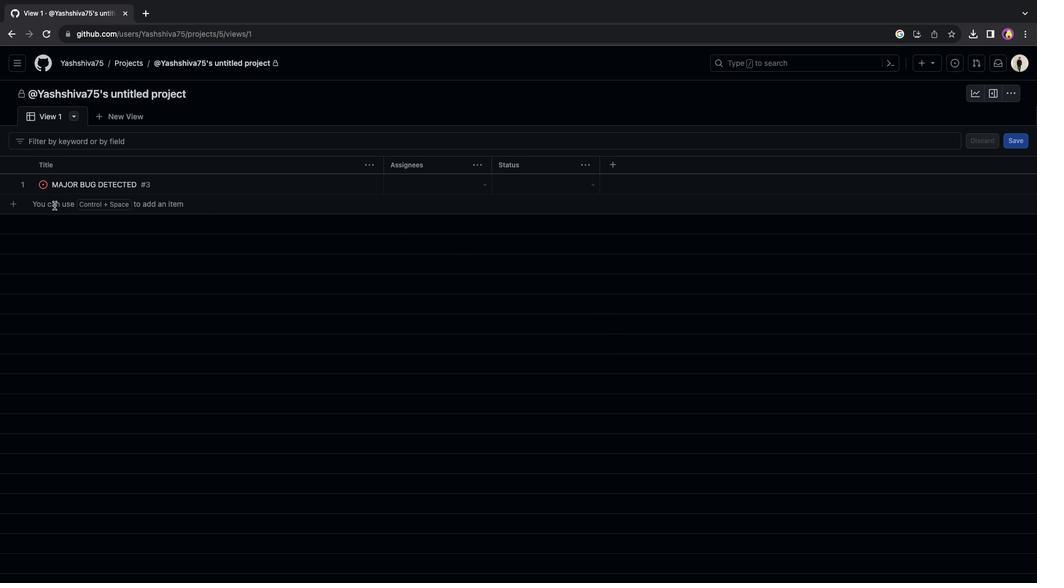 
Action: Mouse pressed left at (54, 205)
Screenshot: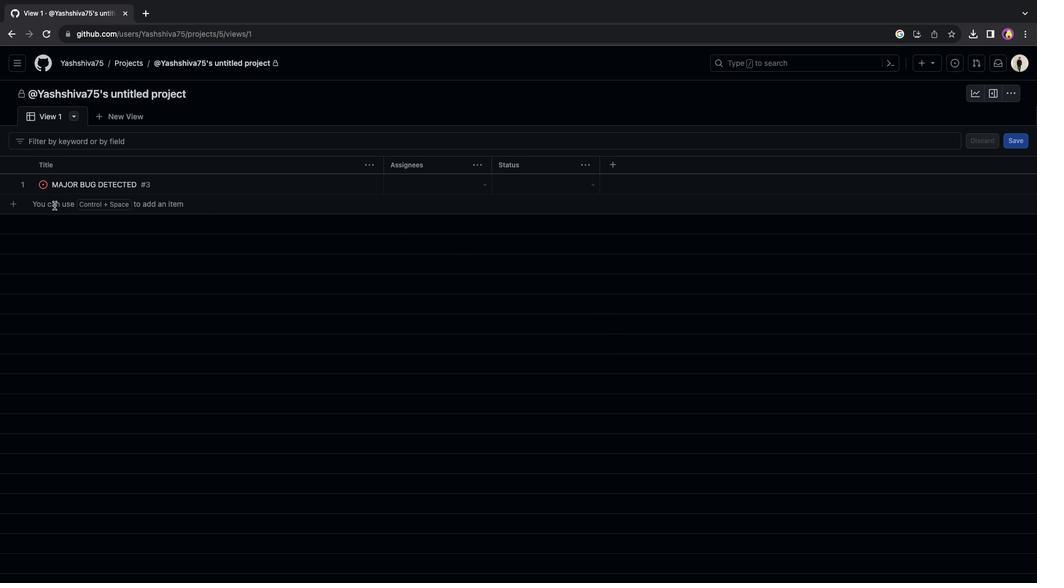
Action: Mouse moved to (206, 276)
Screenshot: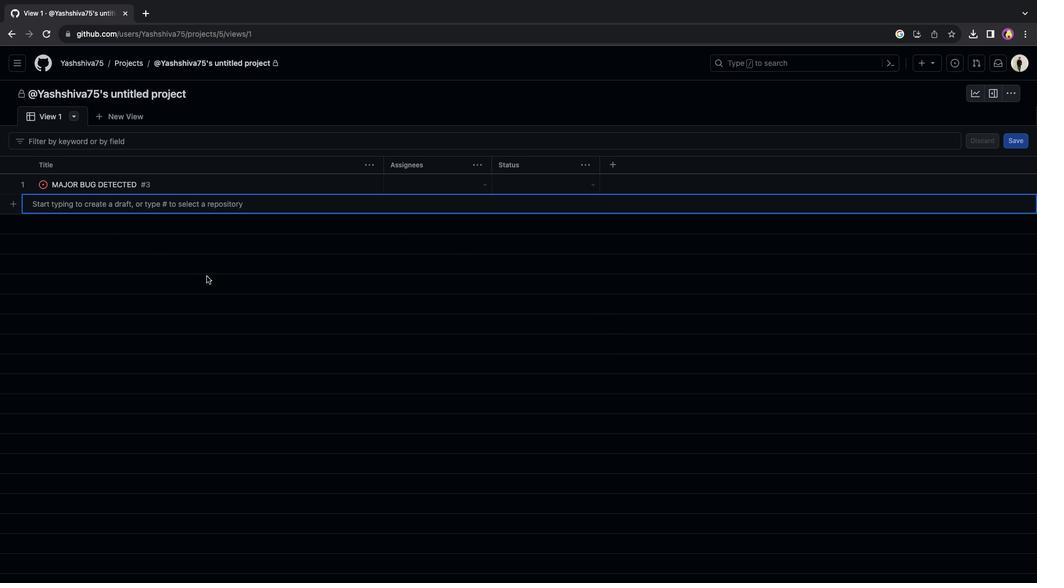 
Action: Key pressed 'H''E''L''L''O'Key.space'T''H''I''S'Key.space'I''S'Key.space'T''O'Key.space'O''R''G''A''N''I''Z''E'Key.space'P''R''O''J''E''C''T'
Screenshot: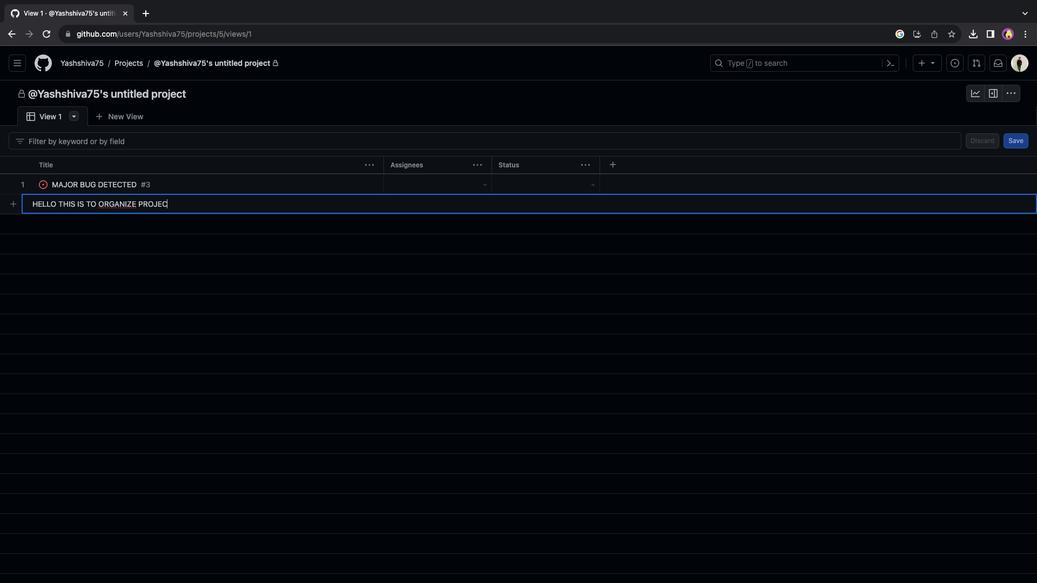 
Action: Mouse moved to (206, 276)
Screenshot: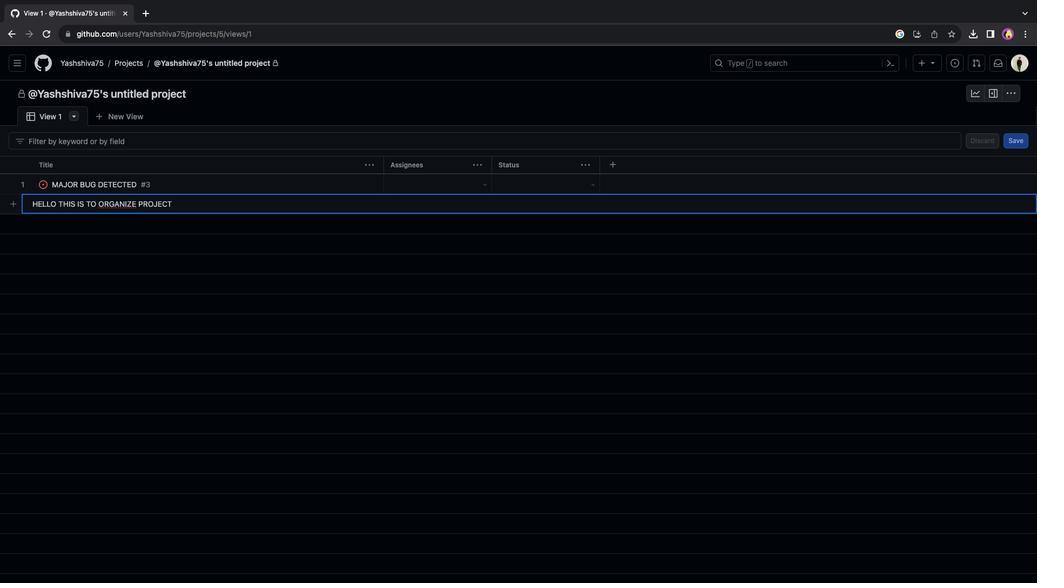 
Action: Mouse pressed left at (206, 276)
Screenshot: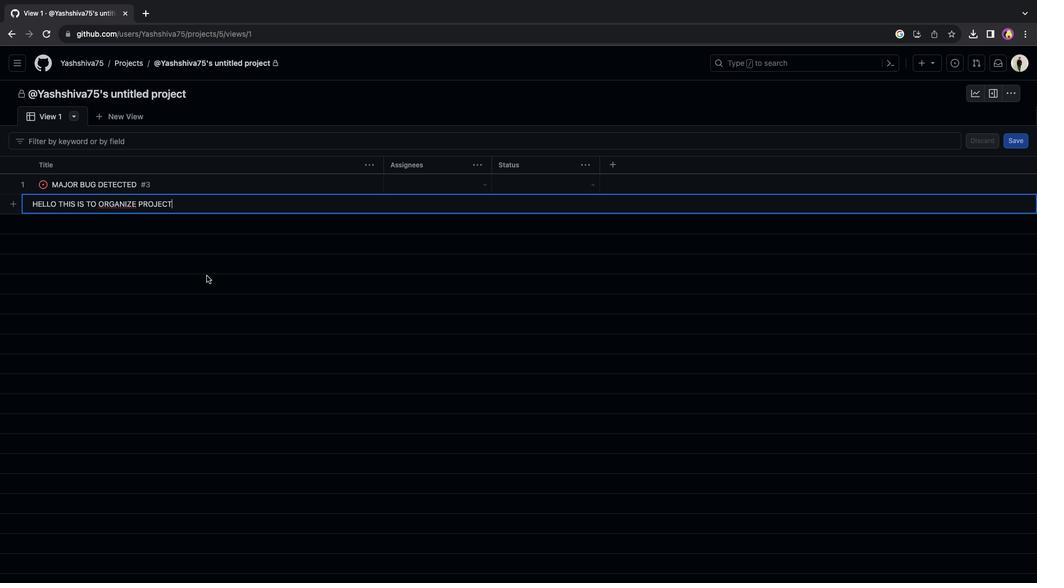
Action: Mouse moved to (124, 115)
Screenshot: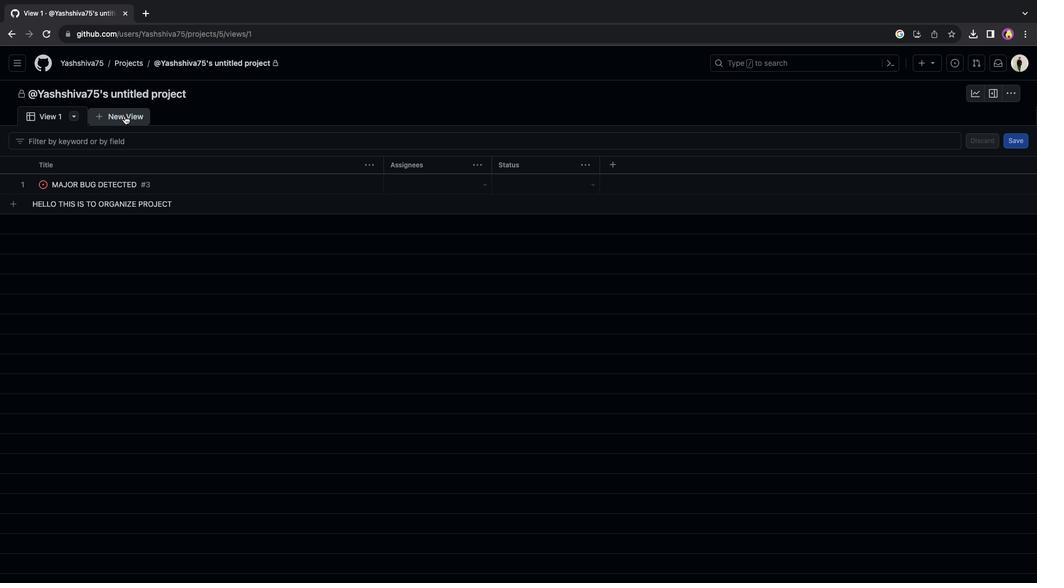 
Action: Mouse pressed left at (124, 115)
Screenshot: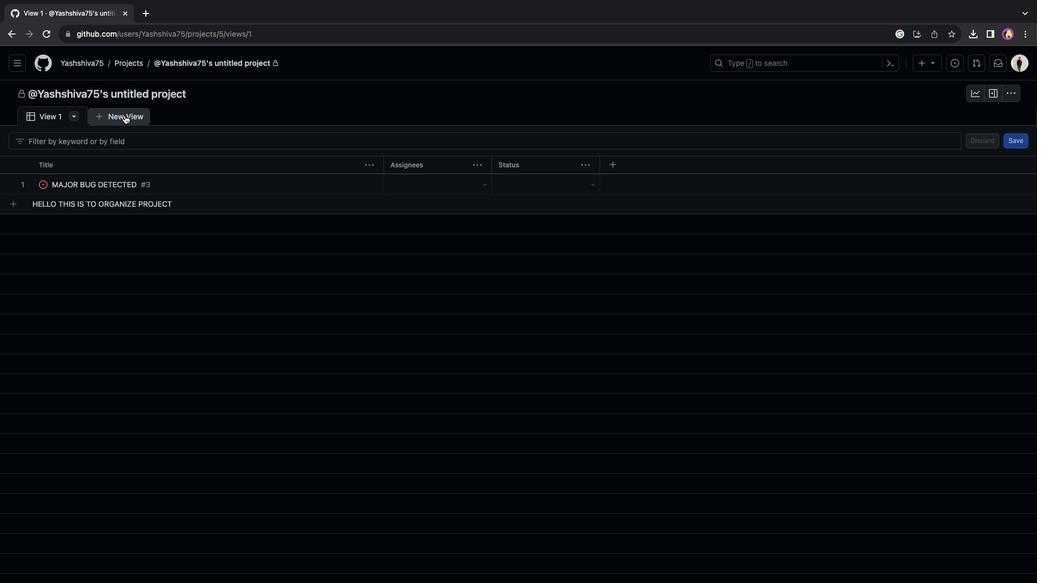 
Action: Mouse moved to (122, 154)
Screenshot: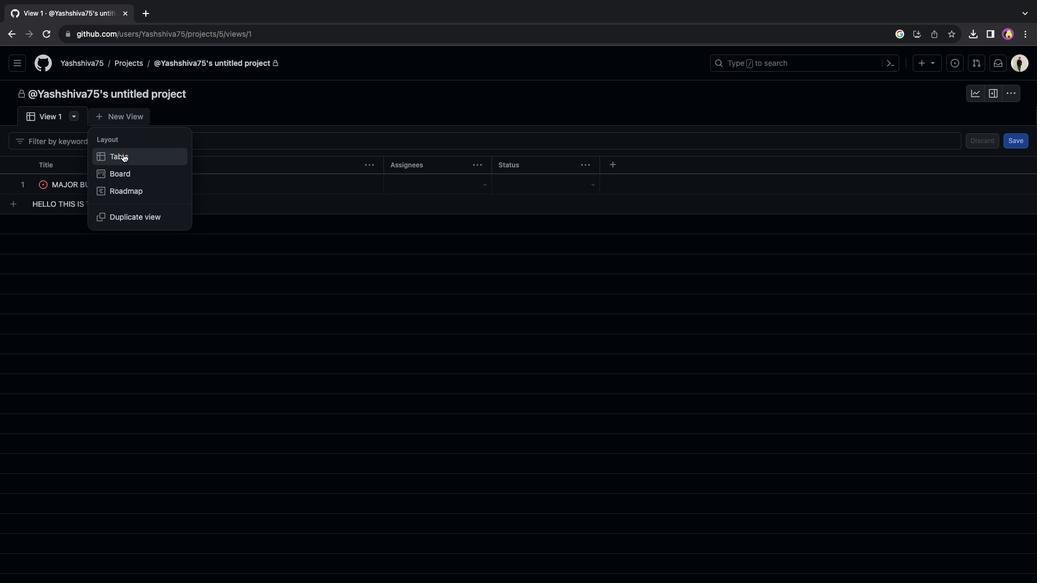 
Action: Mouse pressed left at (122, 154)
Screenshot: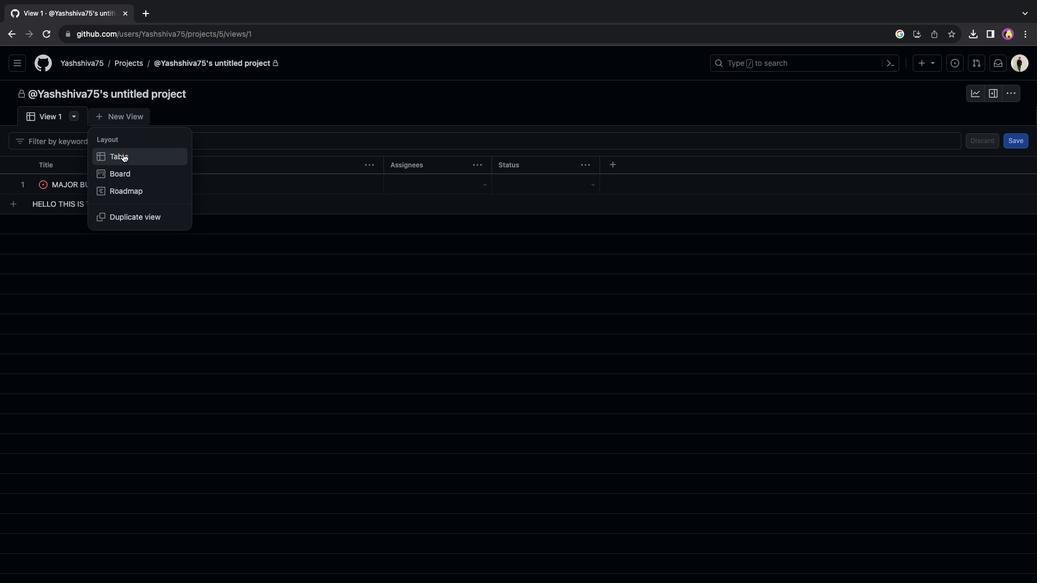 
Action: Mouse moved to (114, 119)
Screenshot: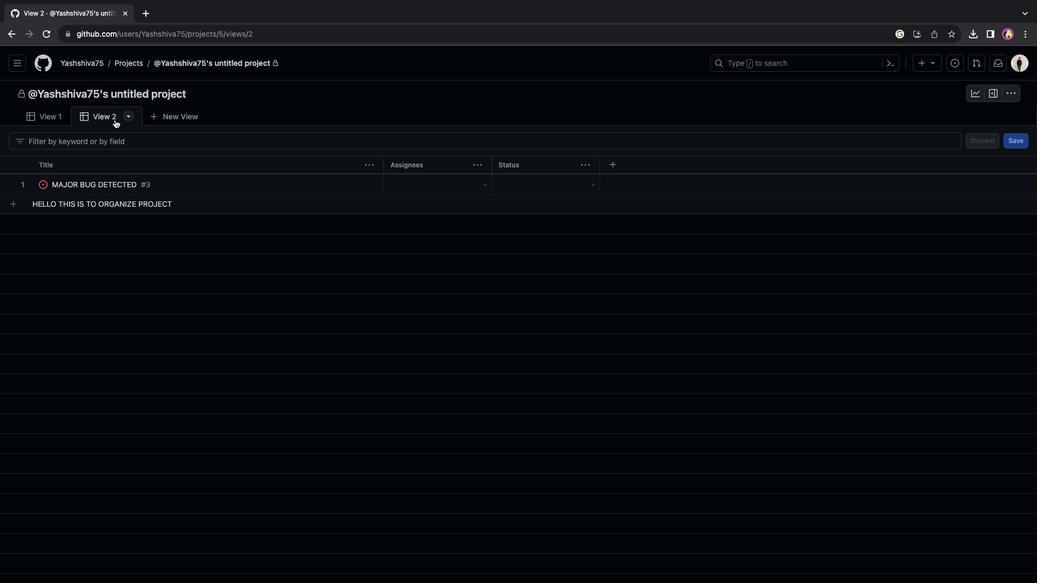 
Action: Mouse pressed left at (114, 119)
Screenshot: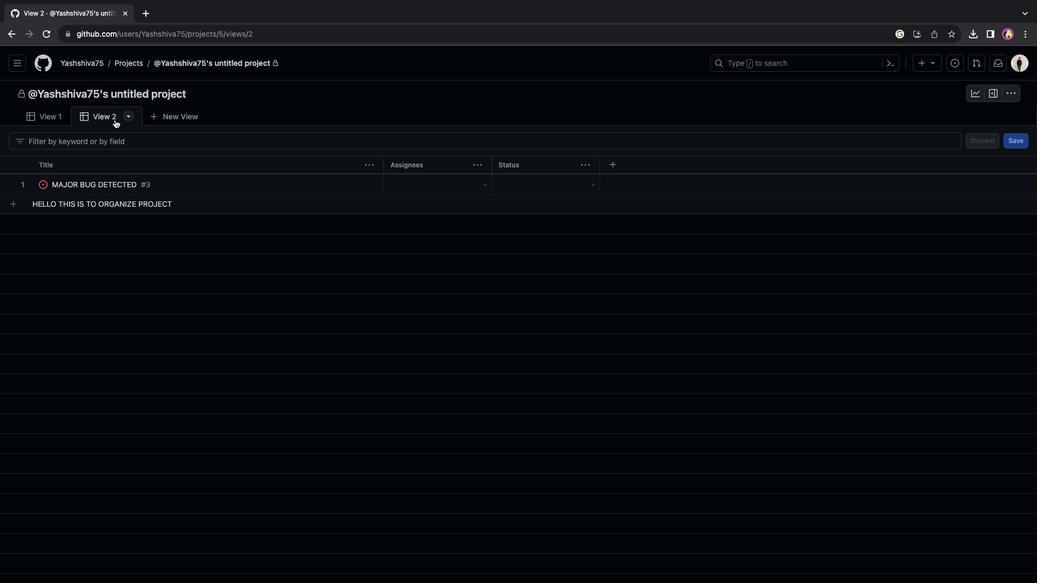
Action: Mouse moved to (36, 117)
Screenshot: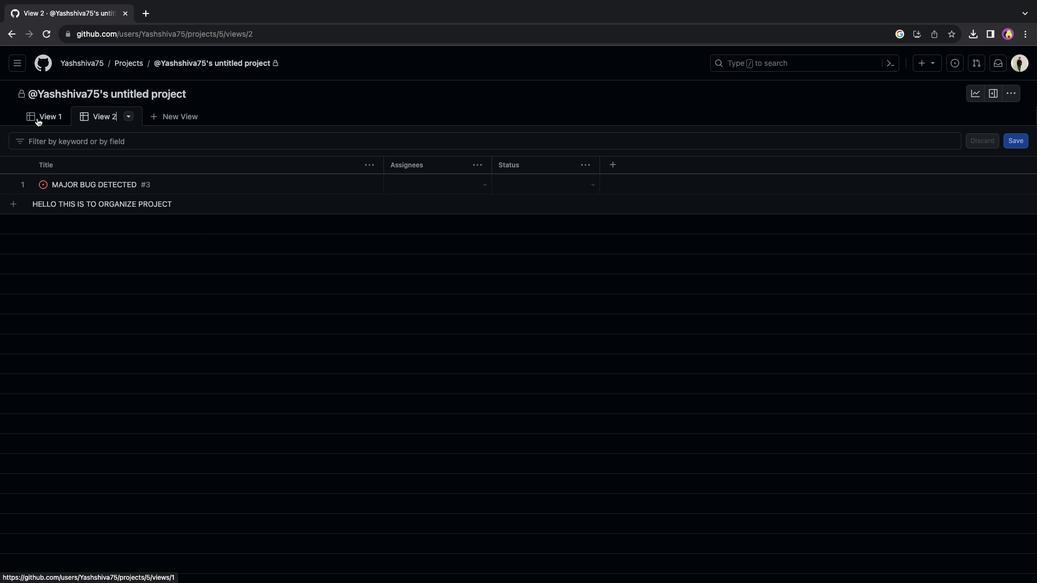 
Action: Mouse pressed left at (36, 117)
Screenshot: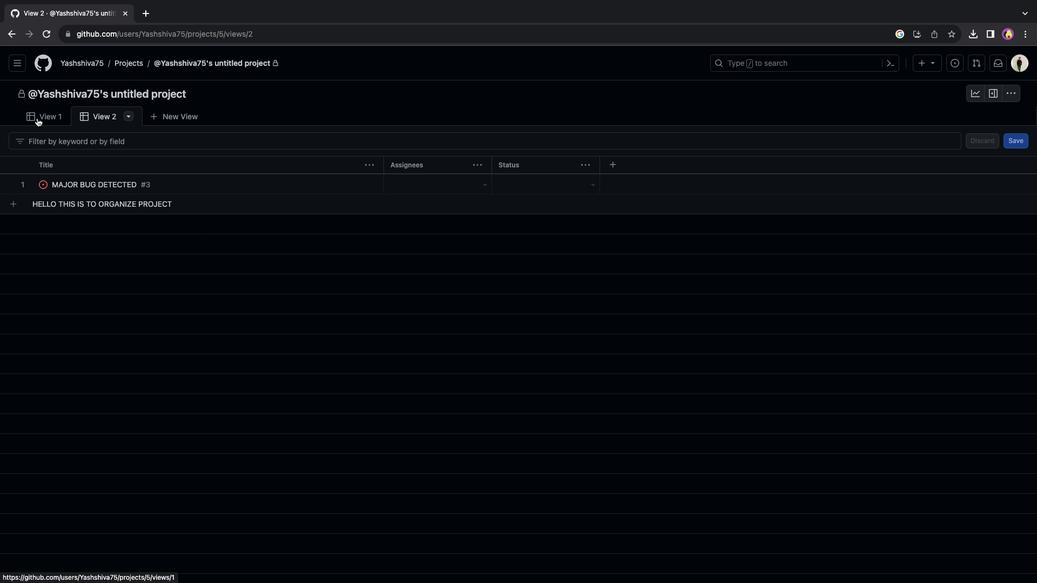 
Action: Mouse moved to (105, 117)
Screenshot: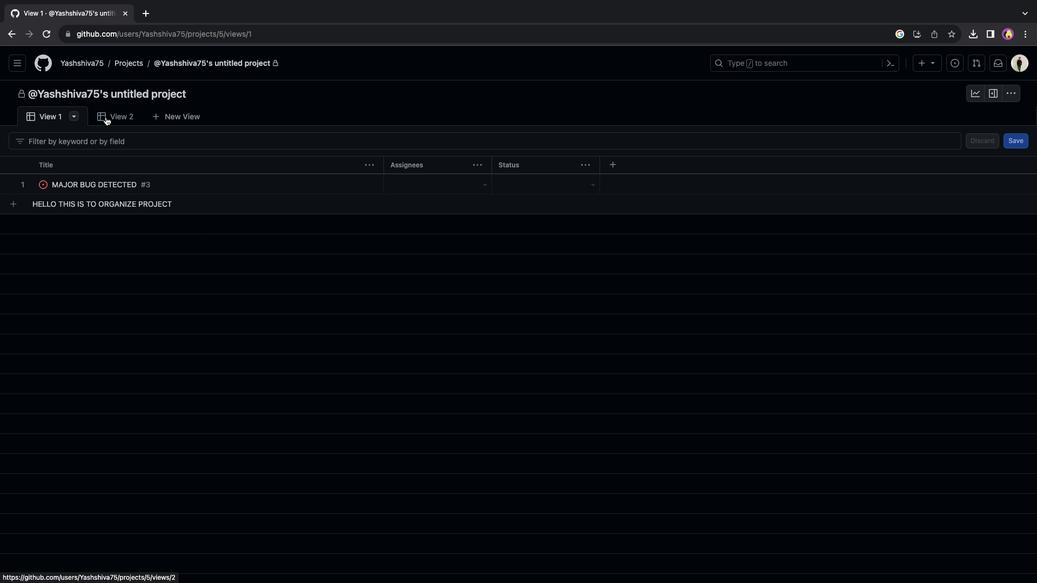 
Action: Mouse pressed left at (105, 117)
Screenshot: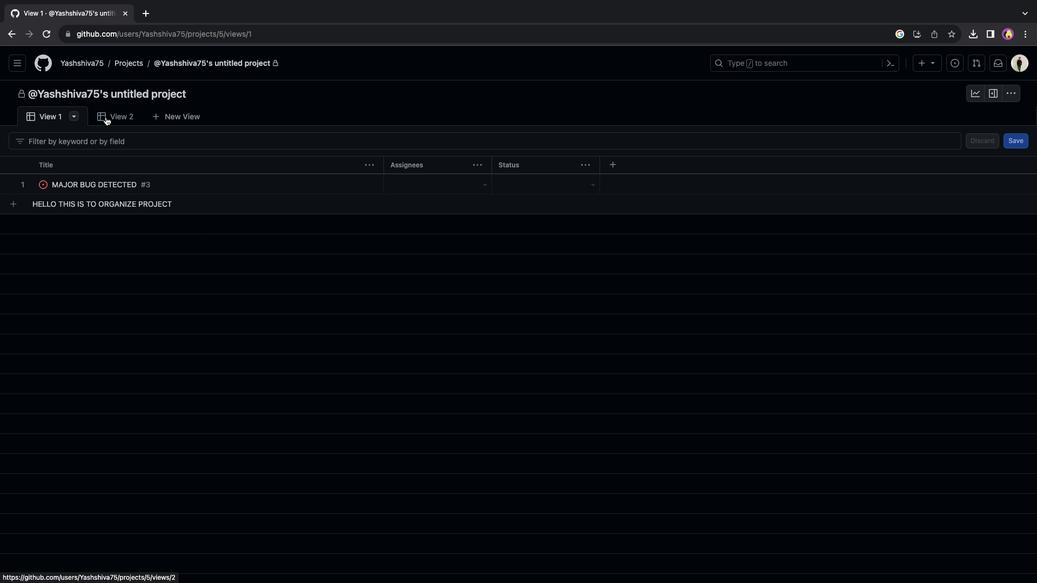 
Action: Mouse moved to (130, 117)
Screenshot: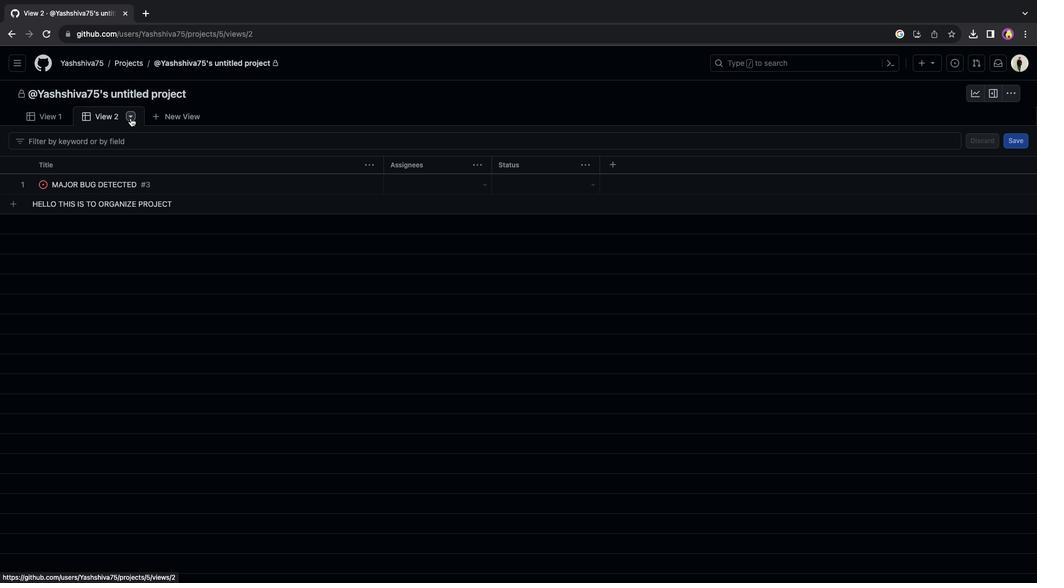 
Action: Mouse pressed left at (130, 117)
Screenshot: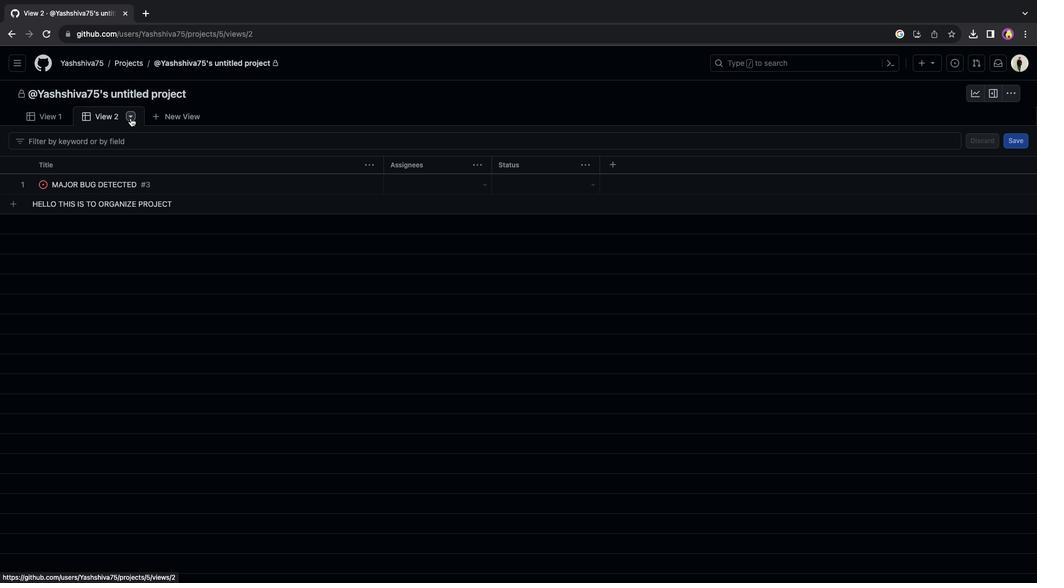 
Action: Mouse moved to (196, 151)
Screenshot: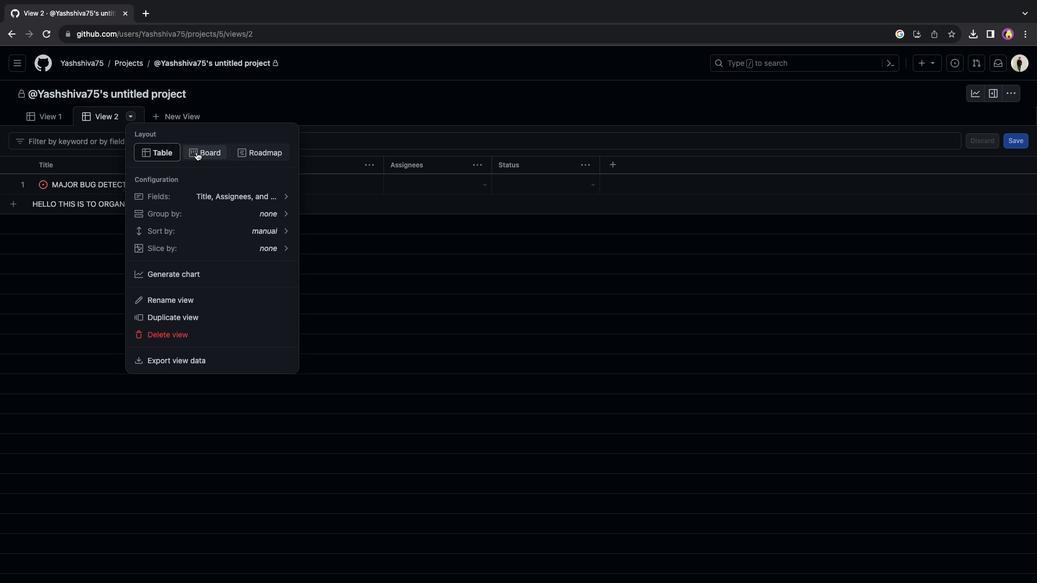 
Action: Mouse pressed left at (196, 151)
Screenshot: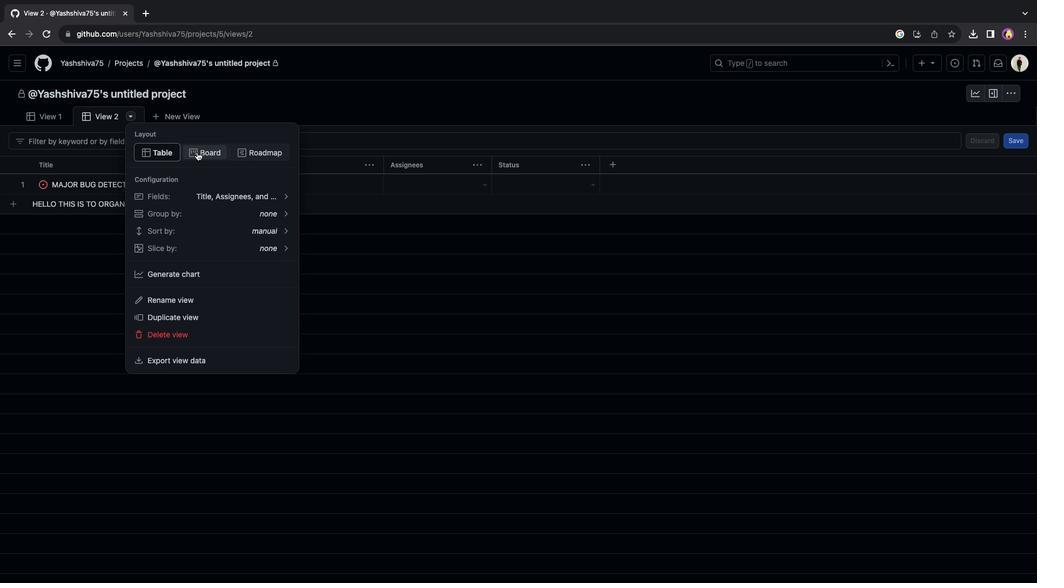 
Action: Mouse moved to (147, 278)
Screenshot: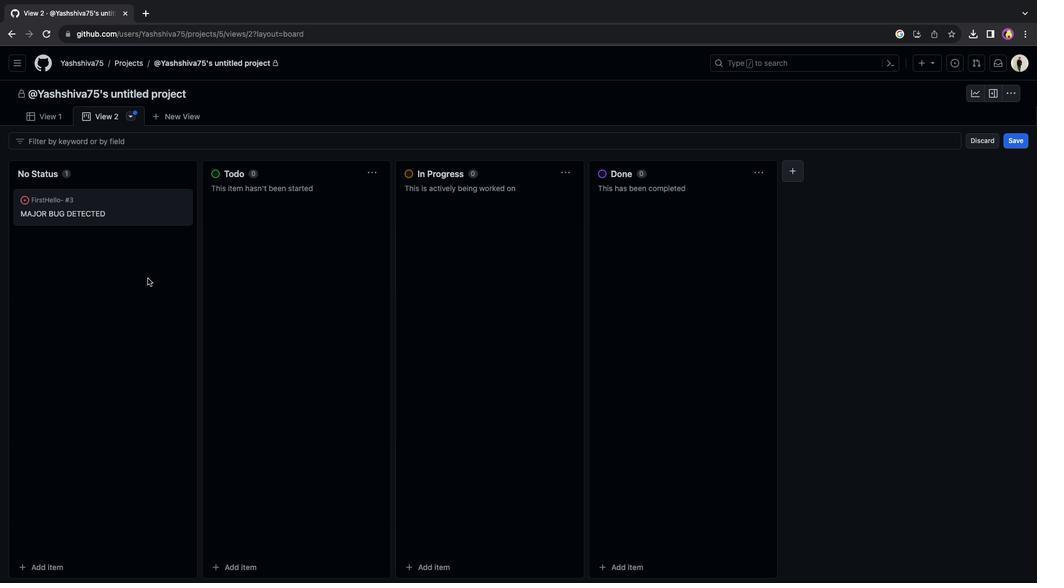 
Action: Mouse pressed left at (147, 278)
Screenshot: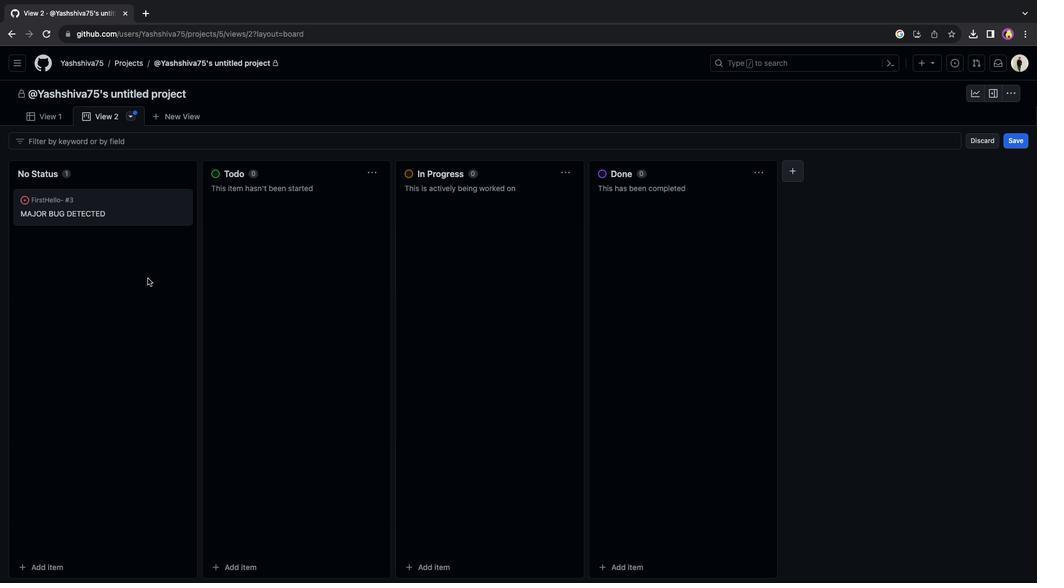 
Action: Mouse moved to (271, 195)
Screenshot: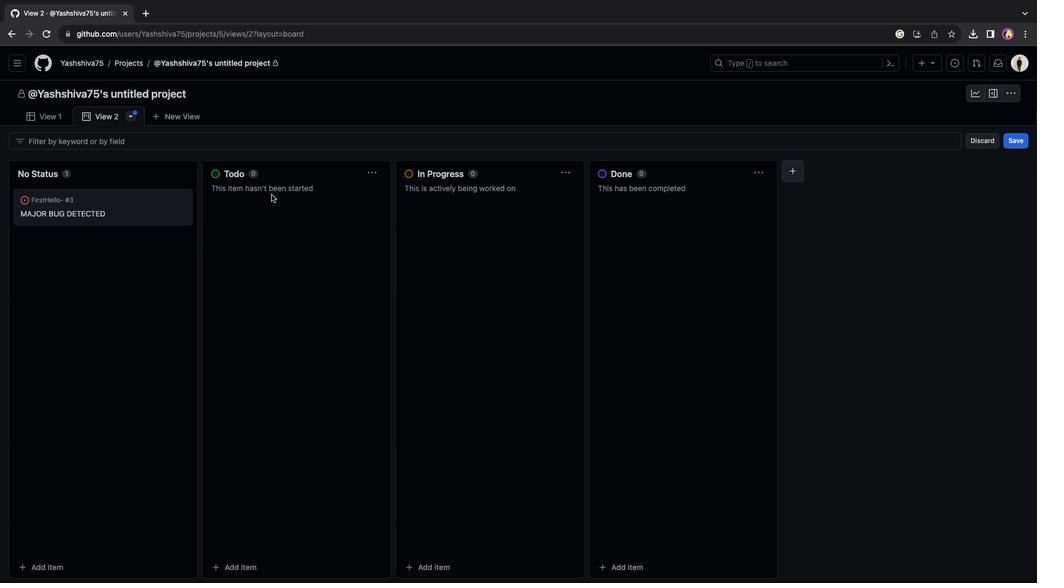 
Action: Mouse pressed left at (271, 195)
Screenshot: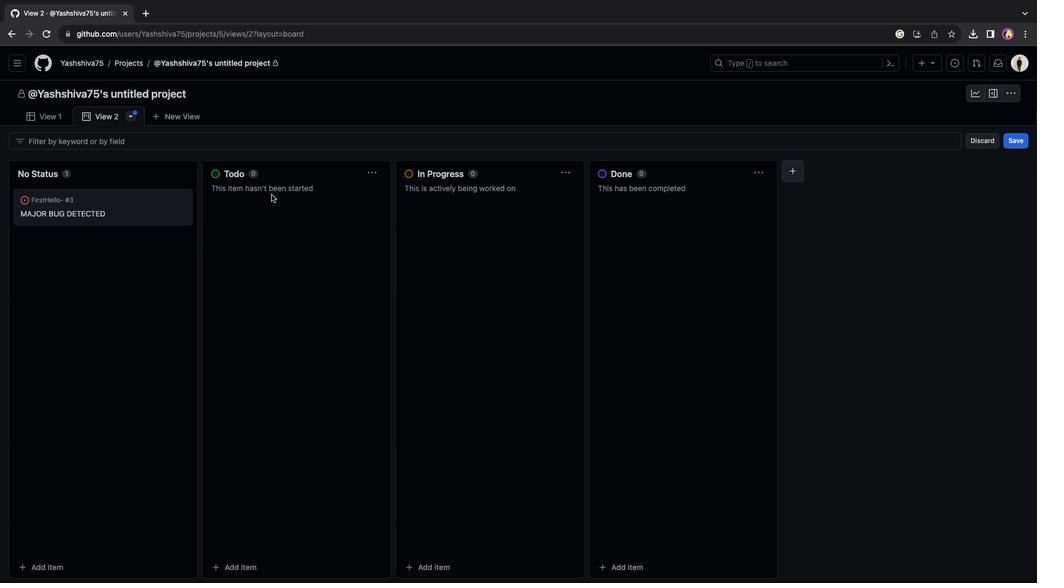 
Action: Mouse moved to (249, 564)
Screenshot: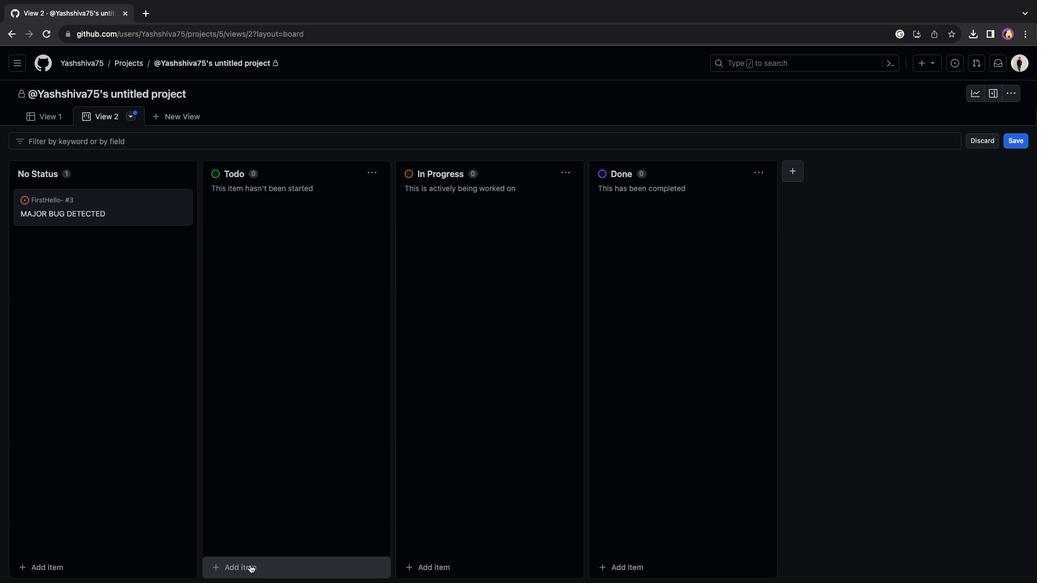 
Action: Mouse pressed left at (249, 564)
Screenshot: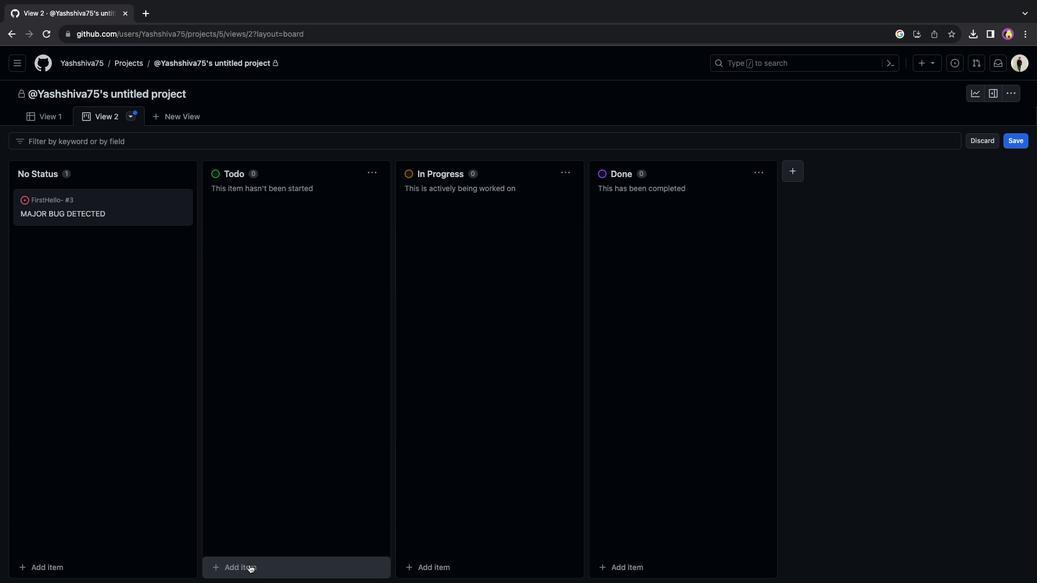 
Action: Mouse moved to (295, 351)
Screenshot: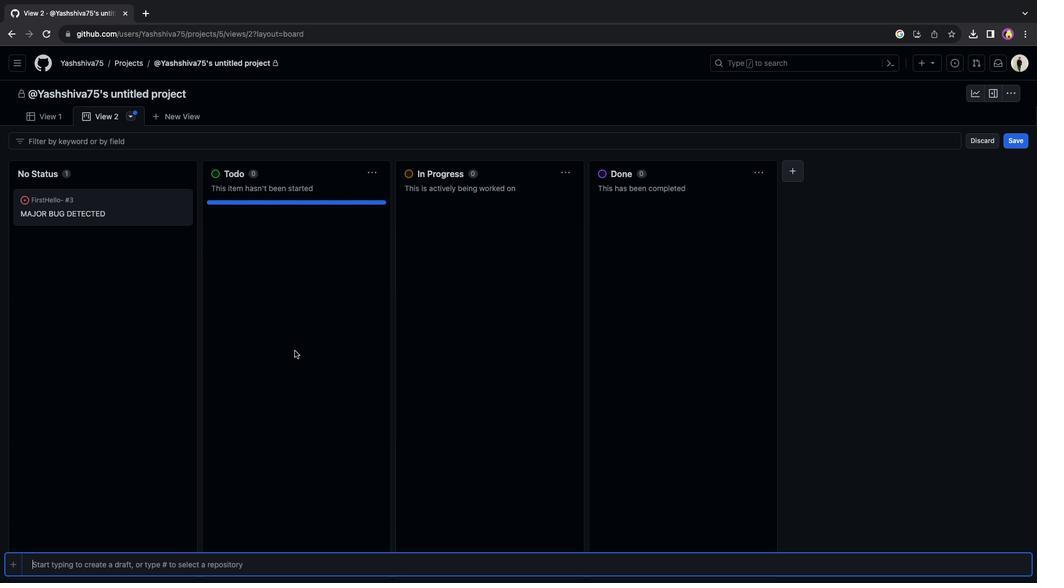 
Action: Key pressed 'J''A''V''A''S''C''R''I''P''T'Key.space'T''O'Key.space'B''E'Key.space'A''D''D''E''D'Key.enter
Screenshot: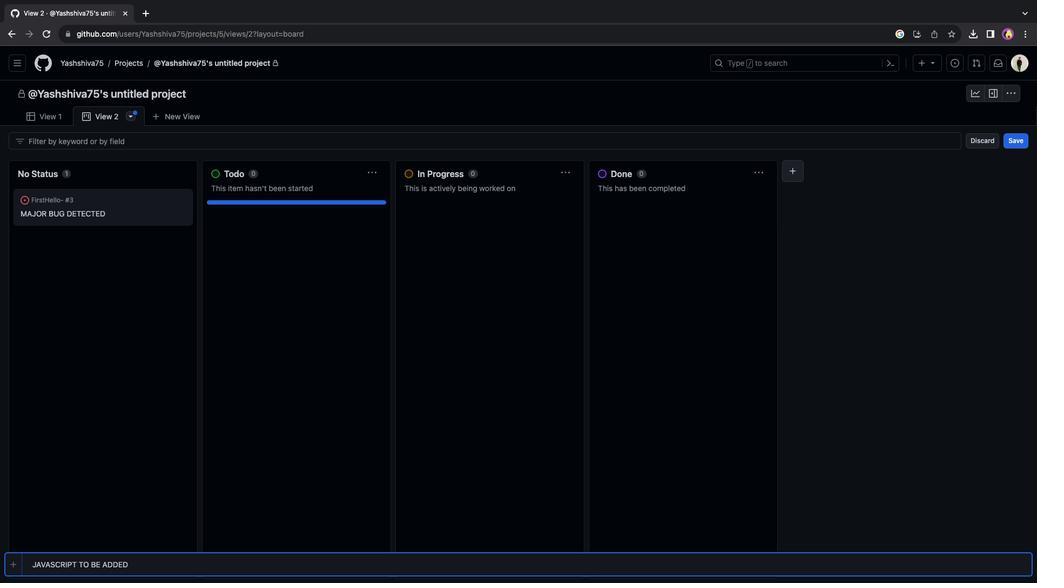 
Action: Mouse moved to (487, 415)
Screenshot: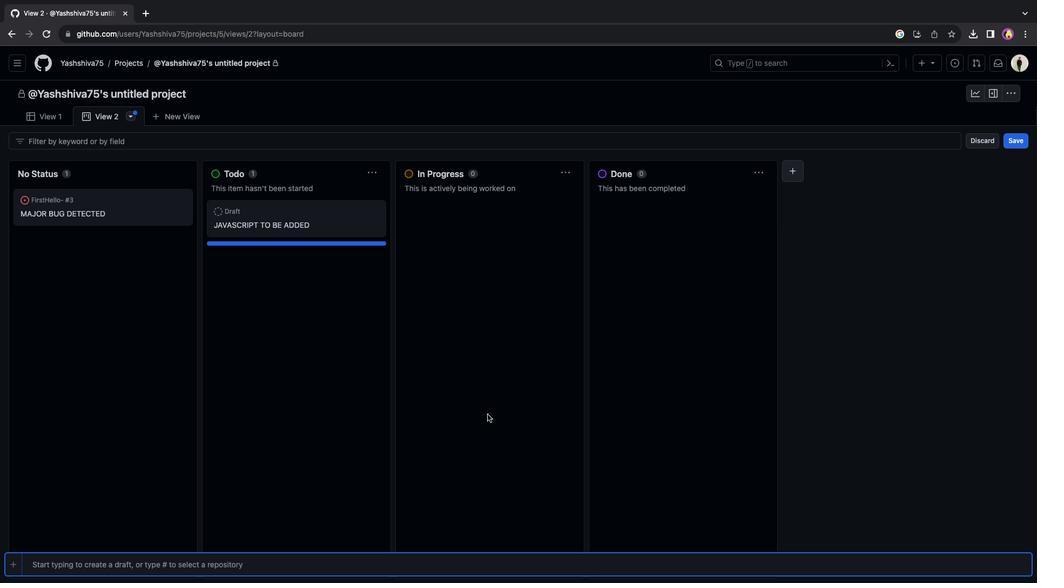 
Action: Mouse pressed left at (487, 415)
Screenshot: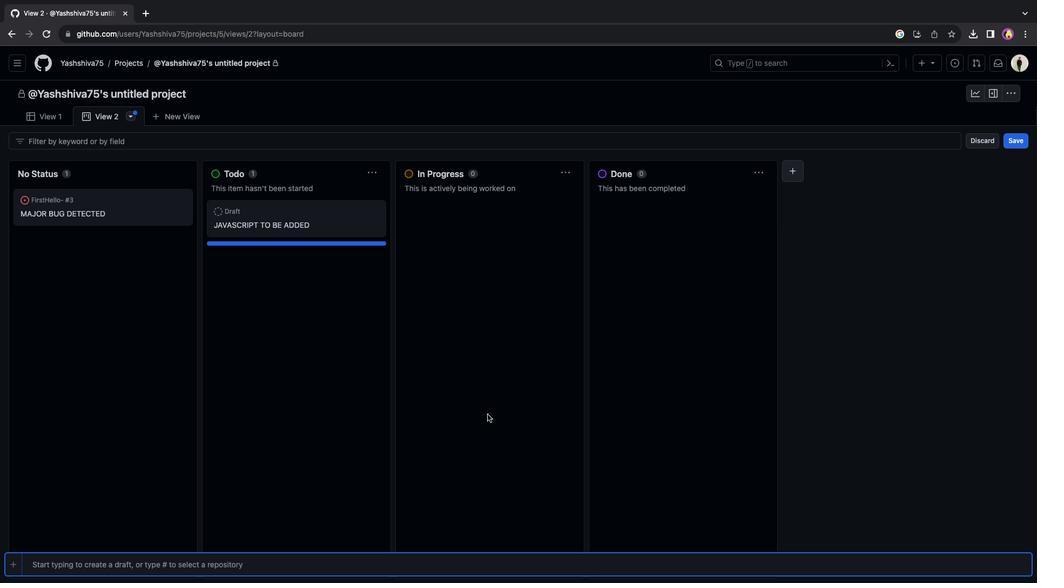 
Action: Mouse moved to (439, 561)
Screenshot: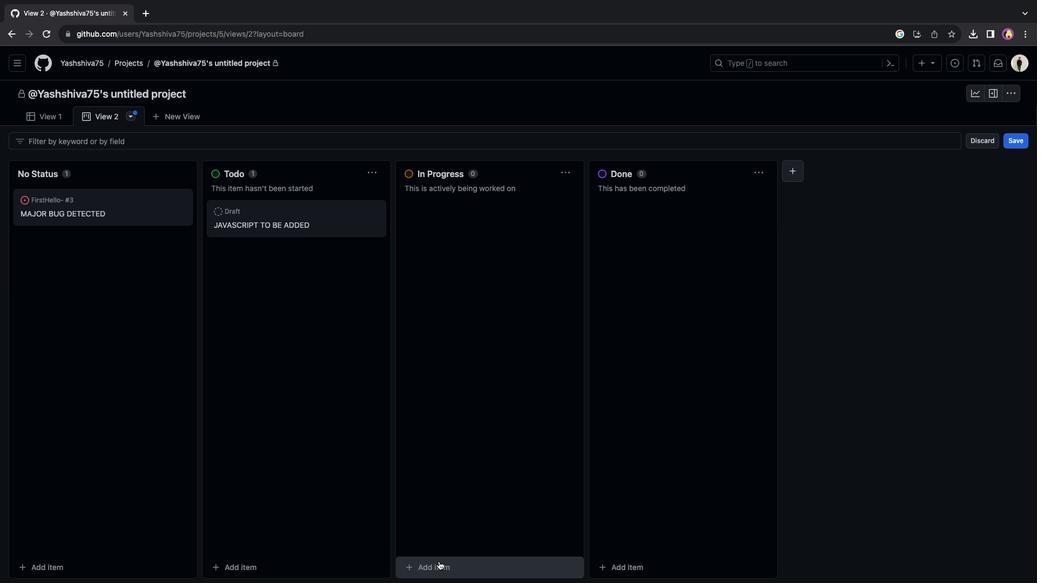 
Action: Mouse pressed left at (439, 561)
